 Task: Look for Airbnb properties in Stratford, Canada from 22nd December, 2023 to 30th December, 2023 for 2 adults. Place can be entire room with 1  bedroom having 1 bed and 1 bathroom. Property type can be hotel.
Action: Mouse moved to (442, 78)
Screenshot: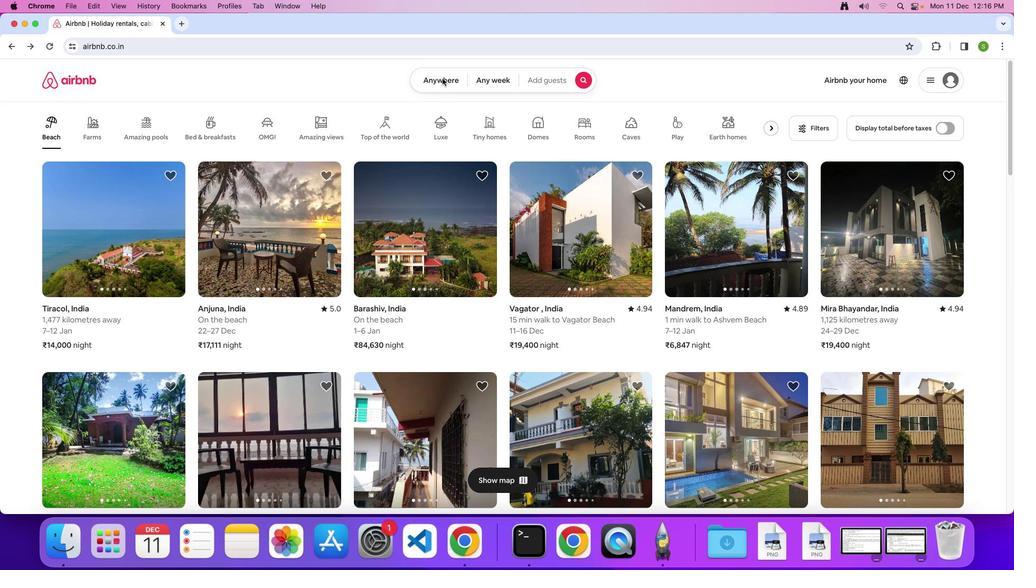 
Action: Mouse pressed left at (442, 78)
Screenshot: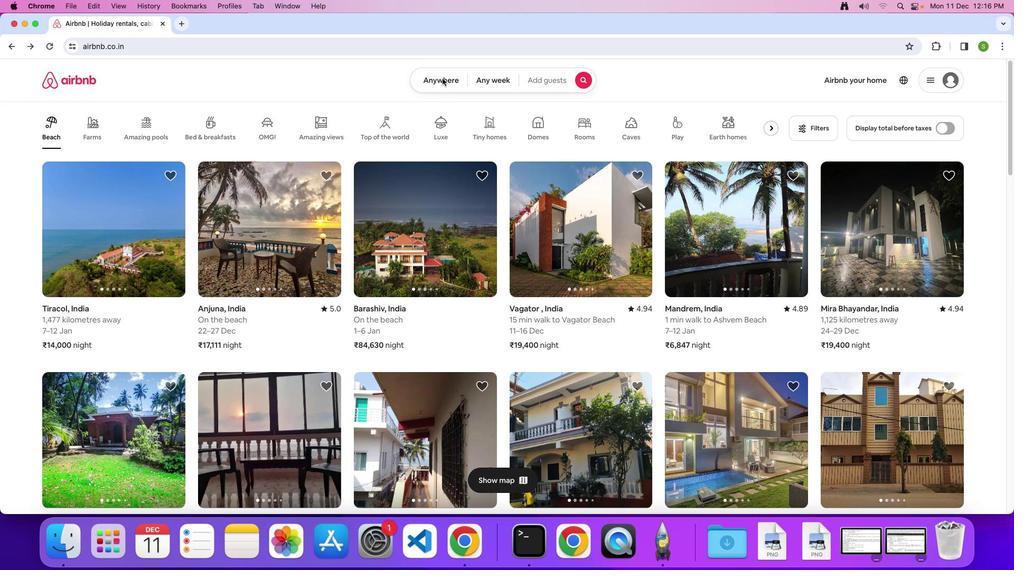 
Action: Mouse moved to (432, 80)
Screenshot: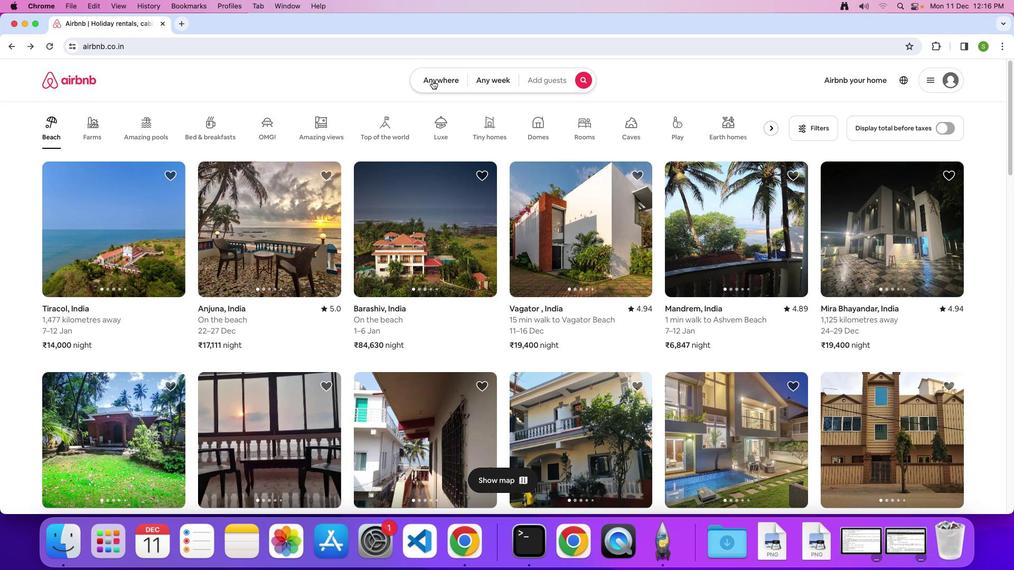 
Action: Mouse pressed left at (432, 80)
Screenshot: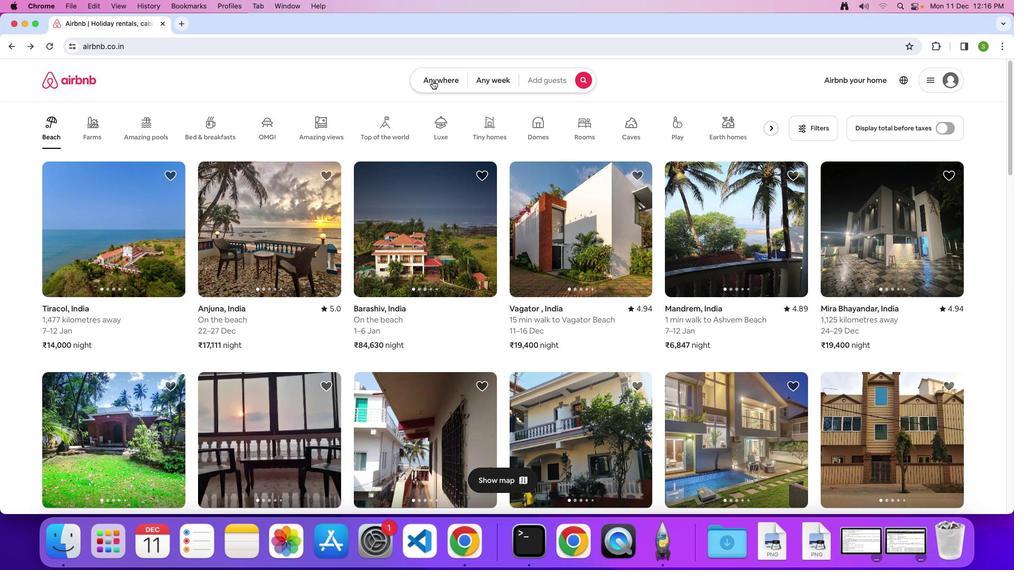
Action: Mouse moved to (380, 118)
Screenshot: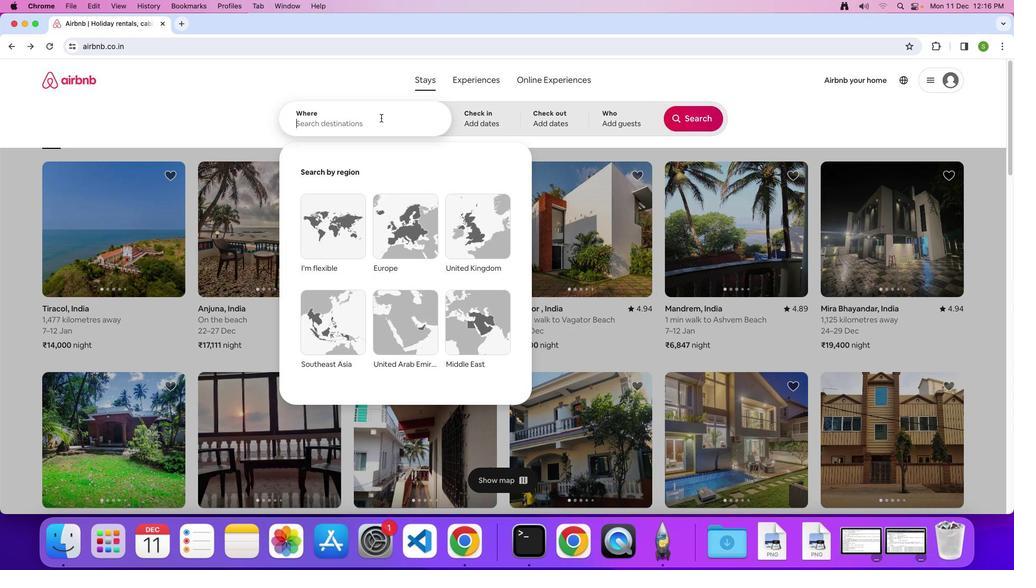 
Action: Mouse pressed left at (380, 118)
Screenshot: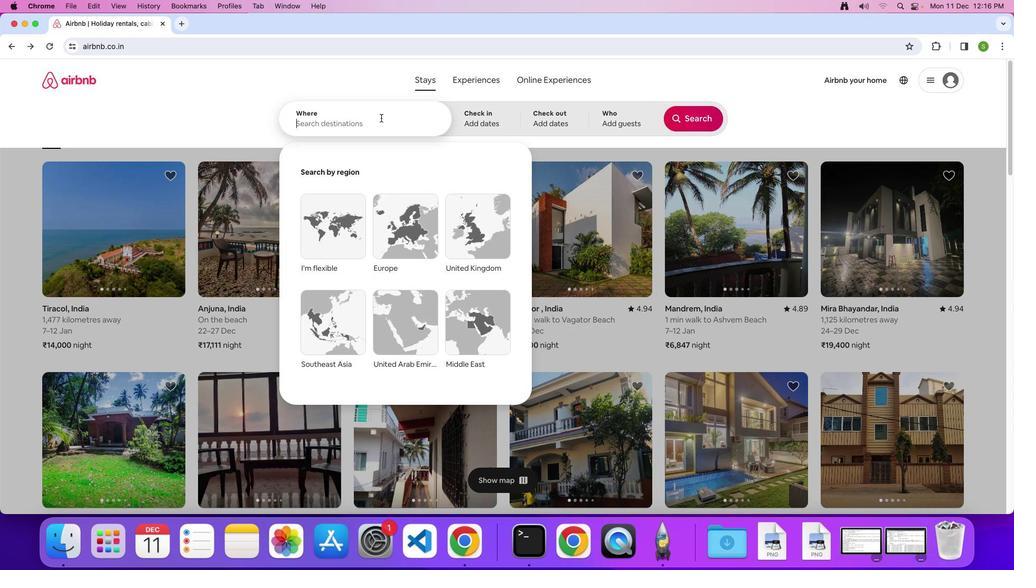 
Action: Mouse moved to (381, 118)
Screenshot: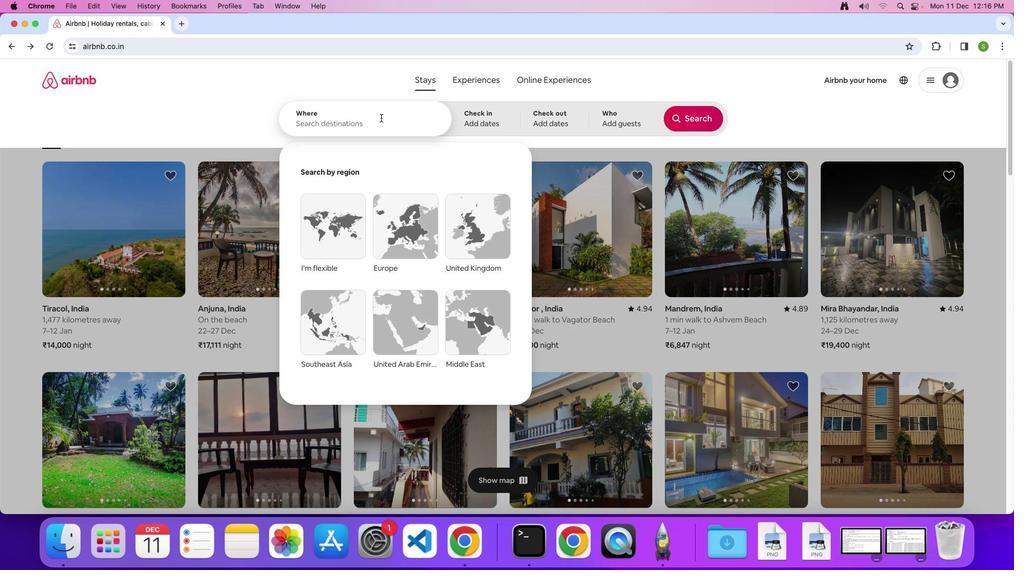 
Action: Key pressed 'S'Key.caps_lock't''r''a''f''o''r''d'','Key.spaceKey.shift'c''a''n''a''d''a'Key.enter
Screenshot: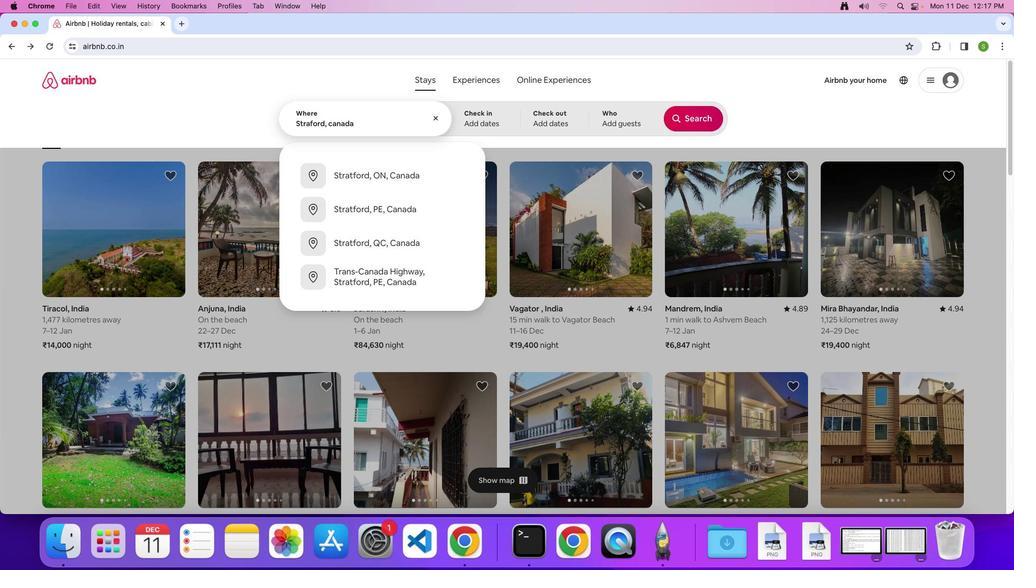 
Action: Mouse moved to (449, 330)
Screenshot: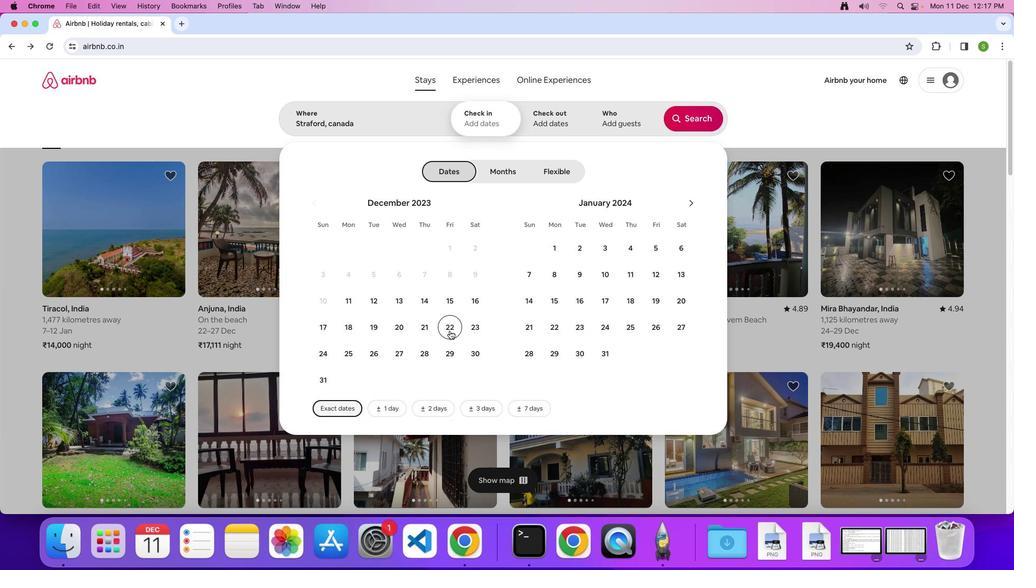 
Action: Mouse pressed left at (449, 330)
Screenshot: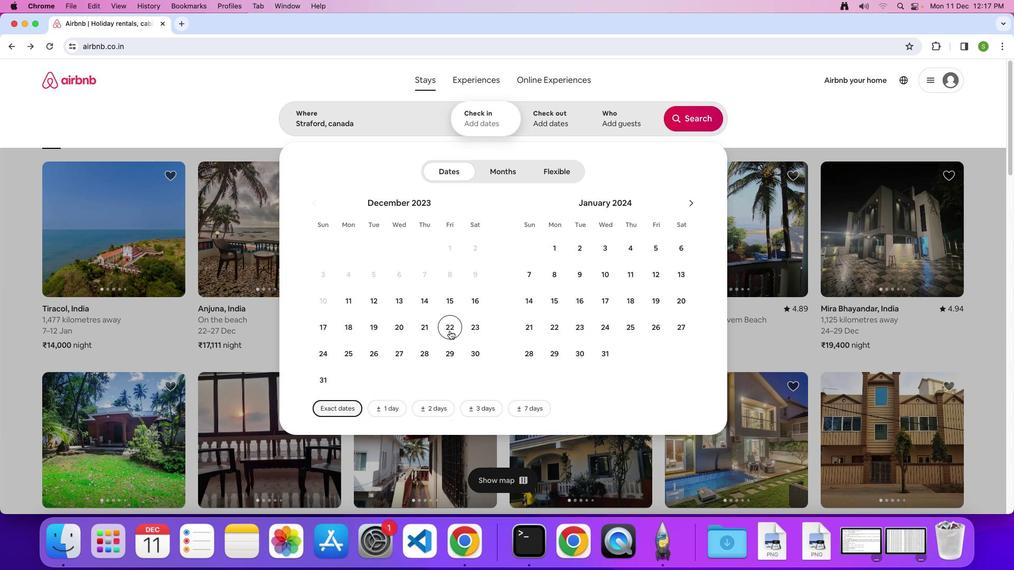 
Action: Mouse moved to (471, 351)
Screenshot: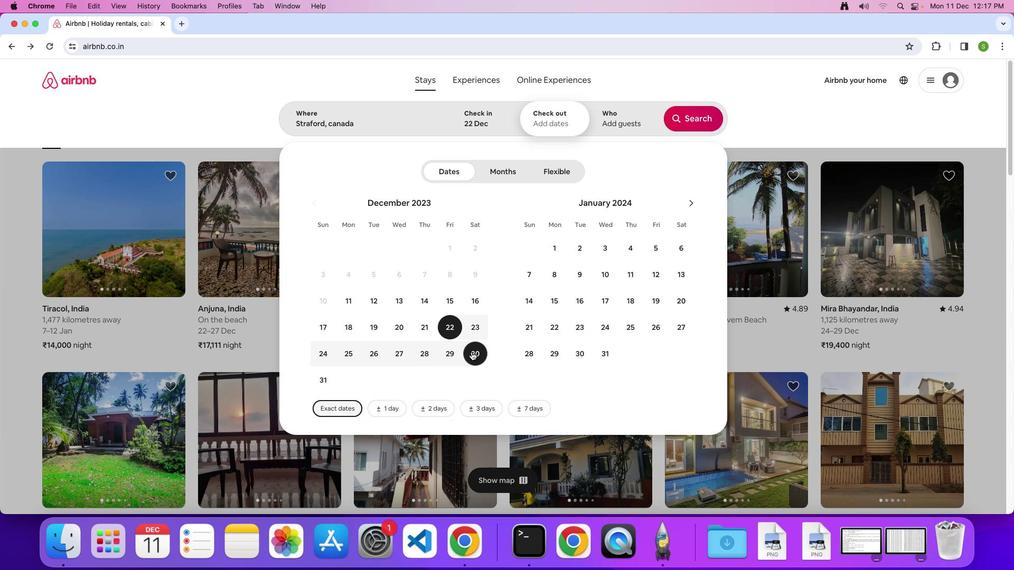 
Action: Mouse pressed left at (471, 351)
Screenshot: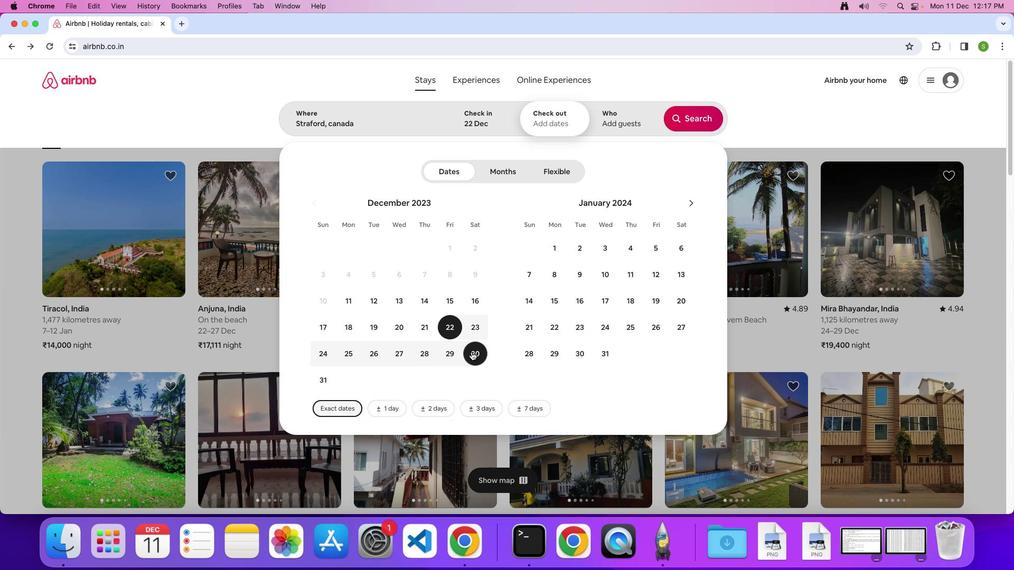 
Action: Mouse moved to (621, 123)
Screenshot: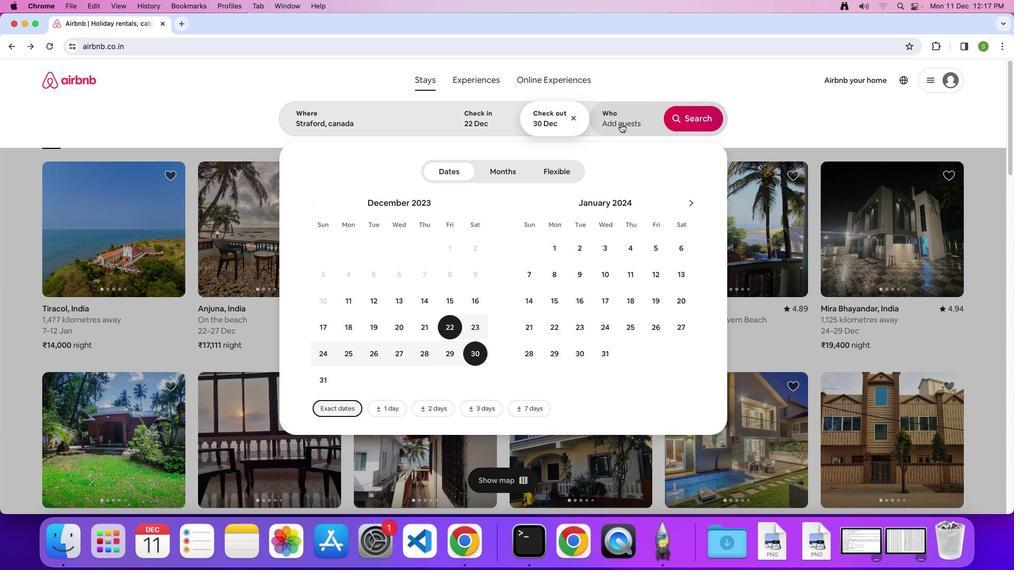 
Action: Mouse pressed left at (621, 123)
Screenshot: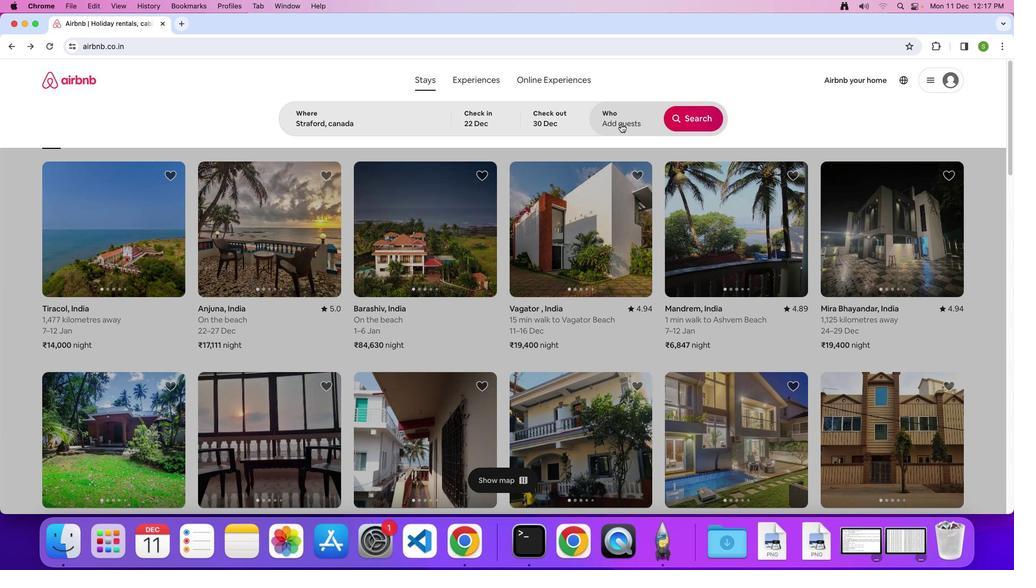 
Action: Mouse moved to (700, 176)
Screenshot: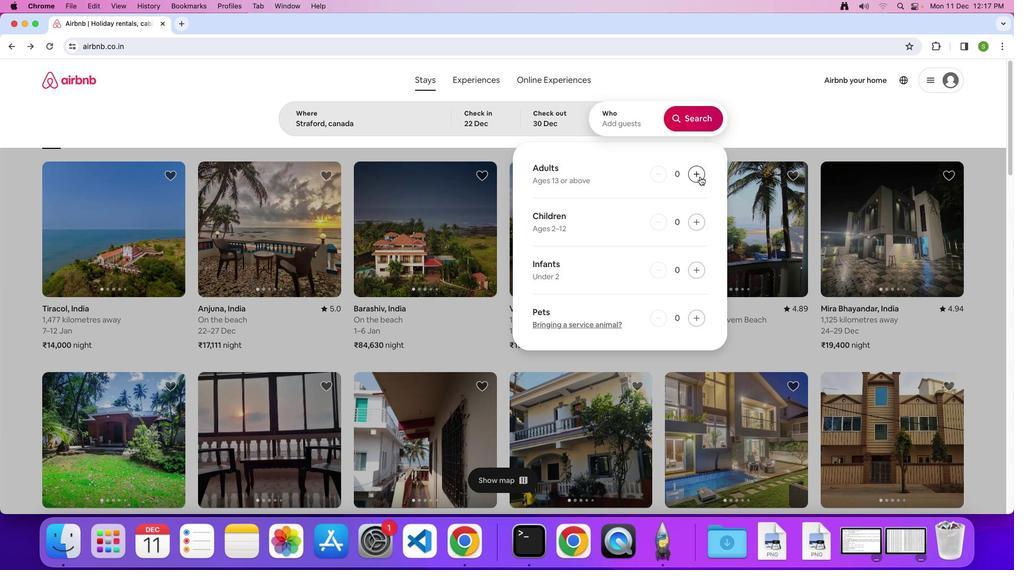 
Action: Mouse pressed left at (700, 176)
Screenshot: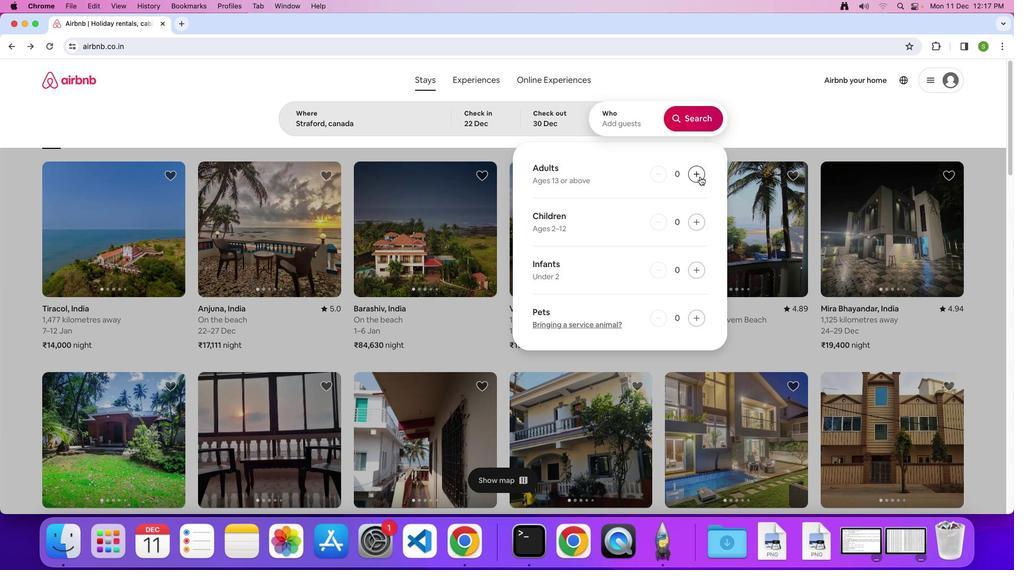 
Action: Mouse pressed left at (700, 176)
Screenshot: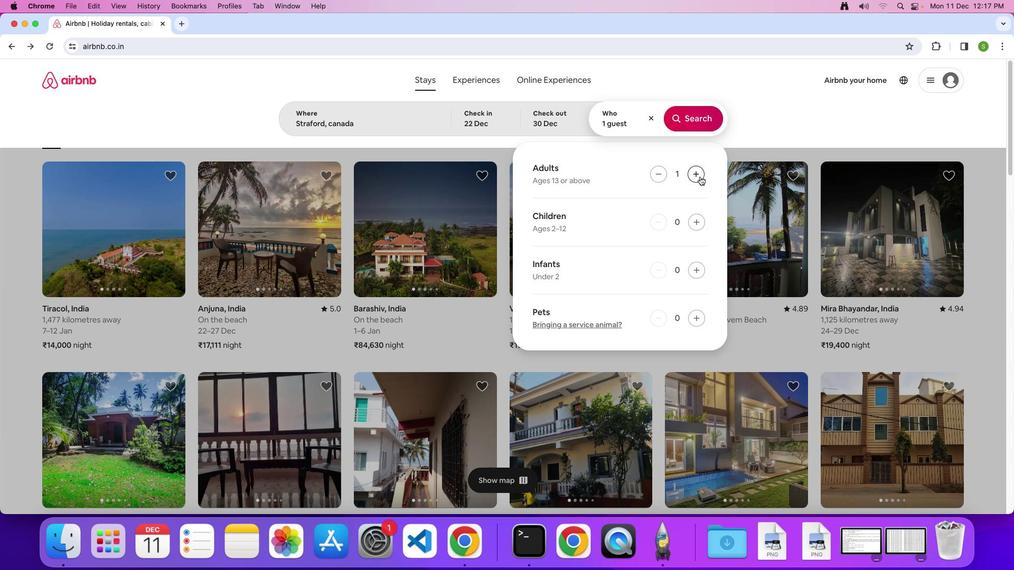 
Action: Mouse moved to (682, 117)
Screenshot: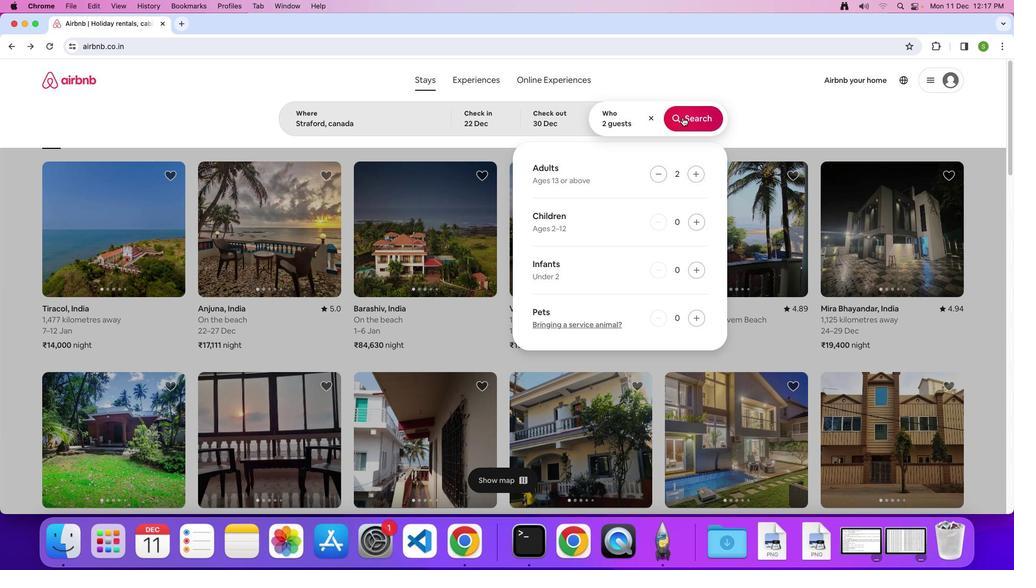 
Action: Mouse pressed left at (682, 117)
Screenshot: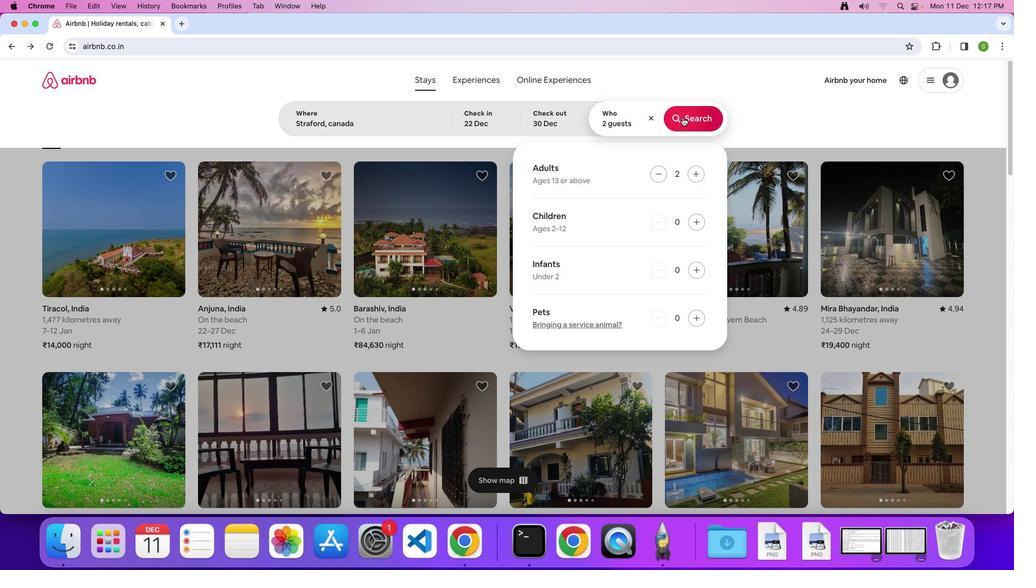 
Action: Mouse moved to (837, 125)
Screenshot: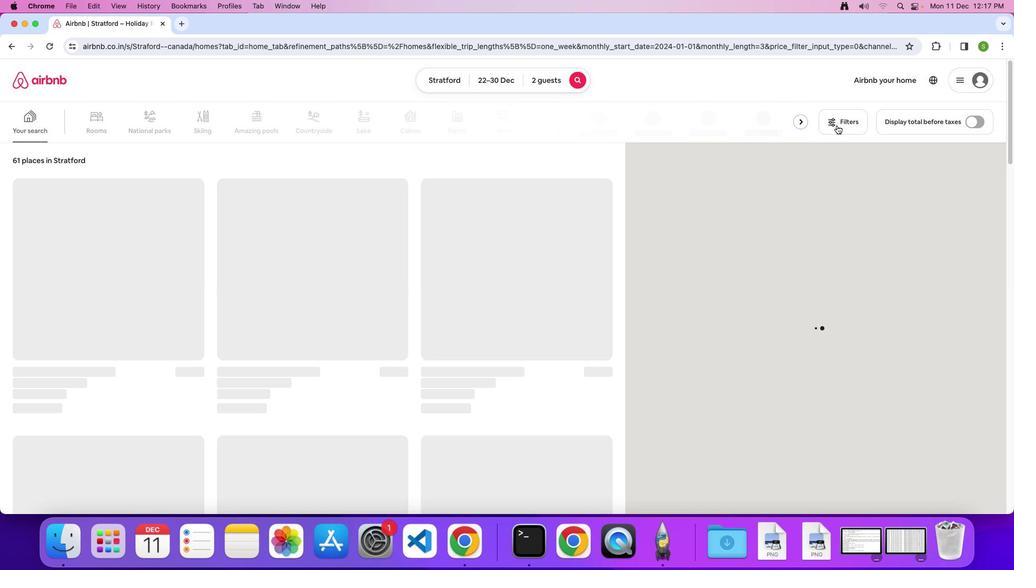 
Action: Mouse pressed left at (837, 125)
Screenshot: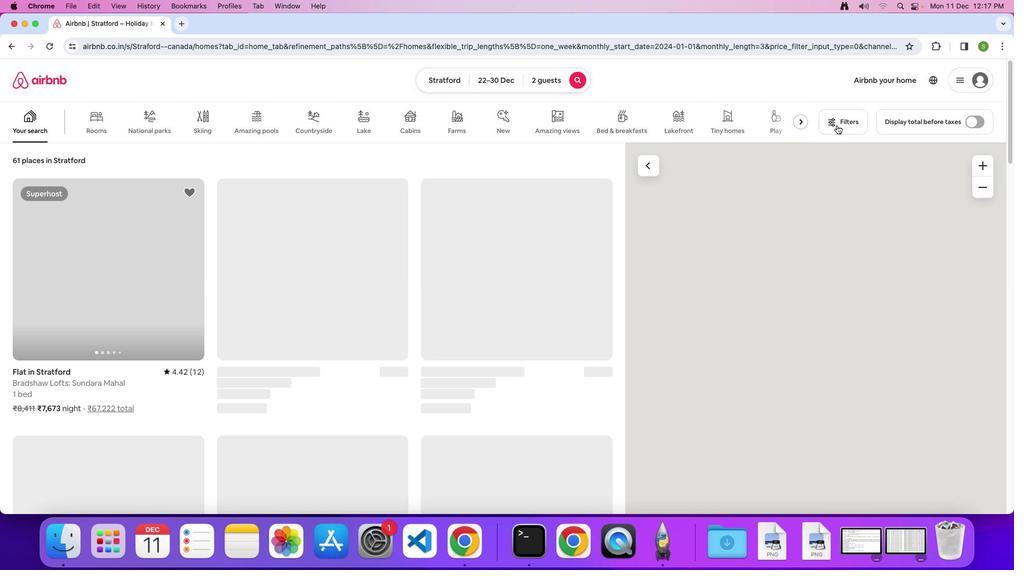 
Action: Mouse moved to (484, 275)
Screenshot: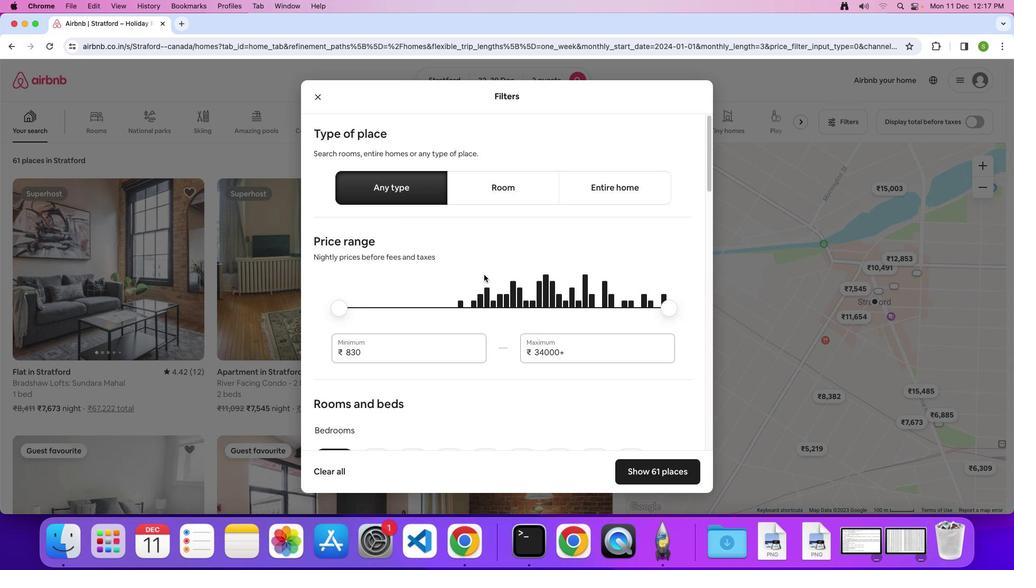 
Action: Mouse scrolled (484, 275) with delta (0, 0)
Screenshot: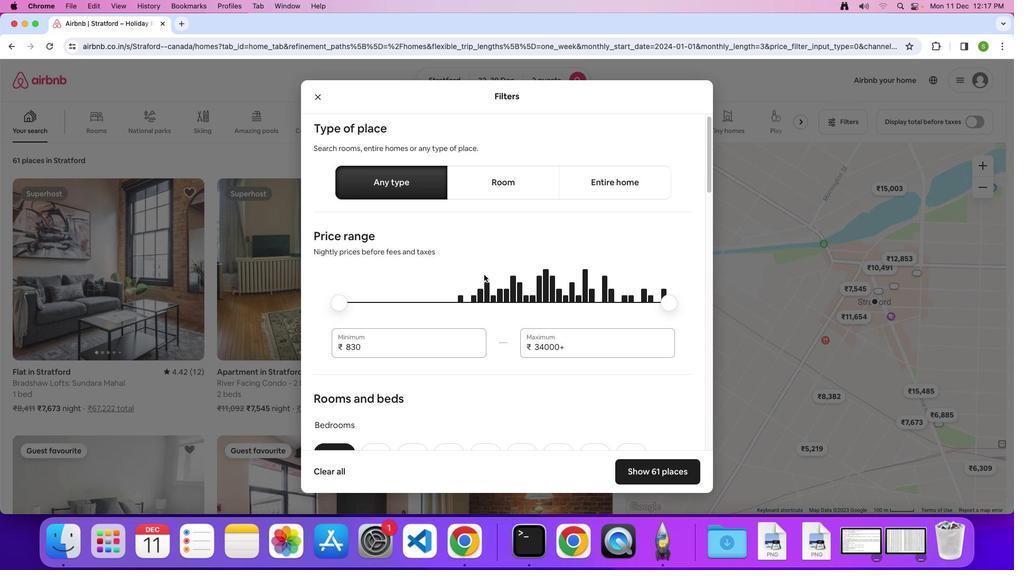 
Action: Mouse scrolled (484, 275) with delta (0, 0)
Screenshot: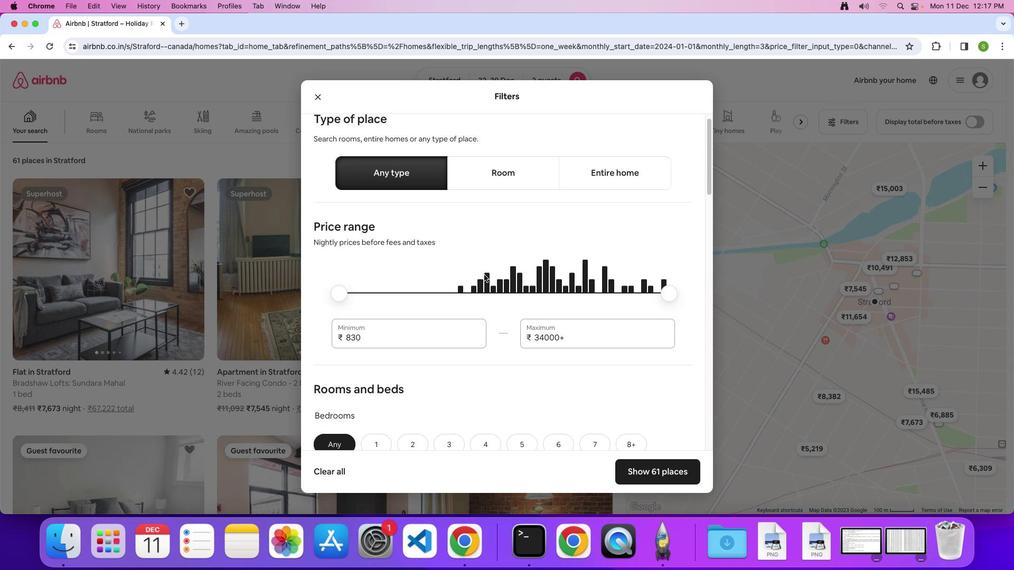 
Action: Mouse scrolled (484, 275) with delta (0, 0)
Screenshot: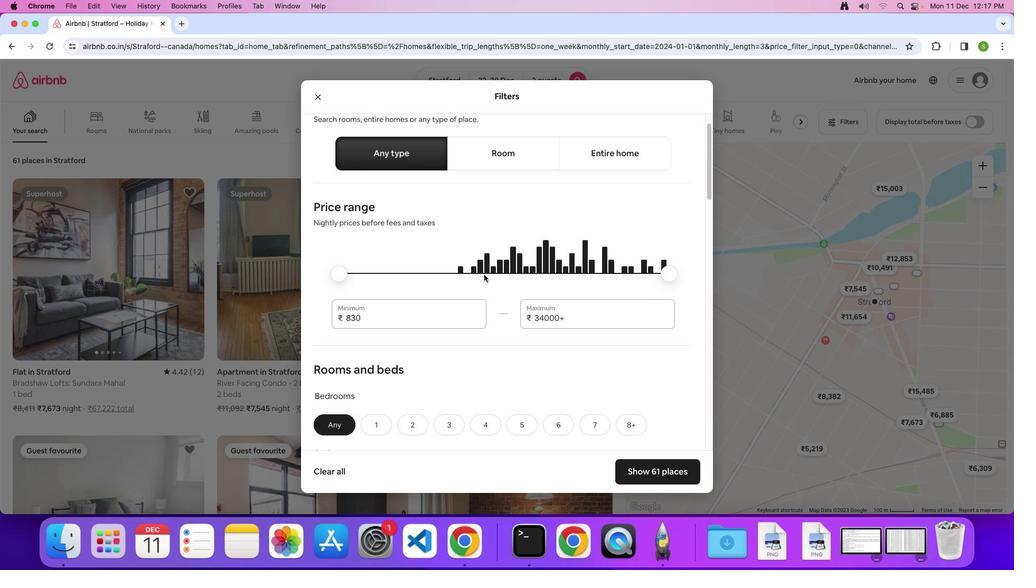 
Action: Mouse scrolled (484, 275) with delta (0, 0)
Screenshot: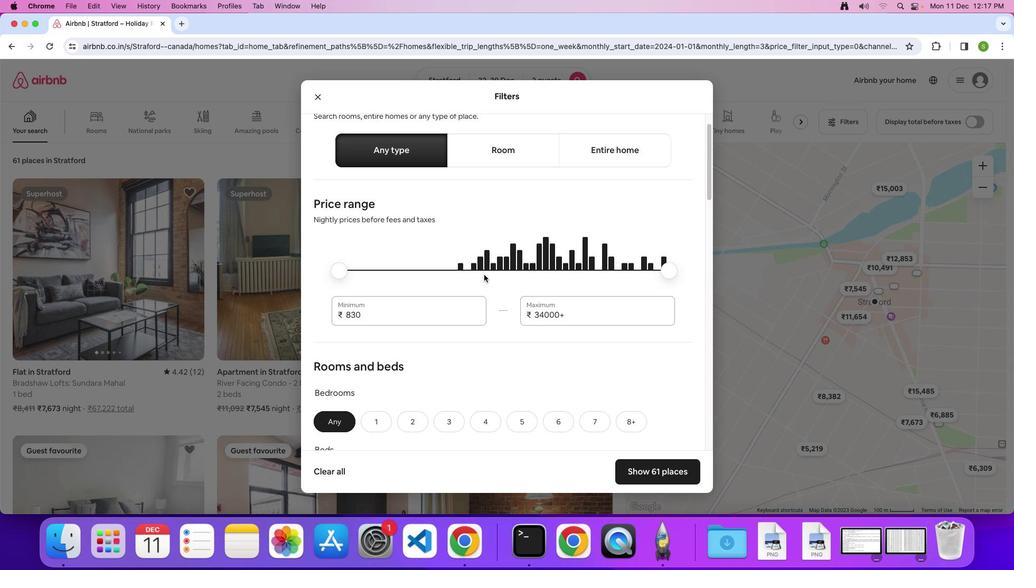 
Action: Mouse scrolled (484, 275) with delta (0, 0)
Screenshot: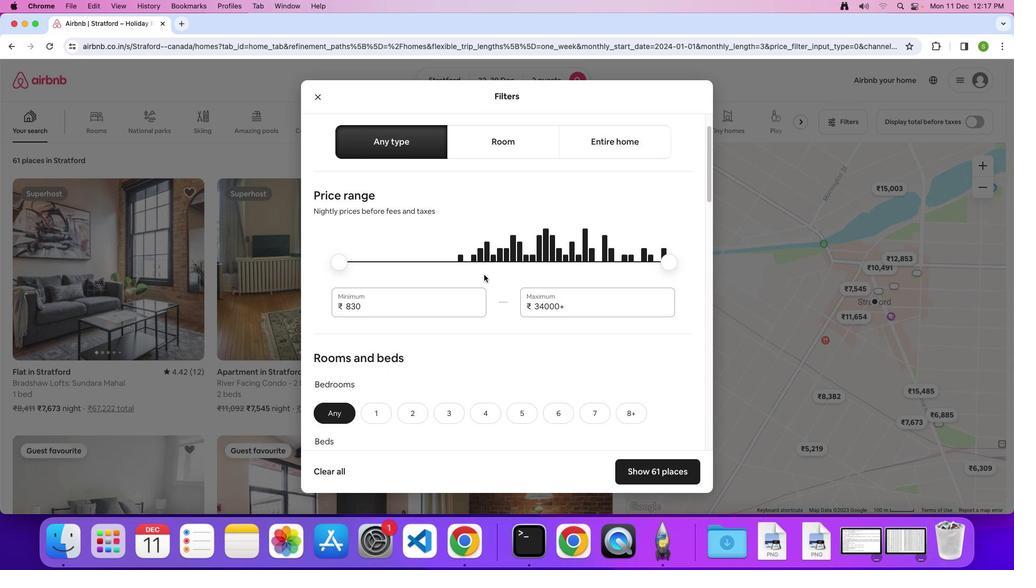 
Action: Mouse scrolled (484, 275) with delta (0, 0)
Screenshot: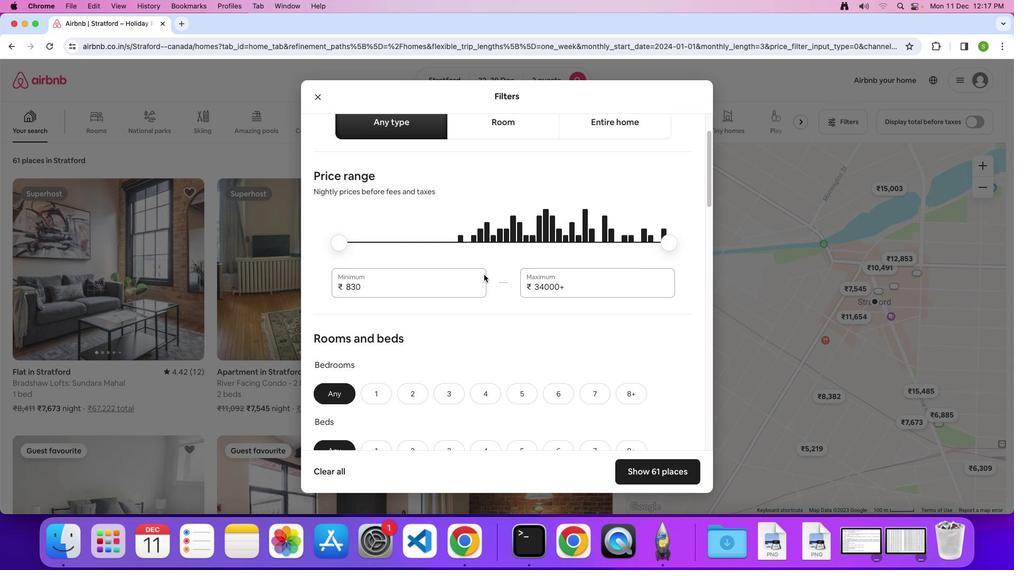 
Action: Mouse scrolled (484, 275) with delta (0, 0)
Screenshot: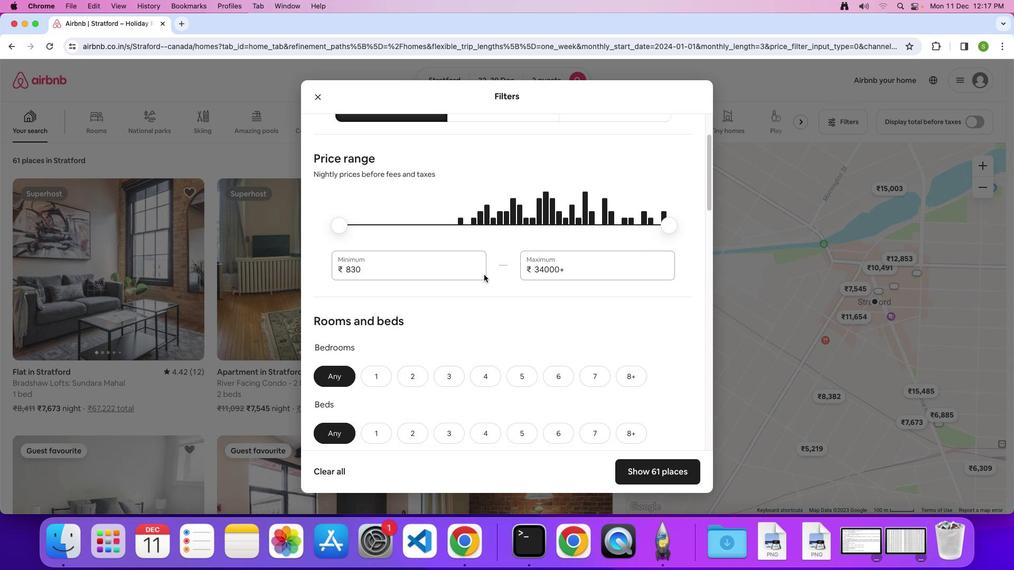 
Action: Mouse scrolled (484, 275) with delta (0, 0)
Screenshot: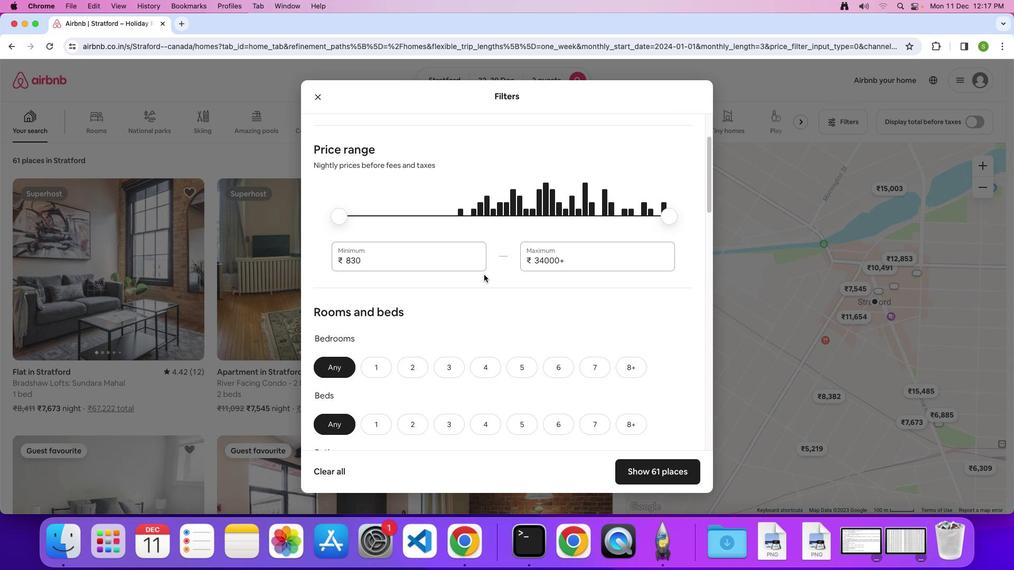 
Action: Mouse scrolled (484, 275) with delta (0, 0)
Screenshot: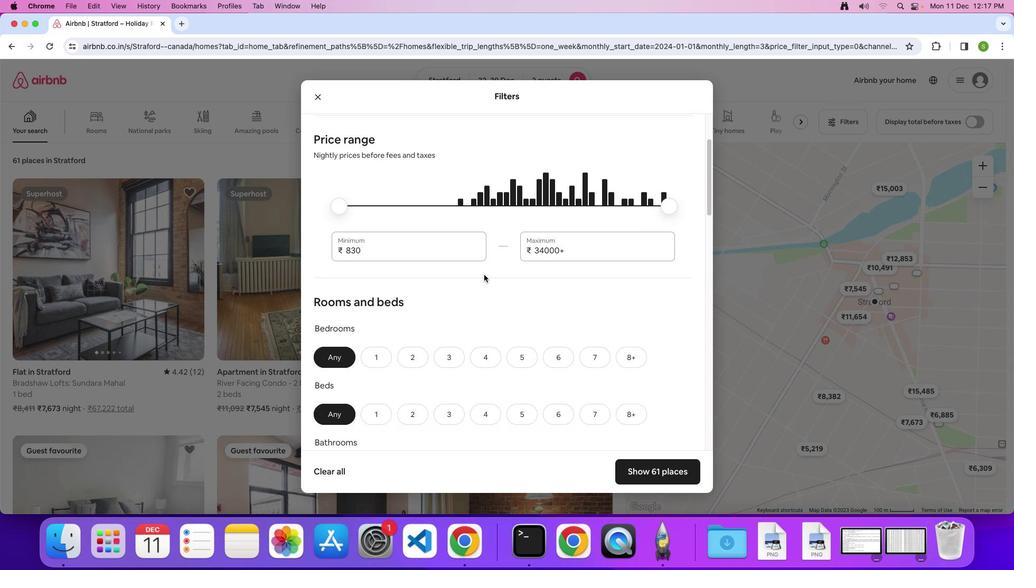 
Action: Mouse scrolled (484, 275) with delta (0, 0)
Screenshot: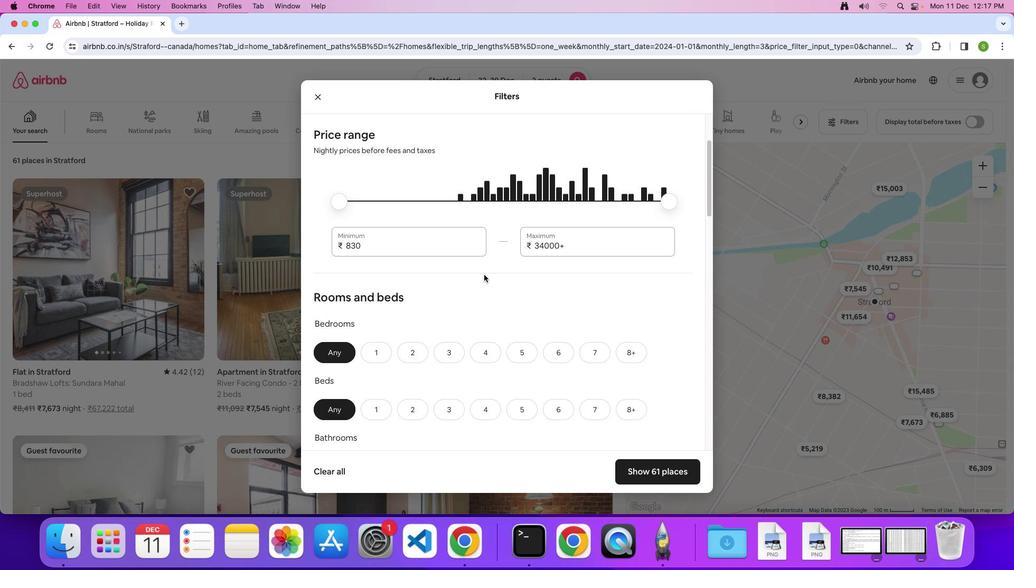 
Action: Mouse scrolled (484, 275) with delta (0, 0)
Screenshot: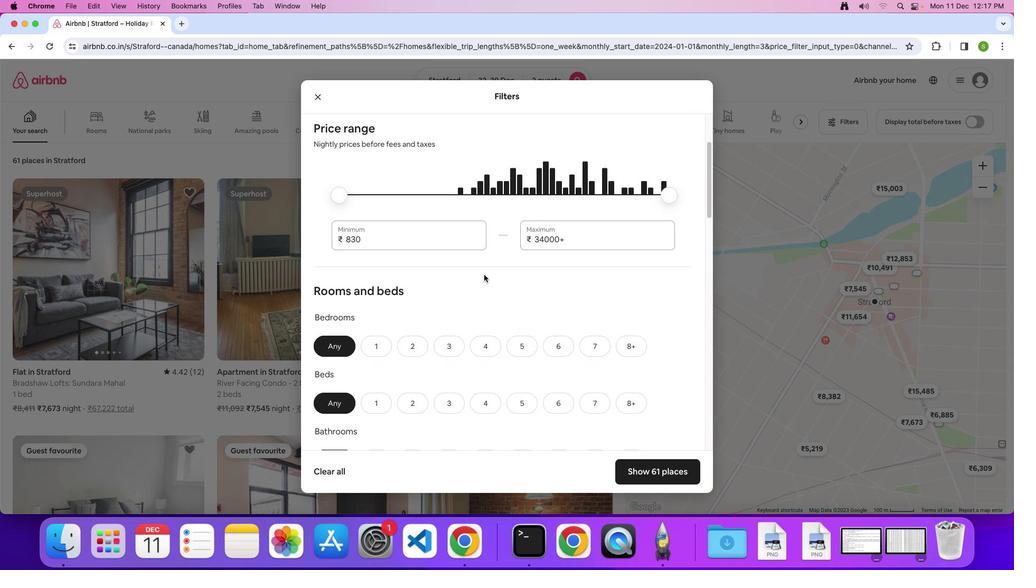 
Action: Mouse scrolled (484, 275) with delta (0, 0)
Screenshot: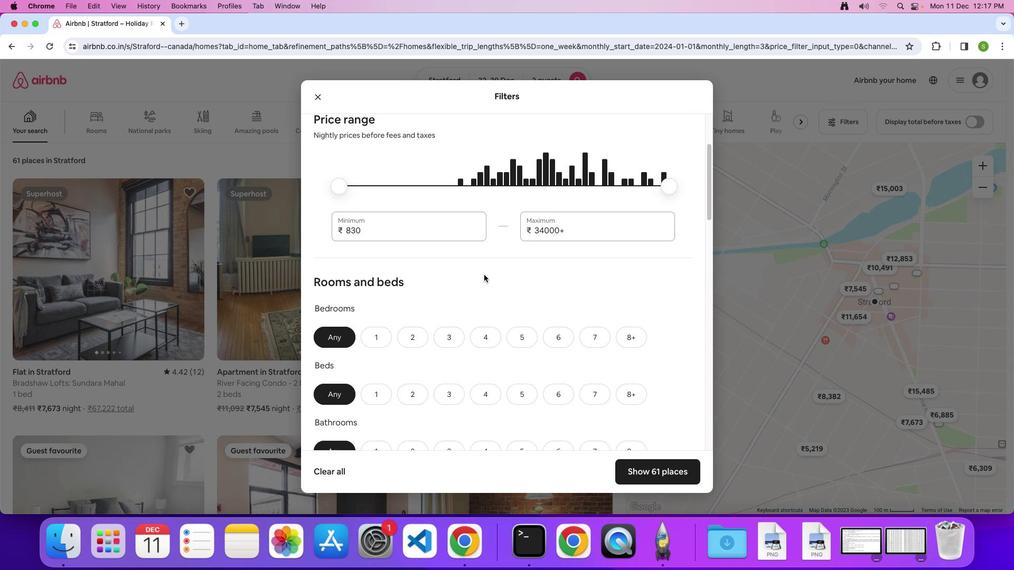 
Action: Mouse scrolled (484, 275) with delta (0, 0)
Screenshot: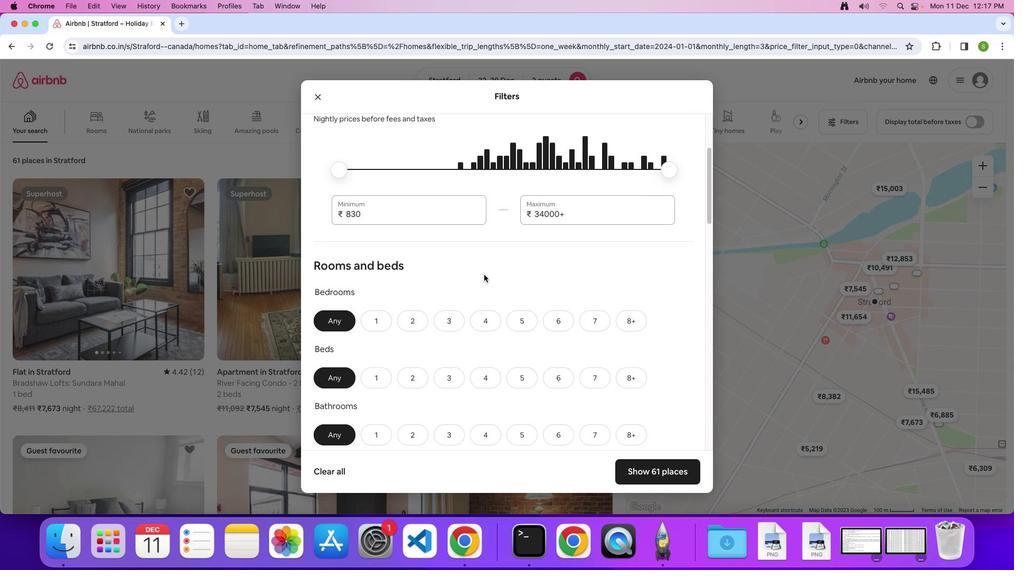 
Action: Mouse scrolled (484, 275) with delta (0, -1)
Screenshot: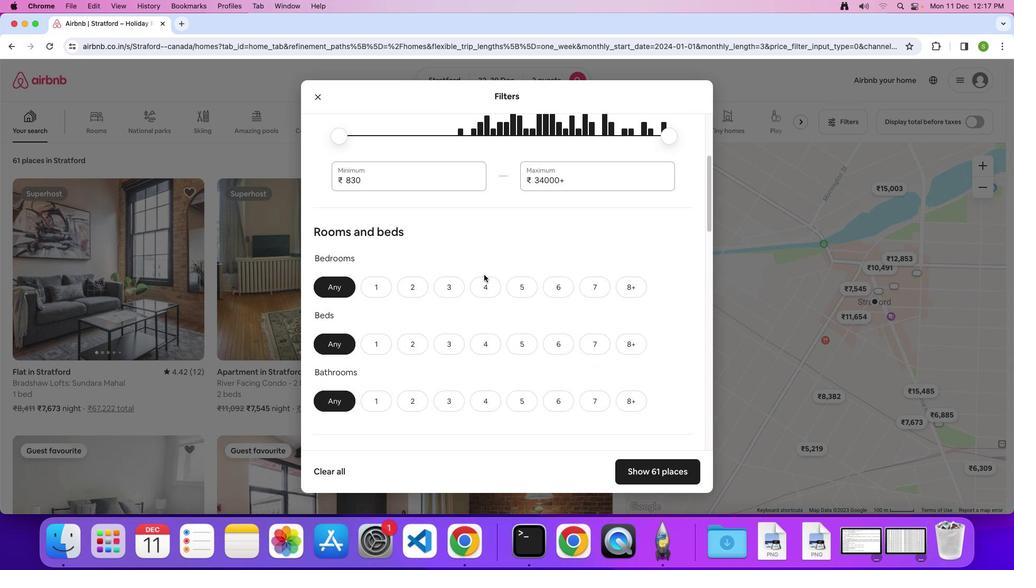 
Action: Mouse scrolled (484, 275) with delta (0, 0)
Screenshot: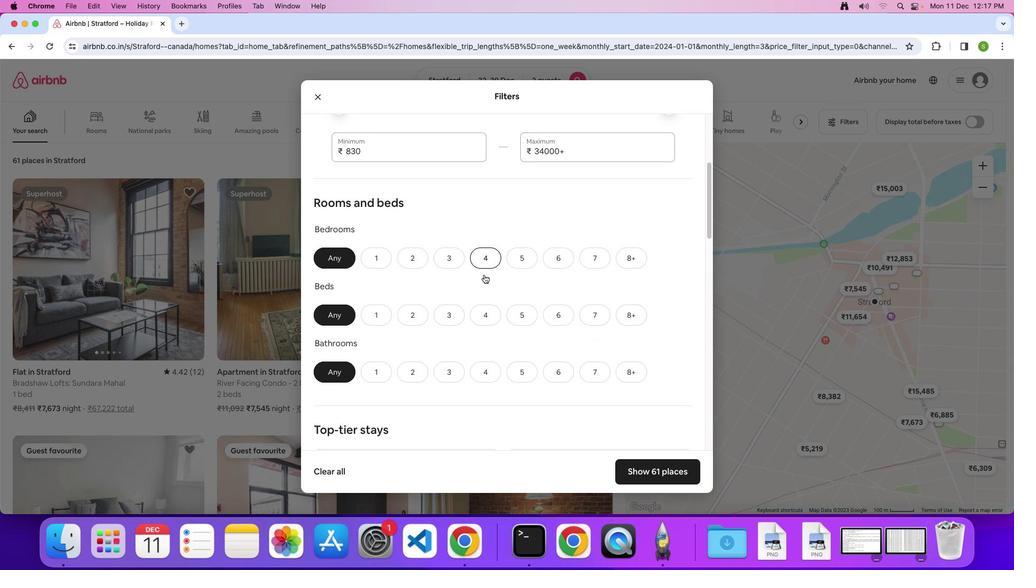 
Action: Mouse scrolled (484, 275) with delta (0, 0)
Screenshot: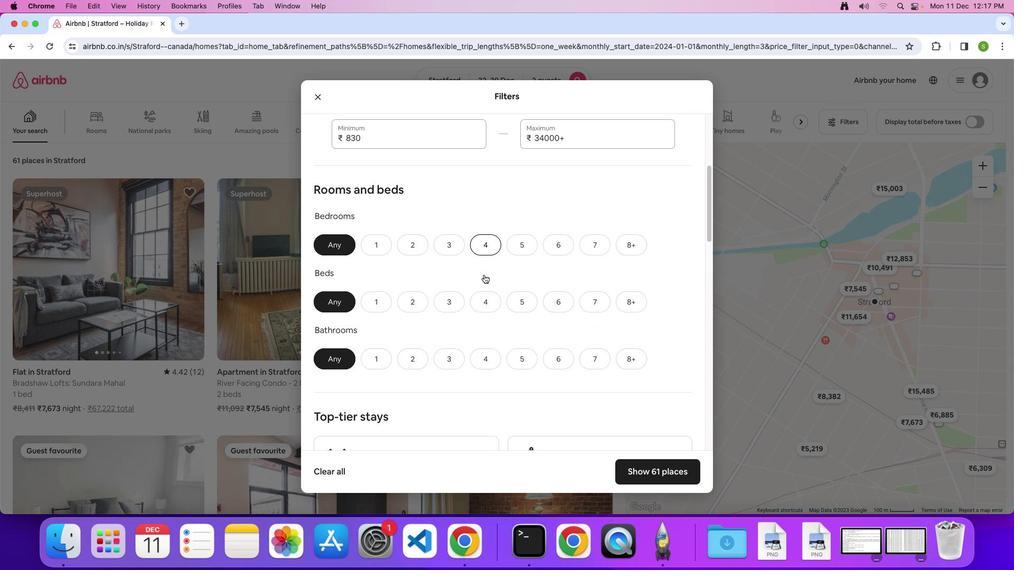 
Action: Mouse scrolled (484, 275) with delta (0, -1)
Screenshot: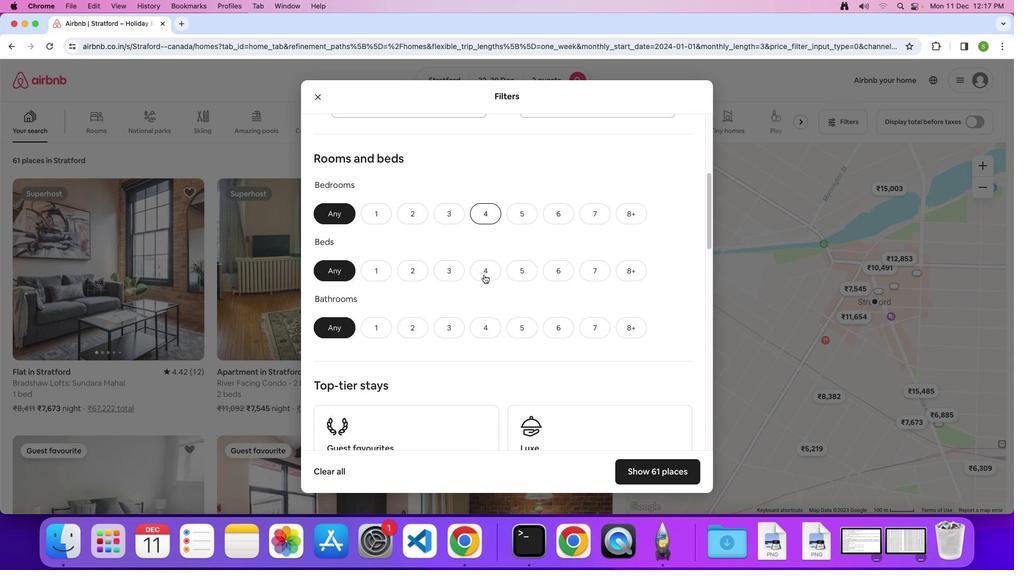 
Action: Mouse scrolled (484, 275) with delta (0, 0)
Screenshot: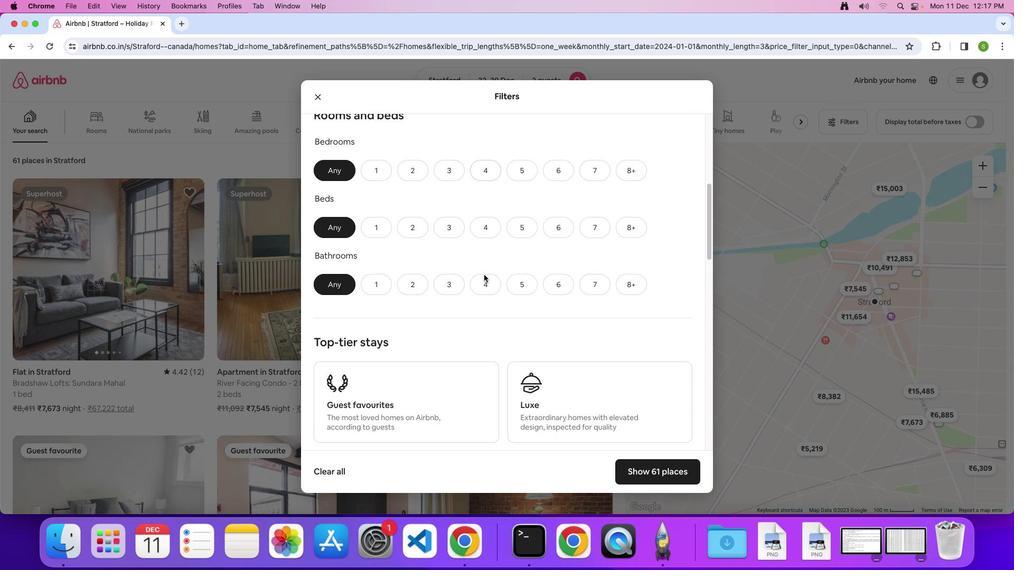 
Action: Mouse scrolled (484, 275) with delta (0, 0)
Screenshot: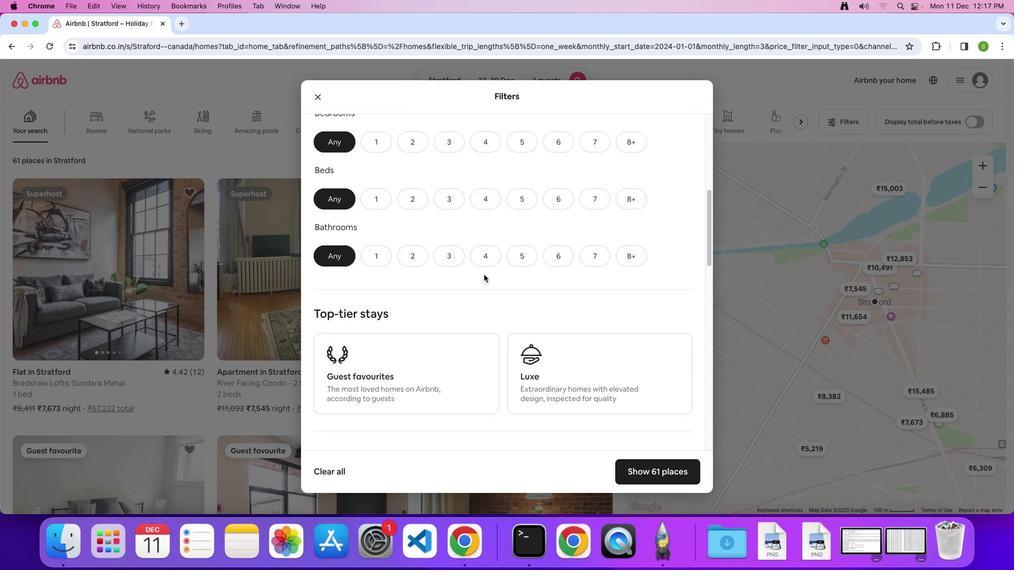 
Action: Mouse scrolled (484, 275) with delta (0, -1)
Screenshot: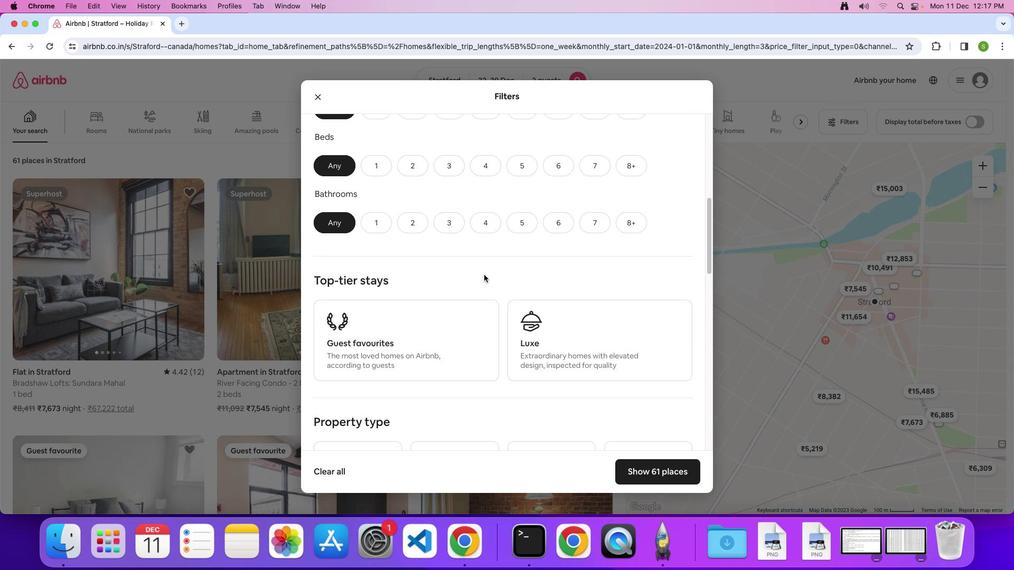 
Action: Mouse scrolled (484, 275) with delta (0, 0)
Screenshot: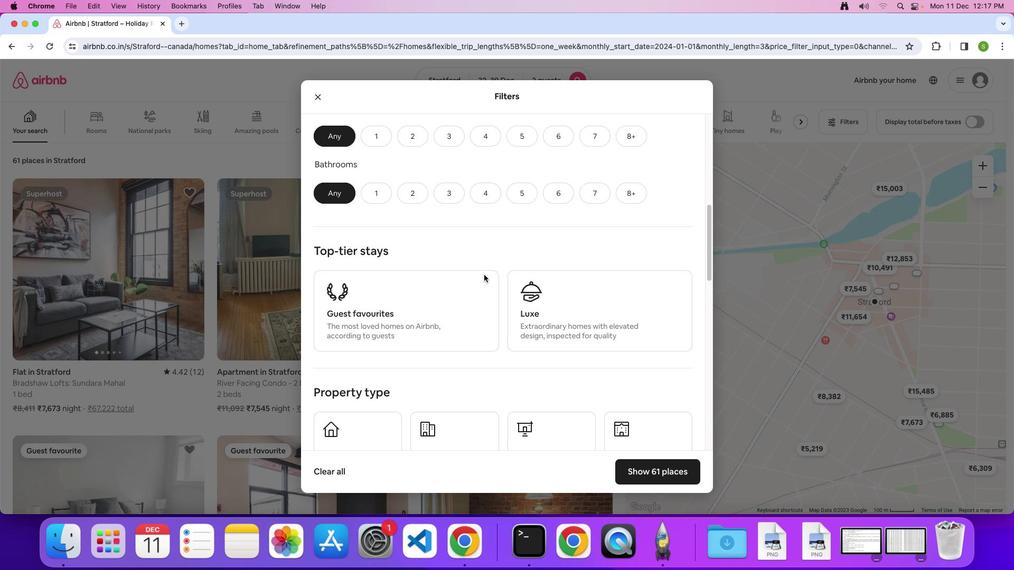 
Action: Mouse scrolled (484, 275) with delta (0, 0)
Screenshot: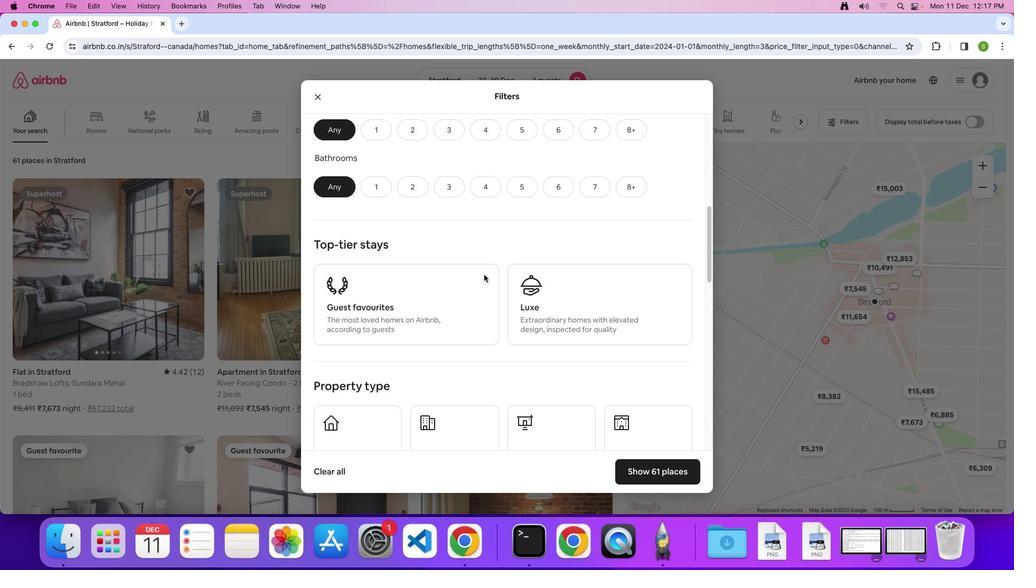 
Action: Mouse scrolled (484, 275) with delta (0, 0)
Screenshot: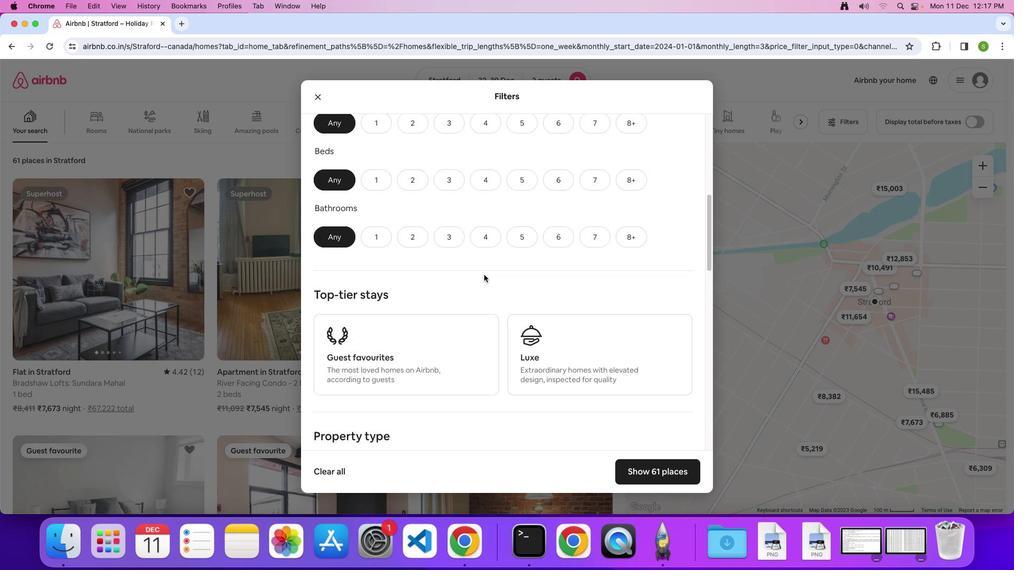 
Action: Mouse scrolled (484, 275) with delta (0, 0)
Screenshot: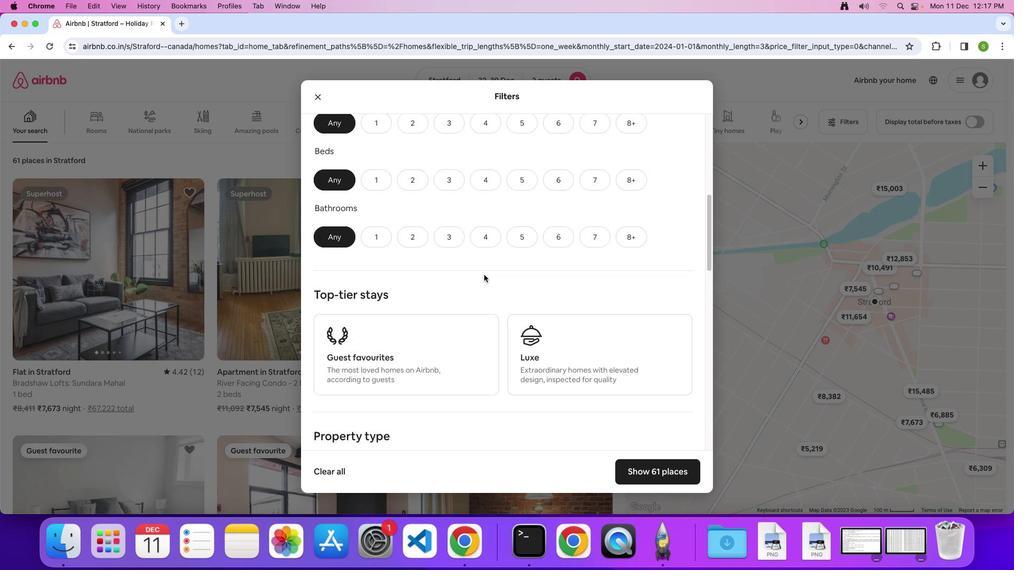 
Action: Mouse scrolled (484, 275) with delta (0, 2)
Screenshot: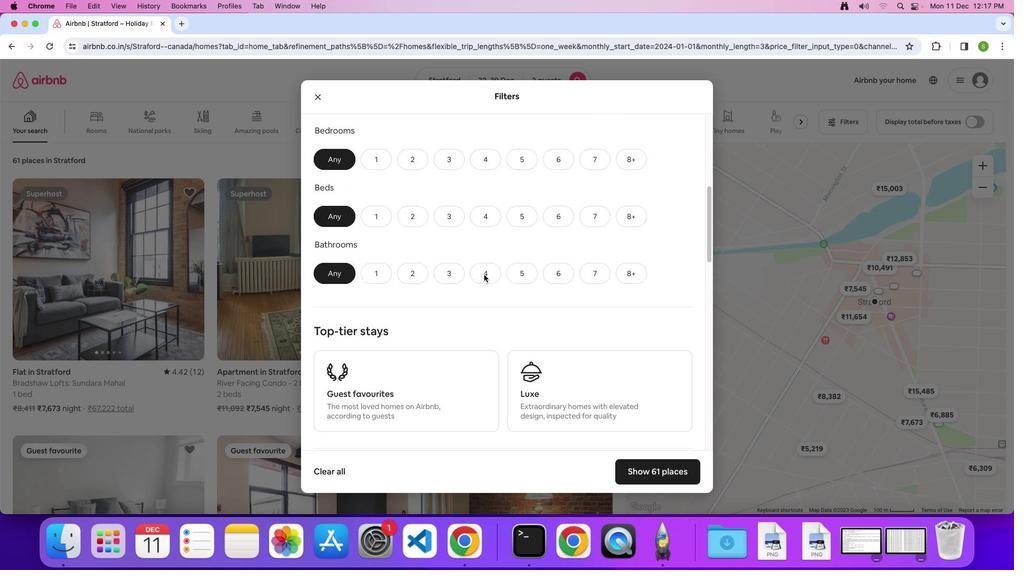 
Action: Mouse scrolled (484, 275) with delta (0, 0)
Screenshot: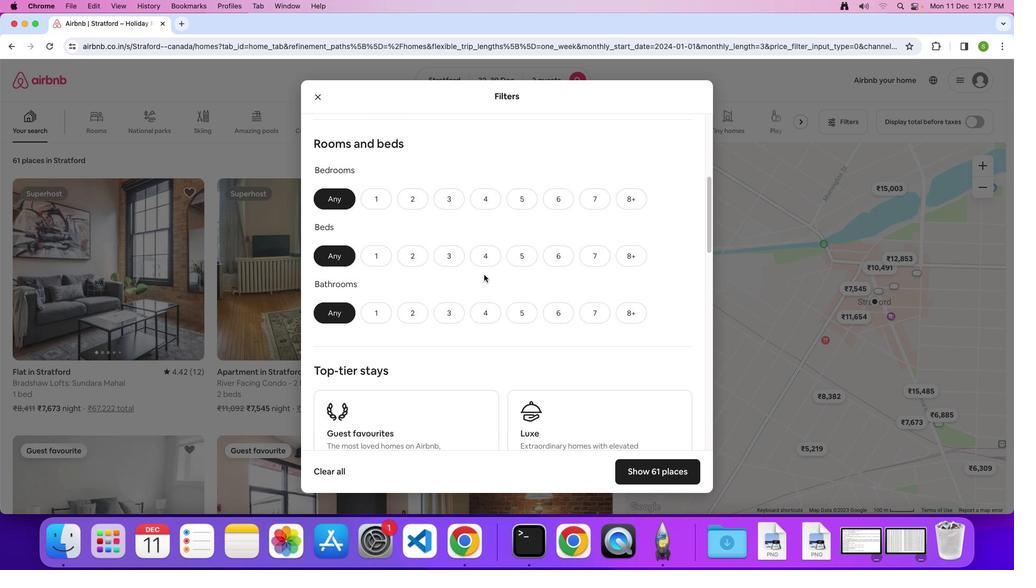 
Action: Mouse scrolled (484, 275) with delta (0, 0)
Screenshot: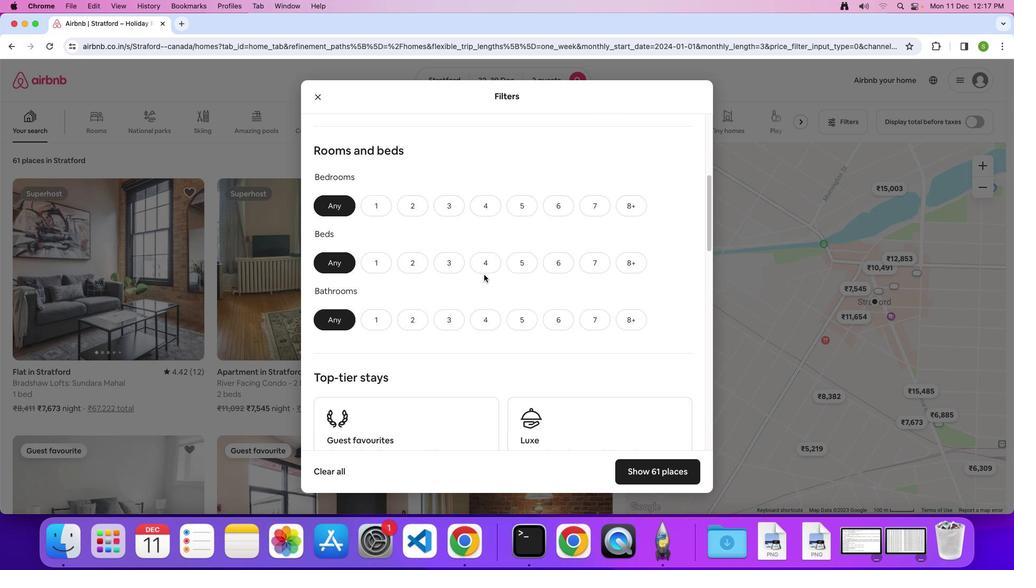 
Action: Mouse moved to (379, 214)
Screenshot: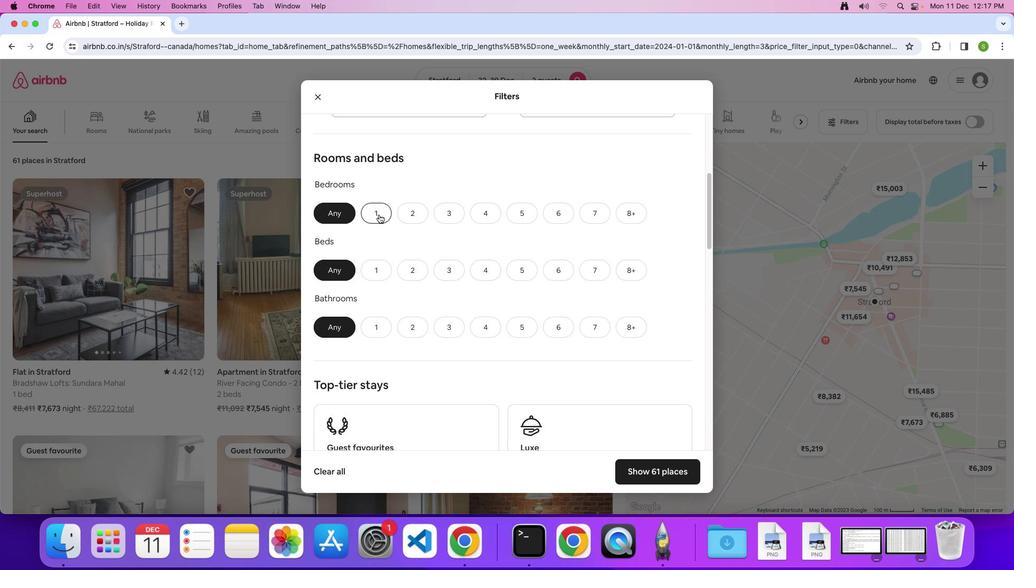 
Action: Mouse pressed left at (379, 214)
Screenshot: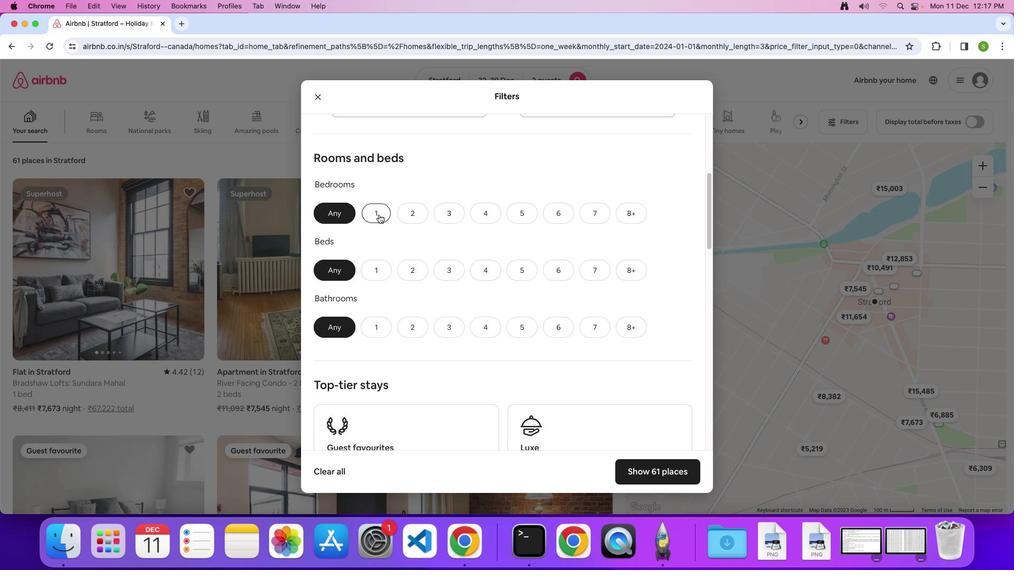 
Action: Mouse moved to (377, 268)
Screenshot: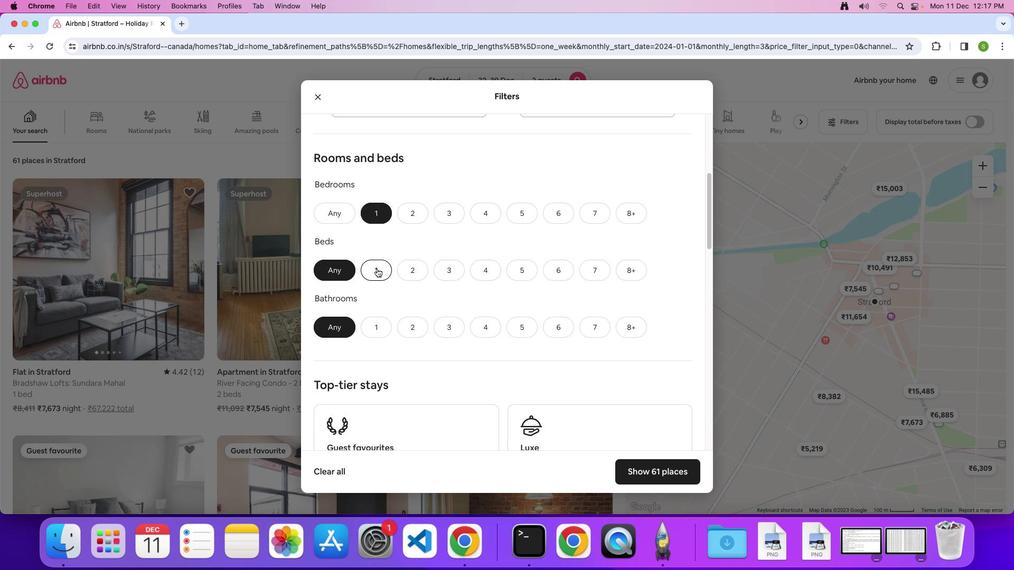 
Action: Mouse pressed left at (377, 268)
Screenshot: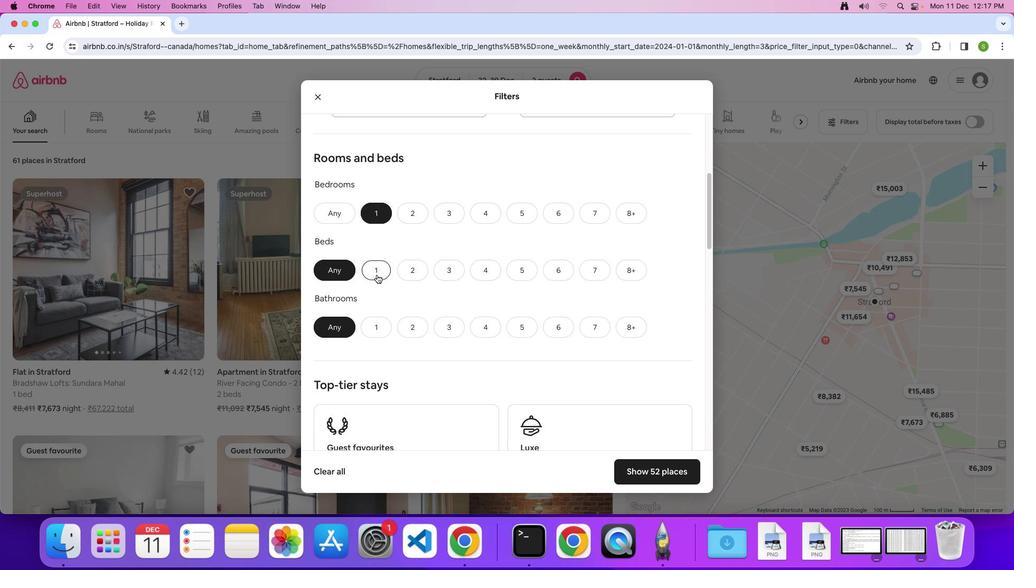 
Action: Mouse moved to (373, 324)
Screenshot: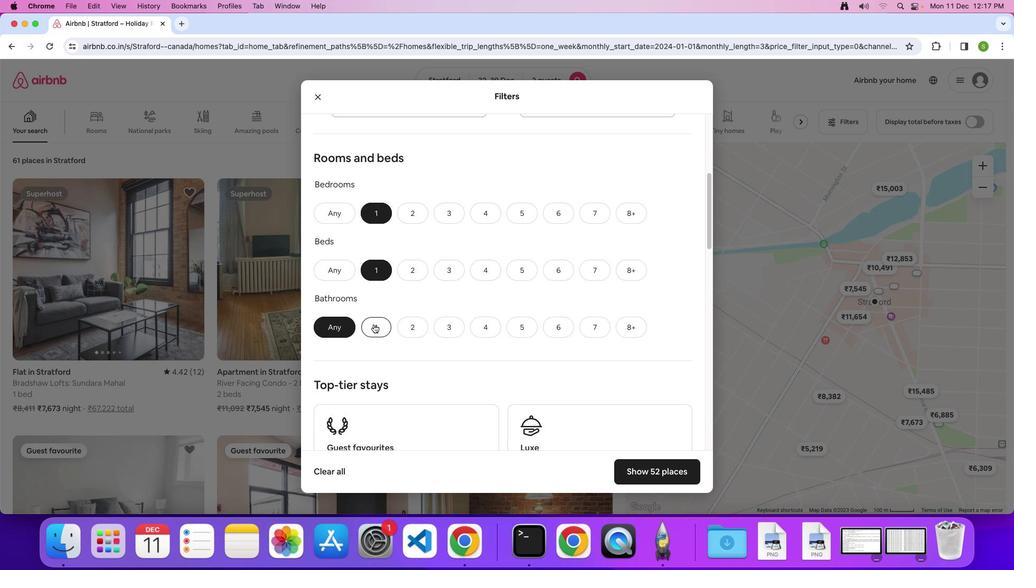 
Action: Mouse pressed left at (373, 324)
Screenshot: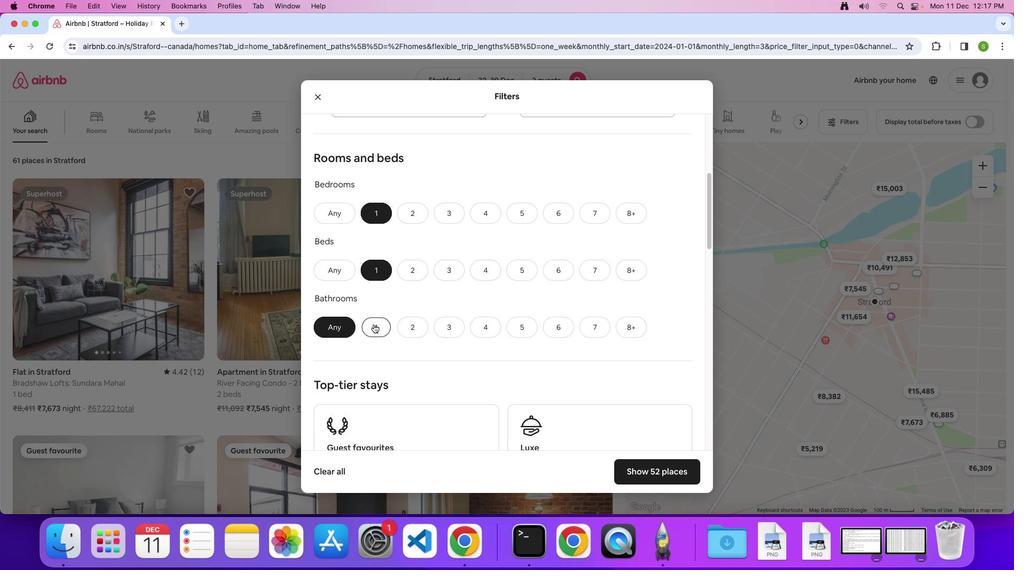 
Action: Mouse moved to (520, 295)
Screenshot: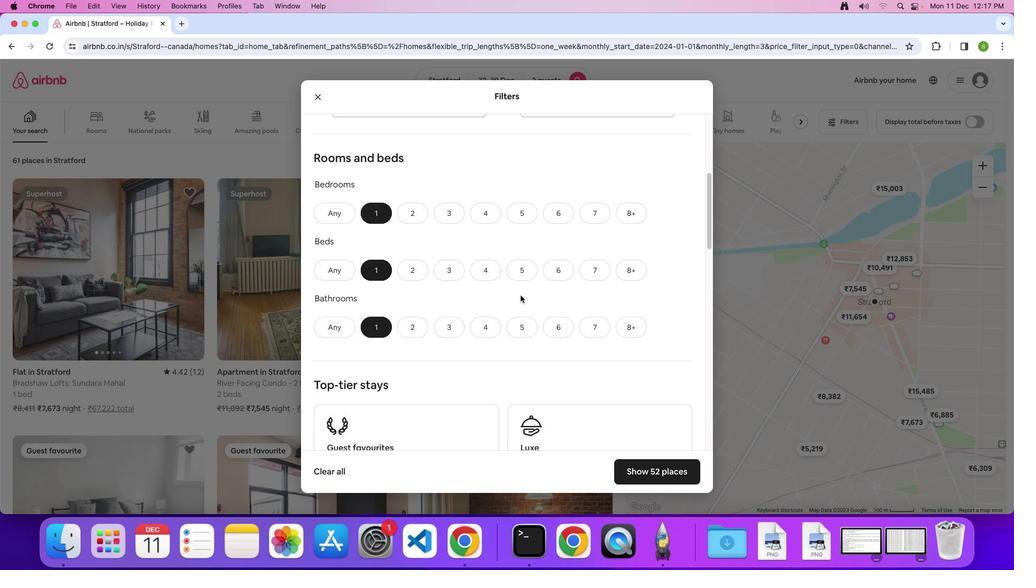 
Action: Mouse scrolled (520, 295) with delta (0, 0)
Screenshot: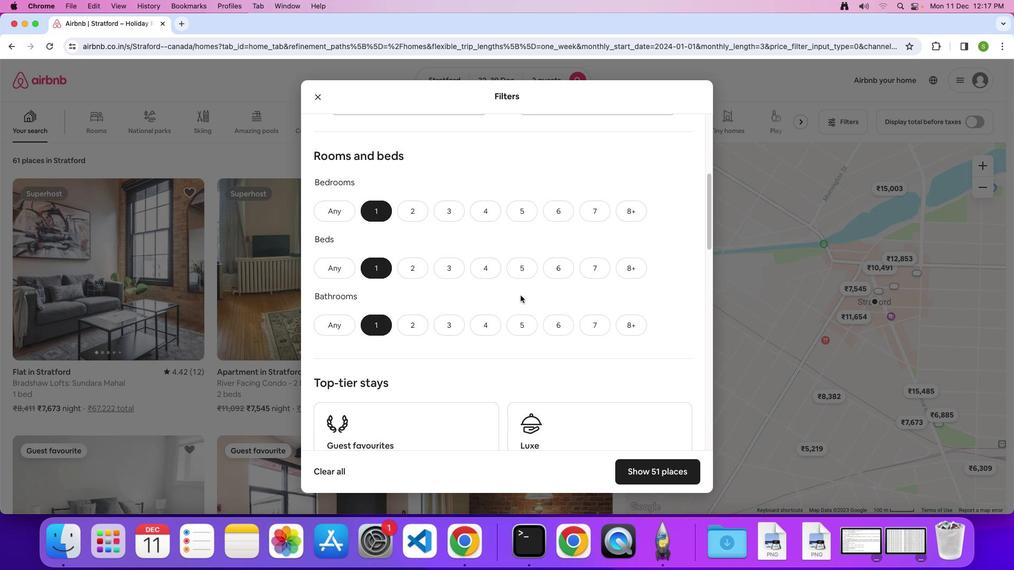 
Action: Mouse scrolled (520, 295) with delta (0, 0)
Screenshot: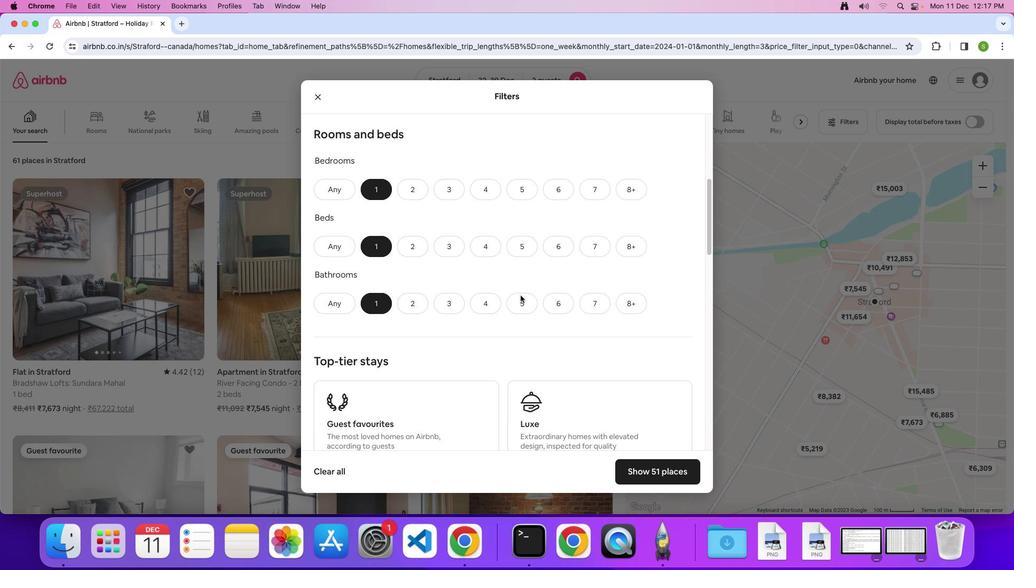 
Action: Mouse scrolled (520, 295) with delta (0, -1)
Screenshot: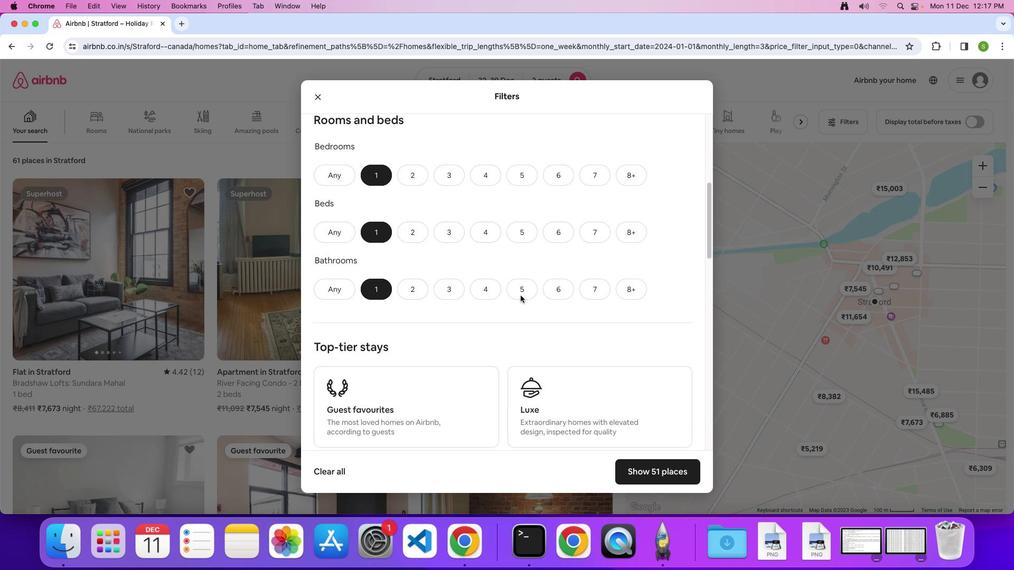 
Action: Mouse scrolled (520, 295) with delta (0, 0)
Screenshot: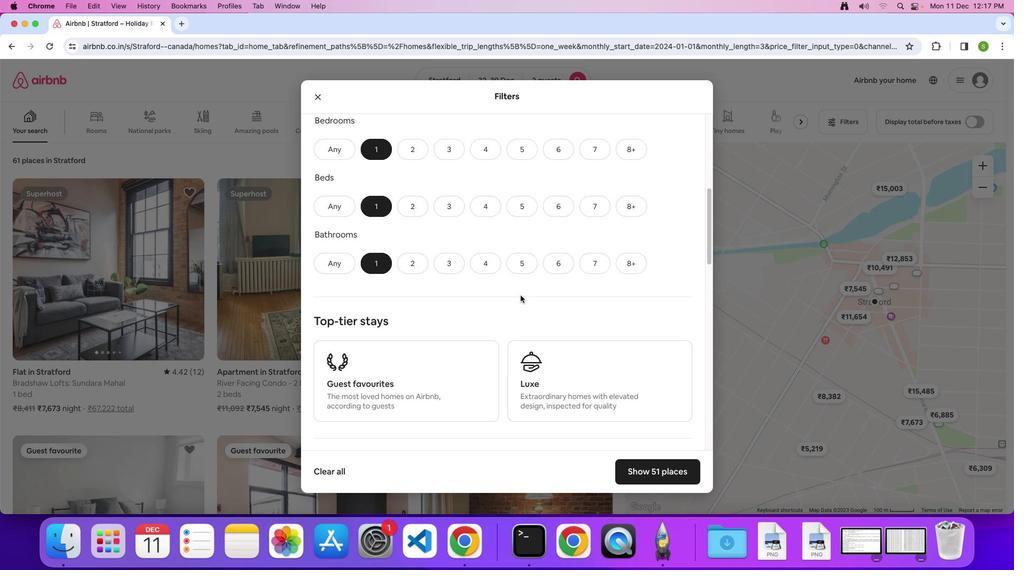 
Action: Mouse scrolled (520, 295) with delta (0, 0)
Screenshot: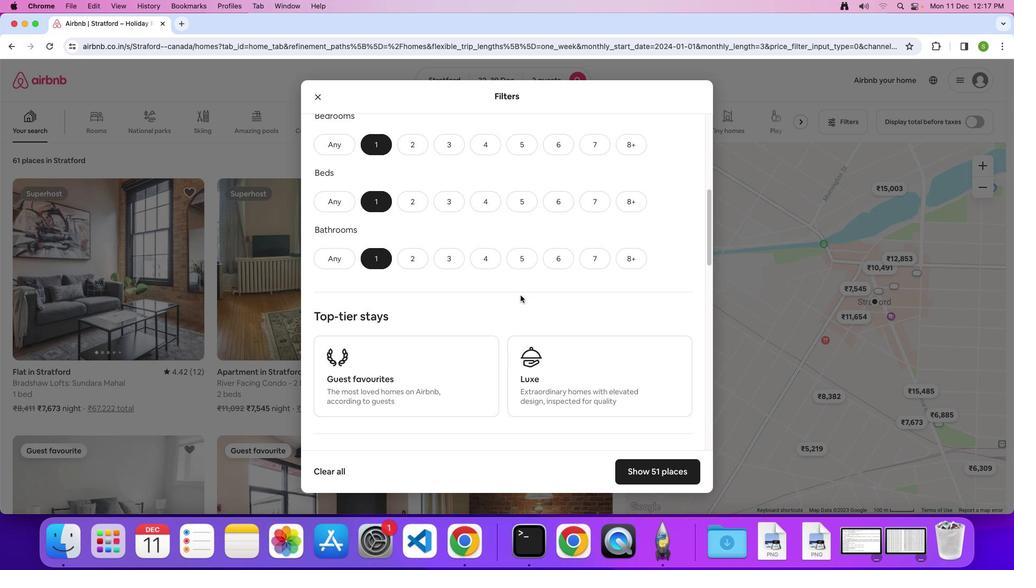 
Action: Mouse scrolled (520, 295) with delta (0, 0)
Screenshot: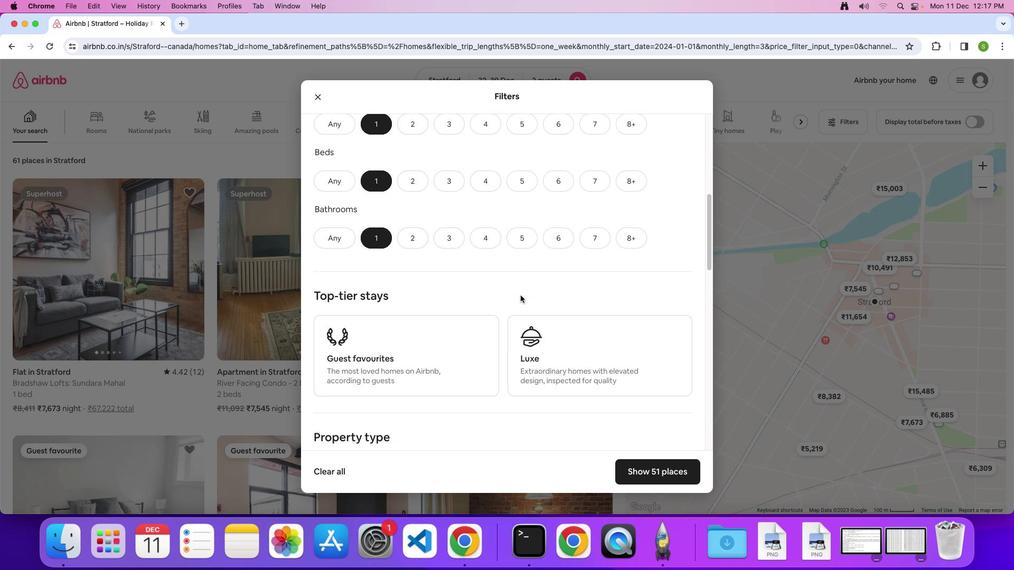 
Action: Mouse scrolled (520, 295) with delta (0, 0)
Screenshot: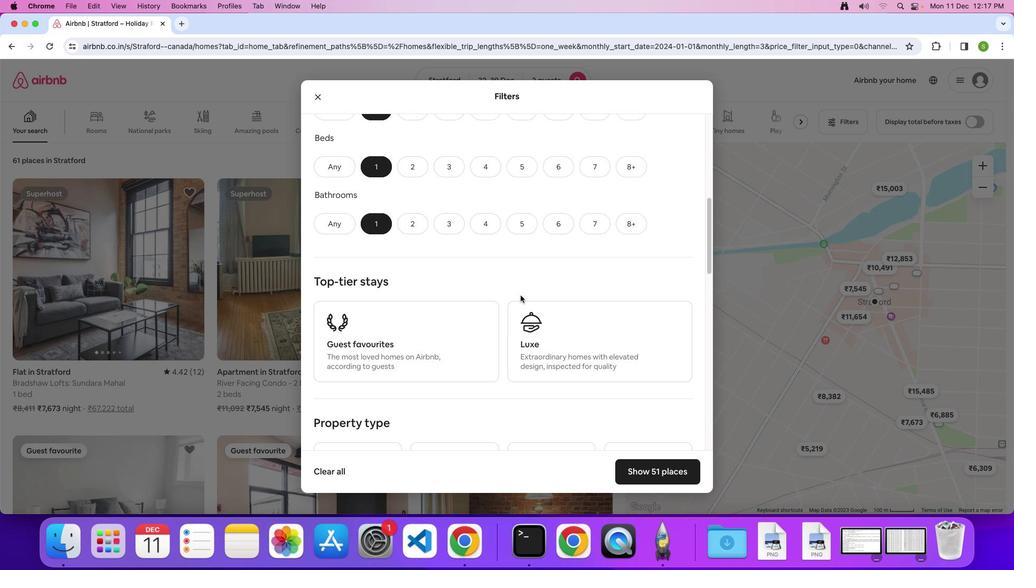 
Action: Mouse scrolled (520, 295) with delta (0, 0)
Screenshot: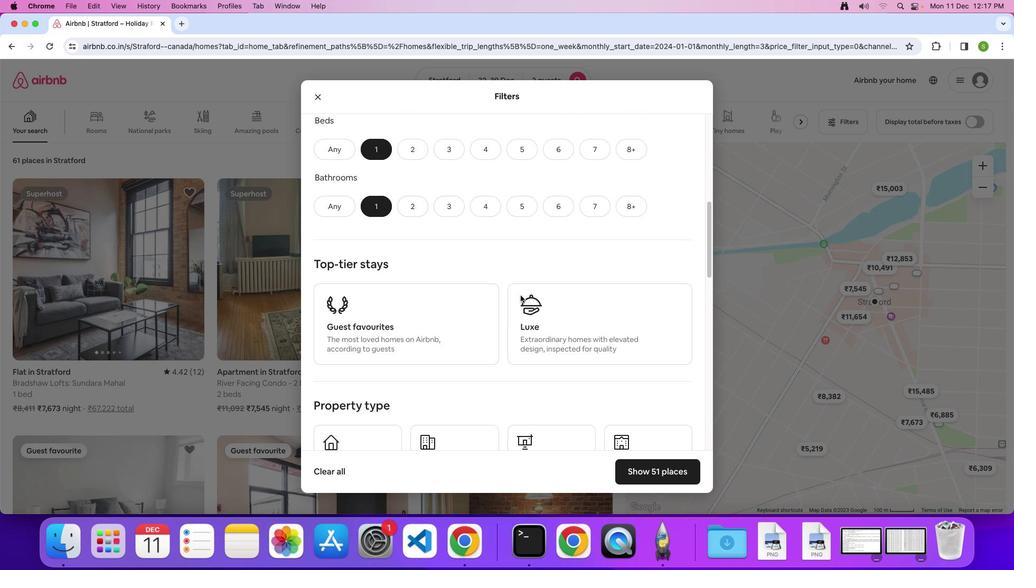 
Action: Mouse scrolled (520, 295) with delta (0, -1)
Screenshot: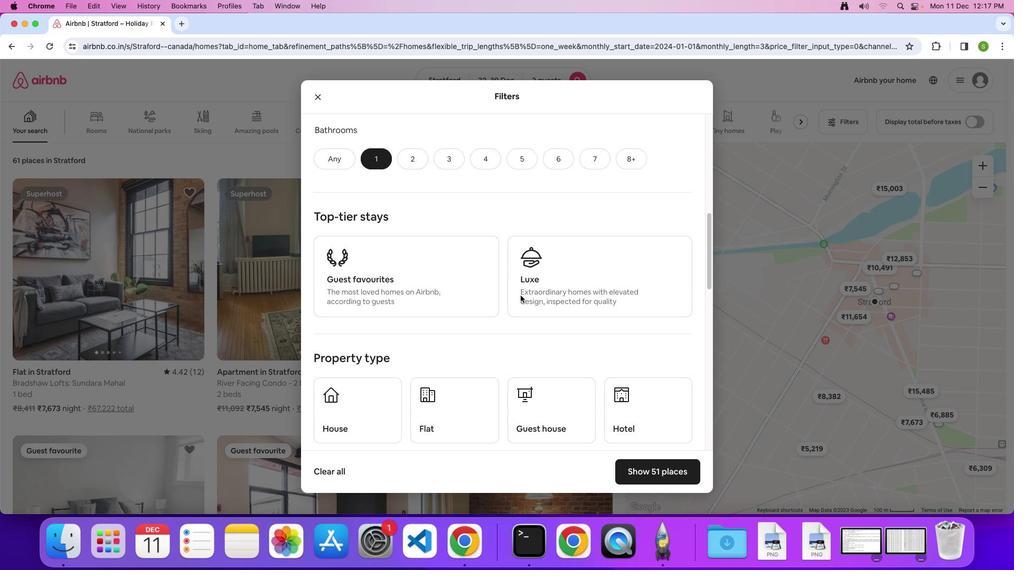 
Action: Mouse scrolled (520, 295) with delta (0, 0)
Screenshot: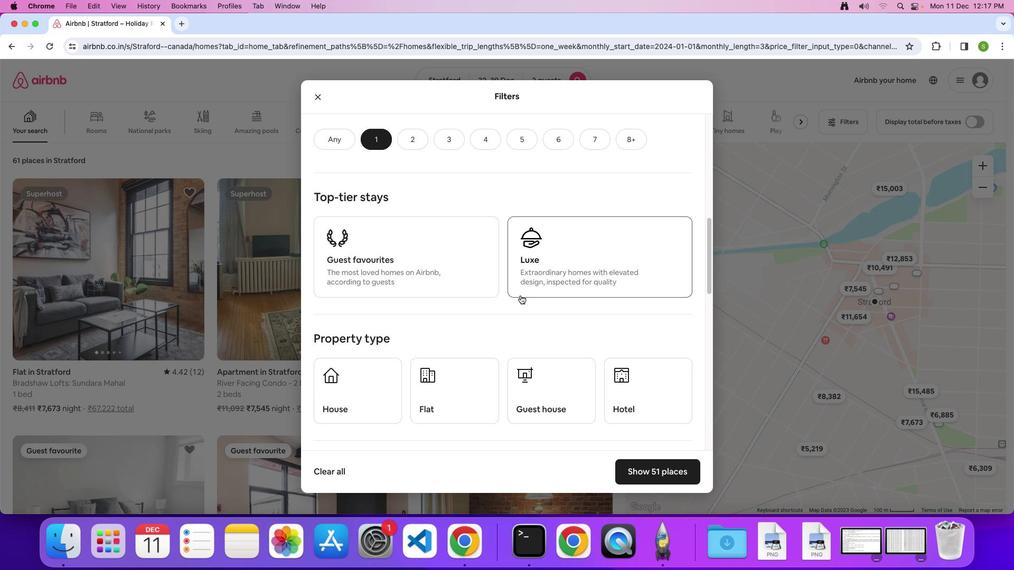 
Action: Mouse scrolled (520, 295) with delta (0, 0)
Screenshot: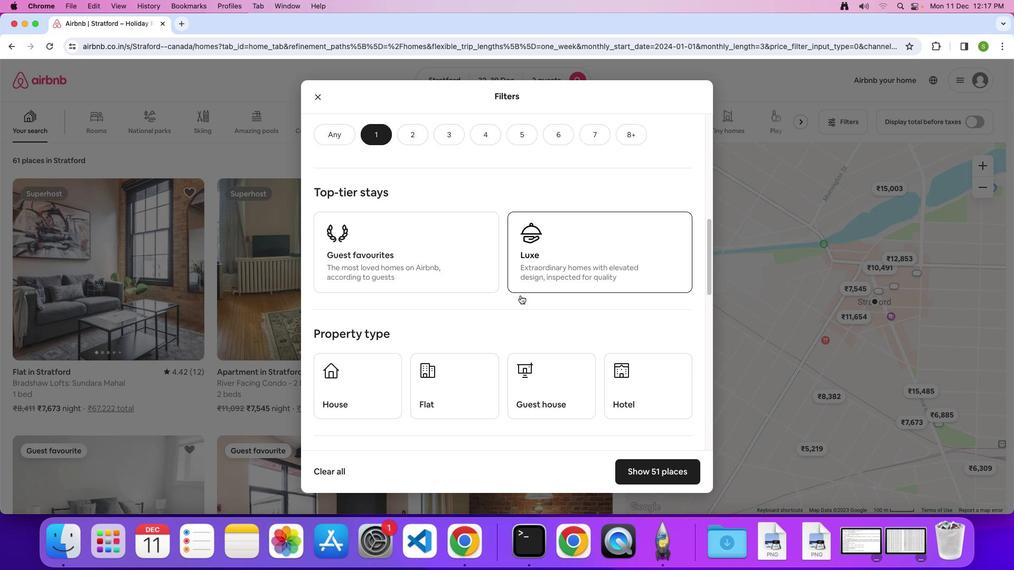
Action: Mouse scrolled (520, 295) with delta (0, 0)
Screenshot: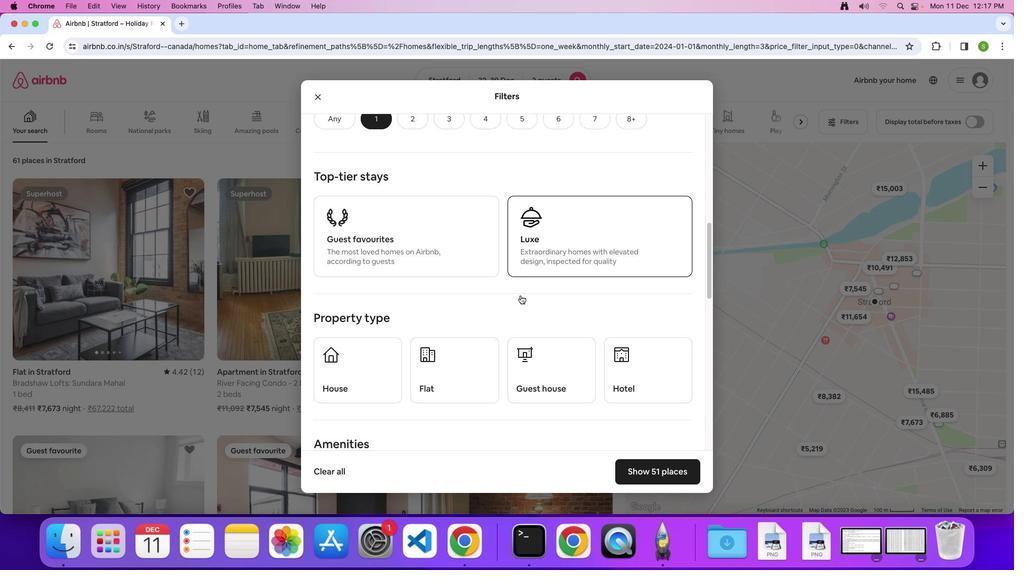 
Action: Mouse scrolled (520, 295) with delta (0, 0)
Screenshot: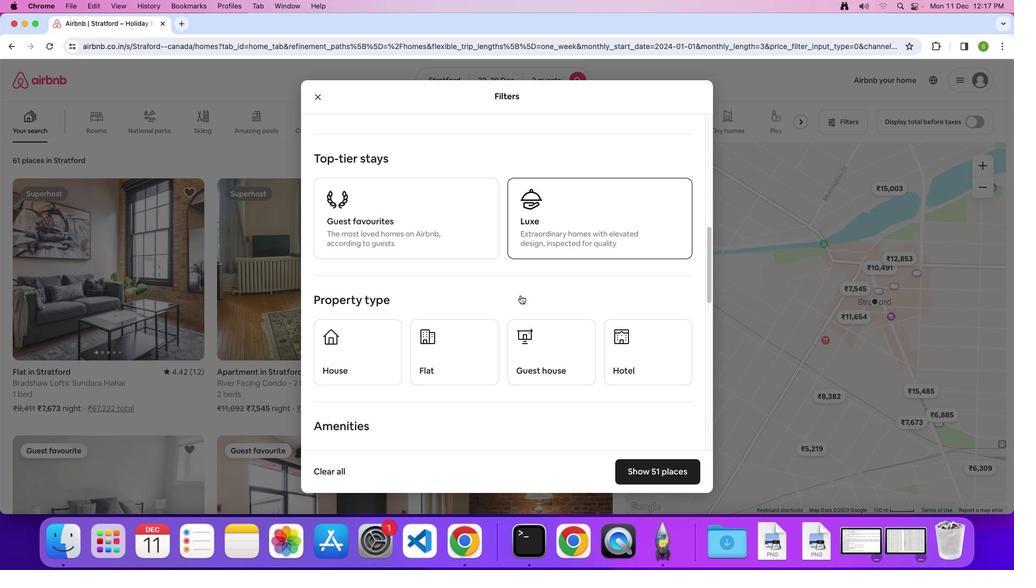 
Action: Mouse scrolled (520, 295) with delta (0, 0)
Screenshot: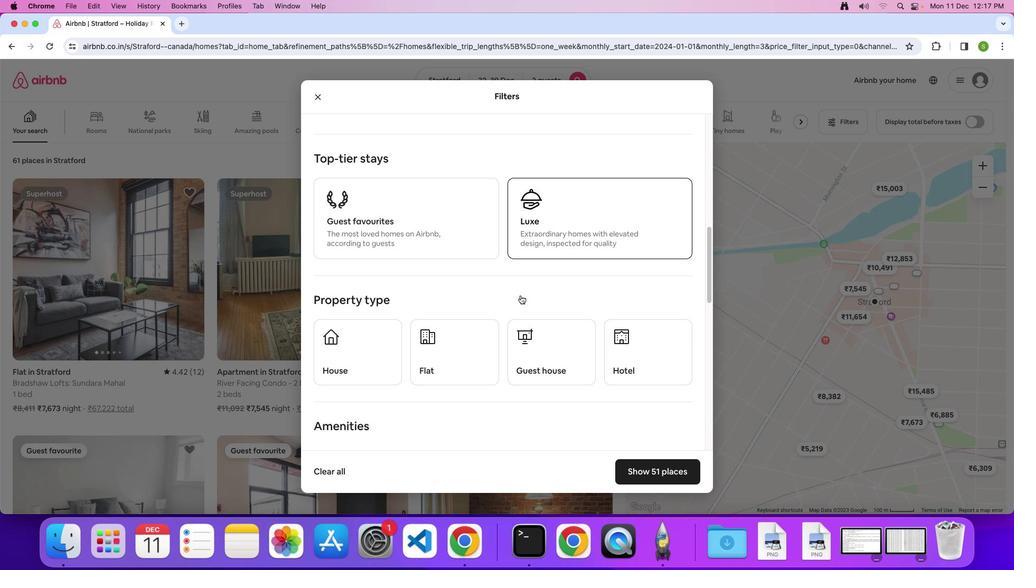
Action: Mouse moved to (625, 331)
Screenshot: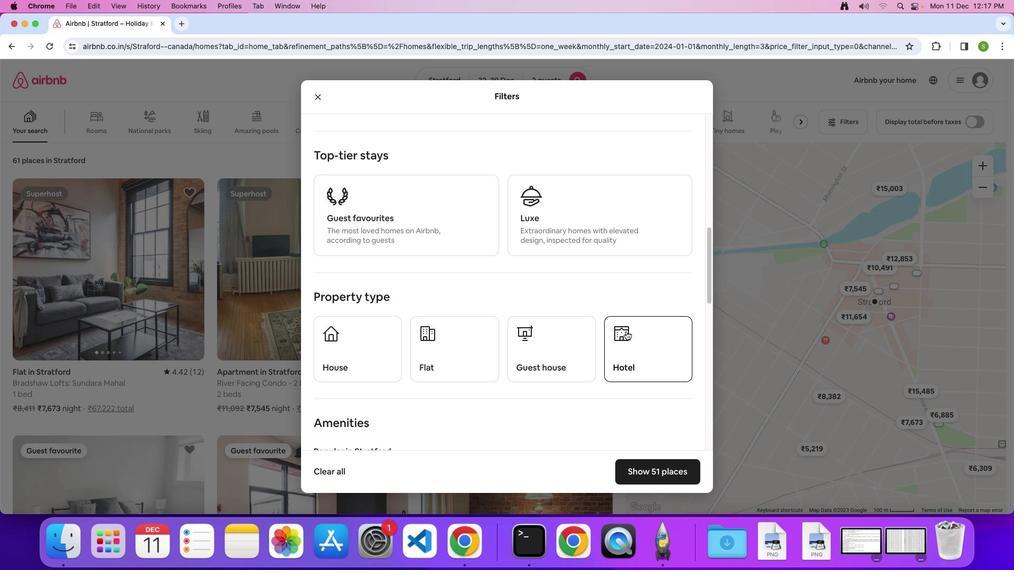 
Action: Mouse pressed left at (625, 331)
Screenshot: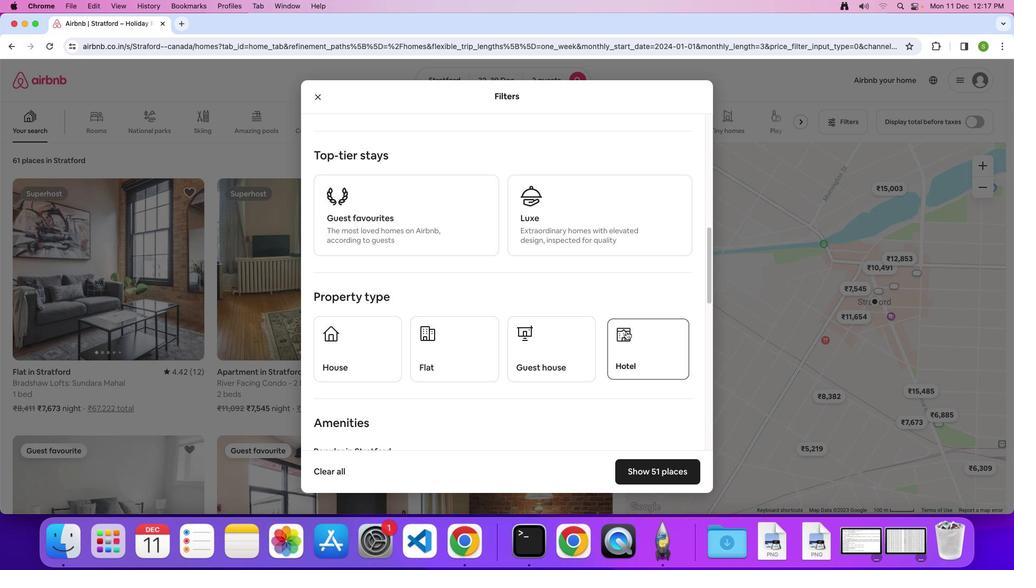 
Action: Mouse moved to (524, 302)
Screenshot: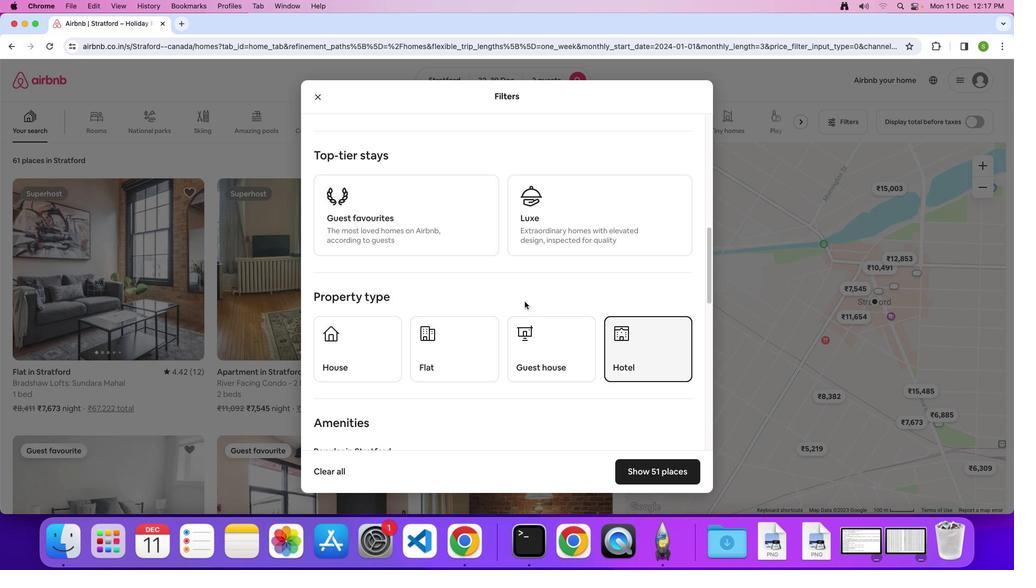 
Action: Mouse scrolled (524, 302) with delta (0, 0)
Screenshot: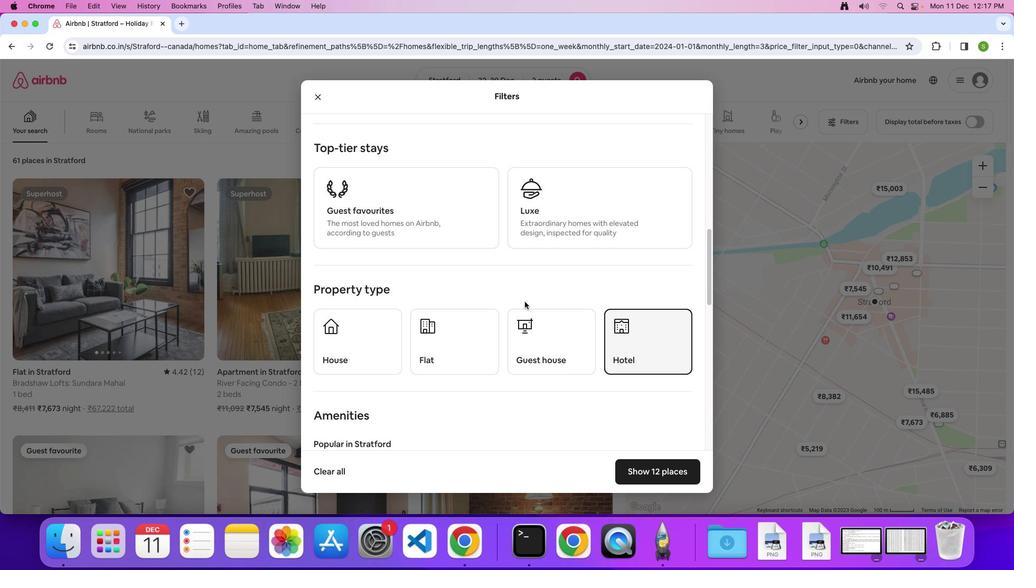 
Action: Mouse scrolled (524, 302) with delta (0, 0)
Screenshot: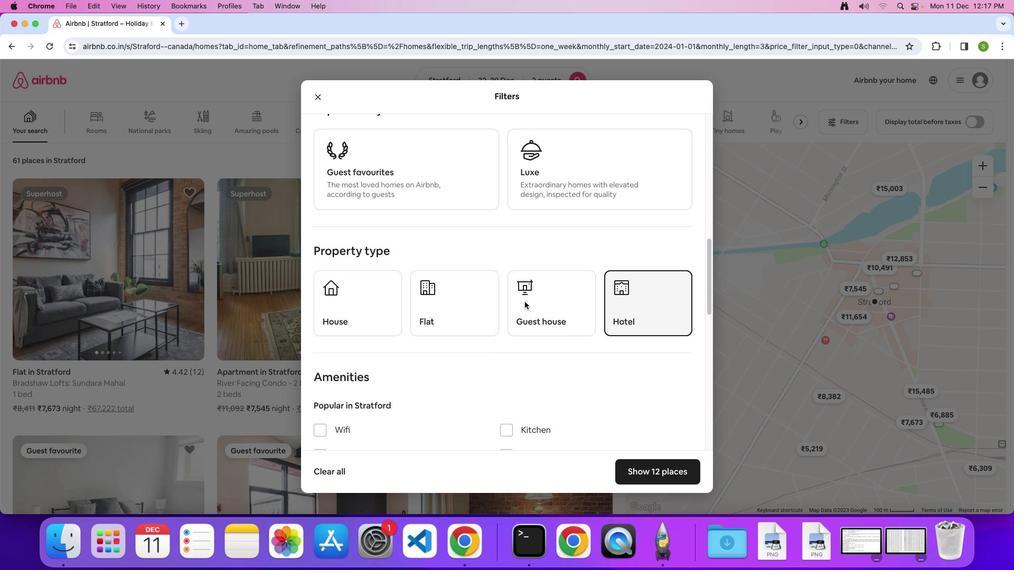 
Action: Mouse scrolled (524, 302) with delta (0, -1)
Screenshot: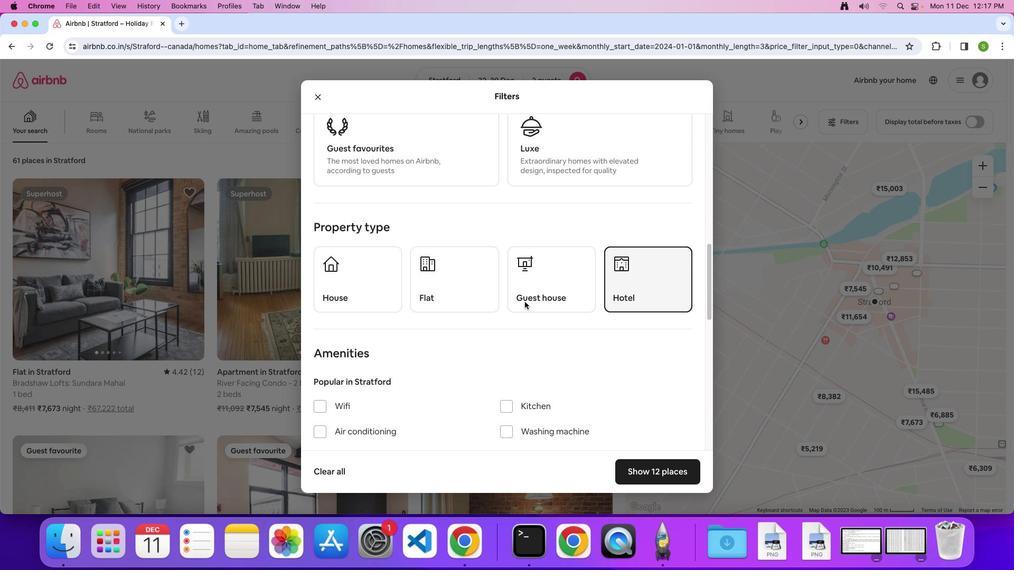 
Action: Mouse scrolled (524, 302) with delta (0, 0)
Screenshot: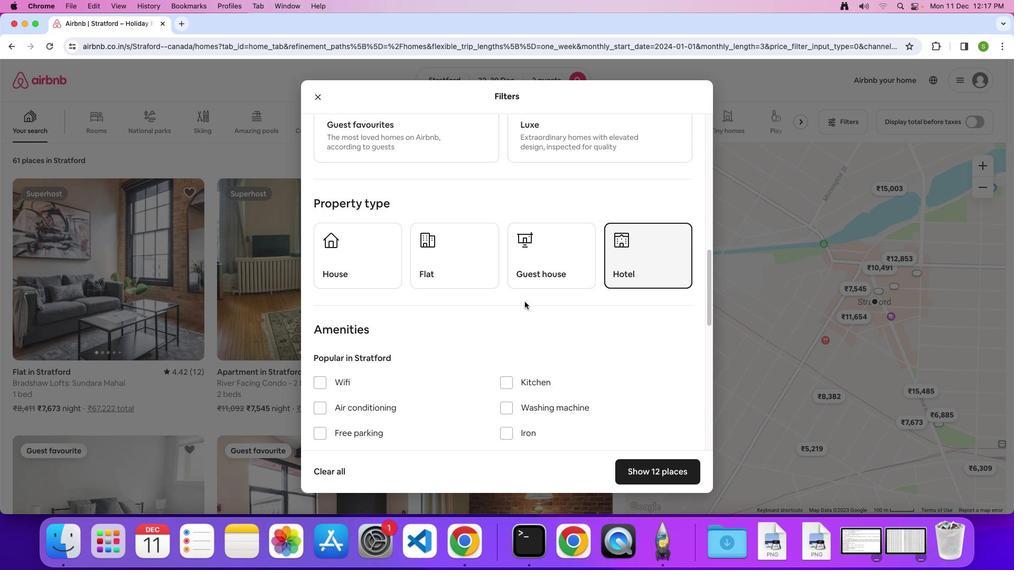 
Action: Mouse scrolled (524, 302) with delta (0, 0)
Screenshot: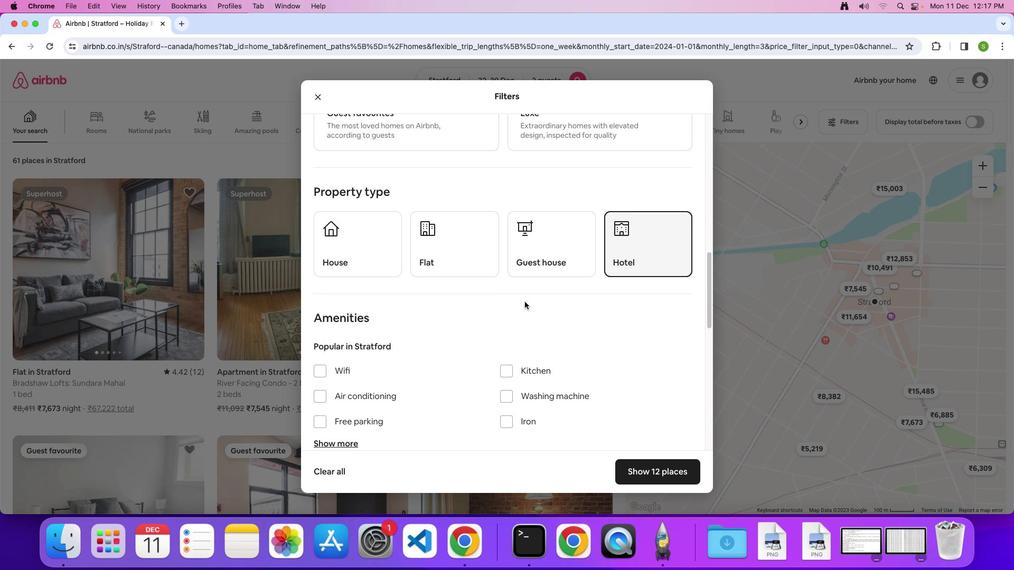 
Action: Mouse scrolled (524, 302) with delta (0, -1)
Screenshot: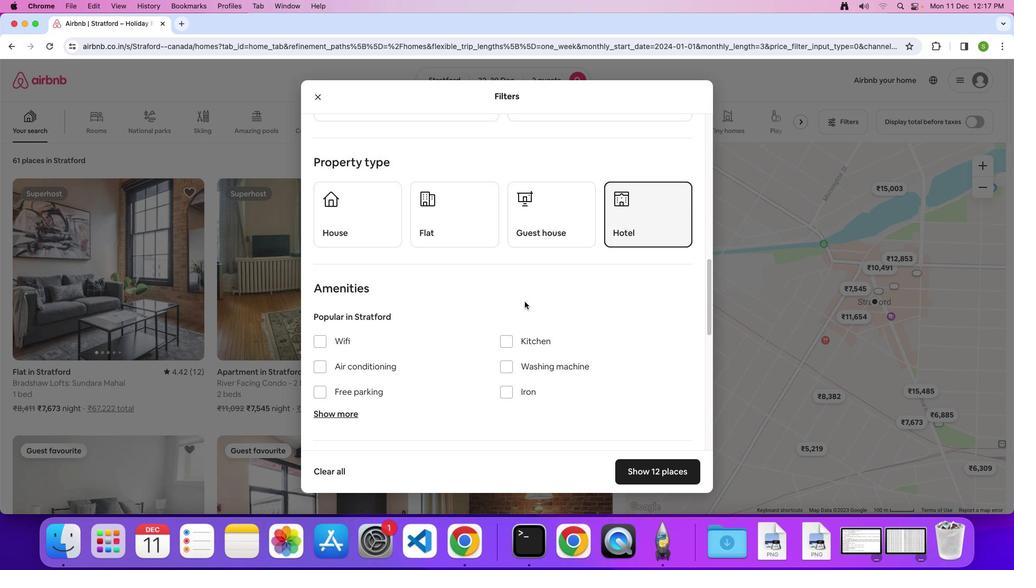 
Action: Mouse scrolled (524, 302) with delta (0, 0)
Screenshot: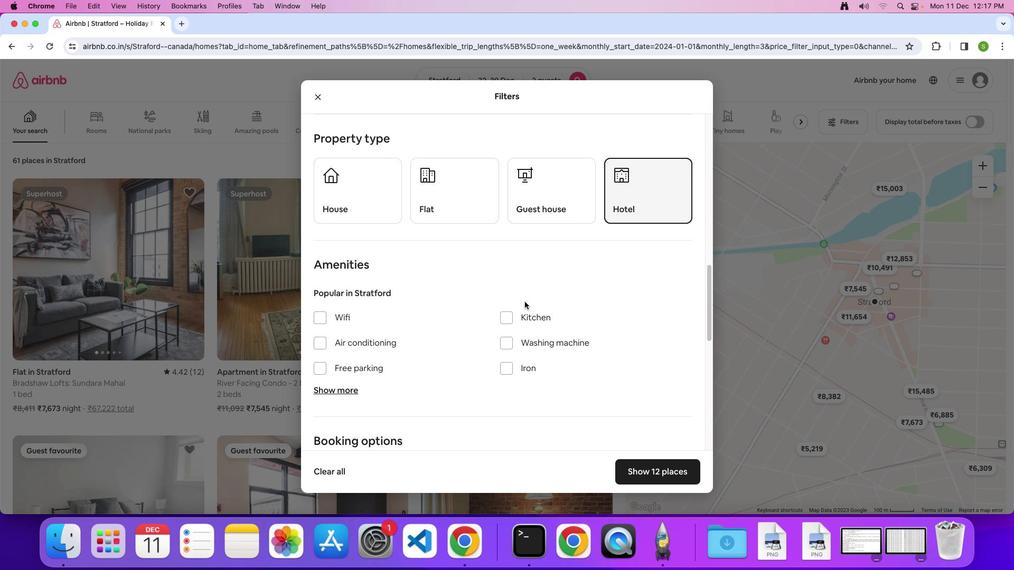 
Action: Mouse scrolled (524, 302) with delta (0, 0)
Screenshot: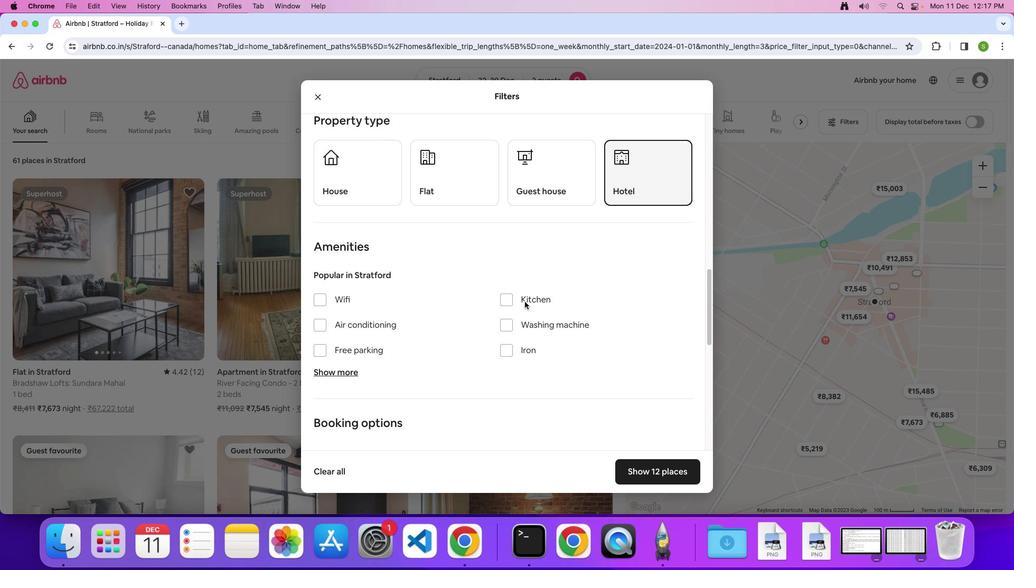 
Action: Mouse scrolled (524, 302) with delta (0, 0)
Screenshot: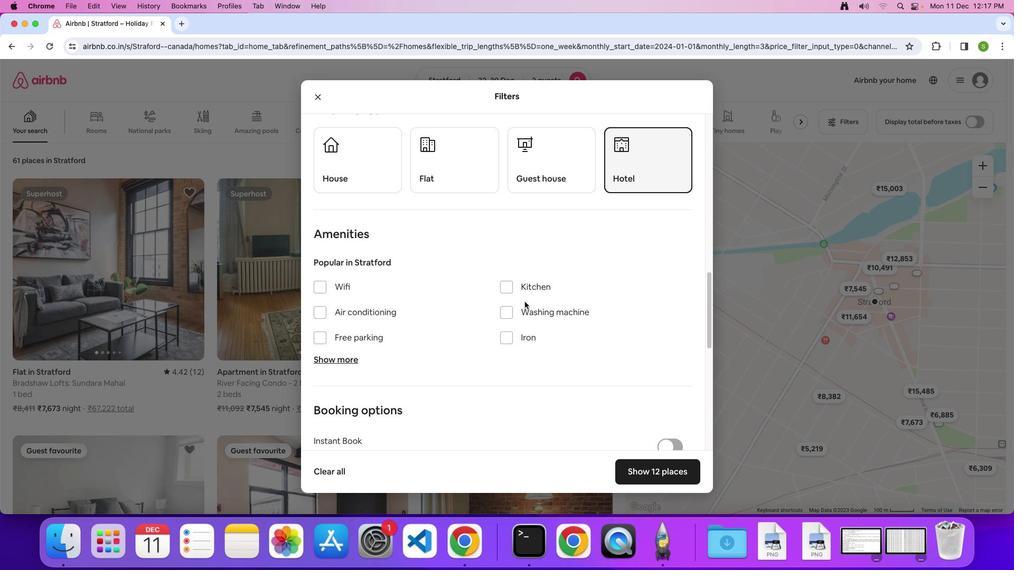 
Action: Mouse scrolled (524, 302) with delta (0, 0)
Screenshot: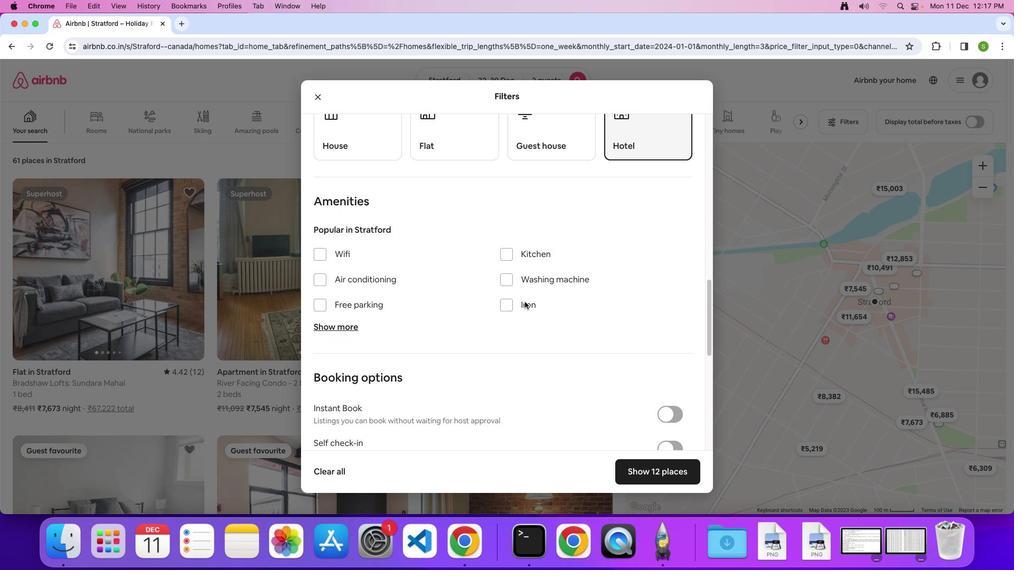 
Action: Mouse scrolled (524, 302) with delta (0, 0)
Screenshot: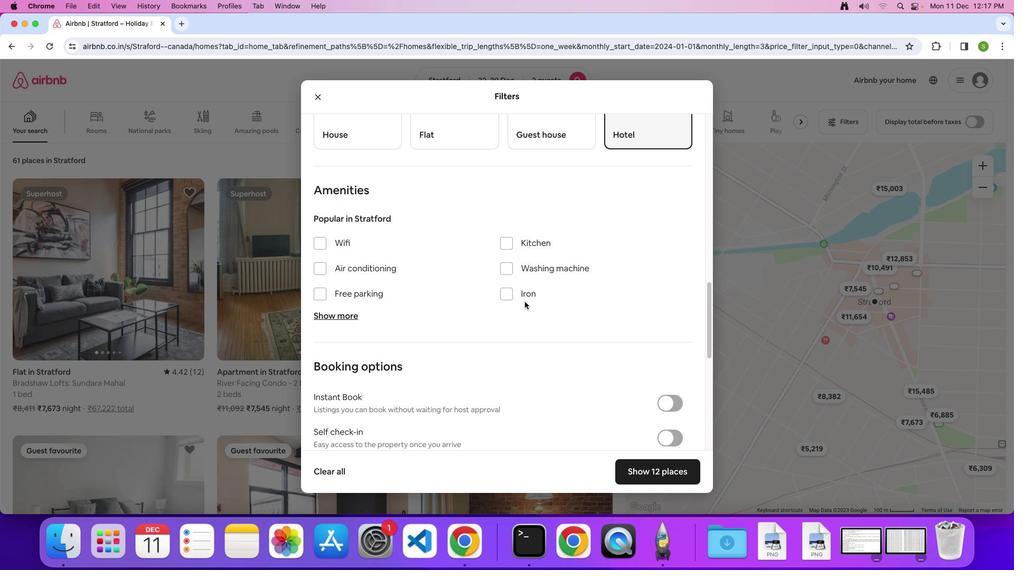 
Action: Mouse scrolled (524, 302) with delta (0, -1)
Screenshot: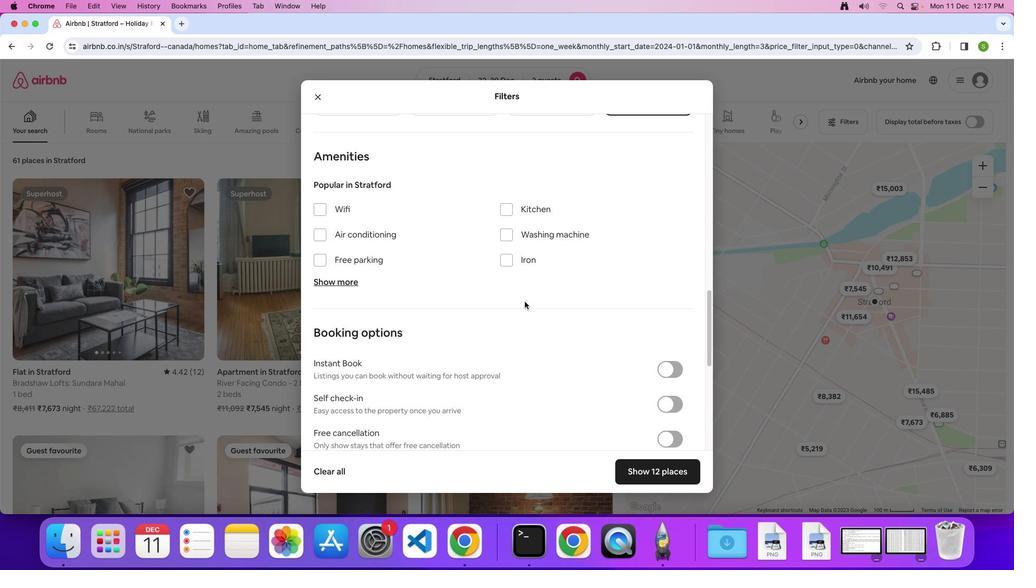 
Action: Mouse scrolled (524, 302) with delta (0, 0)
Screenshot: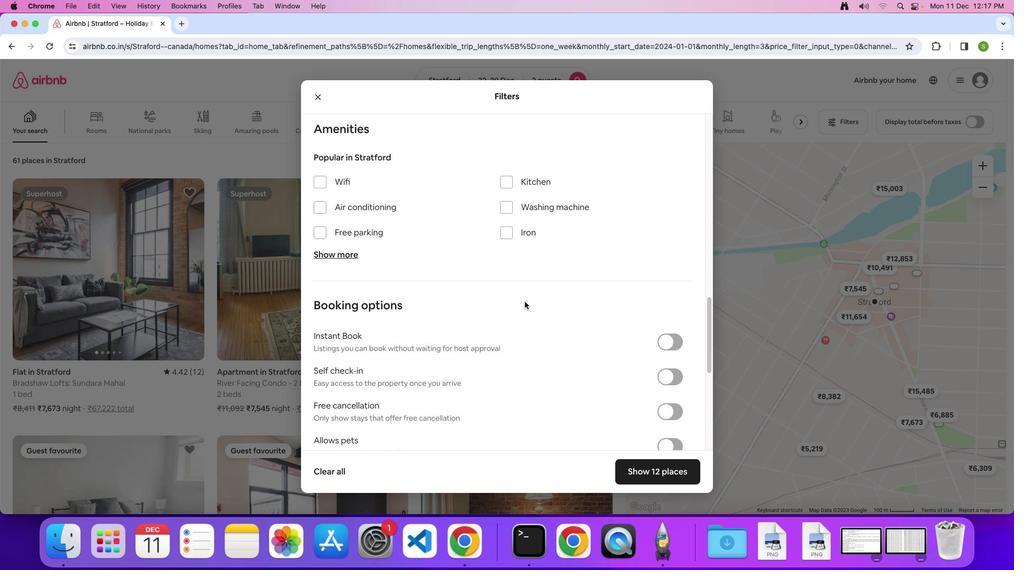 
Action: Mouse scrolled (524, 302) with delta (0, 0)
Screenshot: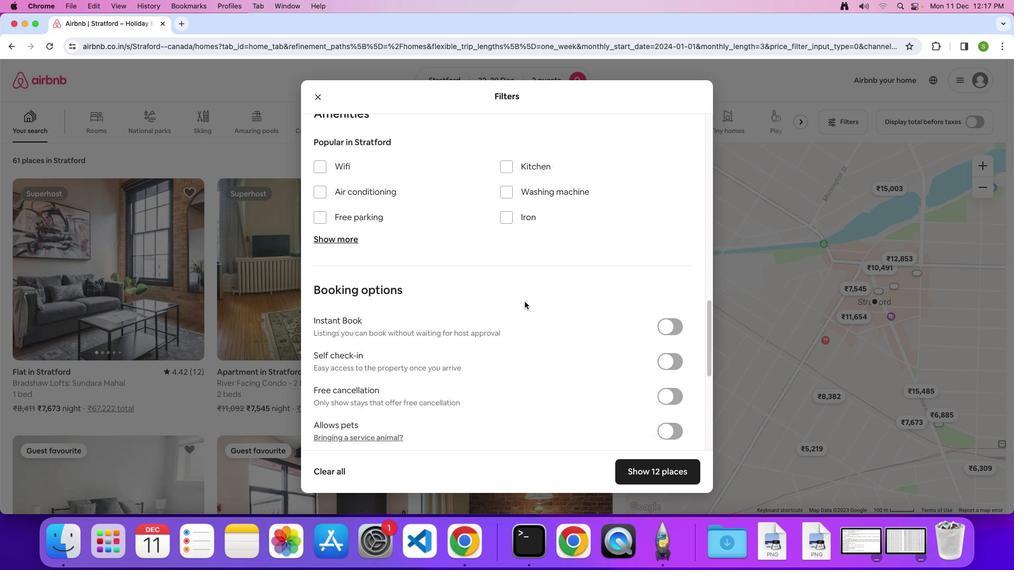 
Action: Mouse scrolled (524, 302) with delta (0, -1)
Screenshot: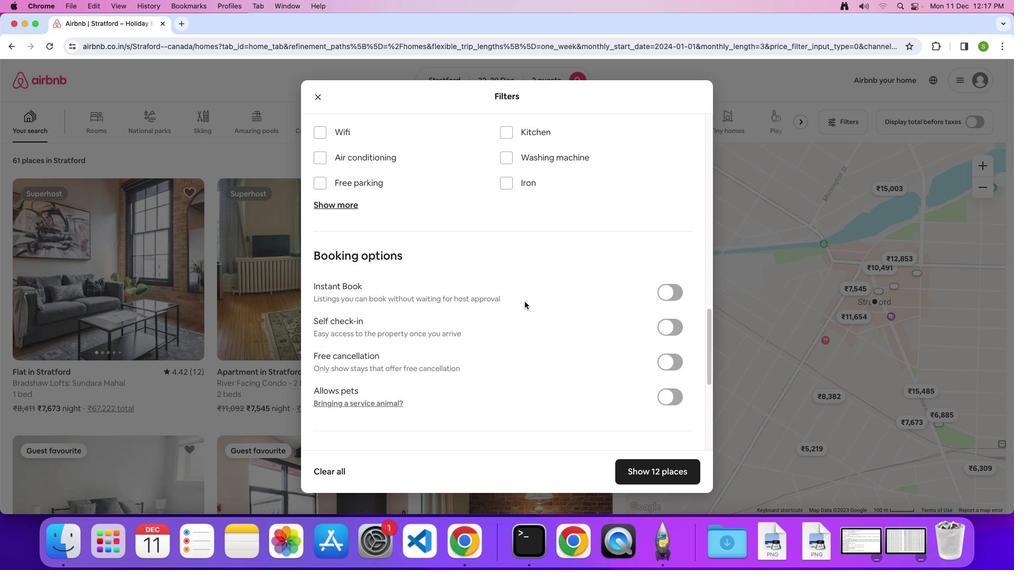 
Action: Mouse moved to (524, 301)
Screenshot: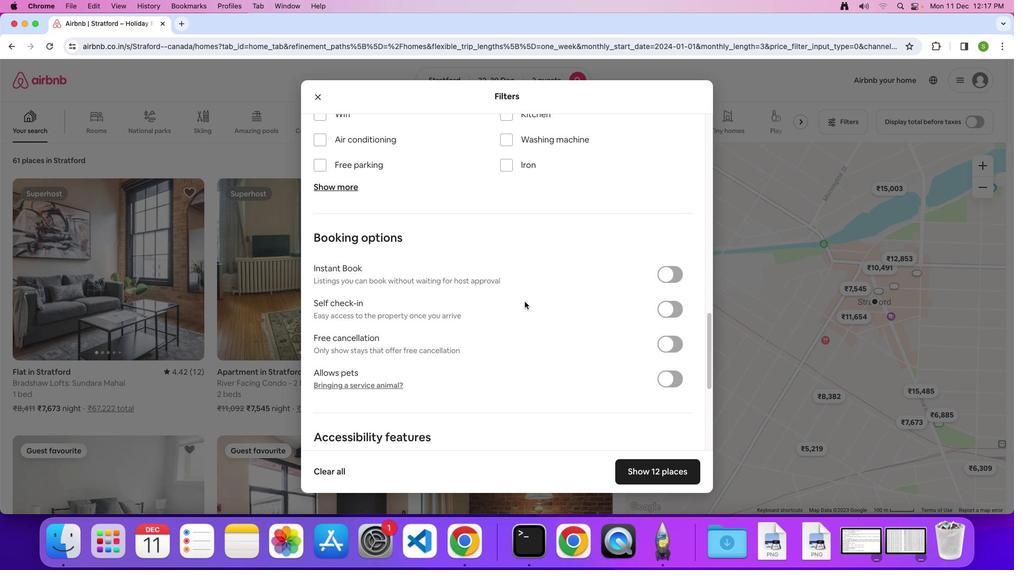 
Action: Mouse scrolled (524, 301) with delta (0, 0)
Screenshot: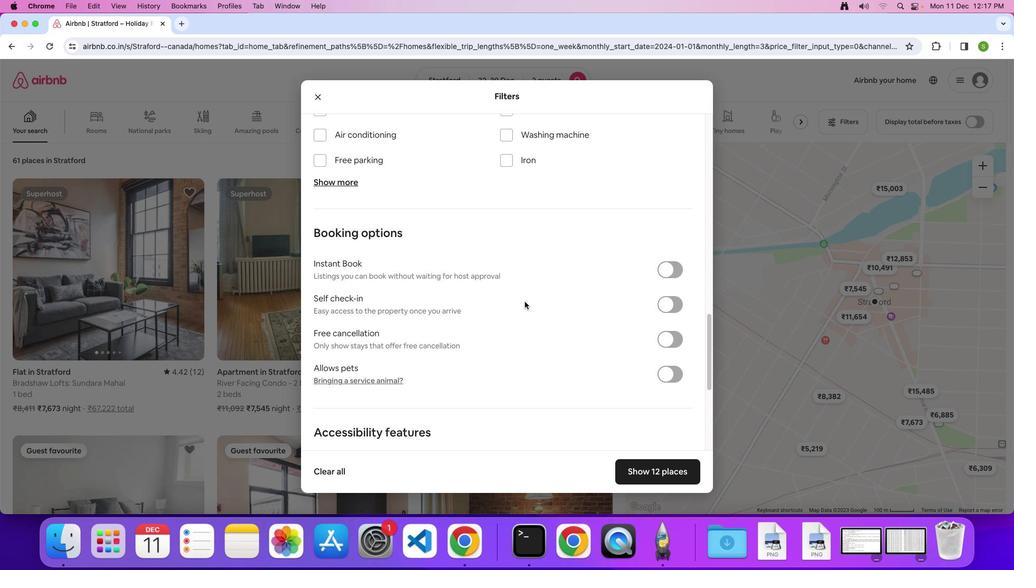 
Action: Mouse scrolled (524, 301) with delta (0, 0)
Screenshot: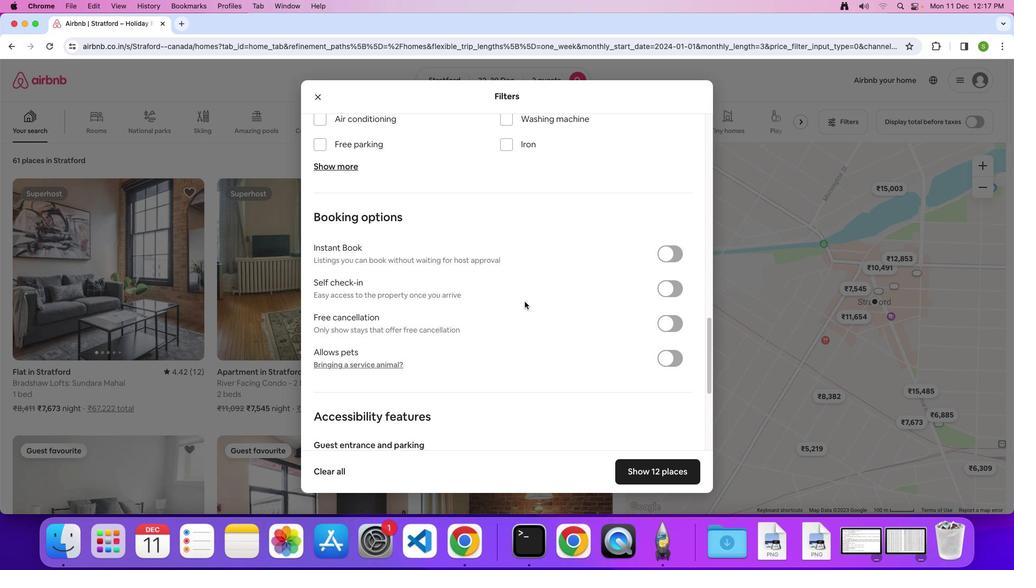 
Action: Mouse scrolled (524, 301) with delta (0, -1)
Screenshot: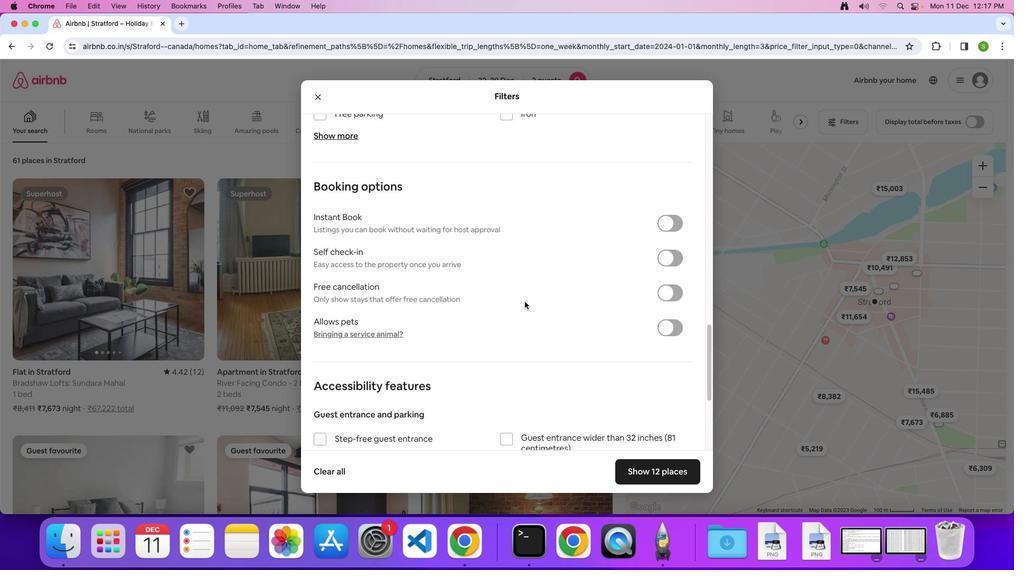 
Action: Mouse scrolled (524, 301) with delta (0, 0)
Screenshot: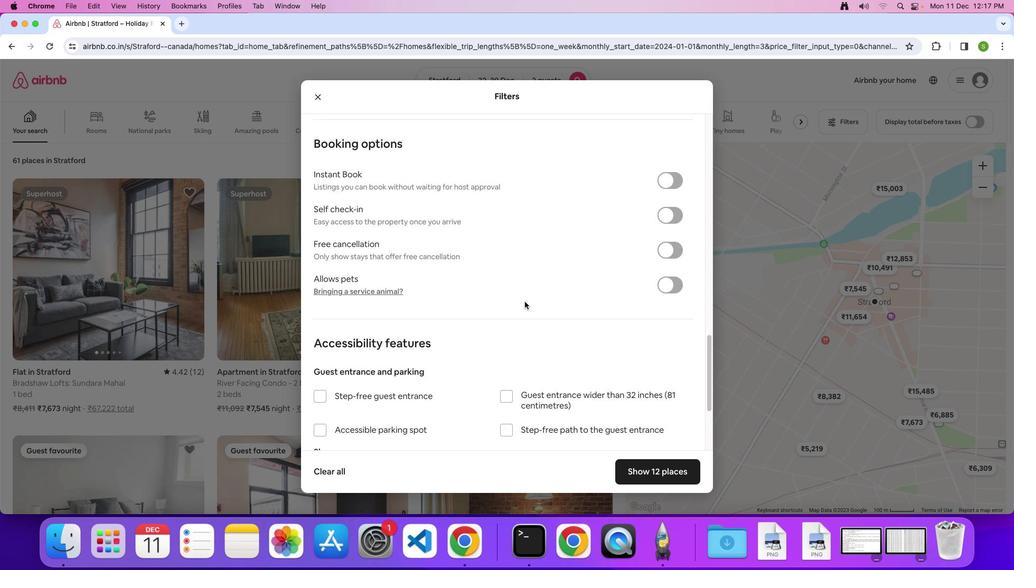 
Action: Mouse scrolled (524, 301) with delta (0, 0)
Screenshot: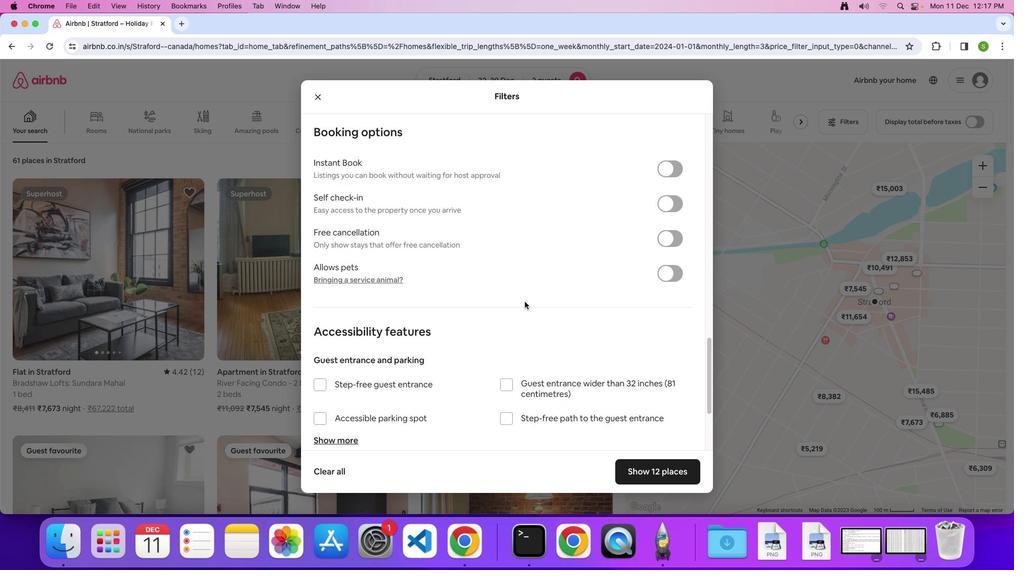 
Action: Mouse scrolled (524, 301) with delta (0, -1)
Screenshot: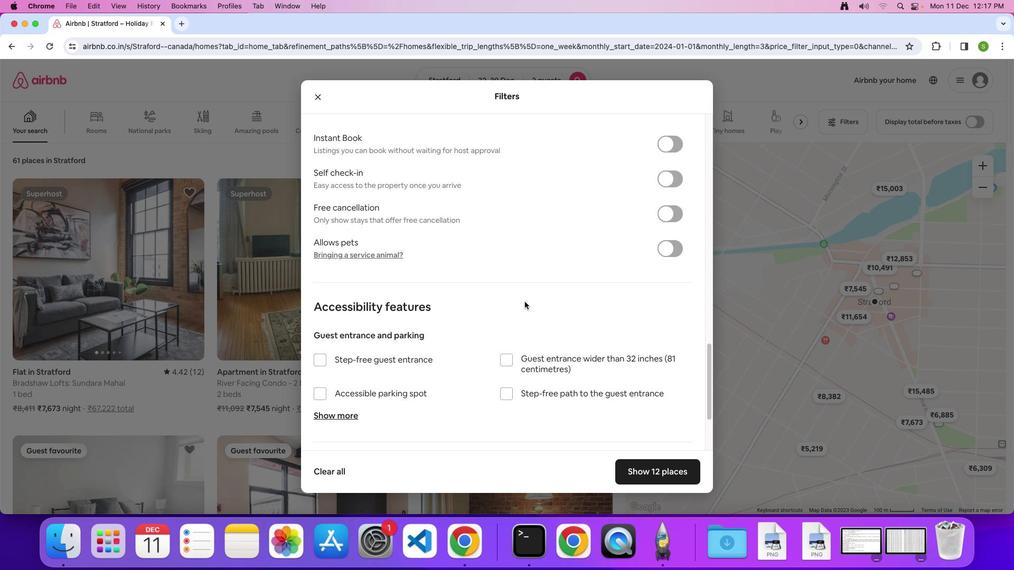 
Action: Mouse scrolled (524, 301) with delta (0, 0)
Screenshot: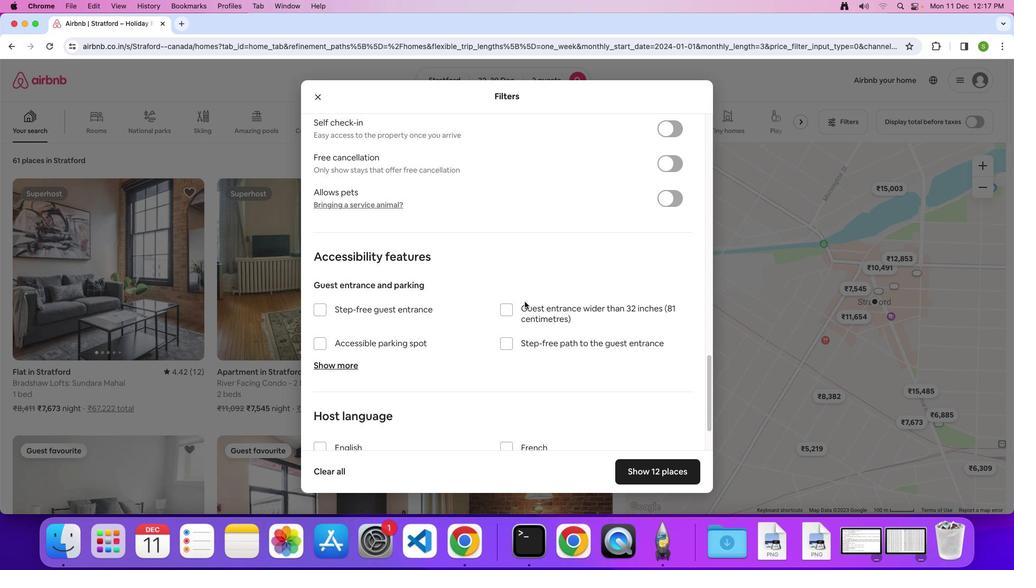 
Action: Mouse scrolled (524, 301) with delta (0, 0)
Screenshot: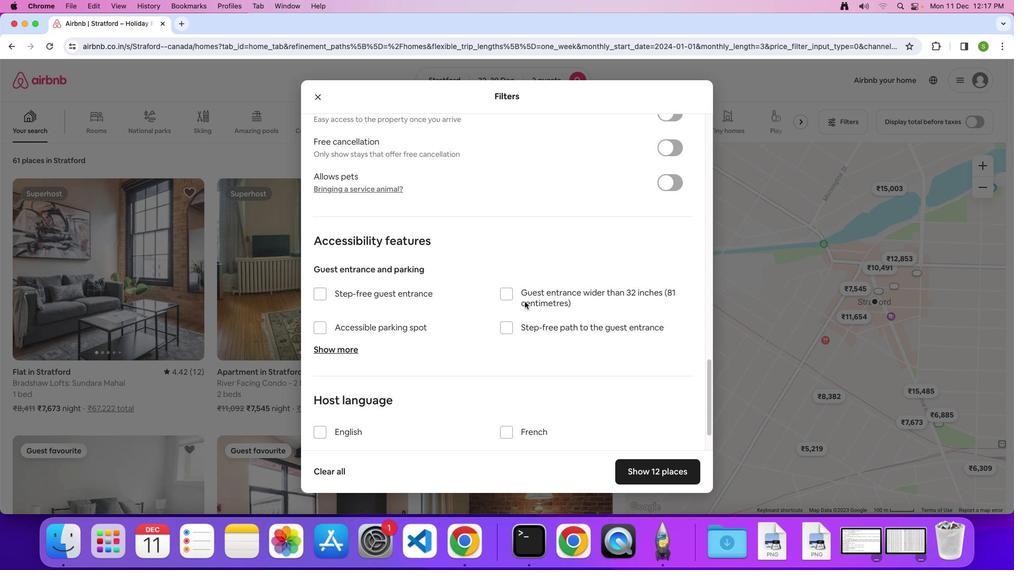 
Action: Mouse scrolled (524, 301) with delta (0, -1)
Screenshot: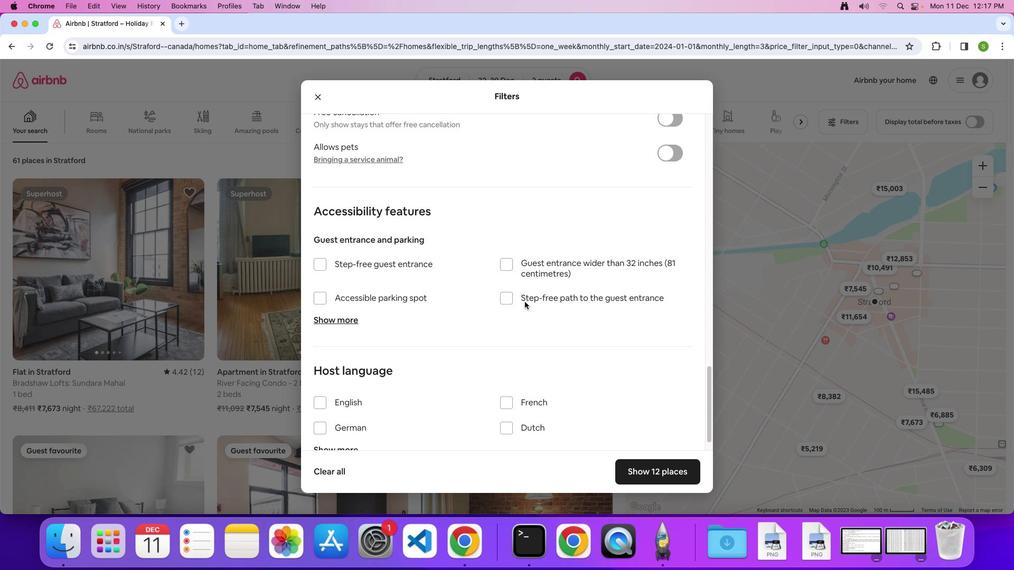 
Action: Mouse scrolled (524, 301) with delta (0, 0)
Screenshot: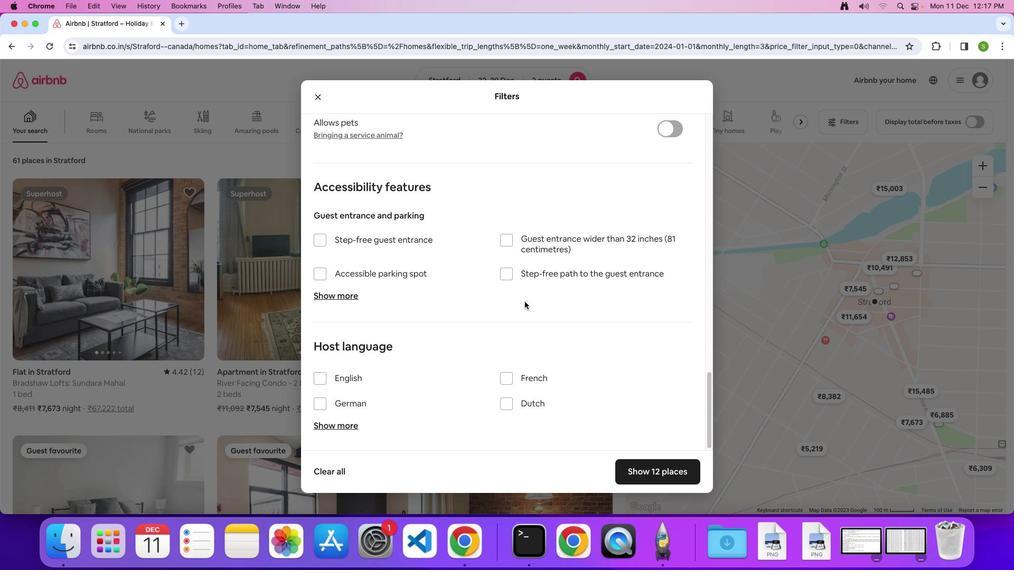 
Action: Mouse scrolled (524, 301) with delta (0, 0)
Screenshot: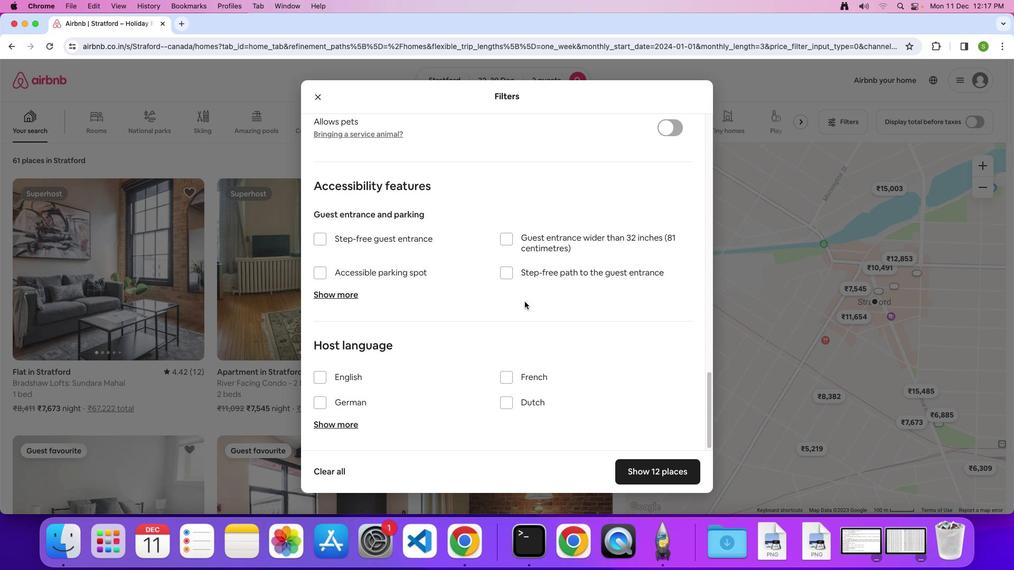 
Action: Mouse scrolled (524, 301) with delta (0, -1)
Screenshot: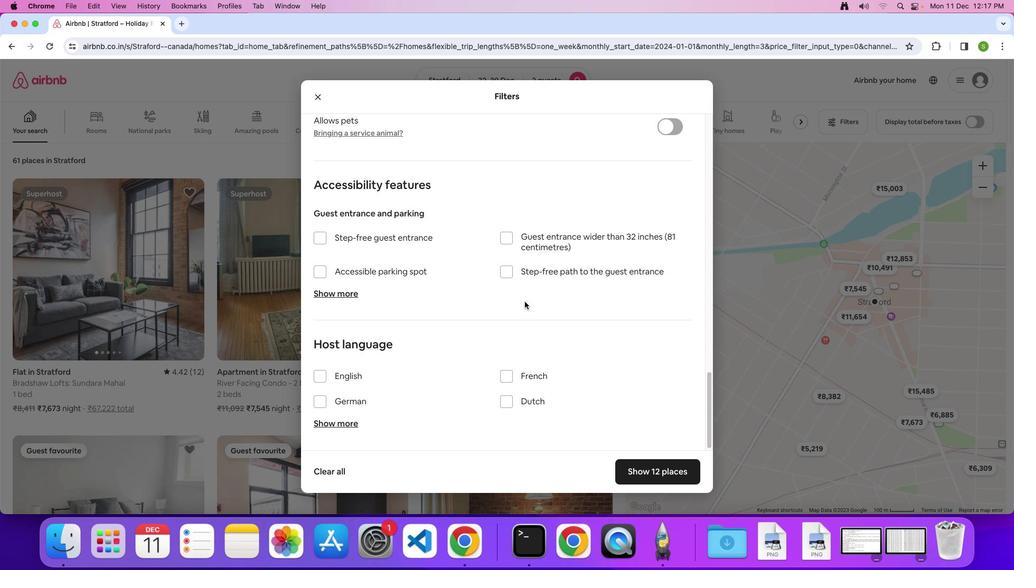 
Action: Mouse moved to (645, 470)
Screenshot: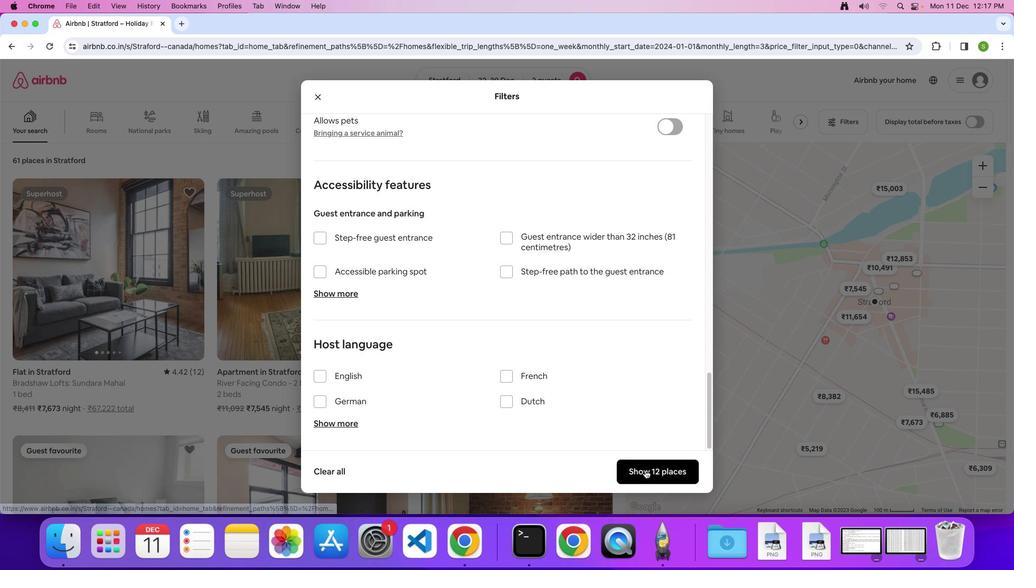 
Action: Mouse pressed left at (645, 470)
Screenshot: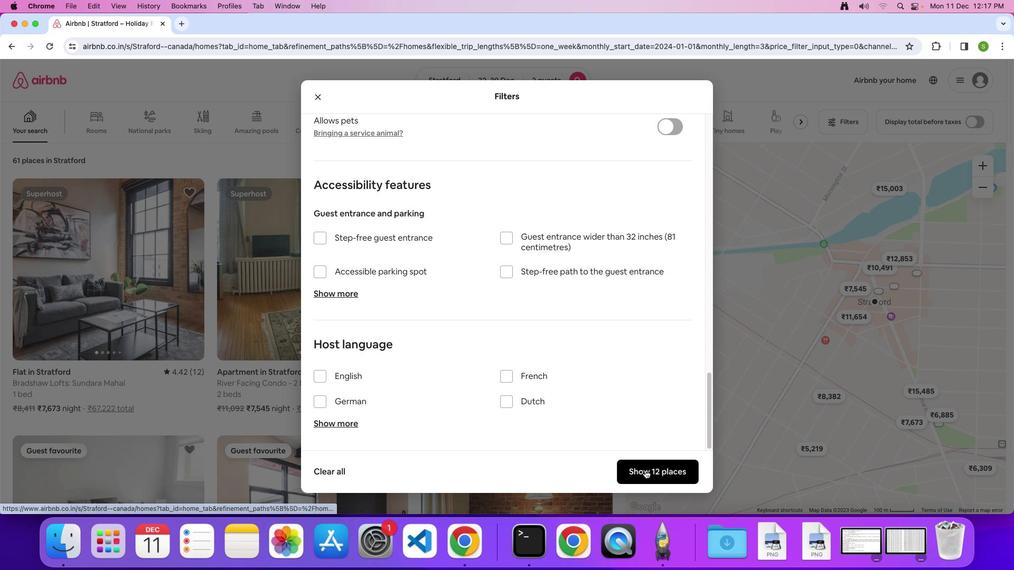 
Action: Mouse moved to (141, 246)
Screenshot: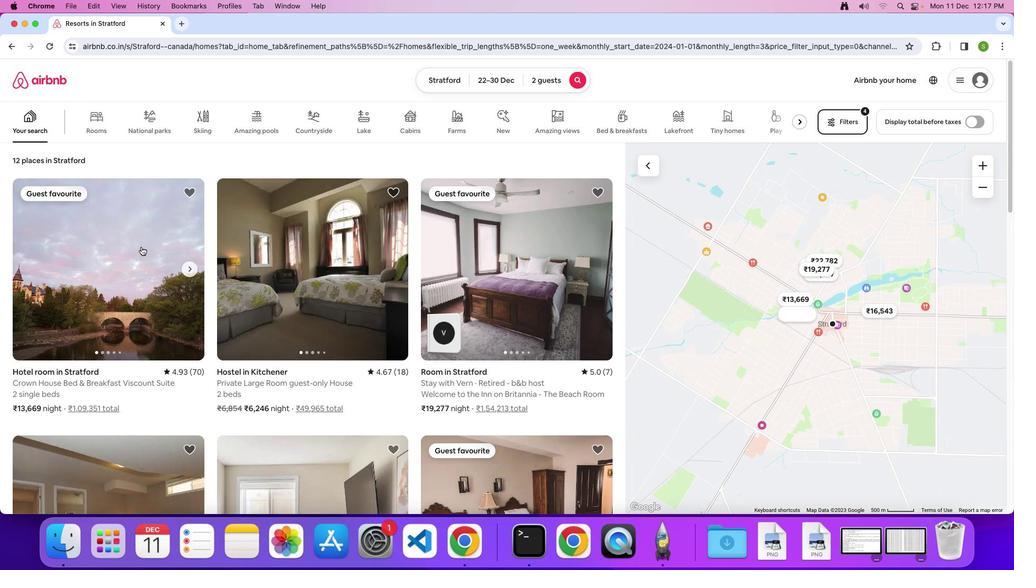 
Action: Mouse pressed left at (141, 246)
Screenshot: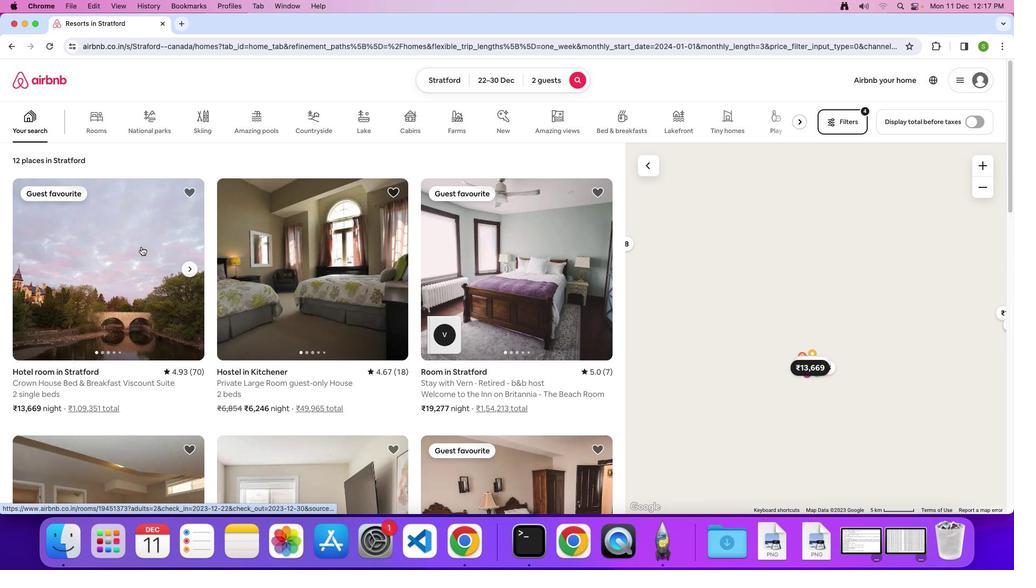 
Action: Mouse moved to (356, 282)
Screenshot: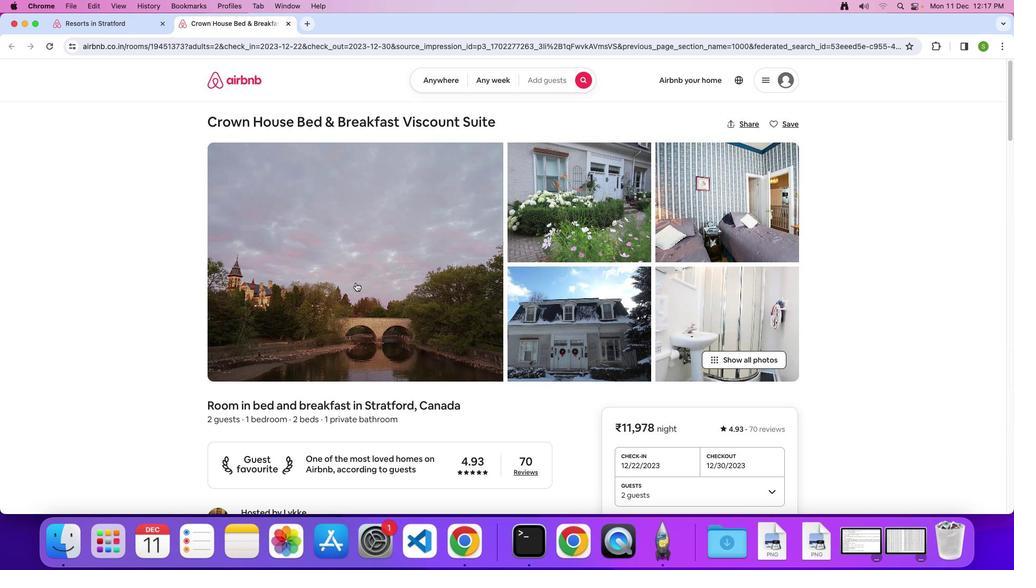 
Action: Mouse pressed left at (356, 282)
Screenshot: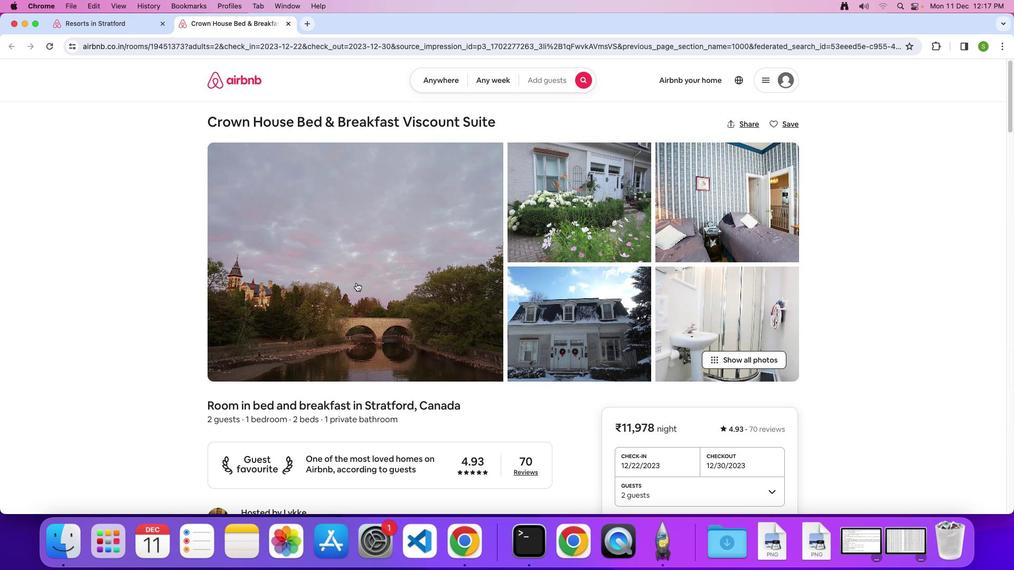 
Action: Mouse moved to (503, 320)
Screenshot: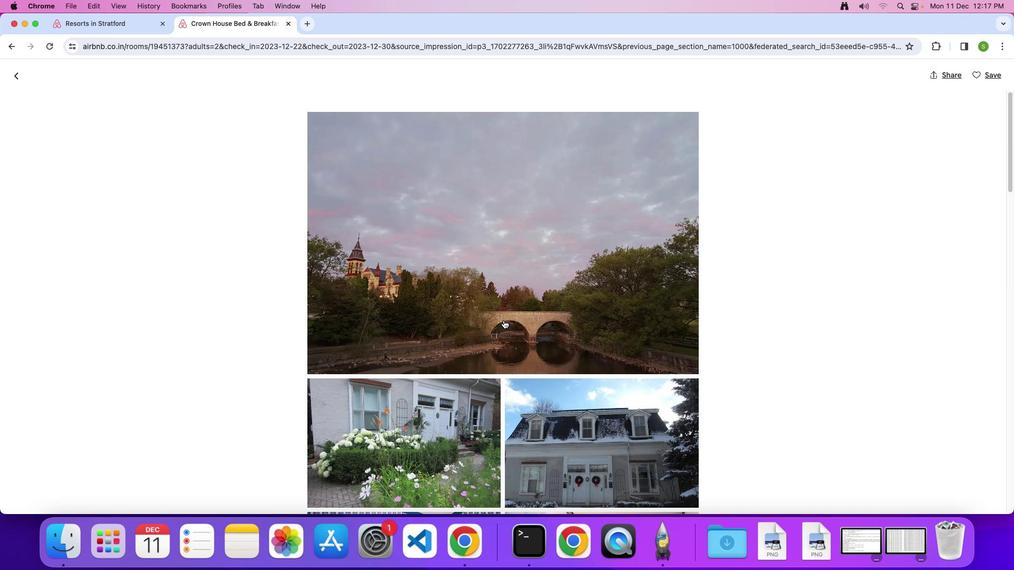 
Action: Mouse scrolled (503, 320) with delta (0, 0)
Screenshot: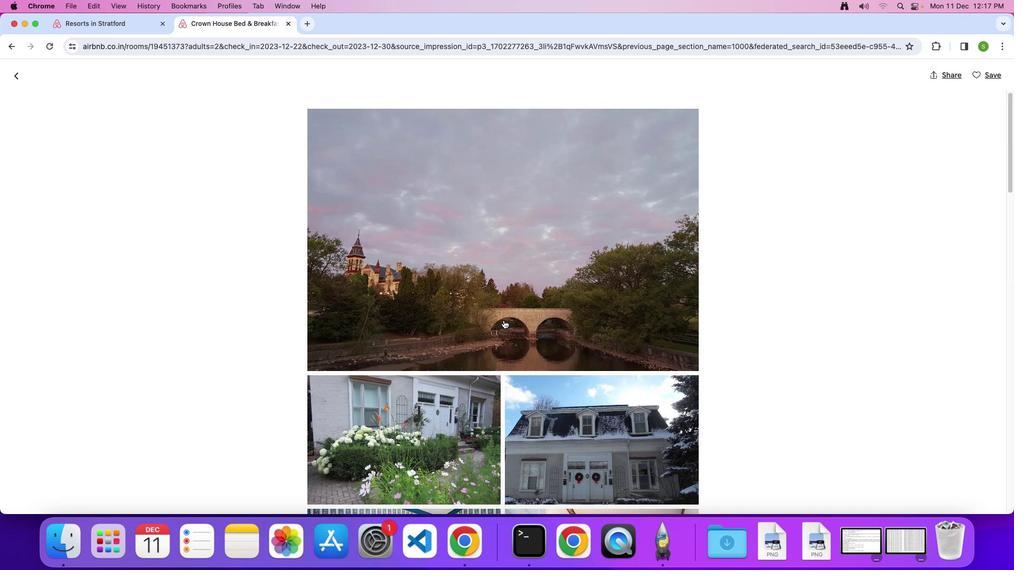 
Action: Mouse scrolled (503, 320) with delta (0, 0)
Screenshot: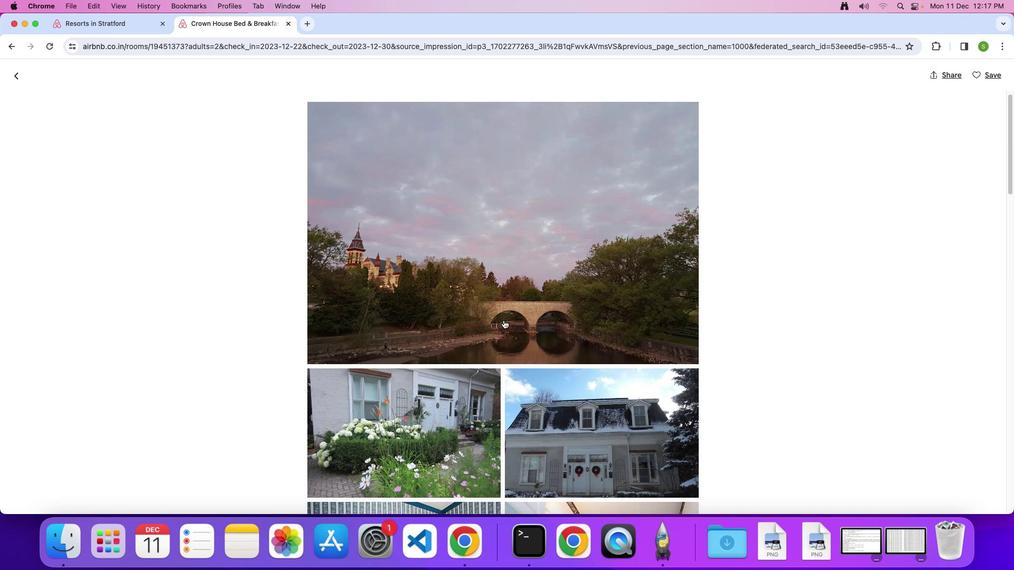 
Action: Mouse moved to (500, 321)
Screenshot: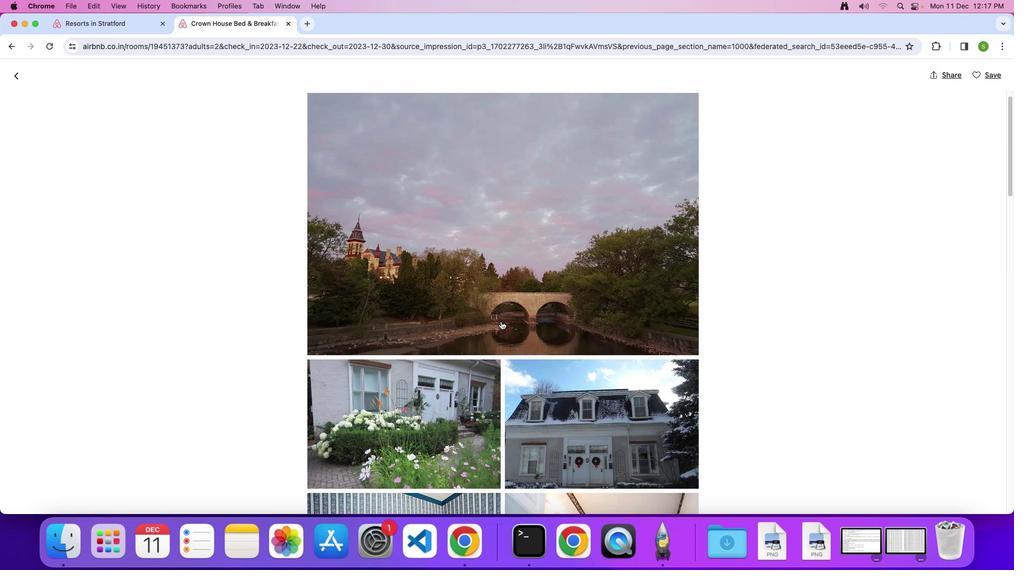 
Action: Mouse scrolled (500, 321) with delta (0, 0)
Screenshot: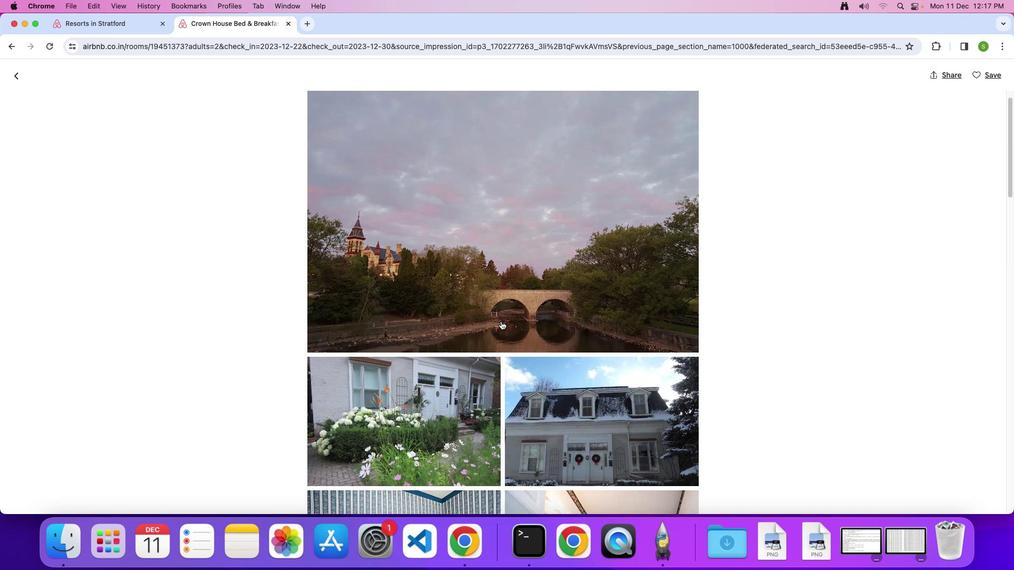 
Action: Mouse scrolled (500, 321) with delta (0, 0)
Screenshot: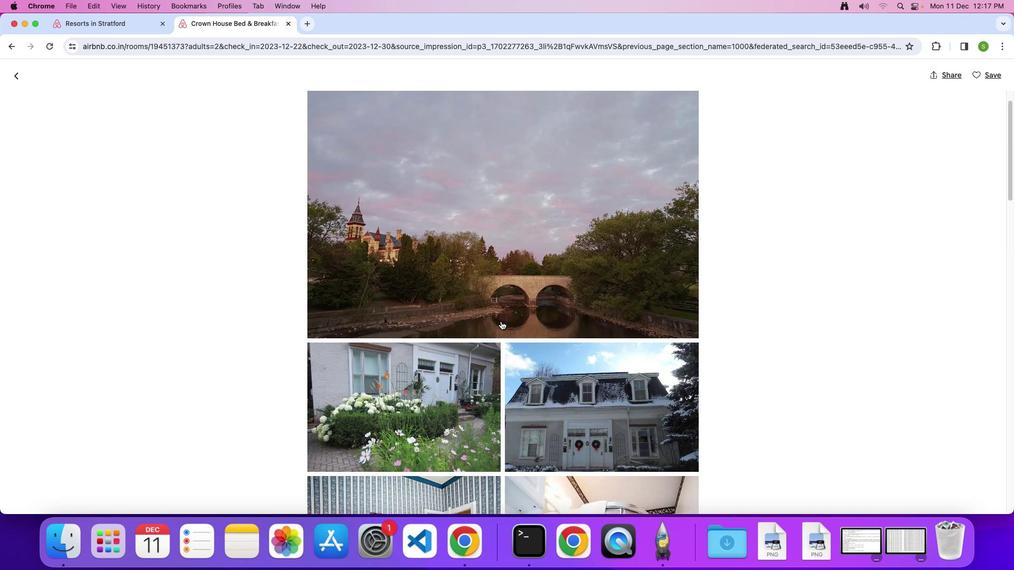 
Action: Mouse scrolled (500, 321) with delta (0, -1)
Screenshot: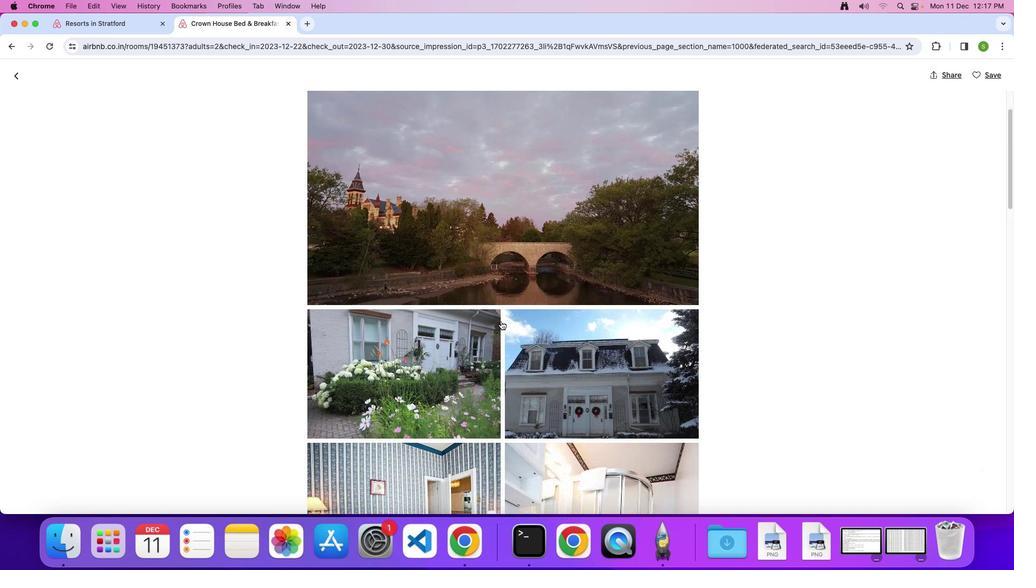 
Action: Mouse scrolled (500, 321) with delta (0, 0)
Screenshot: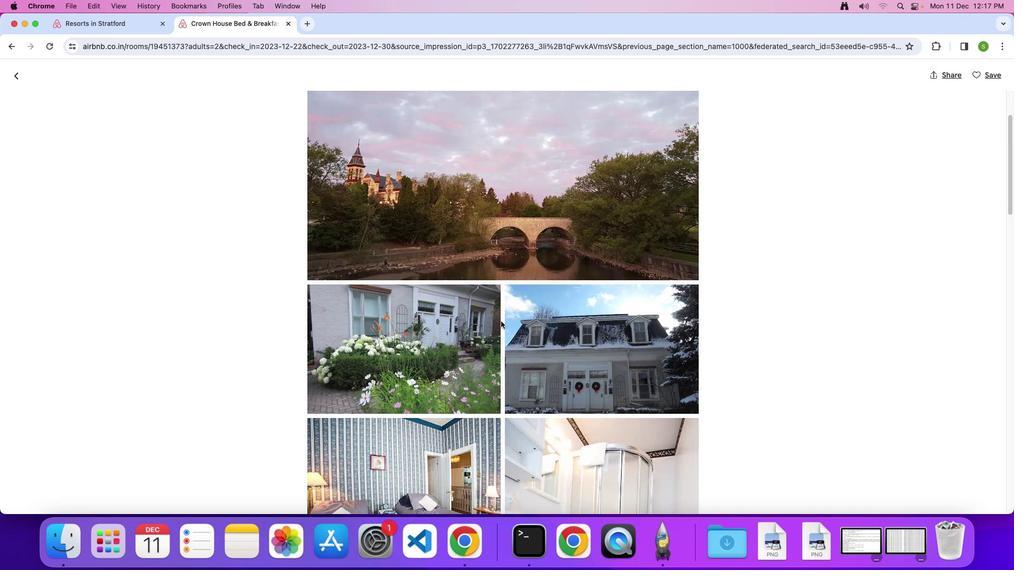 
Action: Mouse scrolled (500, 321) with delta (0, 0)
Screenshot: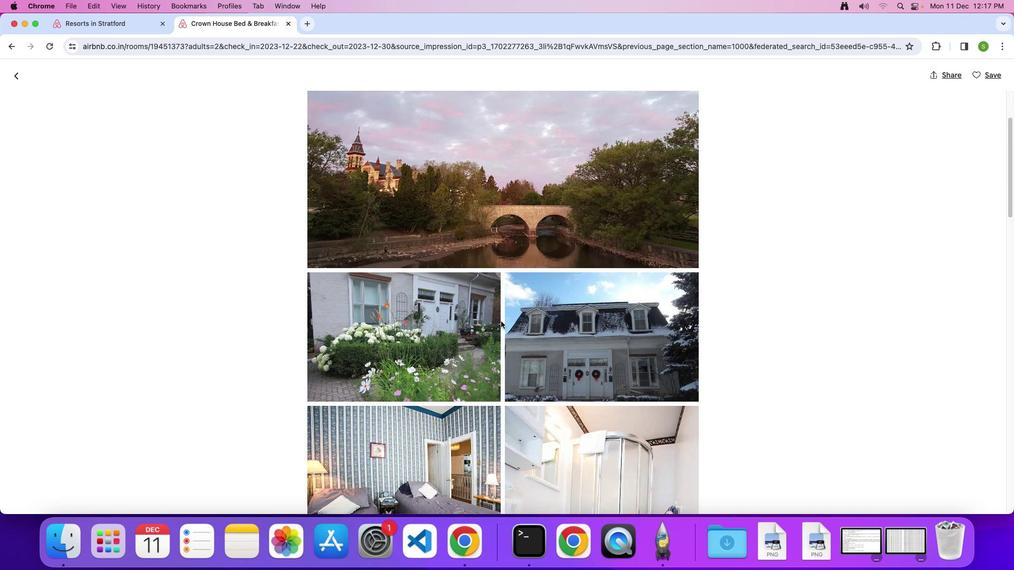 
Action: Mouse scrolled (500, 321) with delta (0, -1)
Screenshot: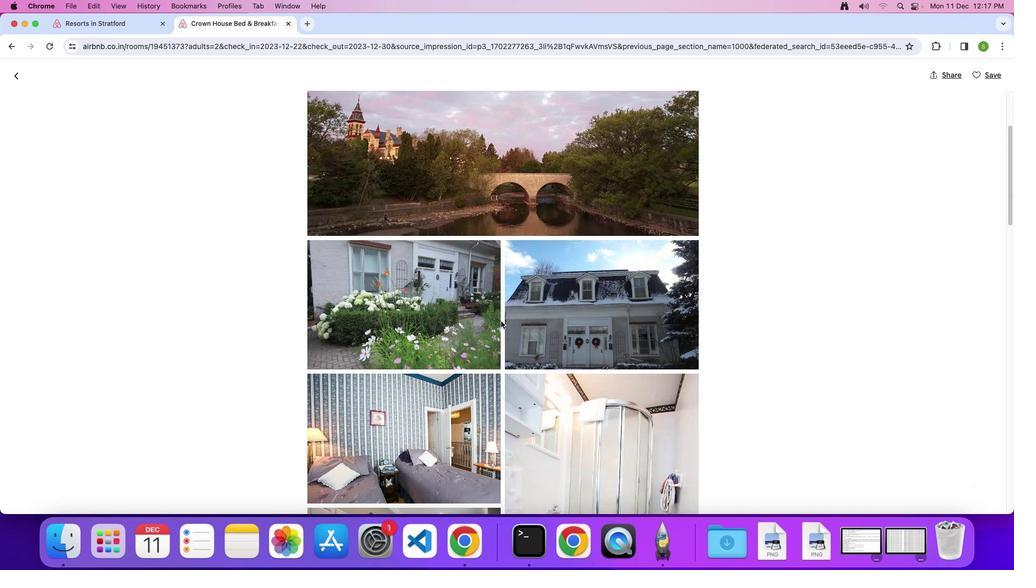 
Action: Mouse moved to (500, 321)
Screenshot: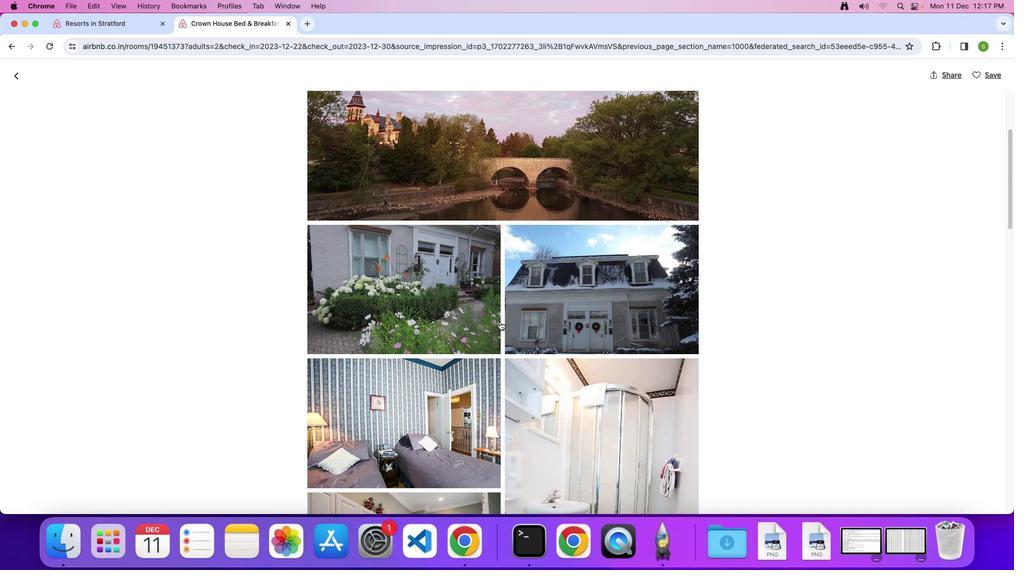 
Action: Mouse scrolled (500, 321) with delta (0, 0)
Screenshot: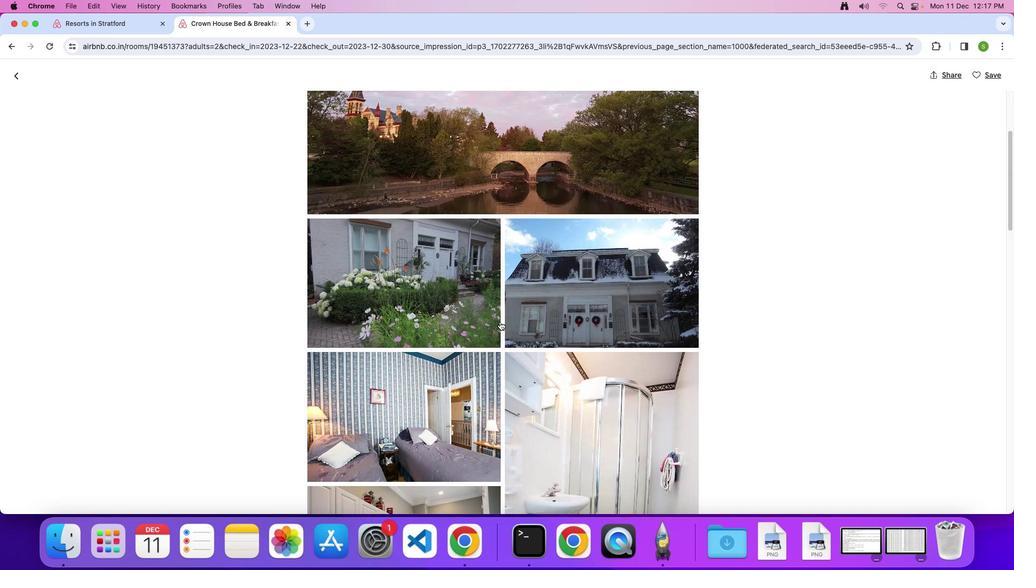 
Action: Mouse scrolled (500, 321) with delta (0, 0)
Screenshot: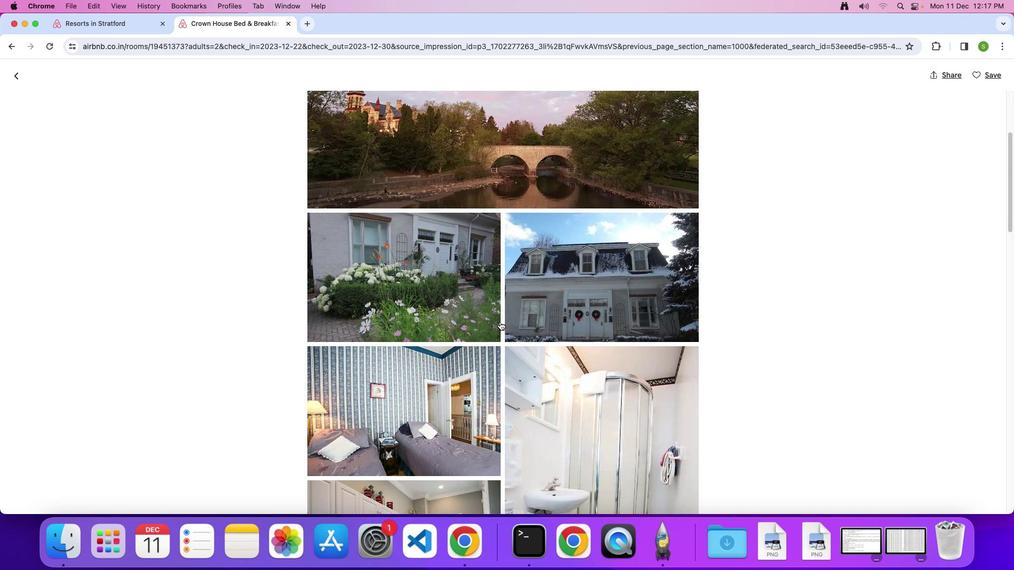 
Action: Mouse scrolled (500, 321) with delta (0, 0)
Screenshot: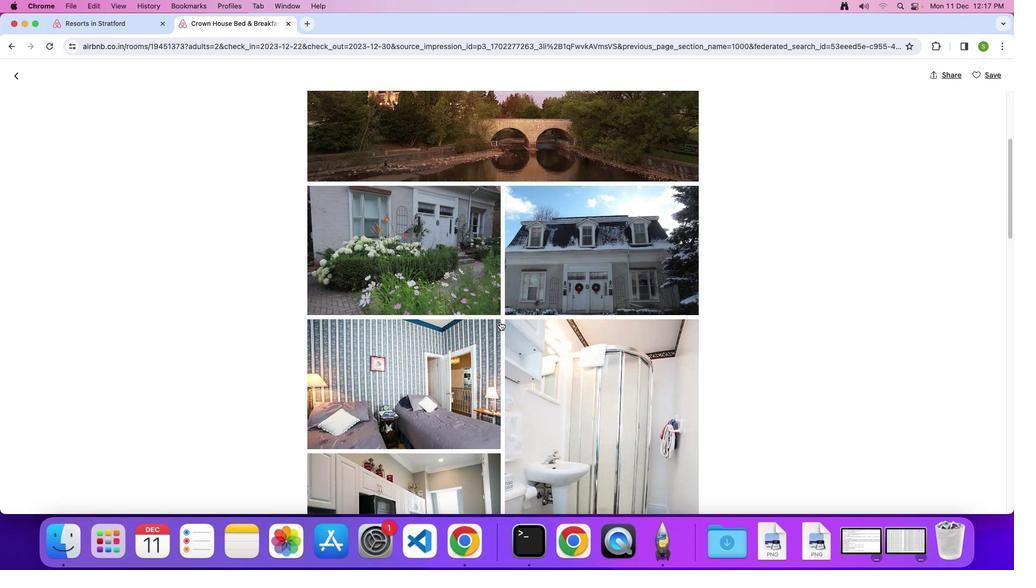 
Action: Mouse scrolled (500, 321) with delta (0, 0)
Screenshot: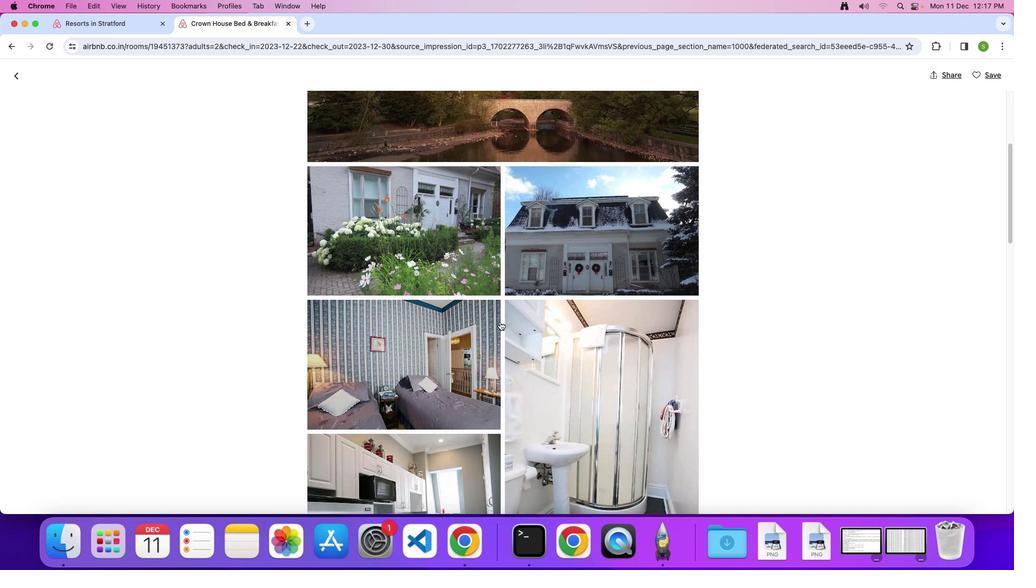
Action: Mouse scrolled (500, 321) with delta (0, 0)
Screenshot: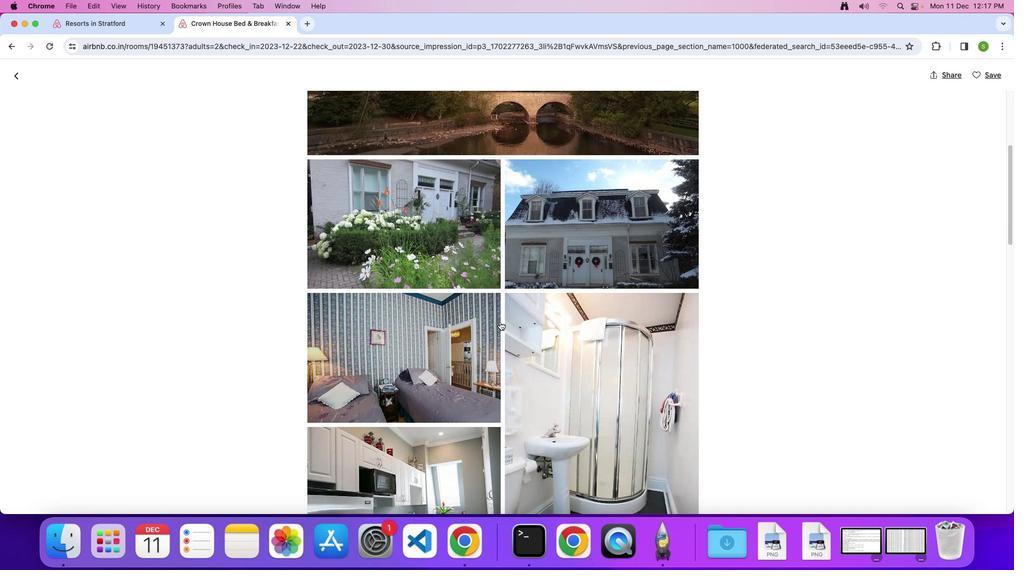 
Action: Mouse scrolled (500, 321) with delta (0, 0)
Screenshot: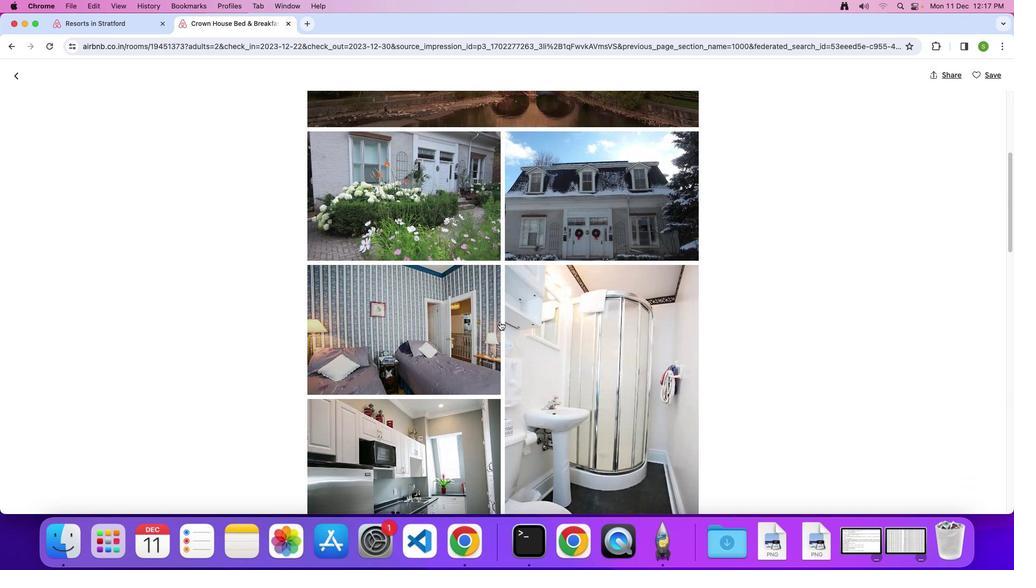 
Action: Mouse scrolled (500, 321) with delta (0, 0)
Screenshot: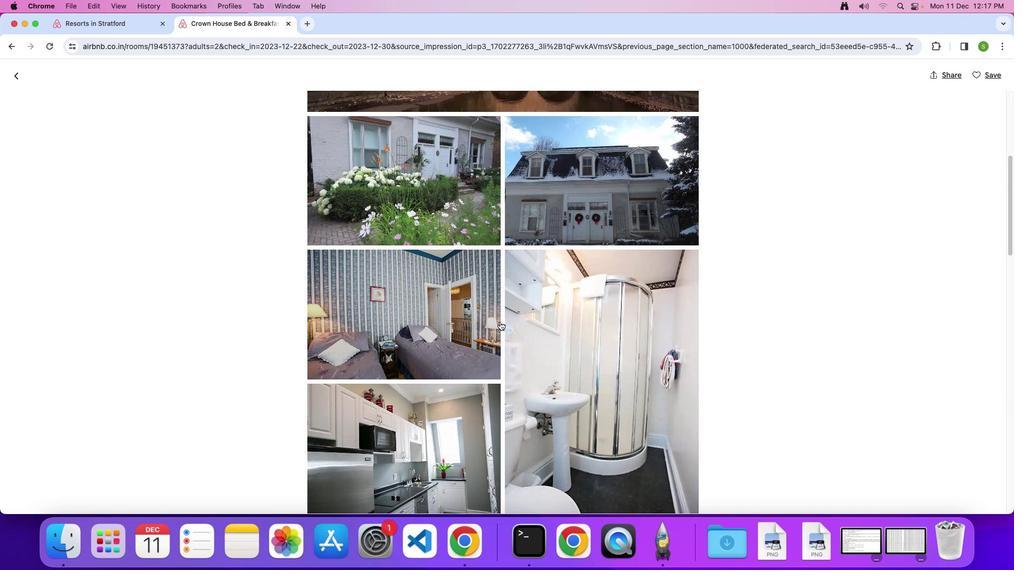 
Action: Mouse scrolled (500, 321) with delta (0, 0)
Screenshot: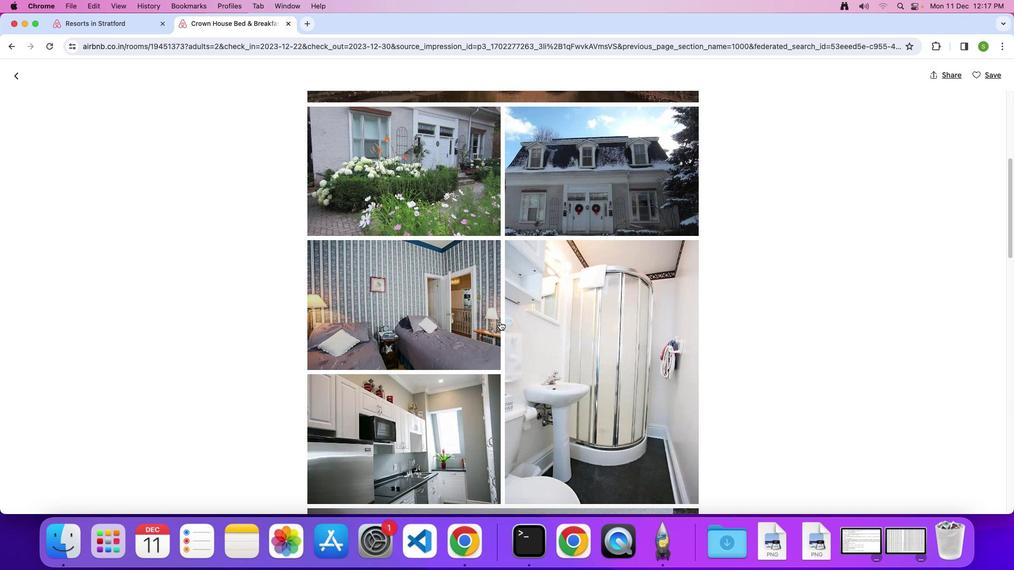 
Action: Mouse scrolled (500, 321) with delta (0, 0)
Screenshot: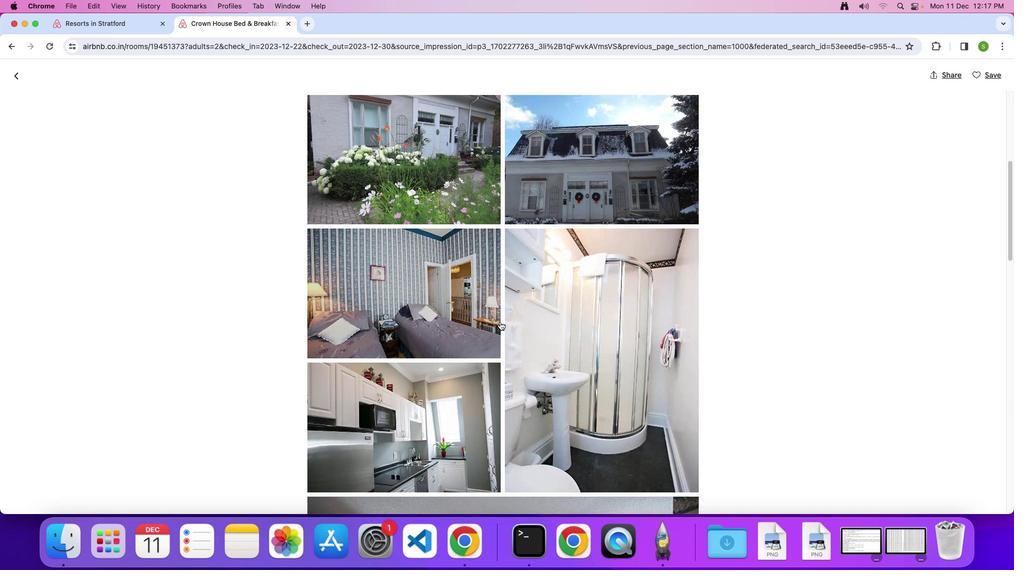 
Action: Mouse scrolled (500, 321) with delta (0, 0)
Screenshot: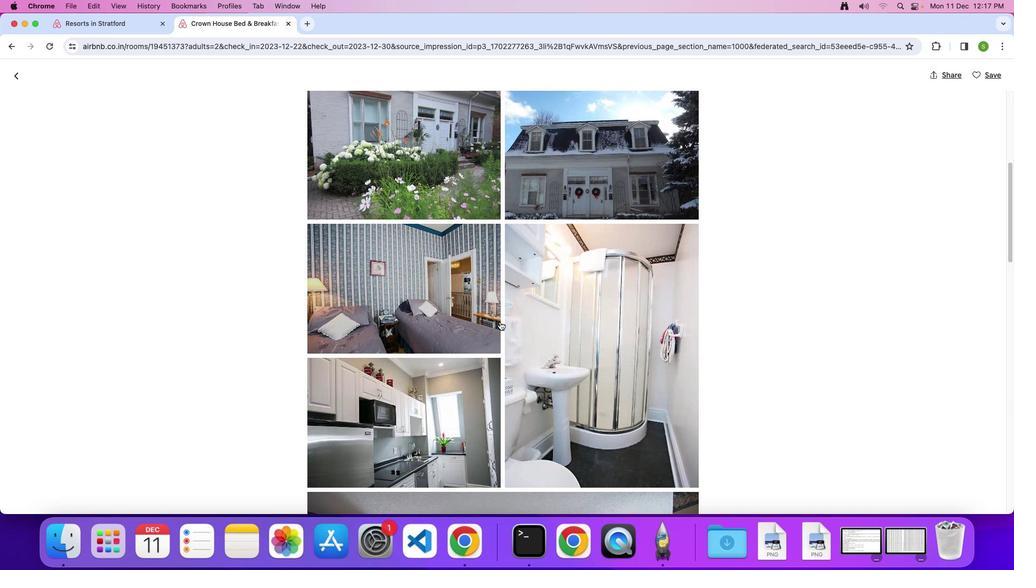 
Action: Mouse scrolled (500, 321) with delta (0, 0)
Screenshot: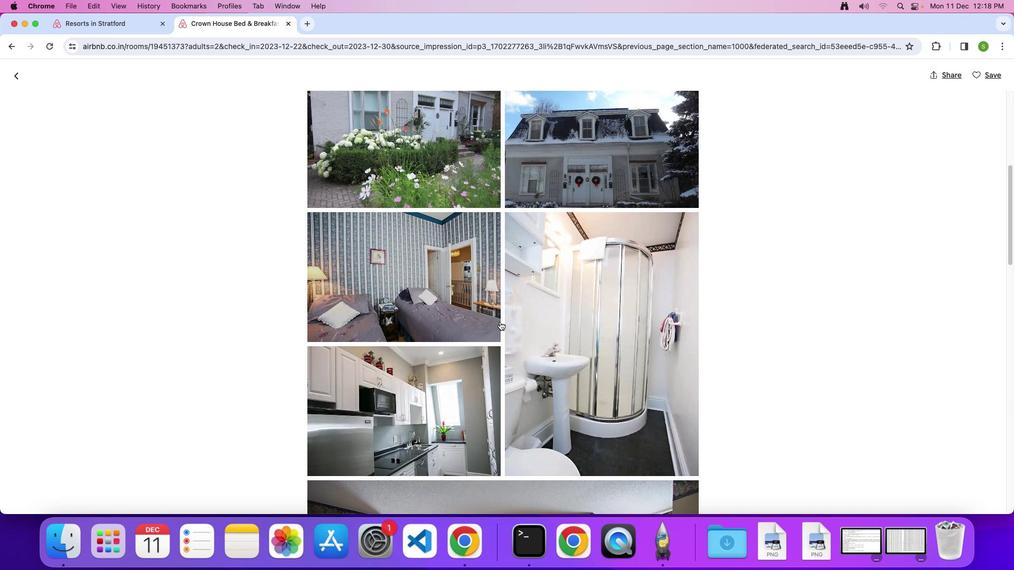
Action: Mouse scrolled (500, 321) with delta (0, 0)
Screenshot: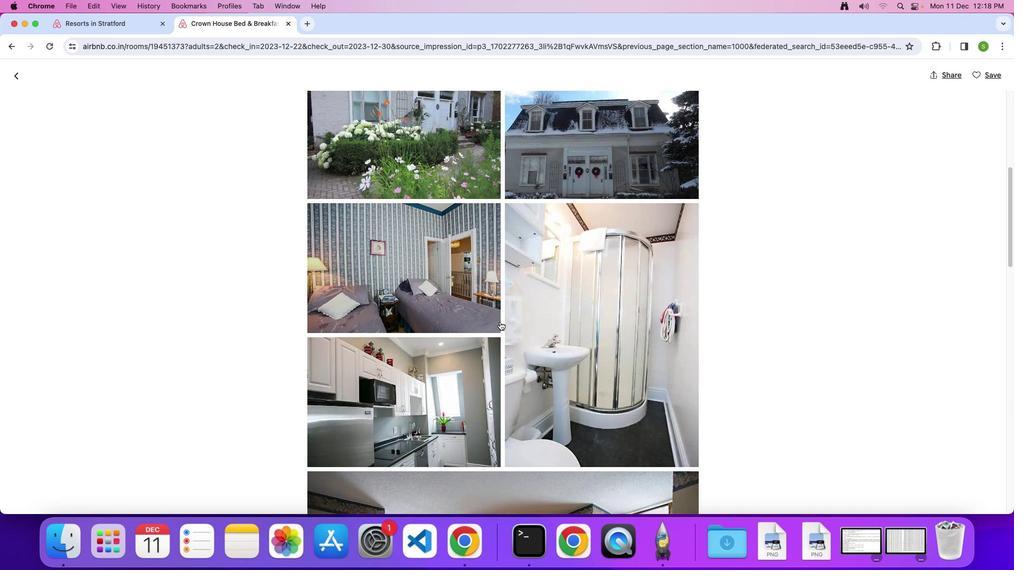 
Action: Mouse scrolled (500, 321) with delta (0, -1)
Screenshot: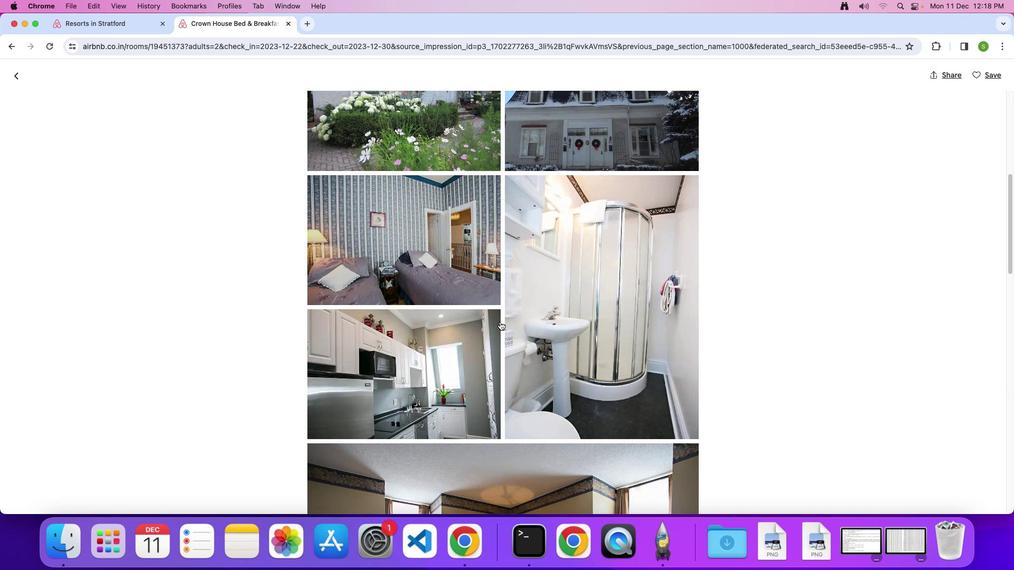 
Action: Mouse scrolled (500, 321) with delta (0, 0)
Screenshot: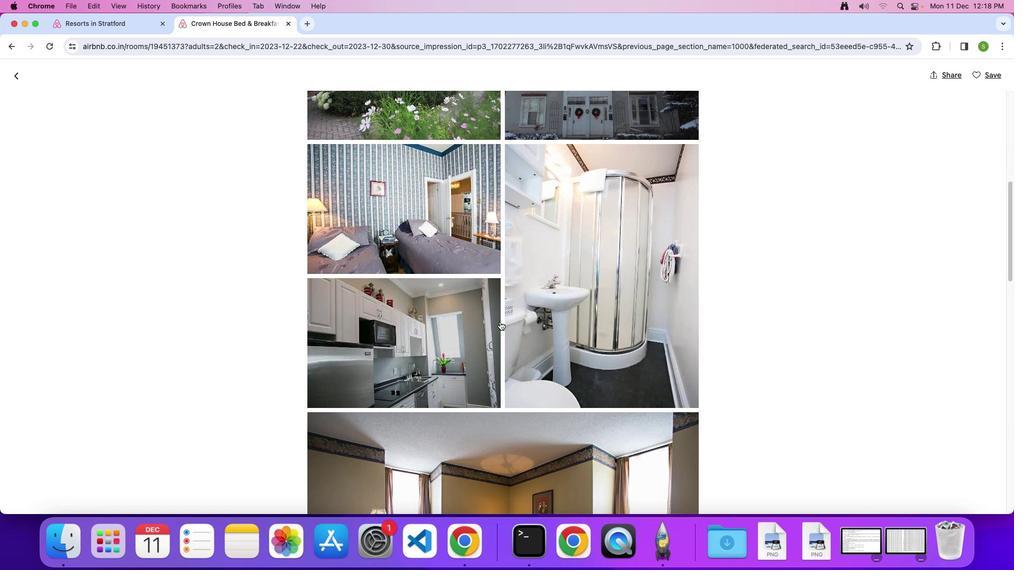 
Action: Mouse scrolled (500, 321) with delta (0, 0)
Screenshot: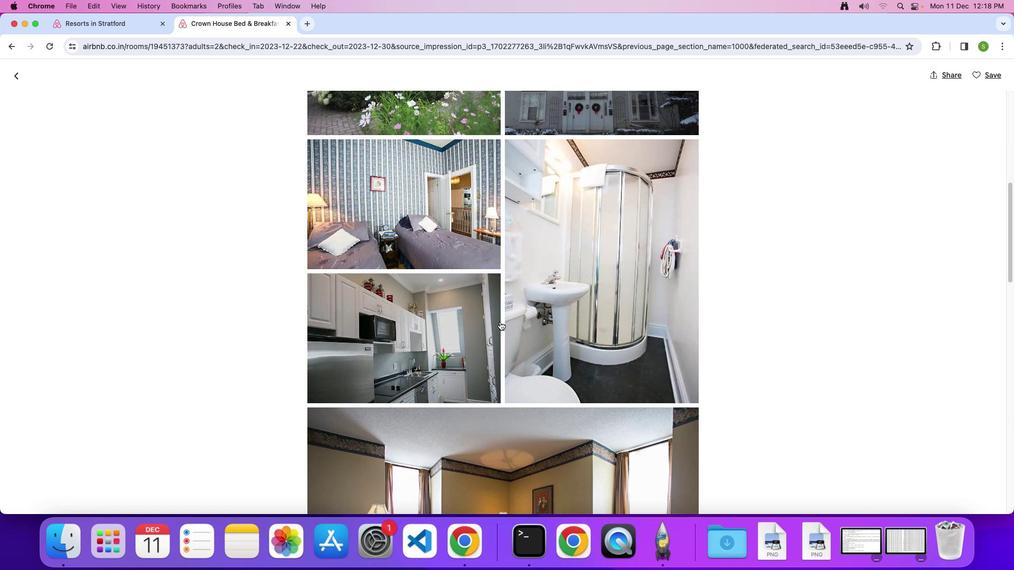 
Action: Mouse scrolled (500, 321) with delta (0, 0)
Screenshot: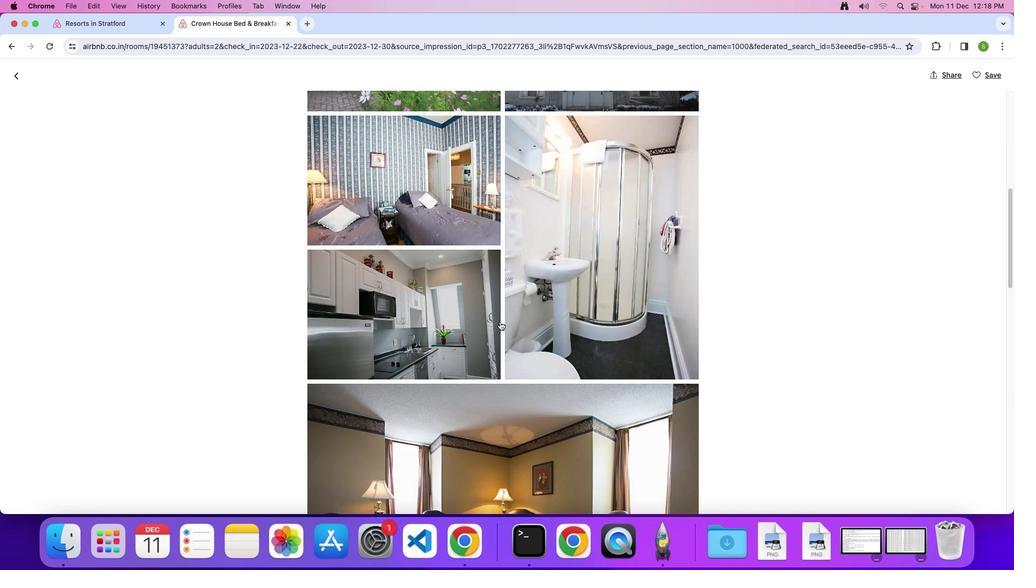 
Action: Mouse scrolled (500, 321) with delta (0, 0)
Screenshot: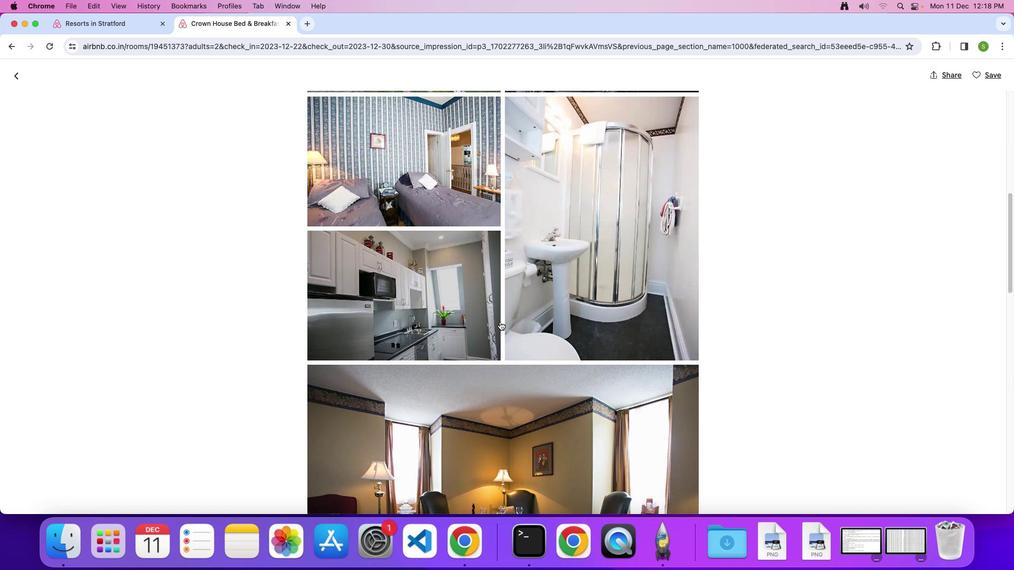 
Action: Mouse scrolled (500, 321) with delta (0, 0)
Screenshot: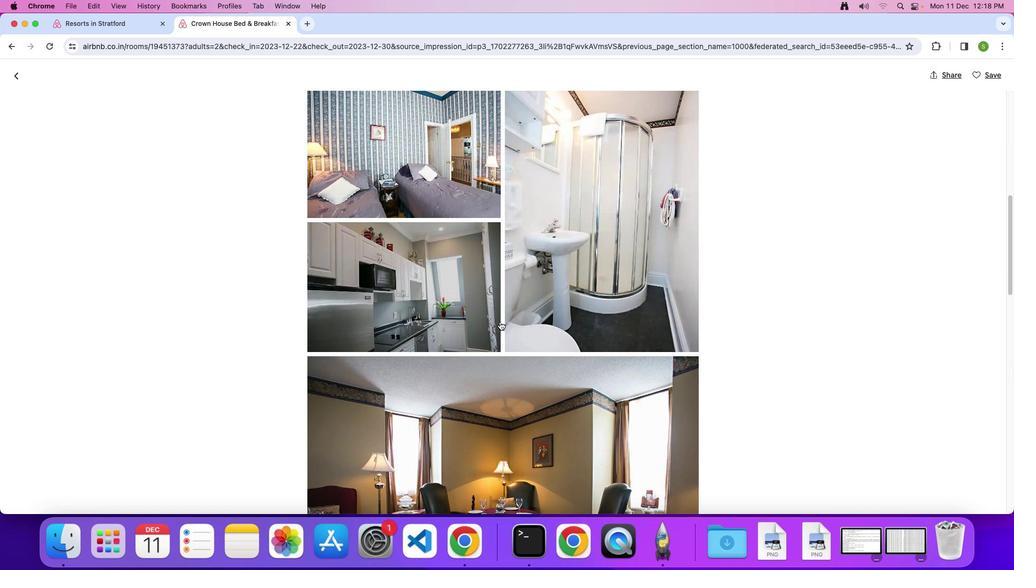
Action: Mouse scrolled (500, 321) with delta (0, 0)
Screenshot: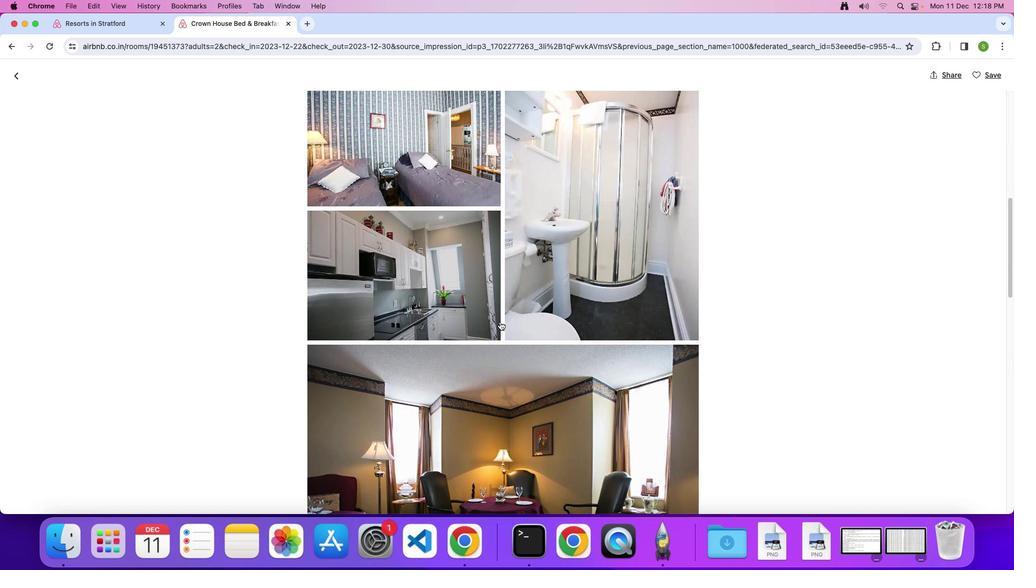 
Action: Mouse scrolled (500, 321) with delta (0, 0)
Screenshot: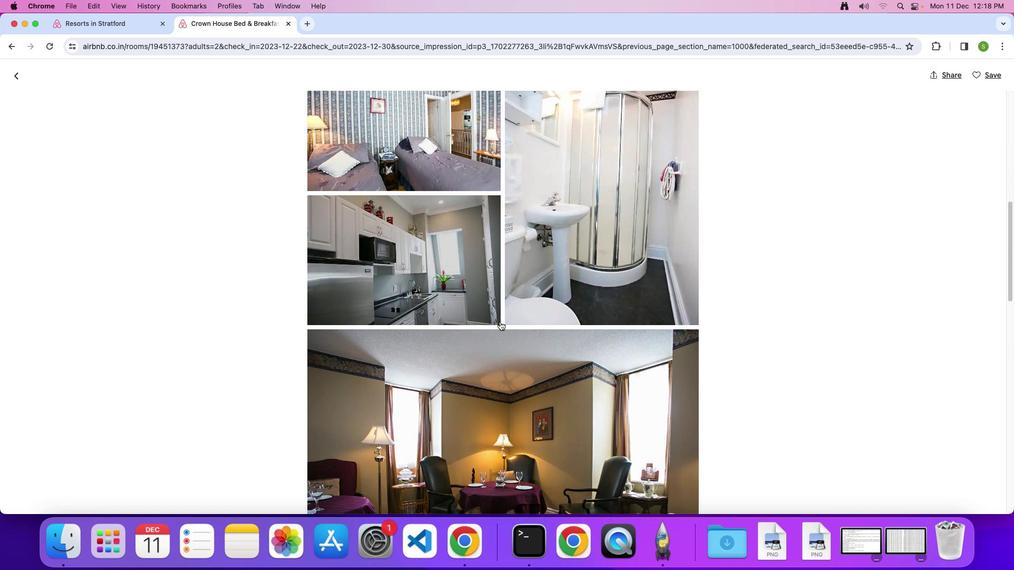
Action: Mouse scrolled (500, 321) with delta (0, -1)
Screenshot: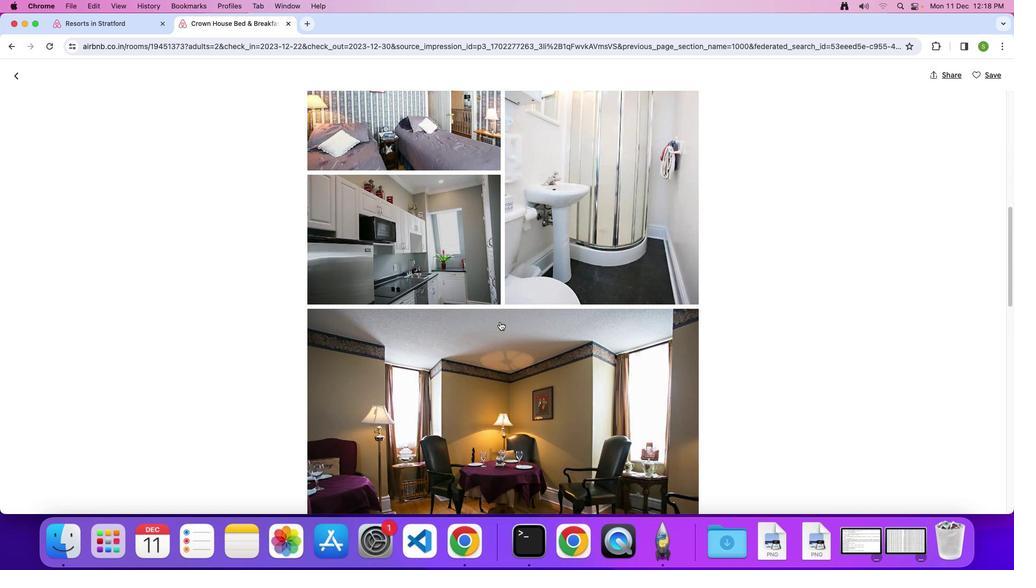 
Action: Mouse scrolled (500, 321) with delta (0, 0)
Screenshot: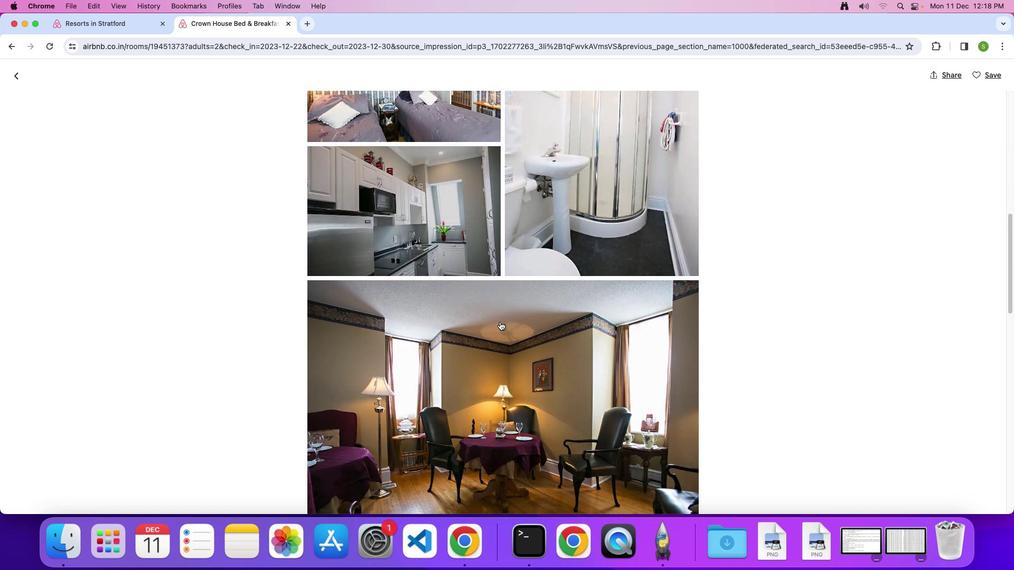 
Action: Mouse scrolled (500, 321) with delta (0, 0)
Screenshot: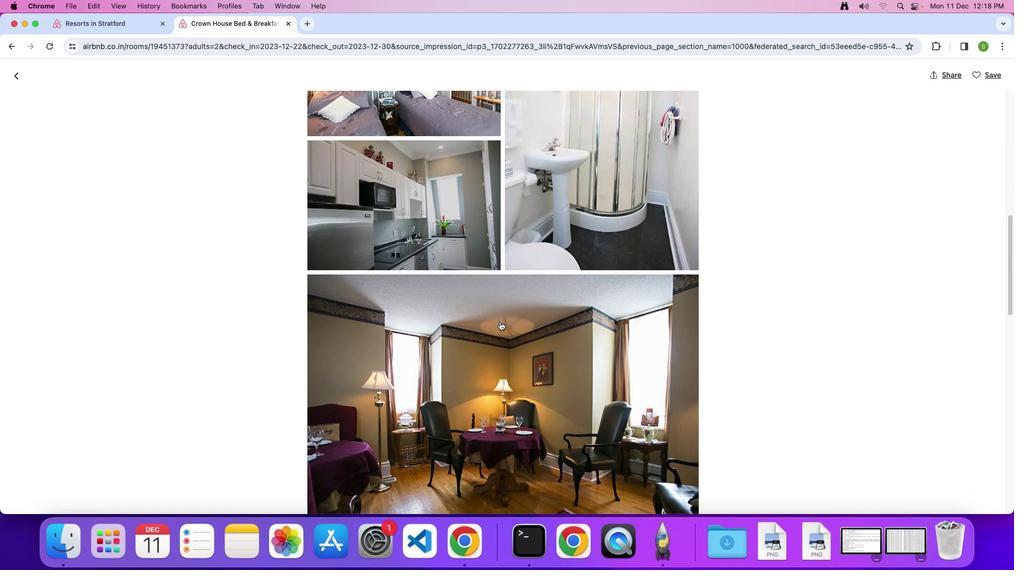 
Action: Mouse scrolled (500, 321) with delta (0, 0)
Screenshot: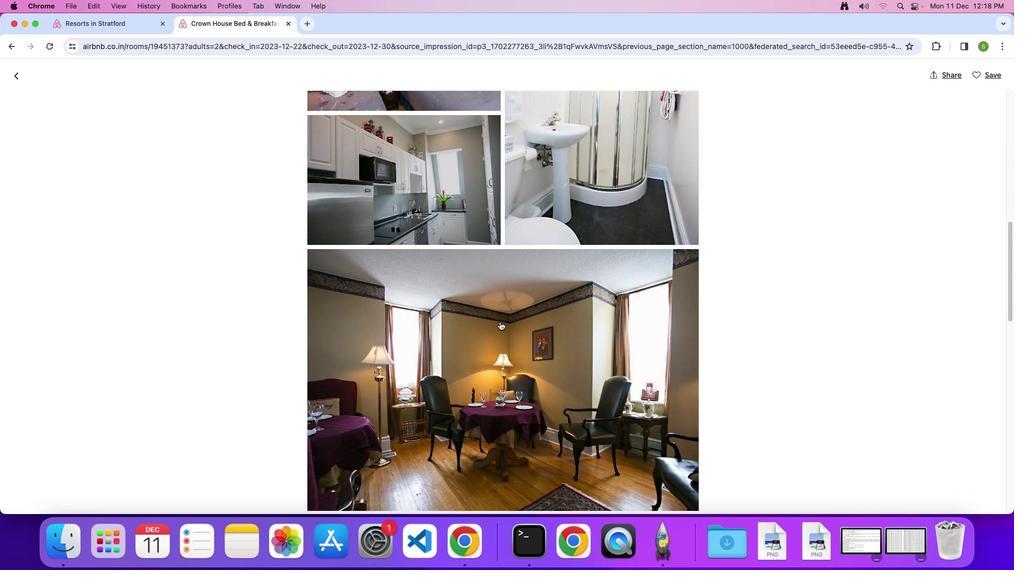 
Action: Mouse scrolled (500, 321) with delta (0, 0)
Screenshot: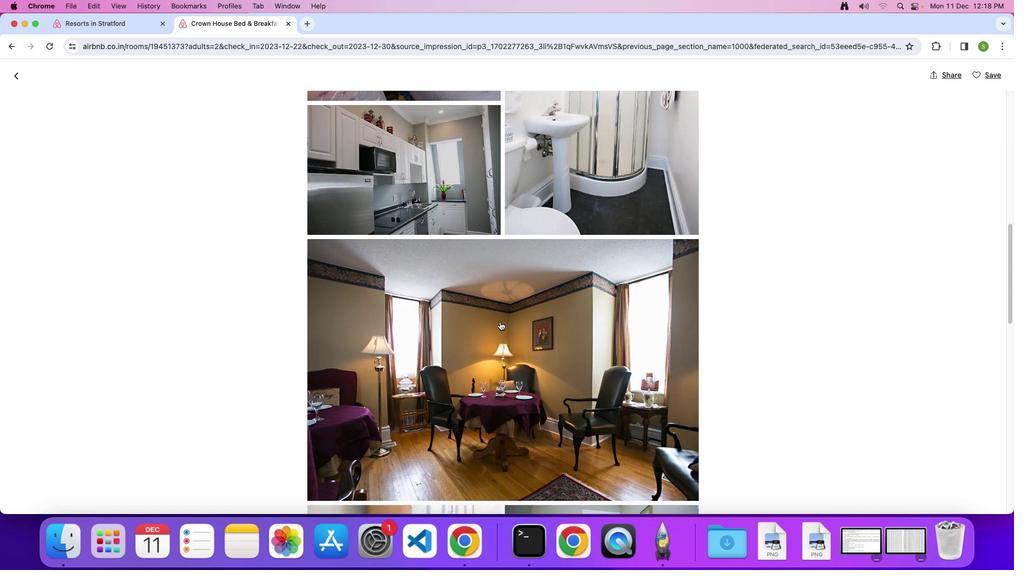 
Action: Mouse scrolled (500, 321) with delta (0, 0)
Screenshot: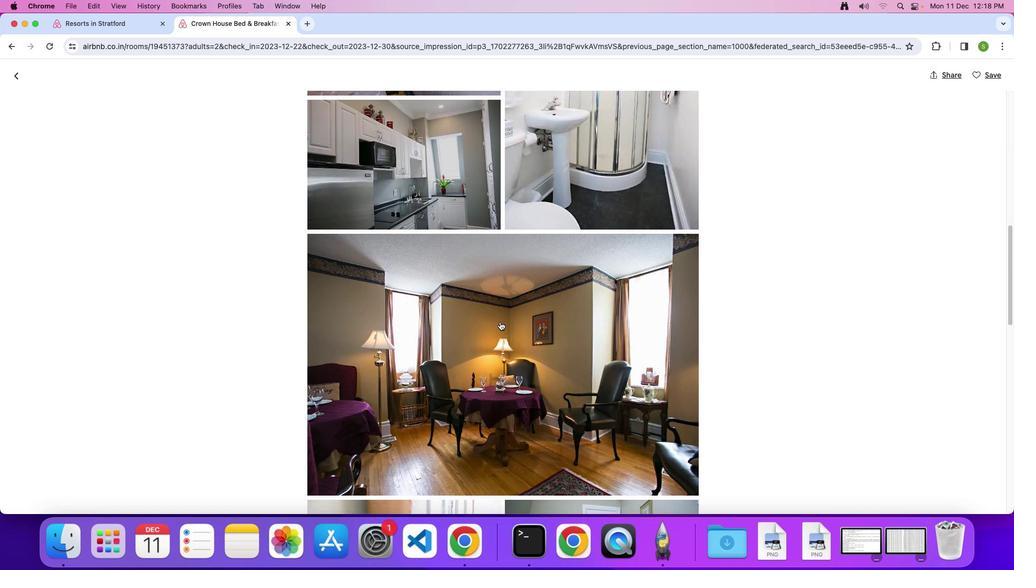 
Action: Mouse scrolled (500, 321) with delta (0, 0)
Screenshot: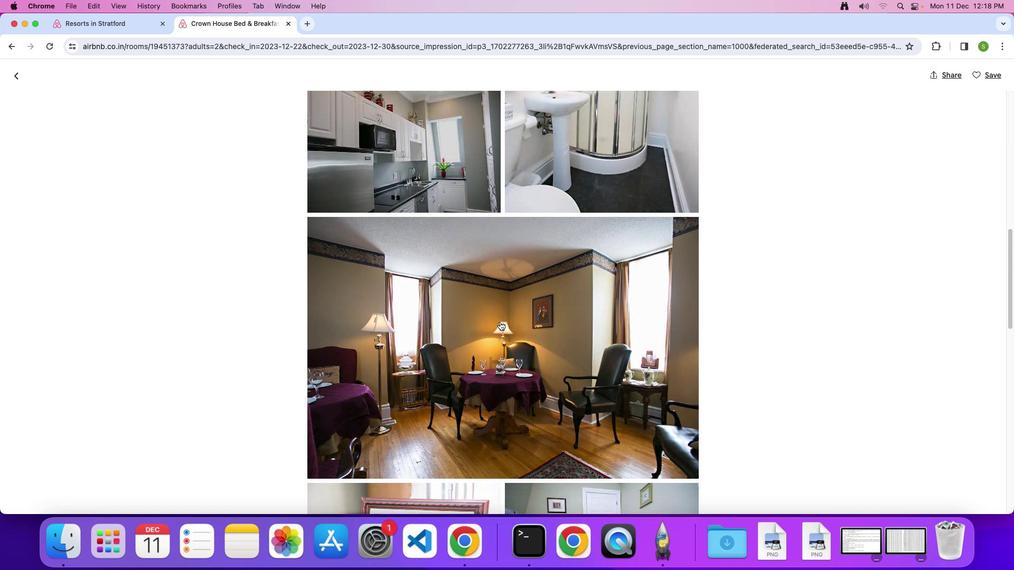 
Action: Mouse scrolled (500, 321) with delta (0, 0)
Screenshot: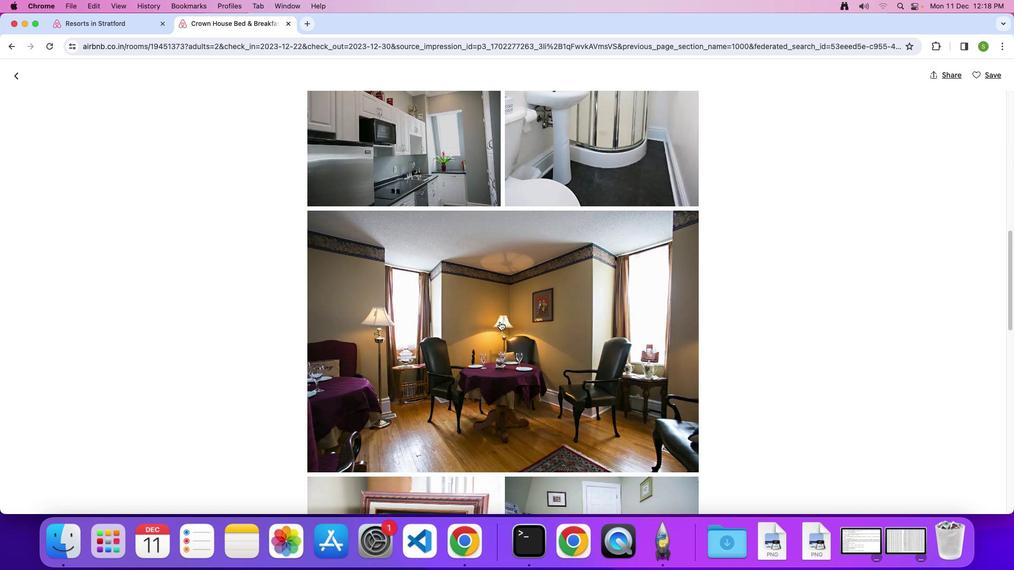 
Action: Mouse scrolled (500, 321) with delta (0, 0)
Screenshot: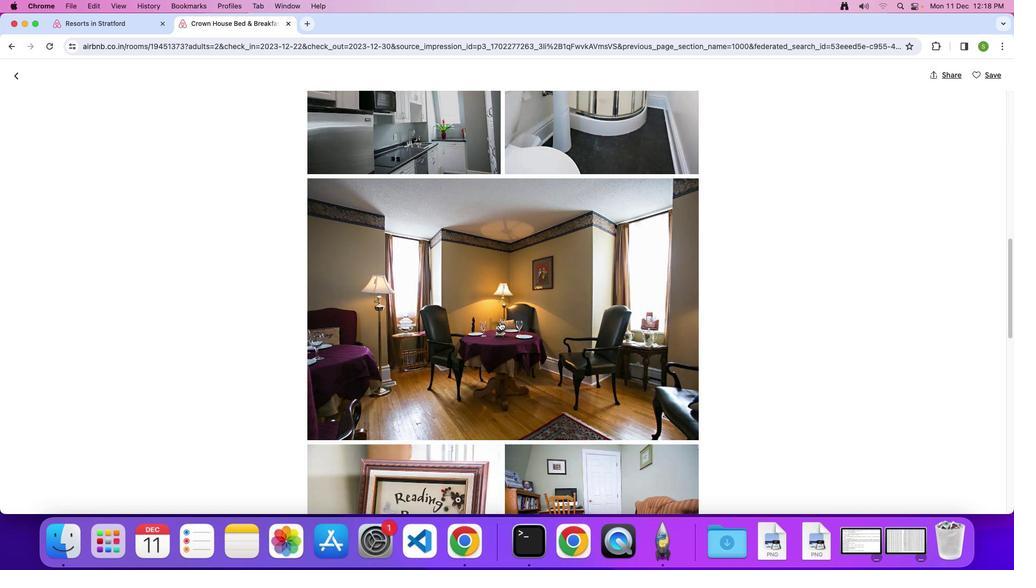 
Action: Mouse scrolled (500, 321) with delta (0, 0)
Screenshot: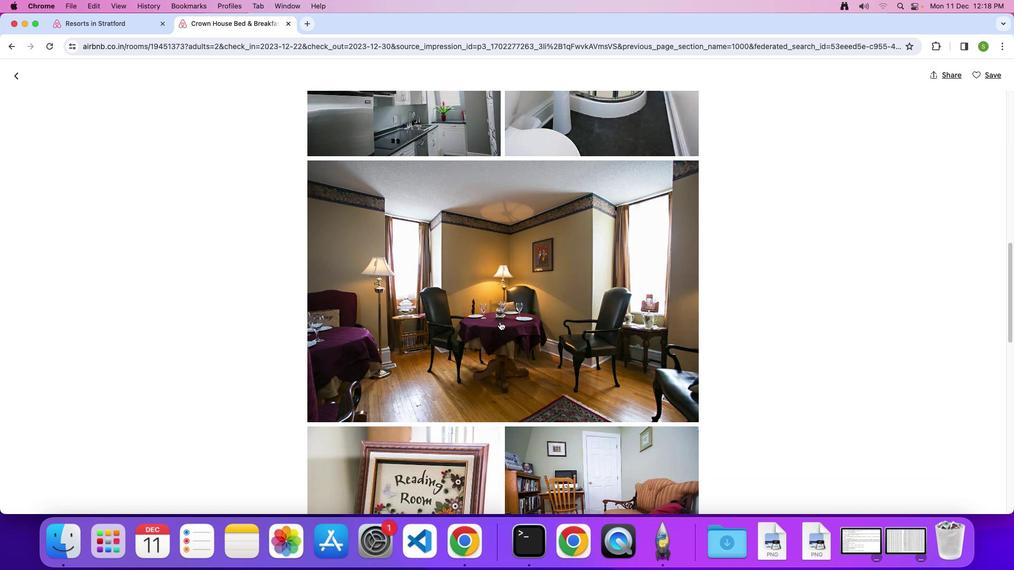 
Action: Mouse scrolled (500, 321) with delta (0, 0)
Screenshot: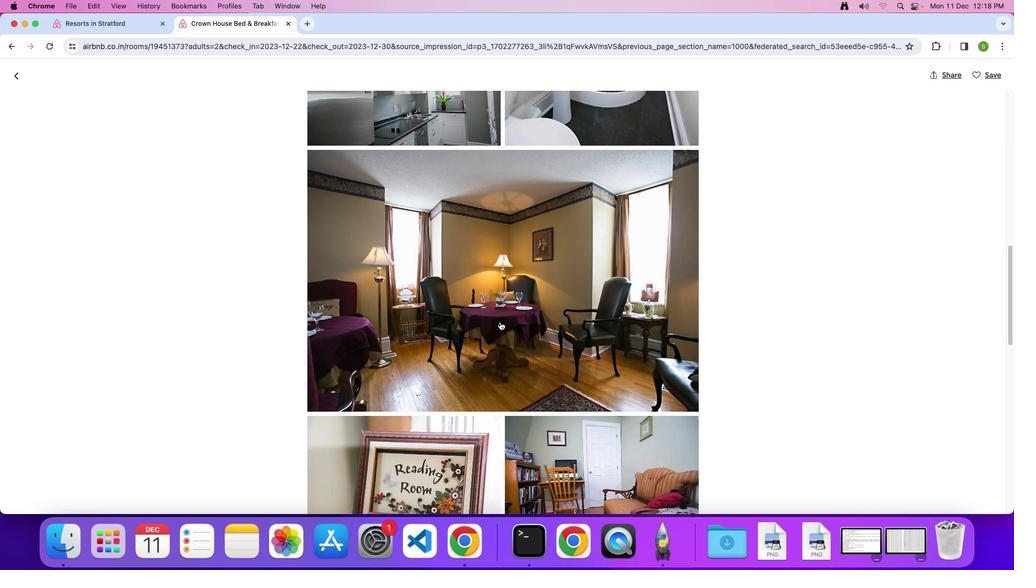 
Action: Mouse scrolled (500, 321) with delta (0, 0)
Screenshot: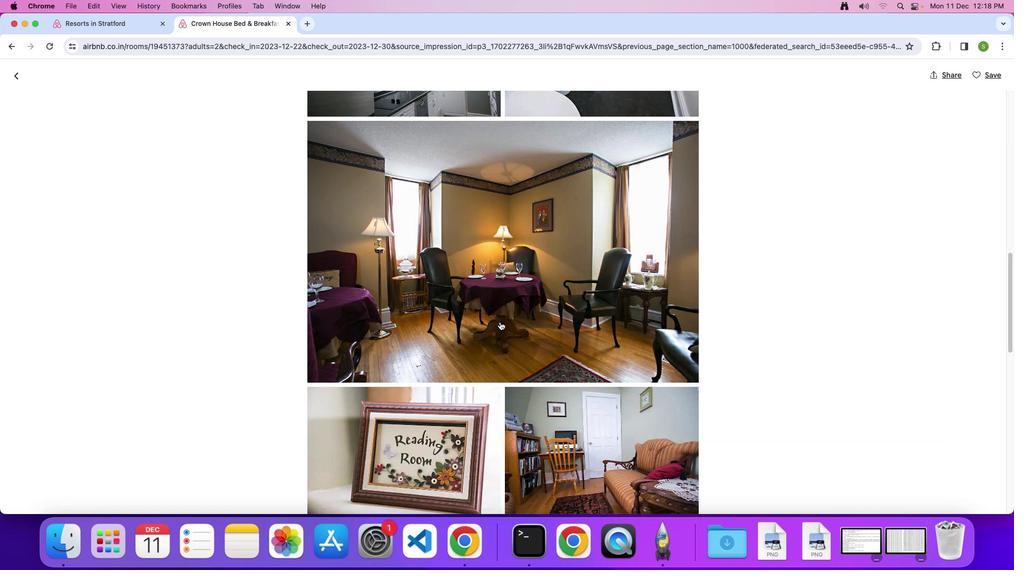 
Action: Mouse scrolled (500, 321) with delta (0, 0)
Screenshot: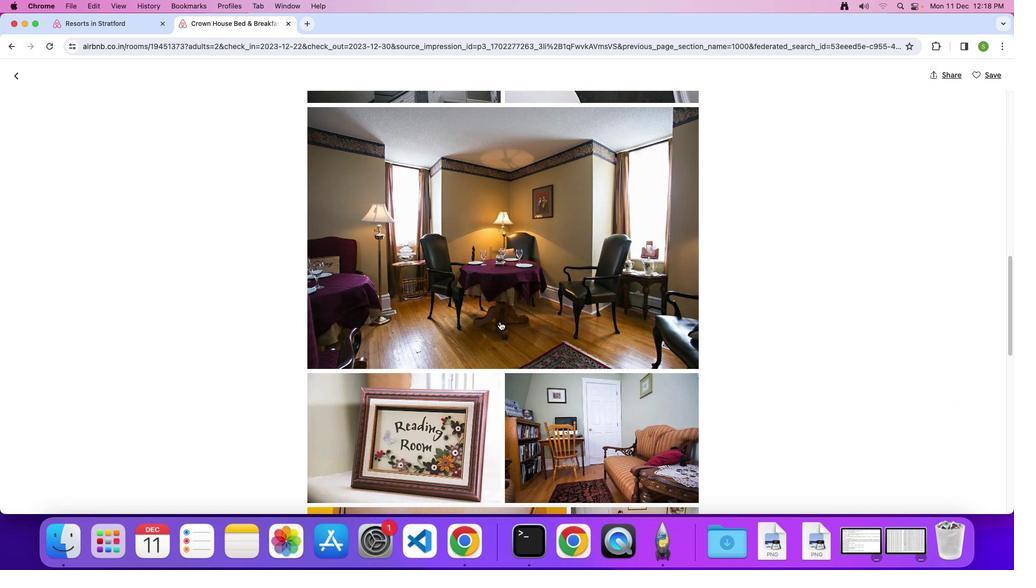 
Action: Mouse scrolled (500, 321) with delta (0, 0)
Screenshot: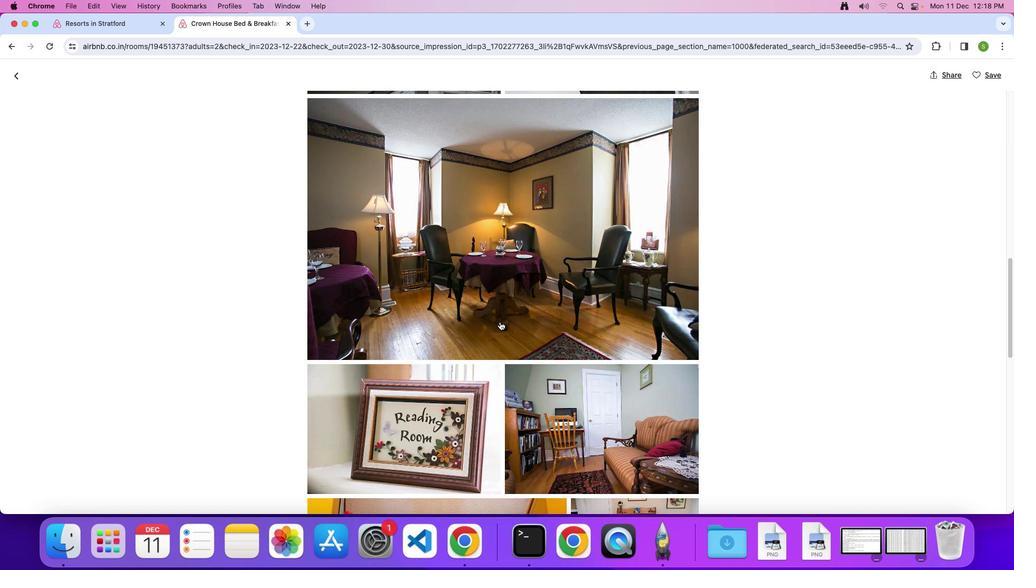 
Action: Mouse scrolled (500, 321) with delta (0, 0)
Screenshot: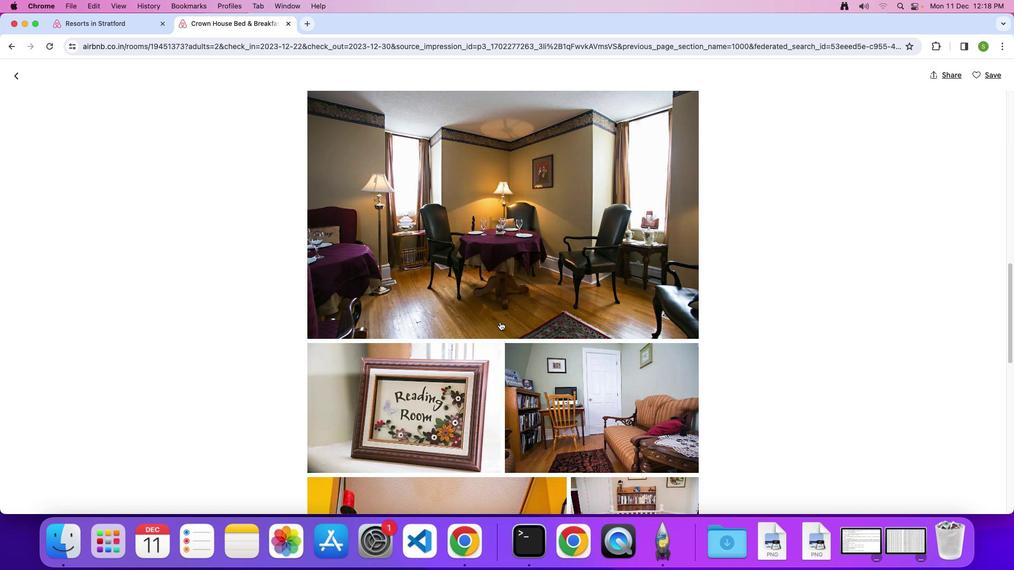 
Action: Mouse scrolled (500, 321) with delta (0, 0)
Screenshot: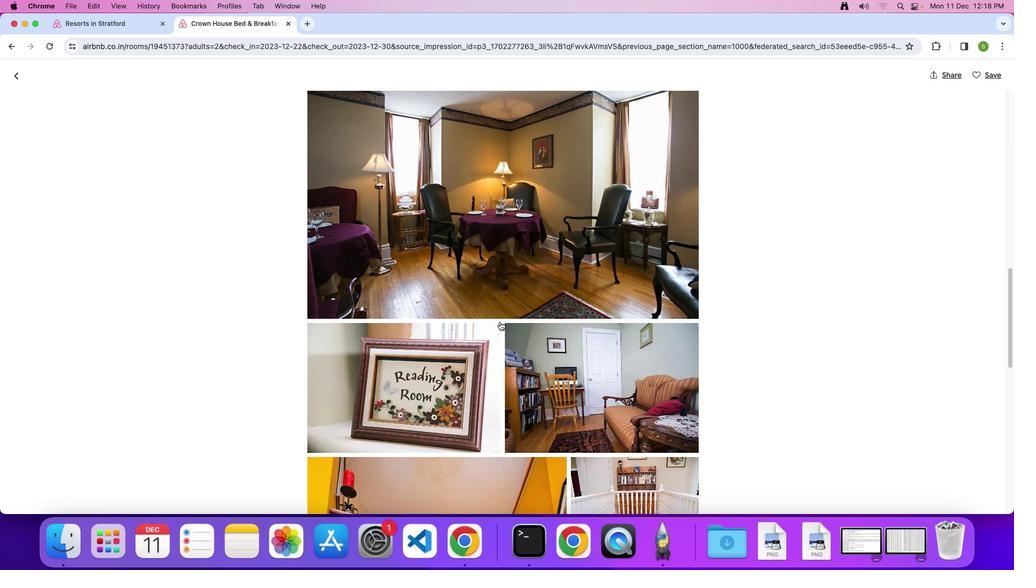 
Action: Mouse scrolled (500, 321) with delta (0, 0)
Screenshot: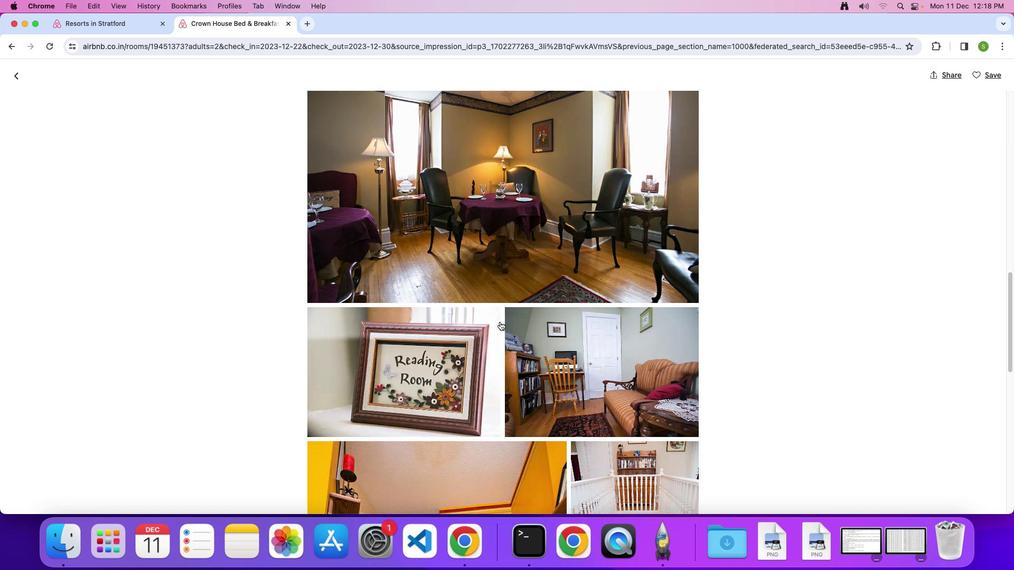 
Action: Mouse scrolled (500, 321) with delta (0, -1)
Screenshot: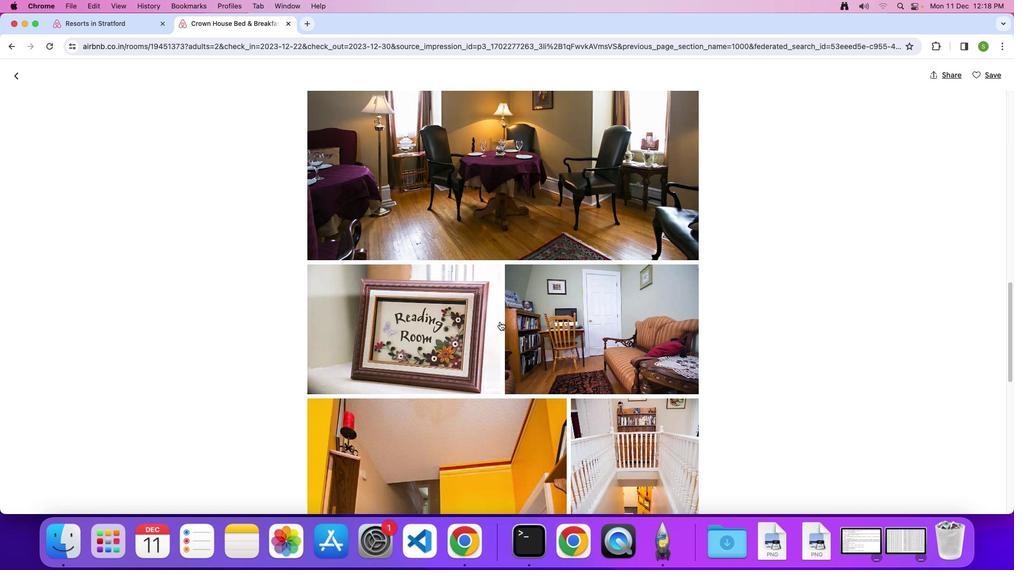 
Action: Mouse scrolled (500, 321) with delta (0, 0)
Screenshot: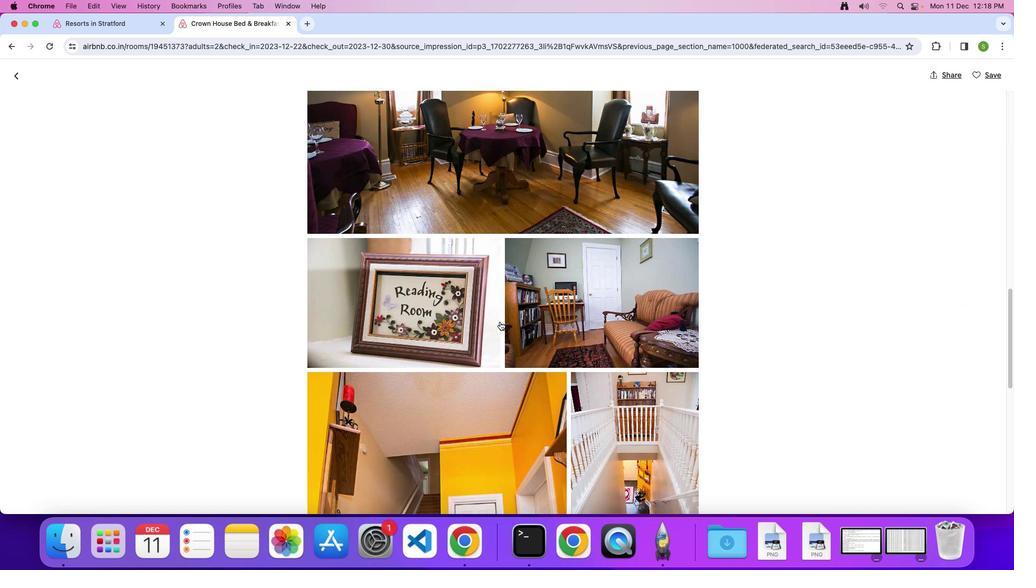 
Action: Mouse scrolled (500, 321) with delta (0, 0)
Screenshot: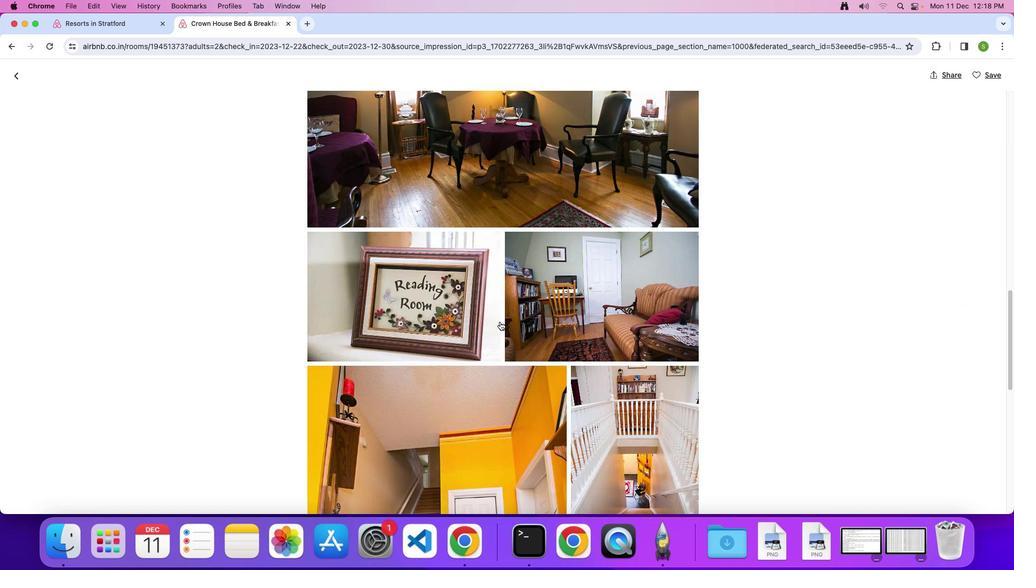 
Action: Mouse scrolled (500, 321) with delta (0, 0)
Screenshot: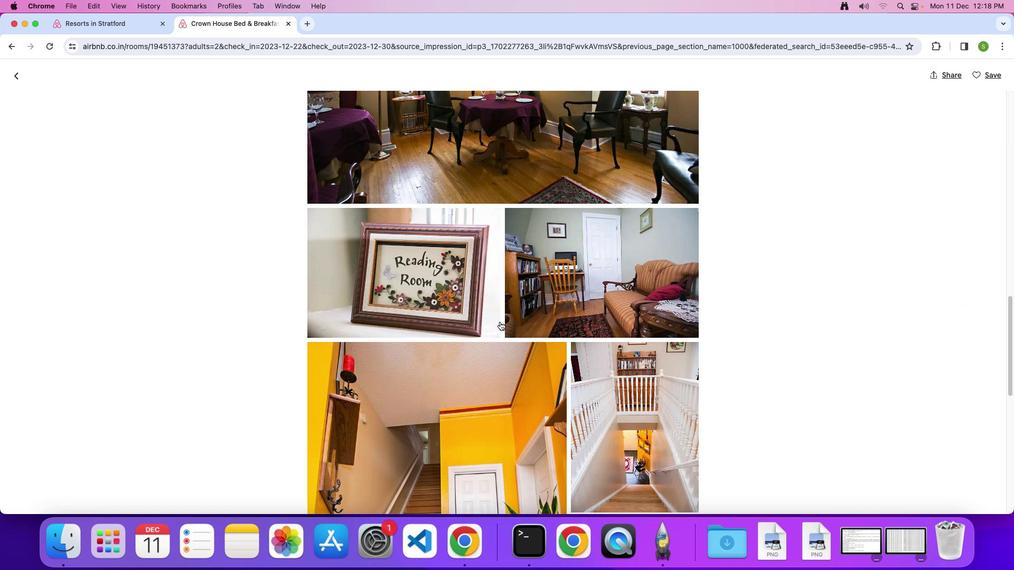 
Action: Mouse scrolled (500, 321) with delta (0, 0)
Screenshot: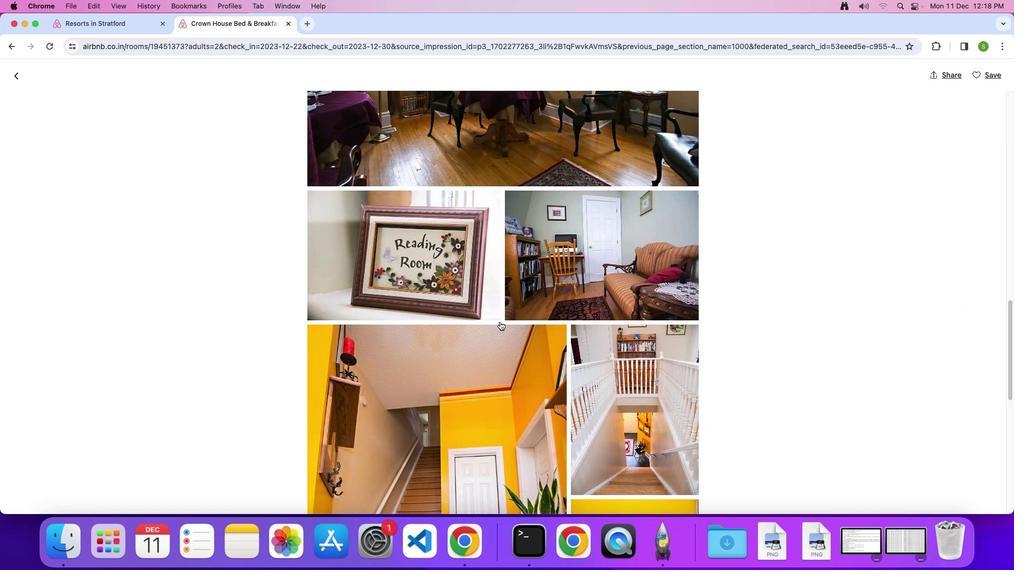 
Action: Mouse scrolled (500, 321) with delta (0, 0)
Screenshot: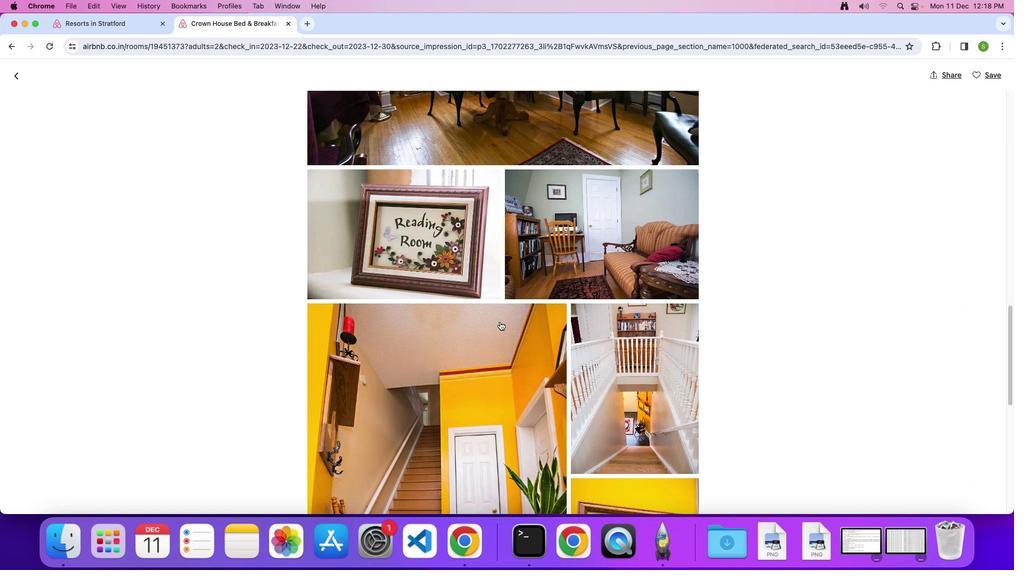 
Action: Mouse scrolled (500, 321) with delta (0, -1)
Screenshot: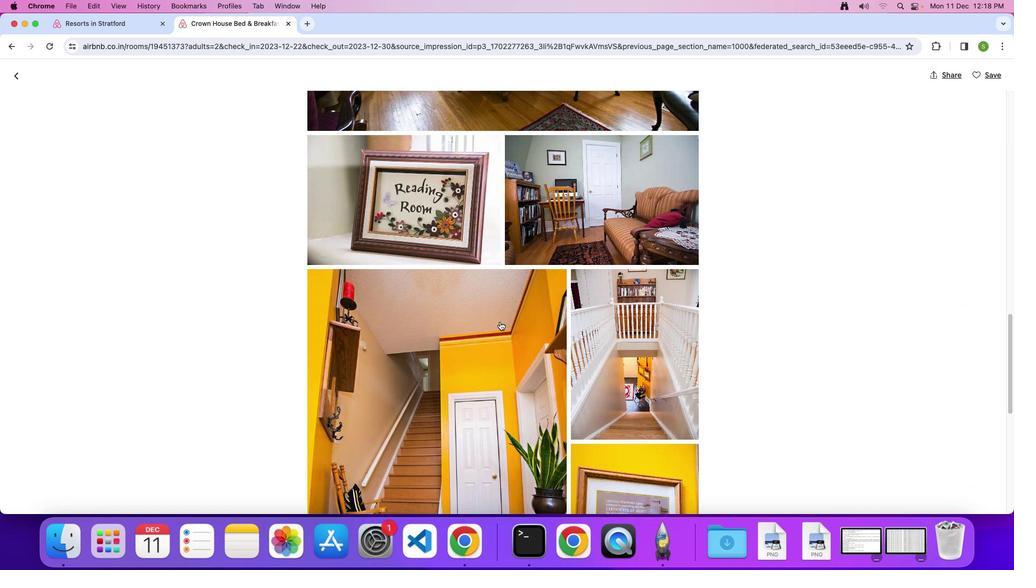 
Action: Mouse scrolled (500, 321) with delta (0, 0)
Screenshot: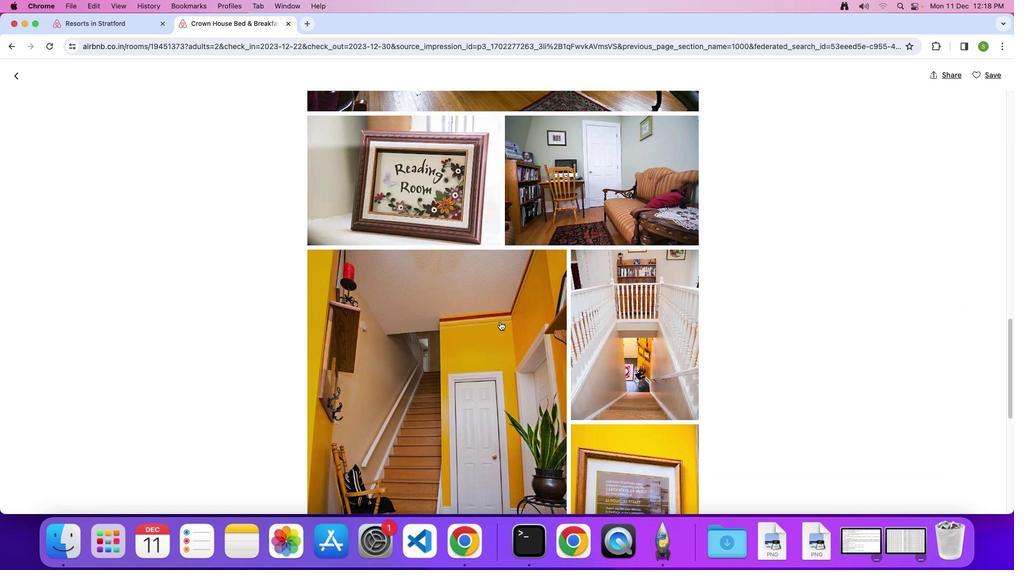 
Action: Mouse scrolled (500, 321) with delta (0, 0)
Screenshot: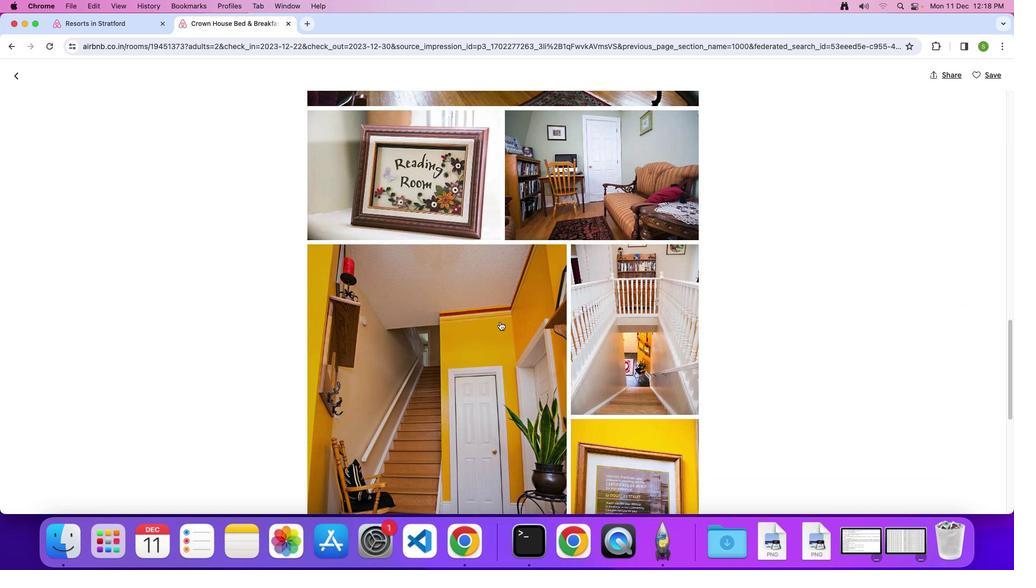 
Action: Mouse scrolled (500, 321) with delta (0, 0)
Screenshot: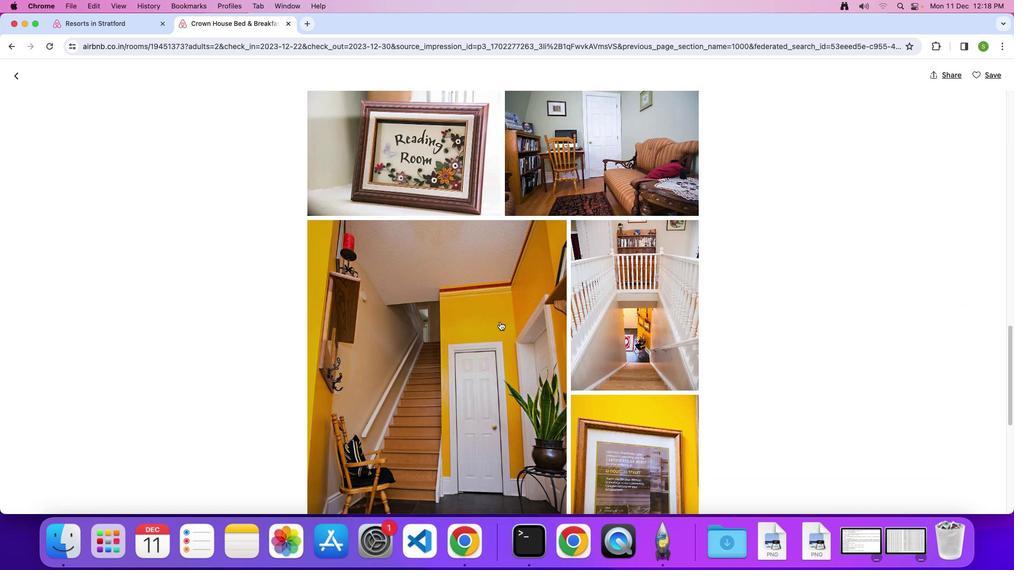 
Action: Mouse scrolled (500, 321) with delta (0, 0)
Screenshot: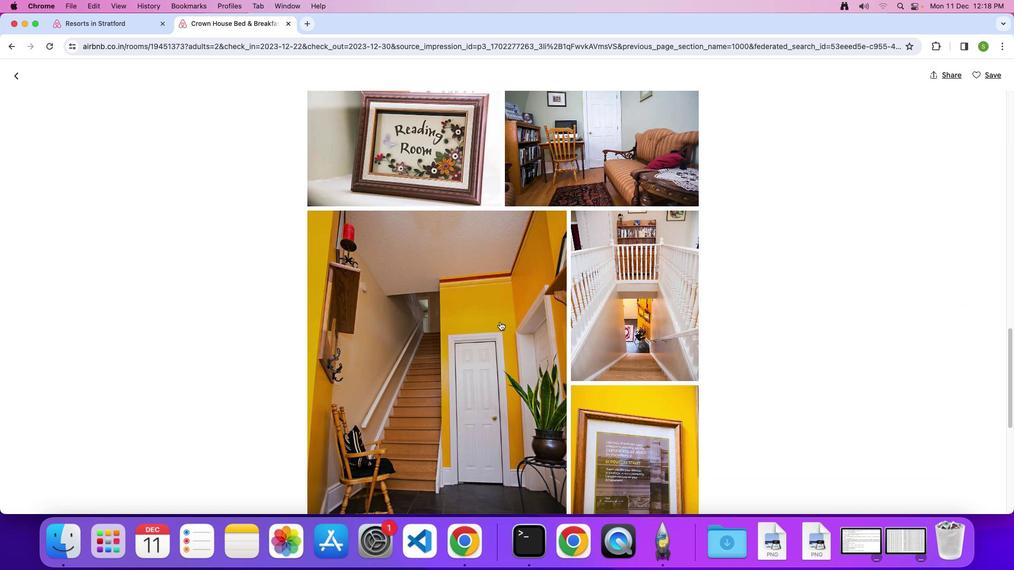 
Action: Mouse scrolled (500, 321) with delta (0, 0)
Screenshot: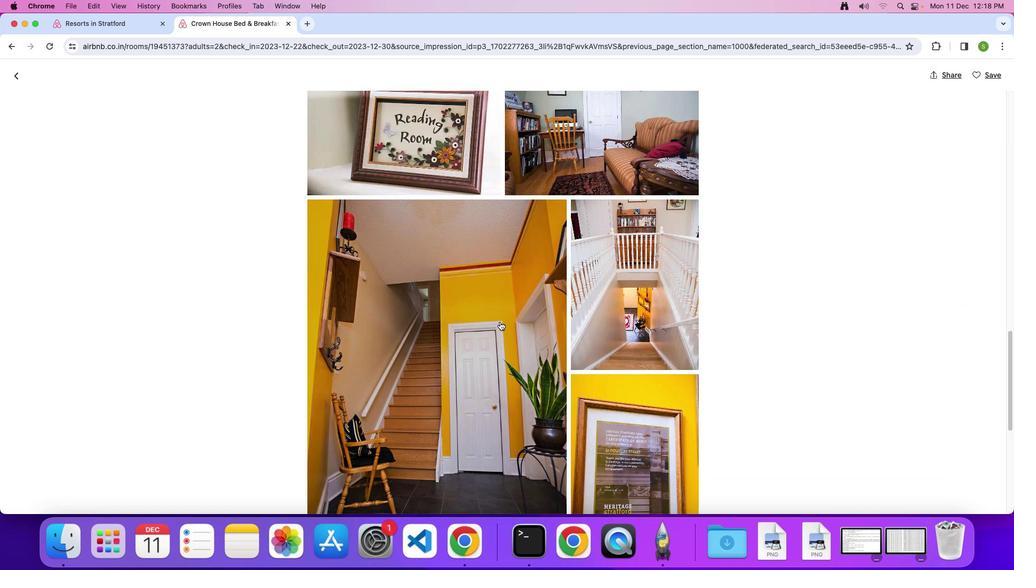 
Action: Mouse scrolled (500, 321) with delta (0, 0)
Screenshot: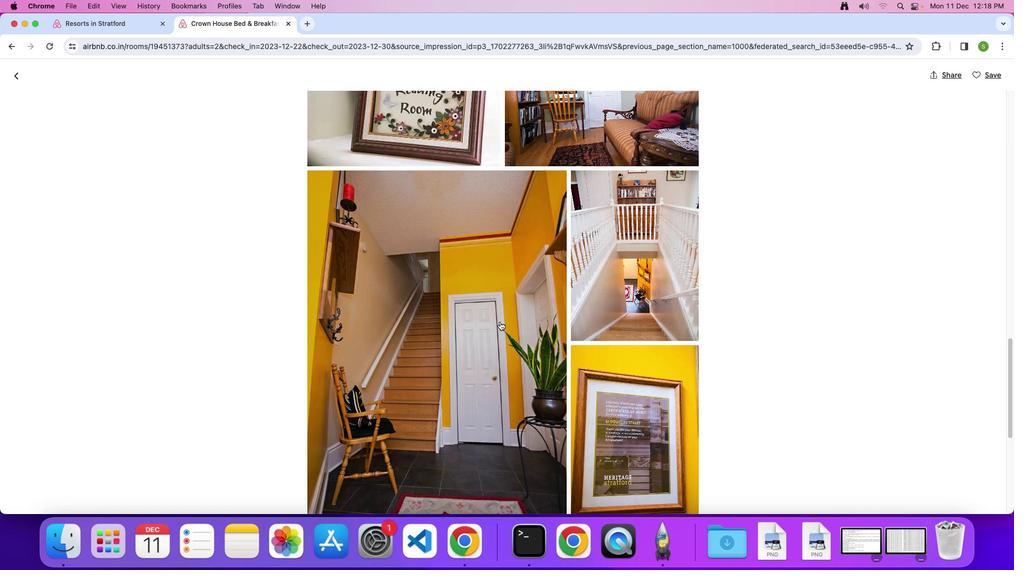 
Action: Mouse scrolled (500, 321) with delta (0, 0)
Screenshot: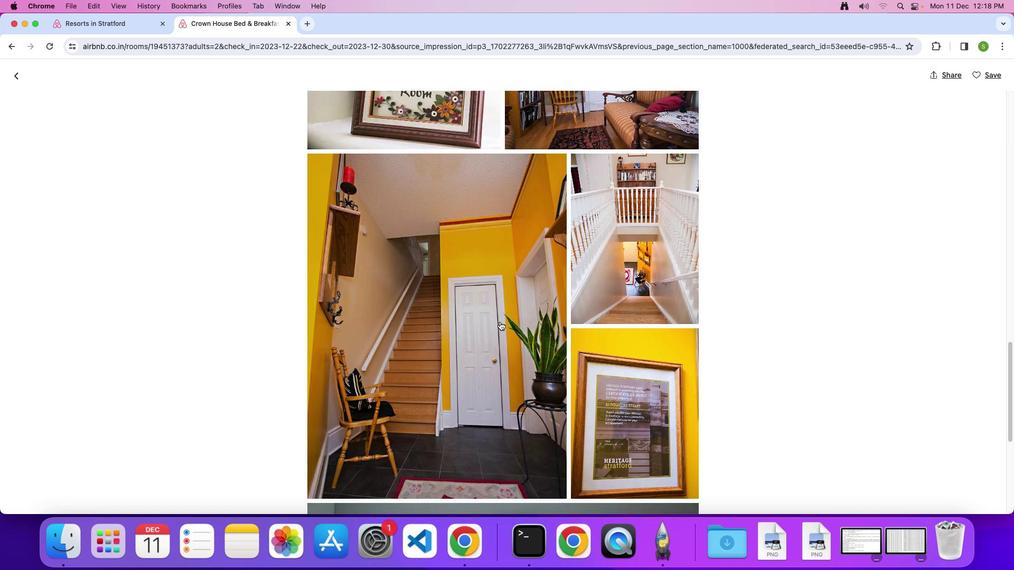 
Action: Mouse scrolled (500, 321) with delta (0, 0)
Screenshot: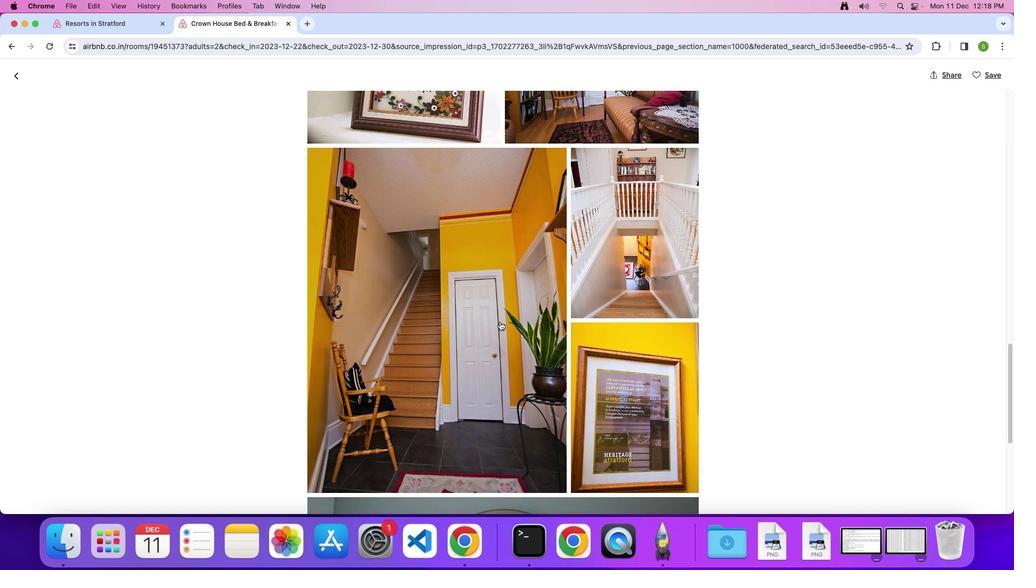 
Action: Mouse scrolled (500, 321) with delta (0, 0)
Screenshot: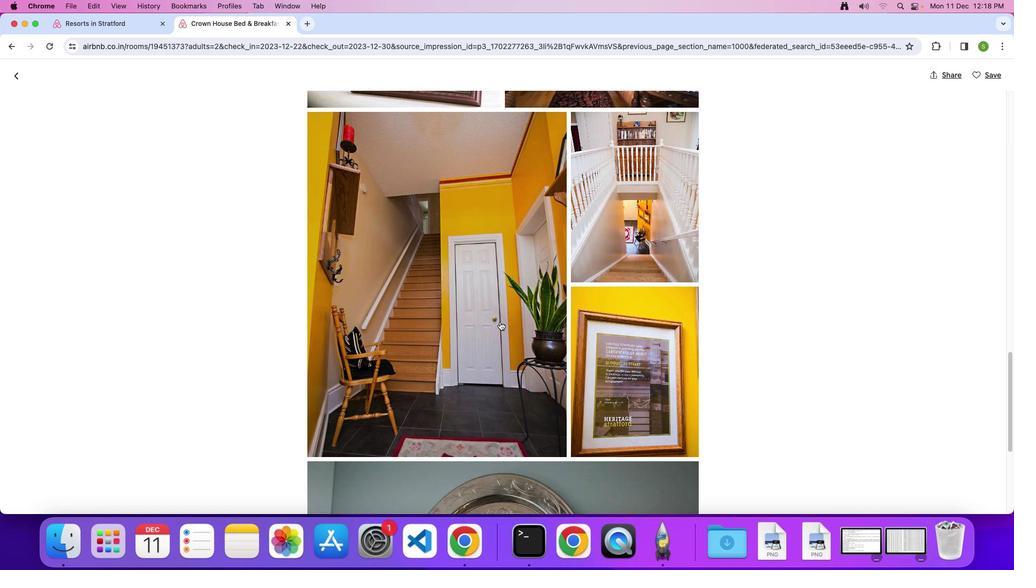 
Action: Mouse scrolled (500, 321) with delta (0, 0)
Screenshot: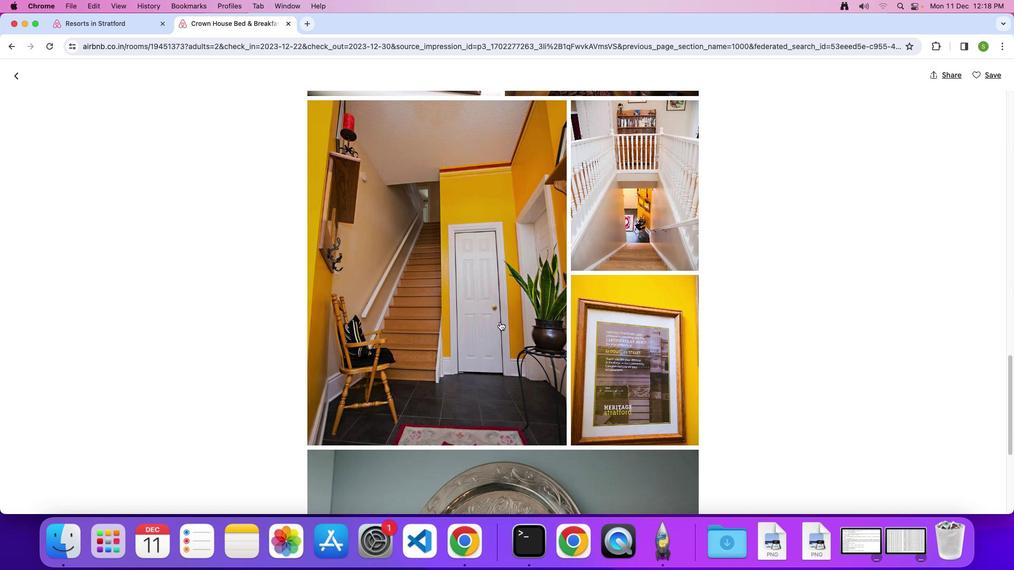 
Action: Mouse scrolled (500, 321) with delta (0, 0)
Screenshot: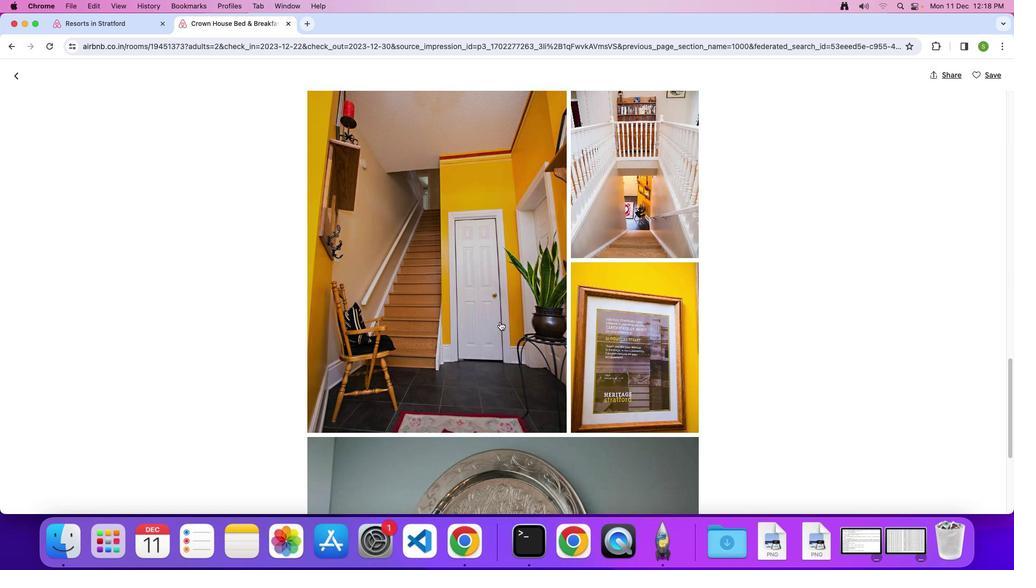 
Action: Mouse scrolled (500, 321) with delta (0, 0)
Screenshot: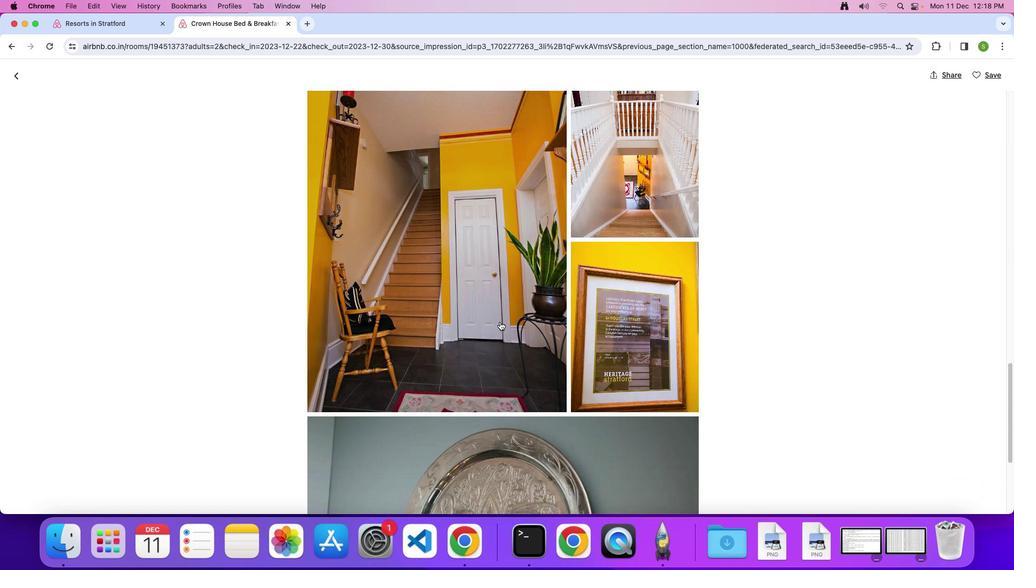 
Action: Mouse scrolled (500, 321) with delta (0, 0)
Screenshot: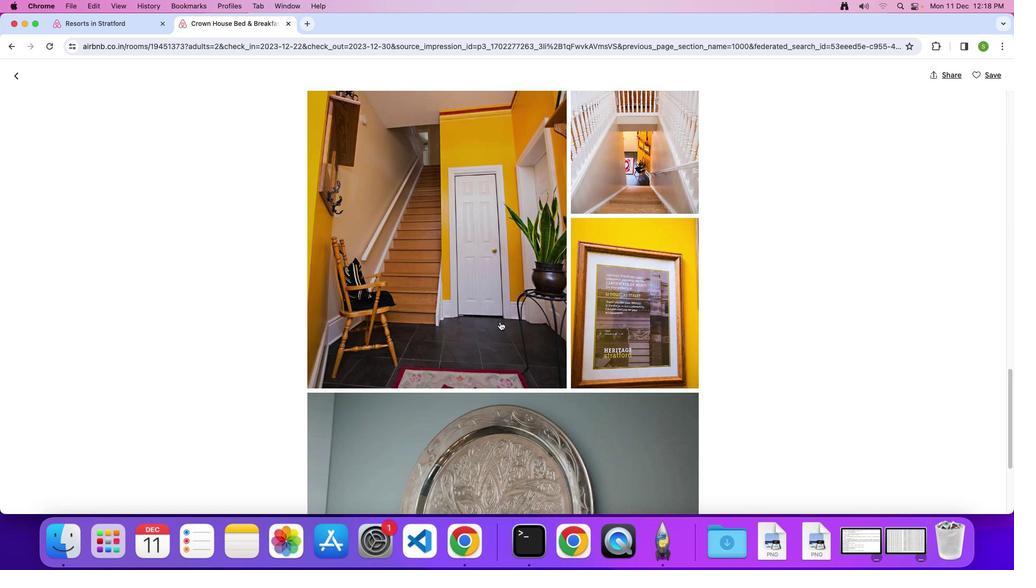 
Action: Mouse scrolled (500, 321) with delta (0, 0)
Screenshot: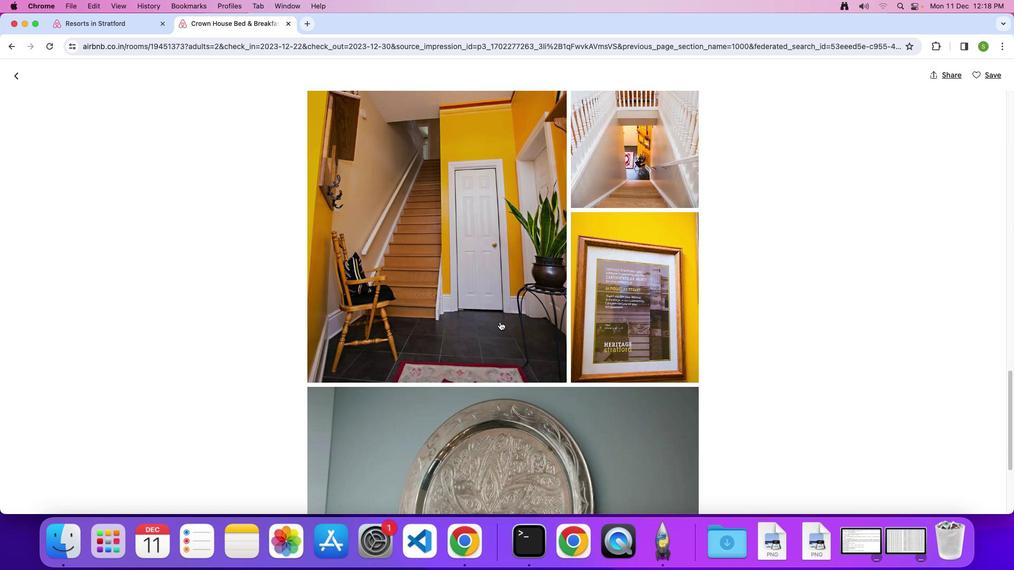 
Action: Mouse scrolled (500, 321) with delta (0, 0)
Screenshot: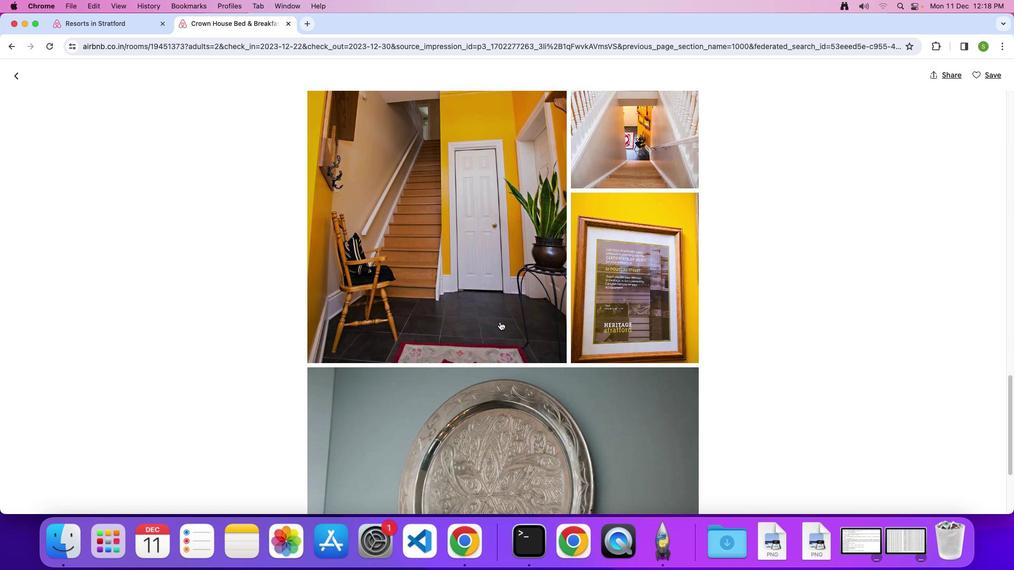 
Action: Mouse scrolled (500, 321) with delta (0, 0)
Screenshot: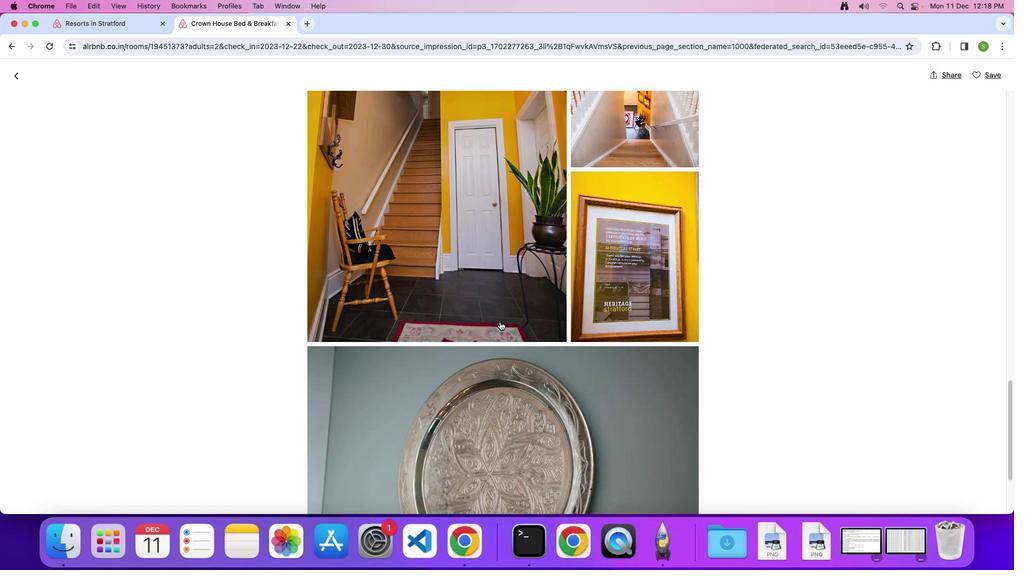 
Action: Mouse scrolled (500, 321) with delta (0, -1)
Screenshot: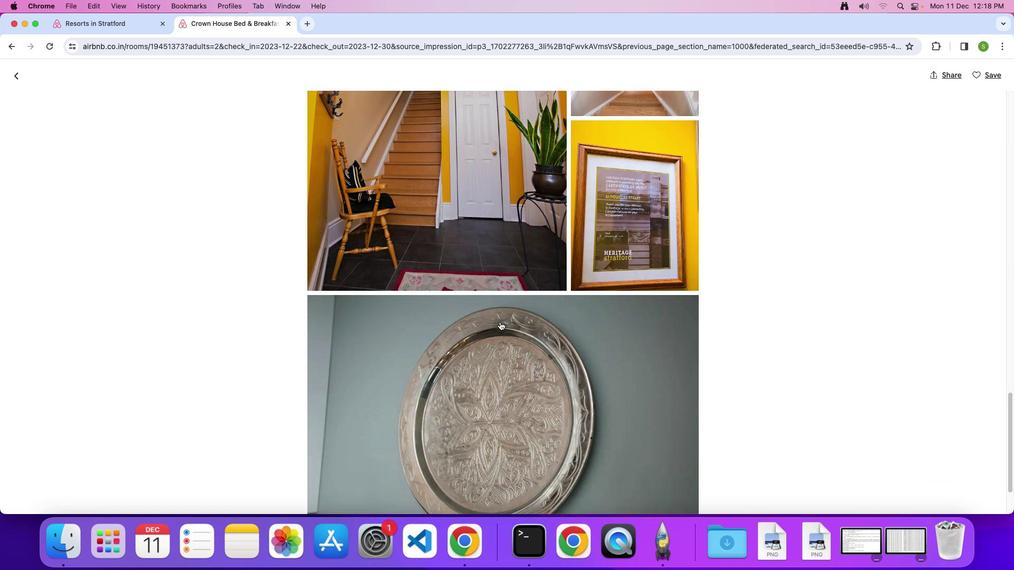 
Action: Mouse scrolled (500, 321) with delta (0, 0)
Screenshot: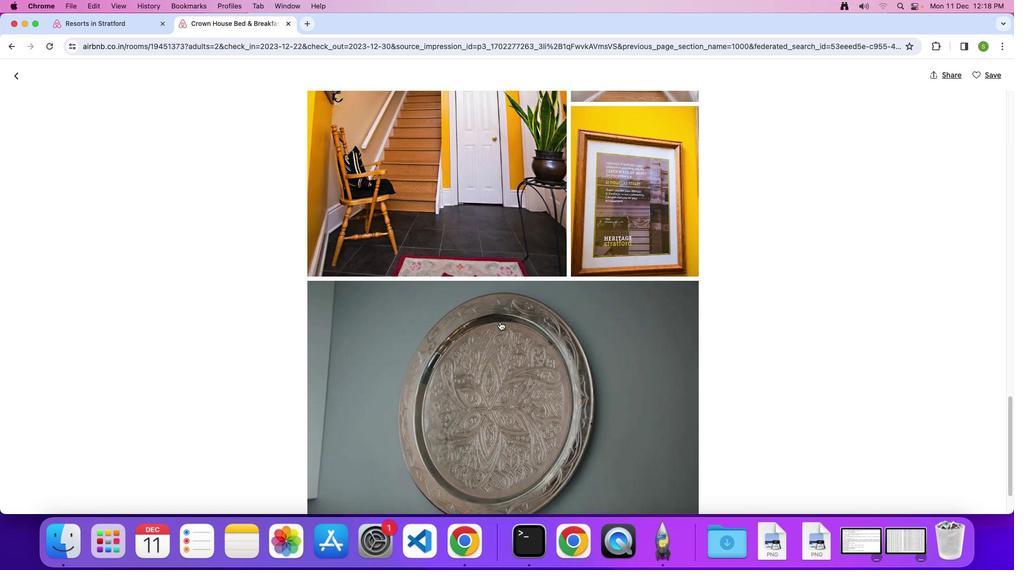 
Action: Mouse scrolled (500, 321) with delta (0, 0)
Screenshot: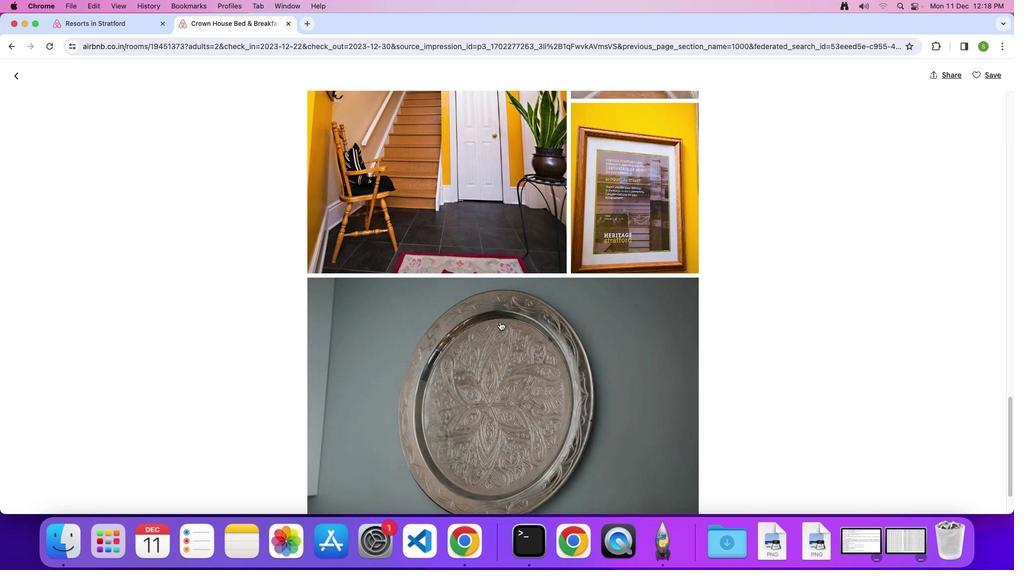 
Action: Mouse scrolled (500, 321) with delta (0, 0)
Screenshot: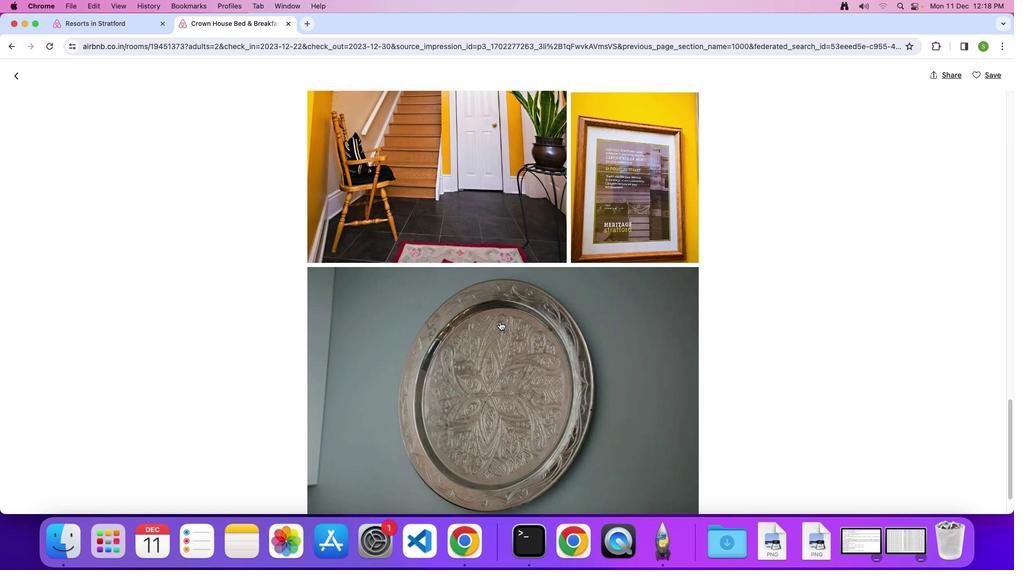 
Action: Mouse scrolled (500, 321) with delta (0, 0)
Screenshot: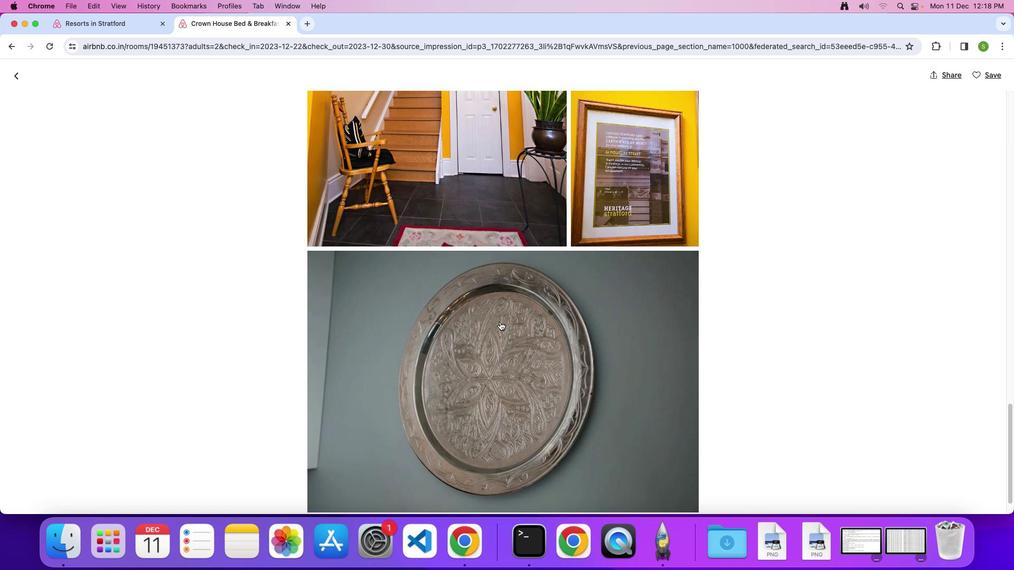 
Action: Mouse scrolled (500, 321) with delta (0, 0)
Screenshot: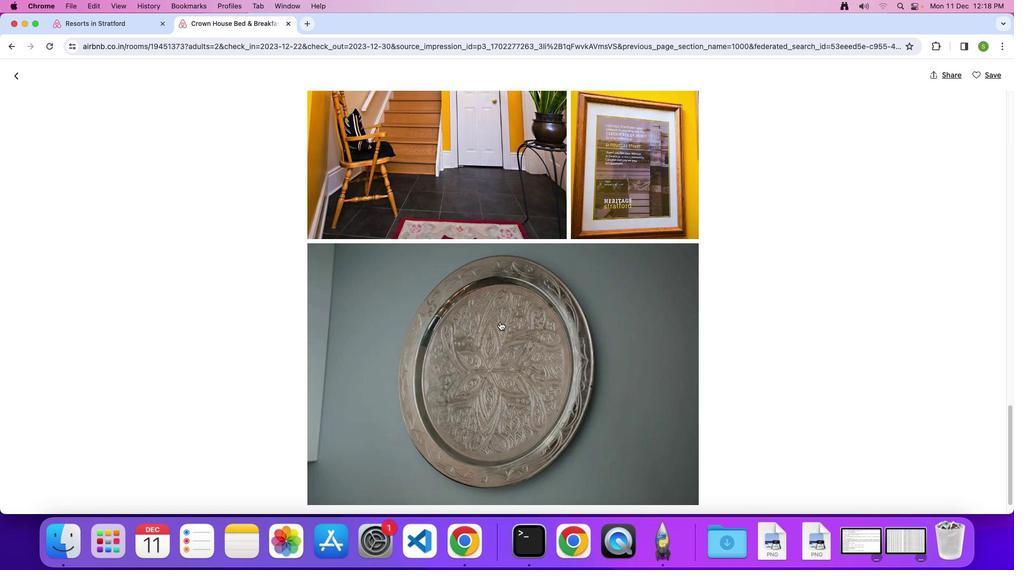 
Action: Mouse scrolled (500, 321) with delta (0, -1)
Screenshot: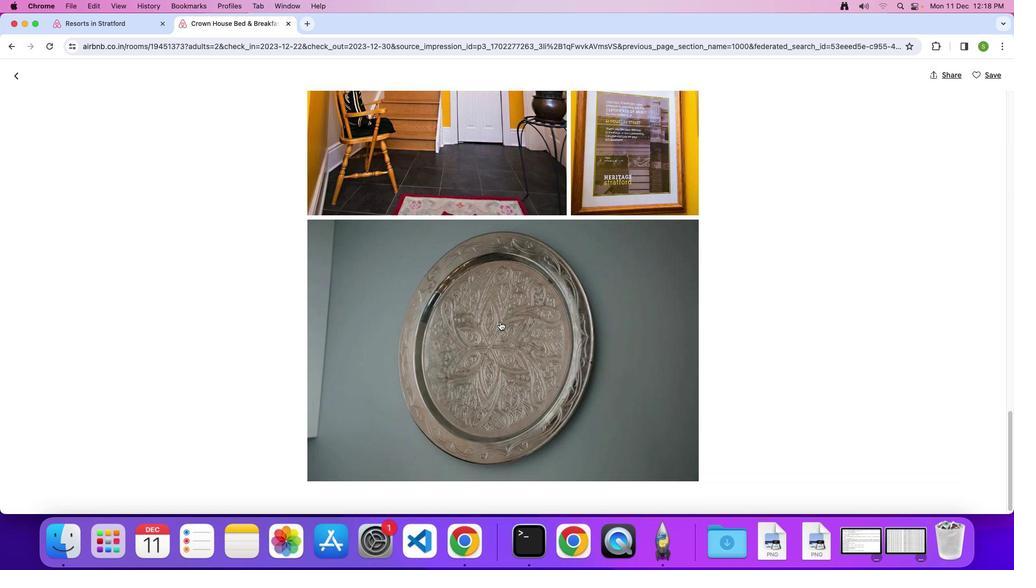 
Action: Mouse scrolled (500, 321) with delta (0, 0)
Screenshot: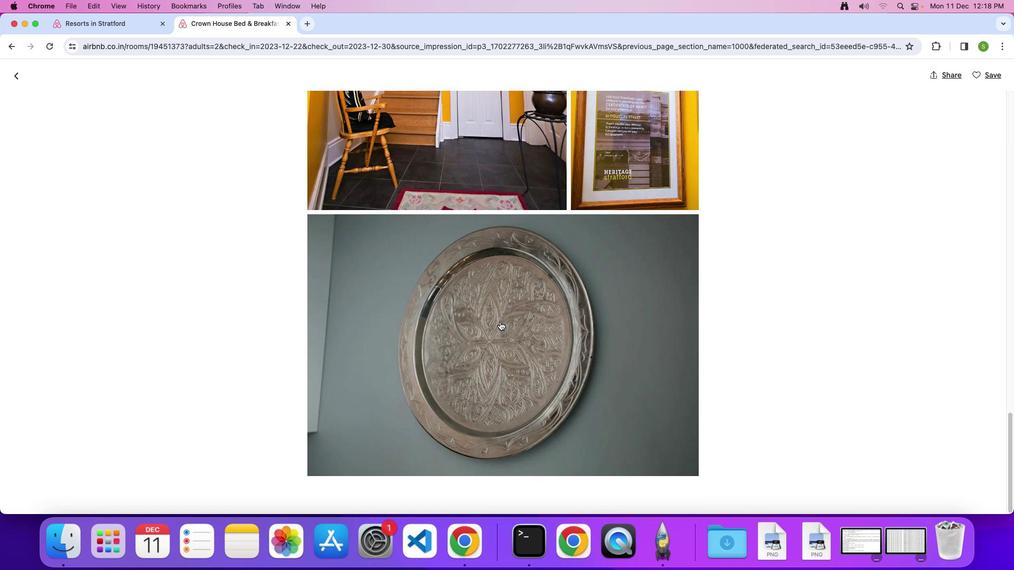 
Action: Mouse scrolled (500, 321) with delta (0, 0)
Screenshot: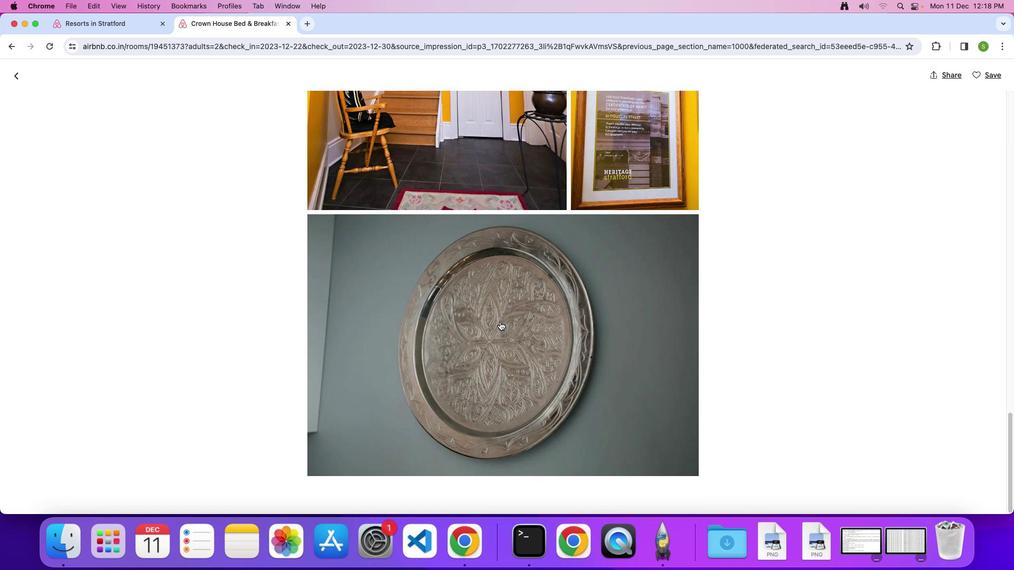 
Action: Mouse scrolled (500, 321) with delta (0, 0)
Screenshot: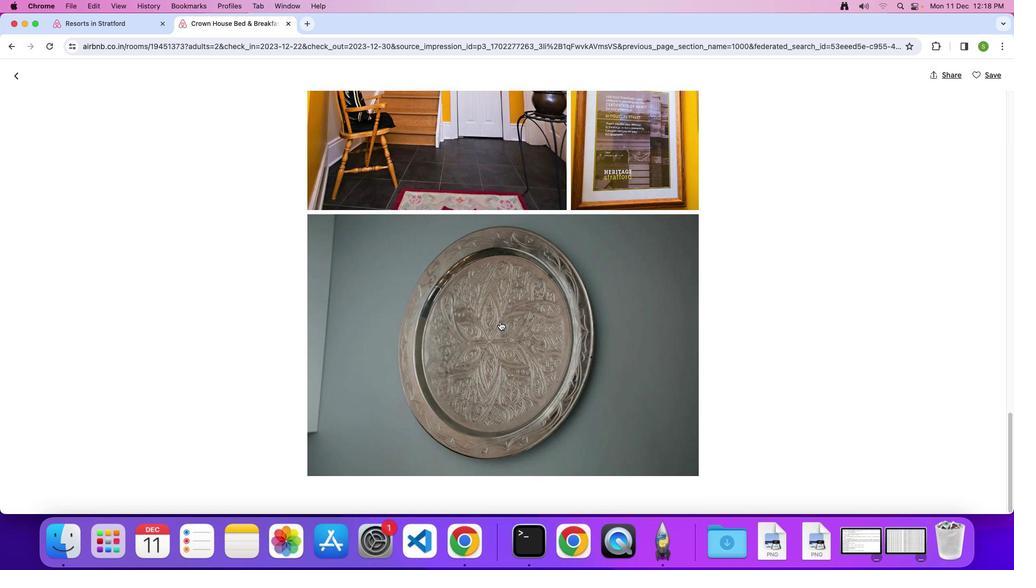 
Action: Mouse scrolled (500, 321) with delta (0, 0)
Screenshot: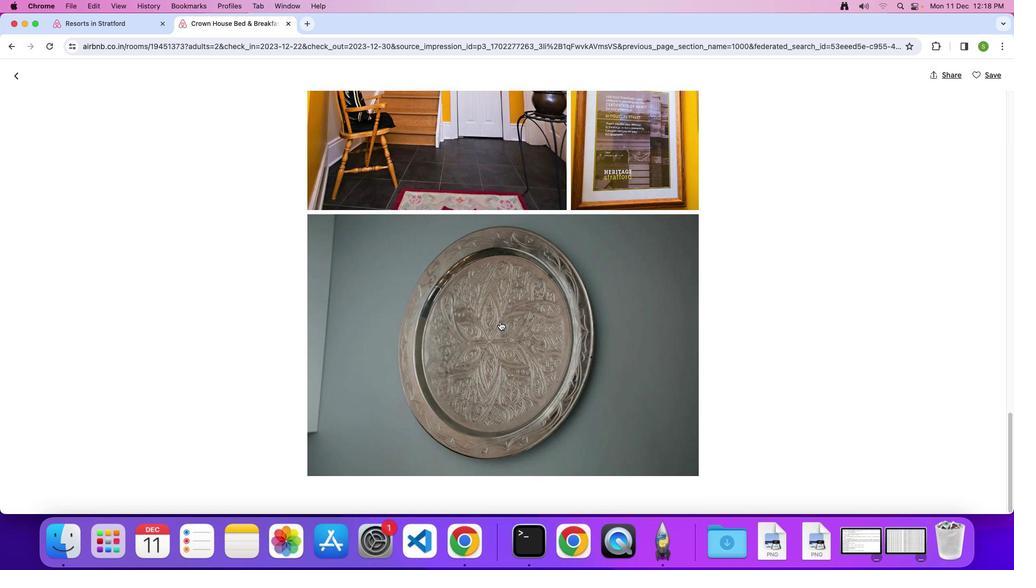 
Action: Mouse scrolled (500, 321) with delta (0, -1)
Screenshot: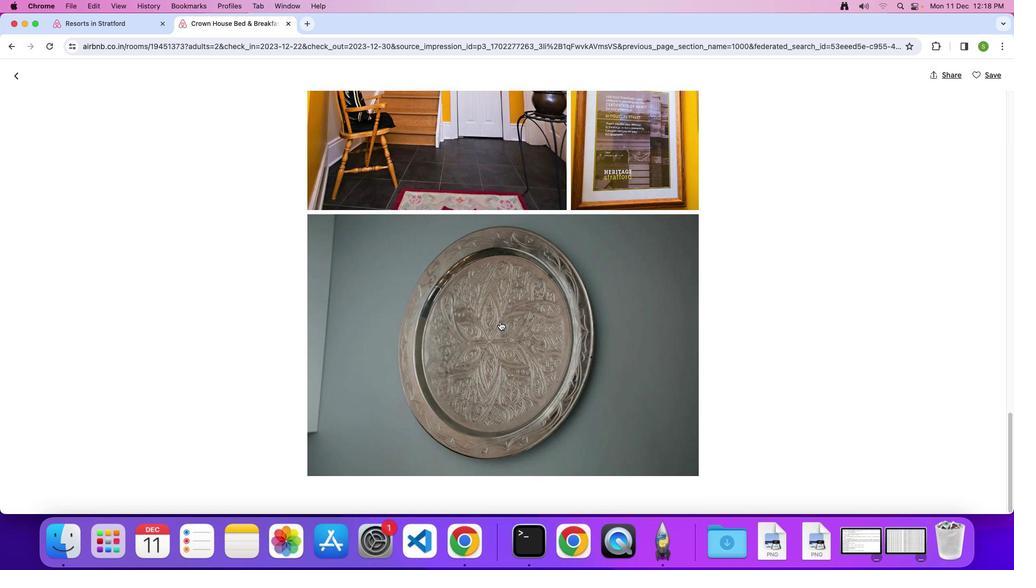 
Action: Mouse moved to (17, 76)
Screenshot: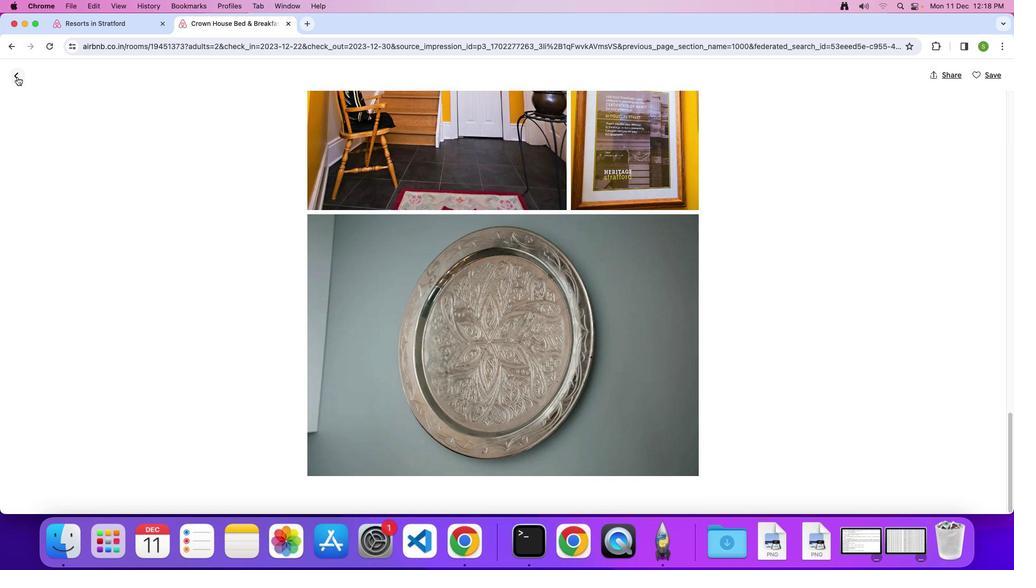 
Action: Mouse pressed left at (17, 76)
Screenshot: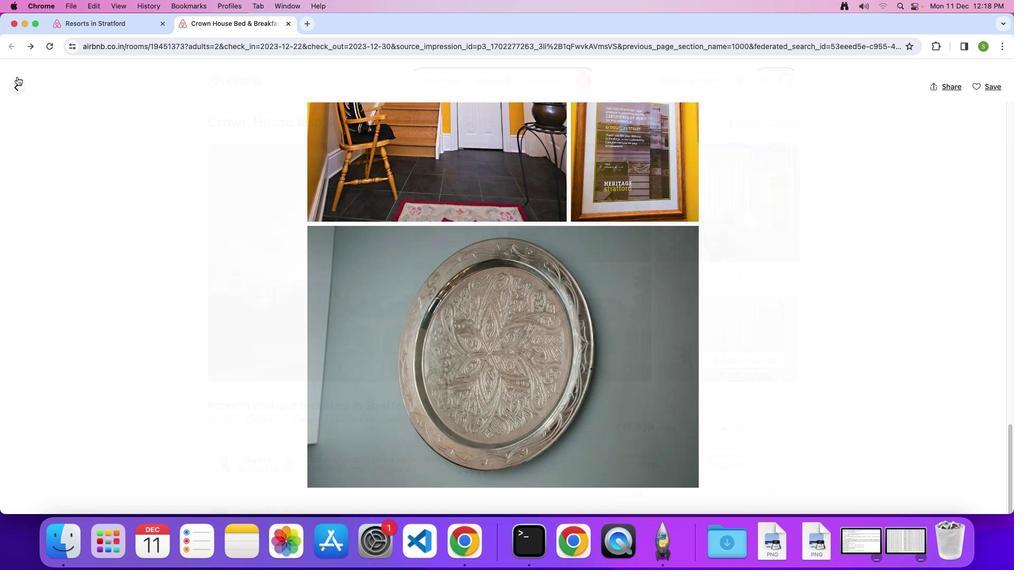 
Action: Mouse moved to (448, 324)
Screenshot: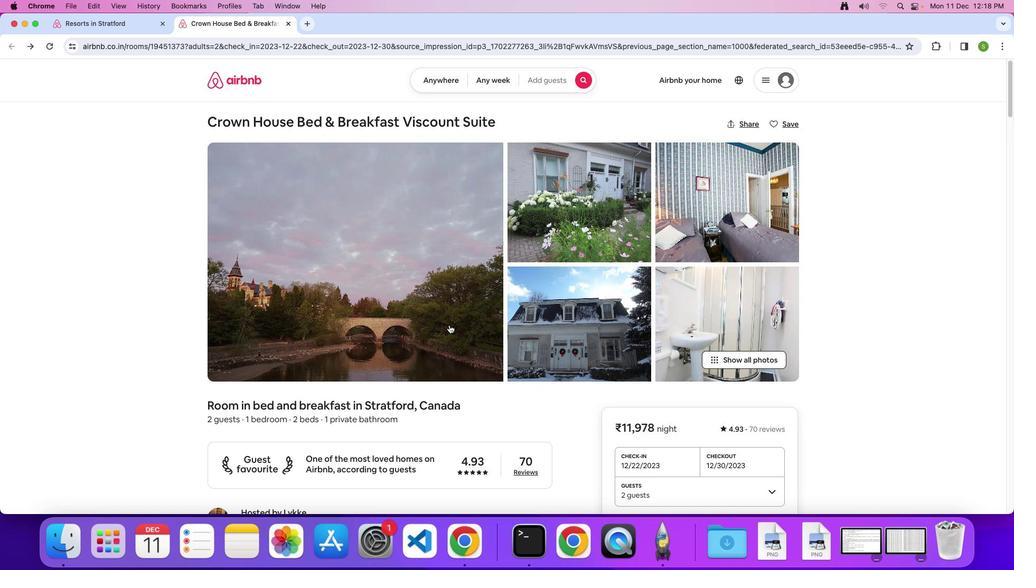 
Action: Mouse scrolled (448, 324) with delta (0, 0)
Screenshot: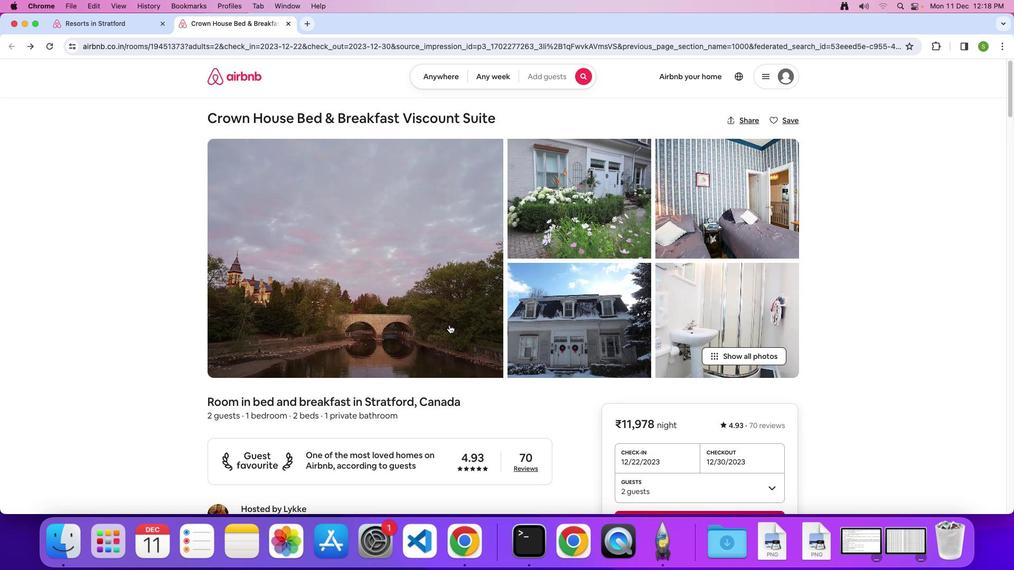 
Action: Mouse scrolled (448, 324) with delta (0, 0)
Screenshot: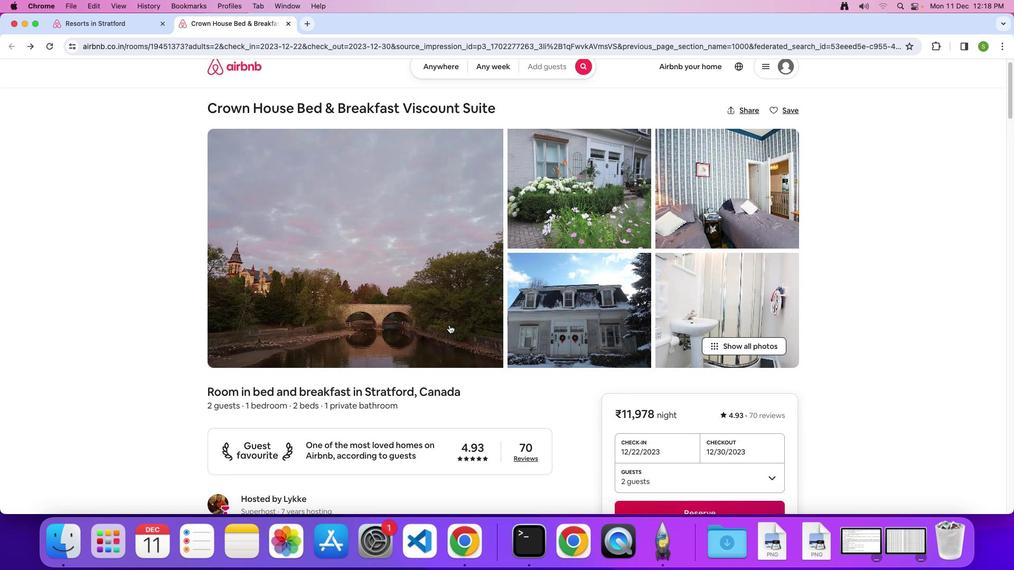 
Action: Mouse scrolled (448, 324) with delta (0, 0)
Screenshot: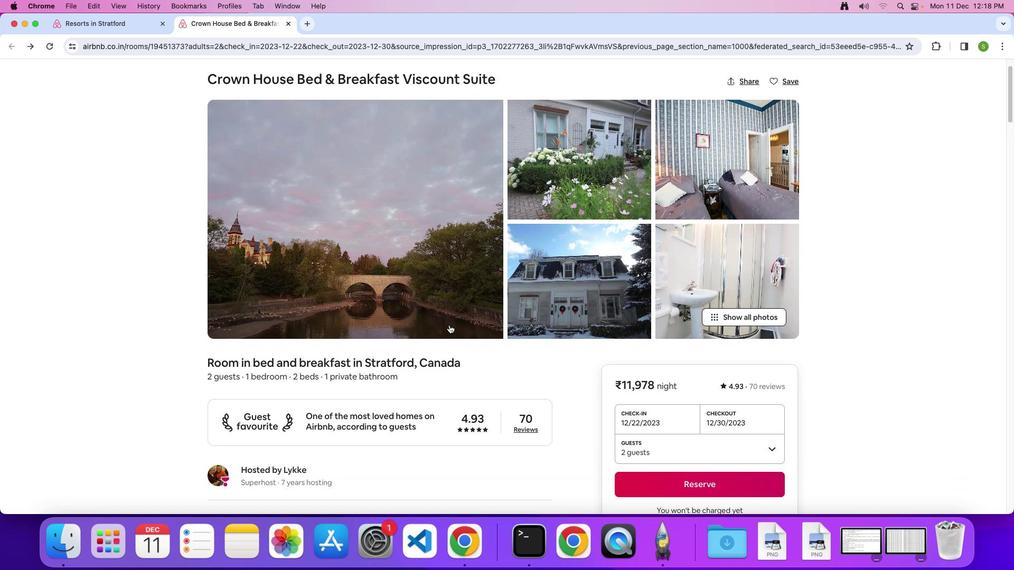 
Action: Mouse scrolled (448, 324) with delta (0, 0)
Screenshot: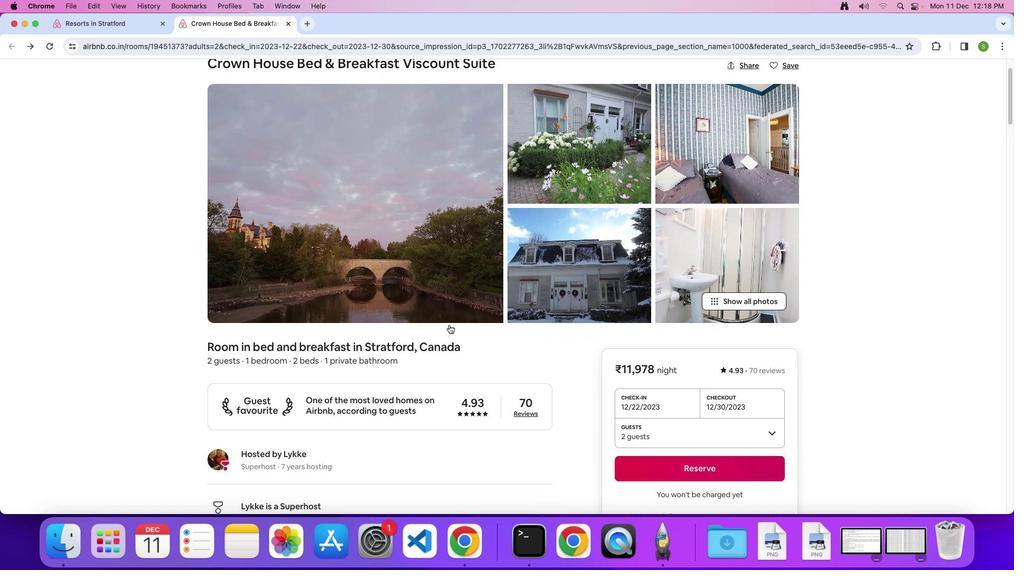 
Action: Mouse scrolled (448, 324) with delta (0, 0)
Screenshot: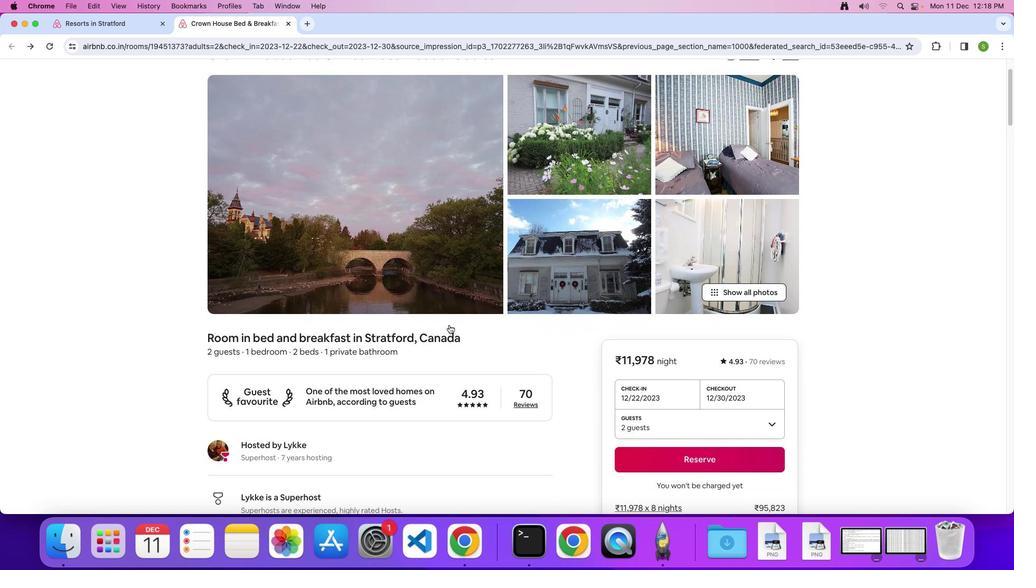 
Action: Mouse scrolled (448, 324) with delta (0, -1)
Screenshot: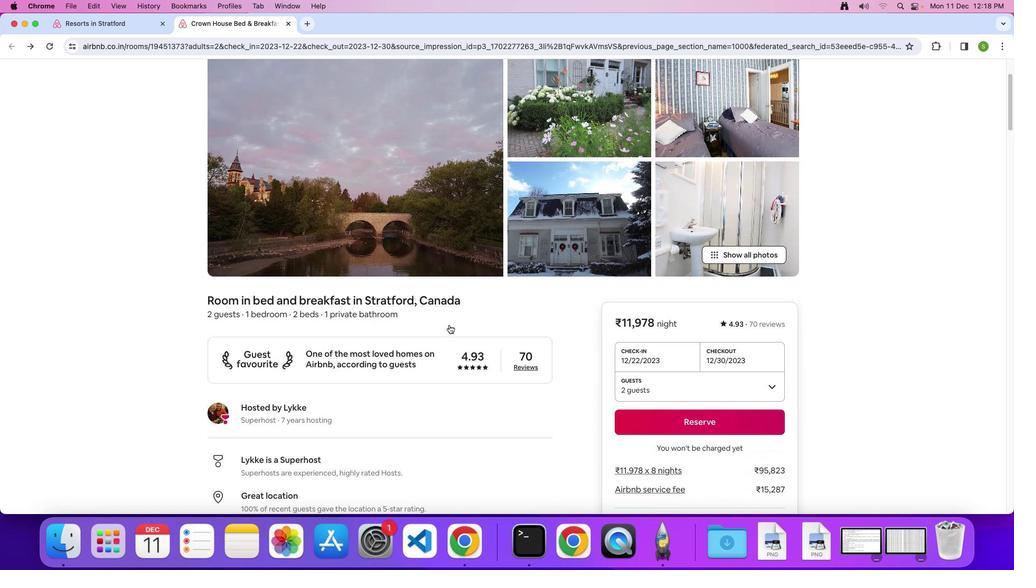 
Action: Mouse scrolled (448, 324) with delta (0, 0)
Screenshot: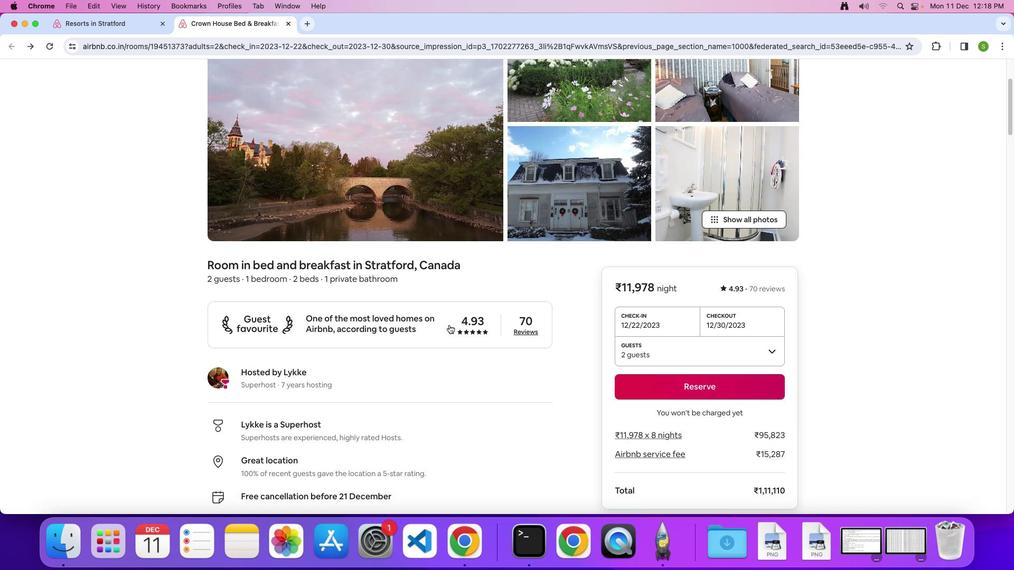 
Action: Mouse scrolled (448, 324) with delta (0, 0)
Screenshot: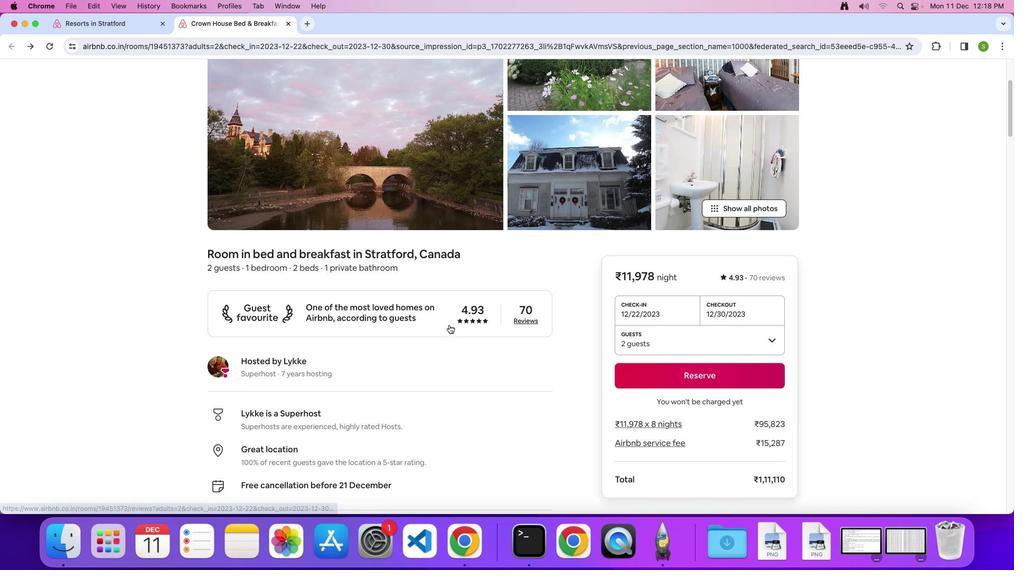 
Action: Mouse scrolled (448, 324) with delta (0, -1)
Screenshot: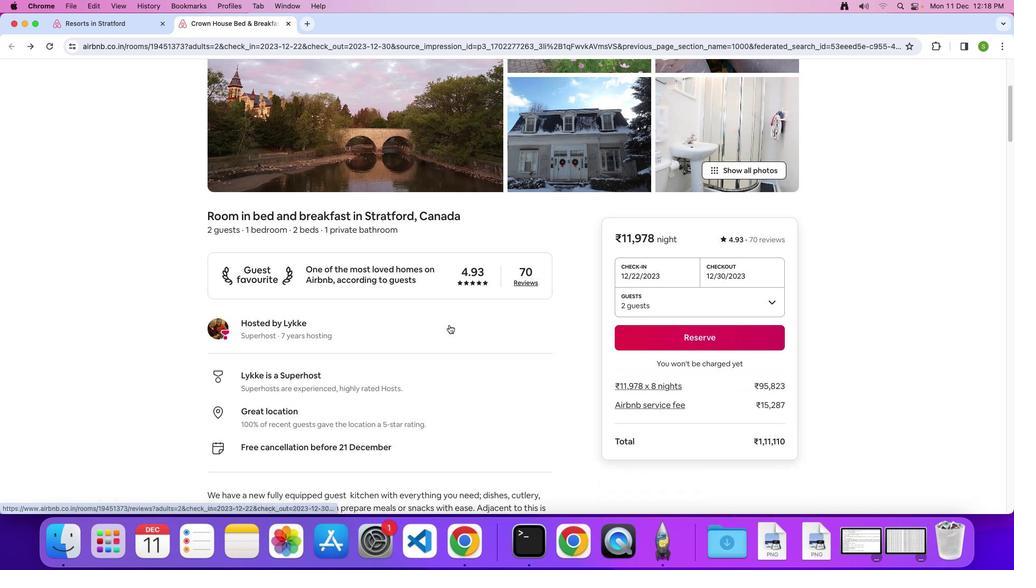 
Action: Mouse moved to (448, 325)
Screenshot: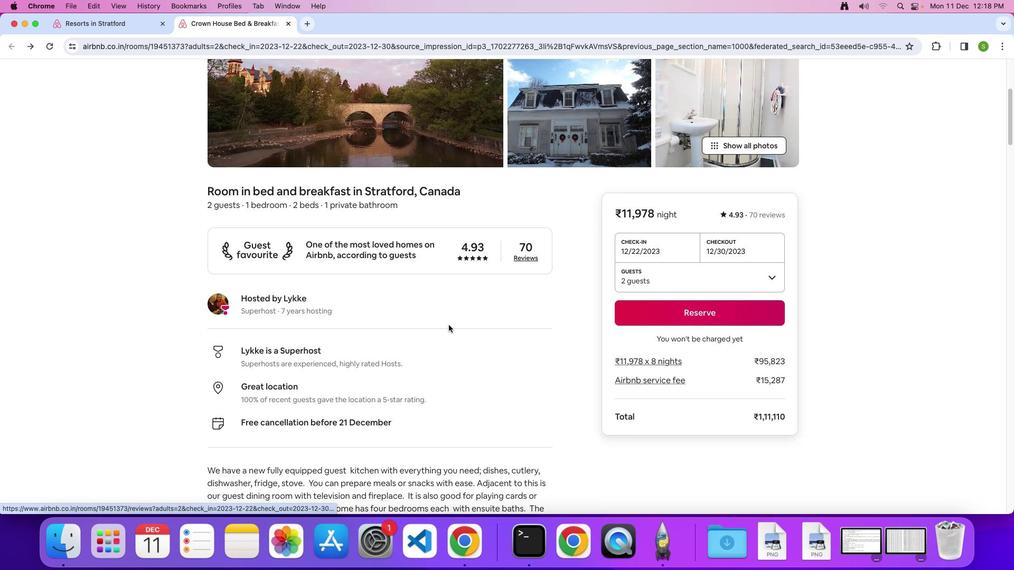 
Action: Mouse scrolled (448, 325) with delta (0, 0)
Screenshot: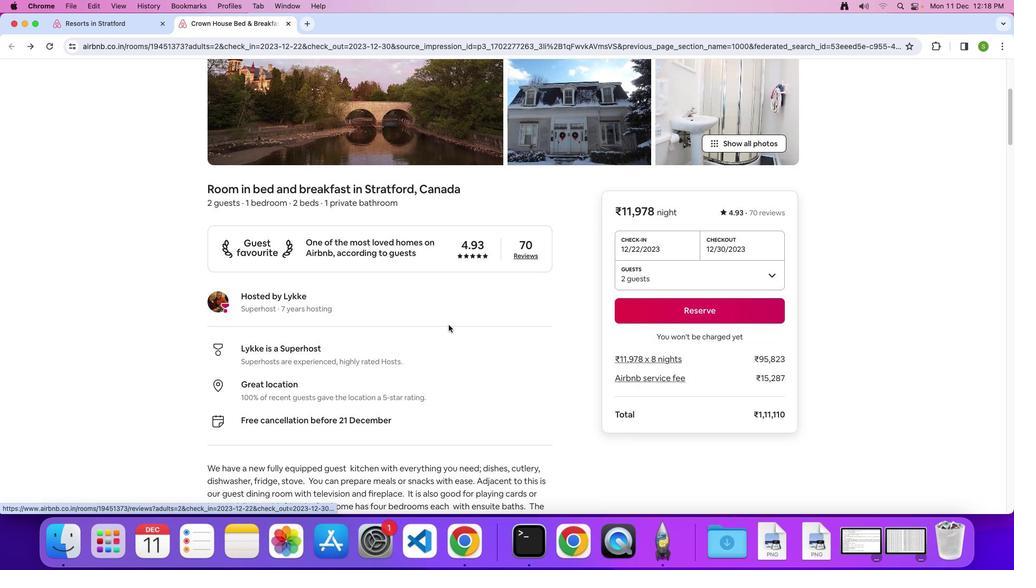 
Action: Mouse scrolled (448, 325) with delta (0, 0)
Screenshot: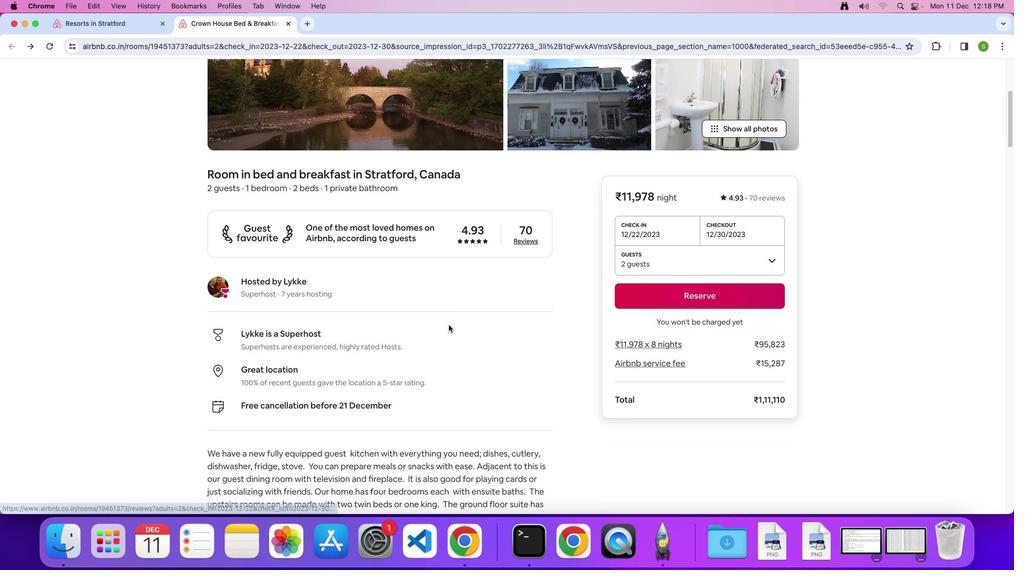 
Action: Mouse scrolled (448, 325) with delta (0, -1)
Screenshot: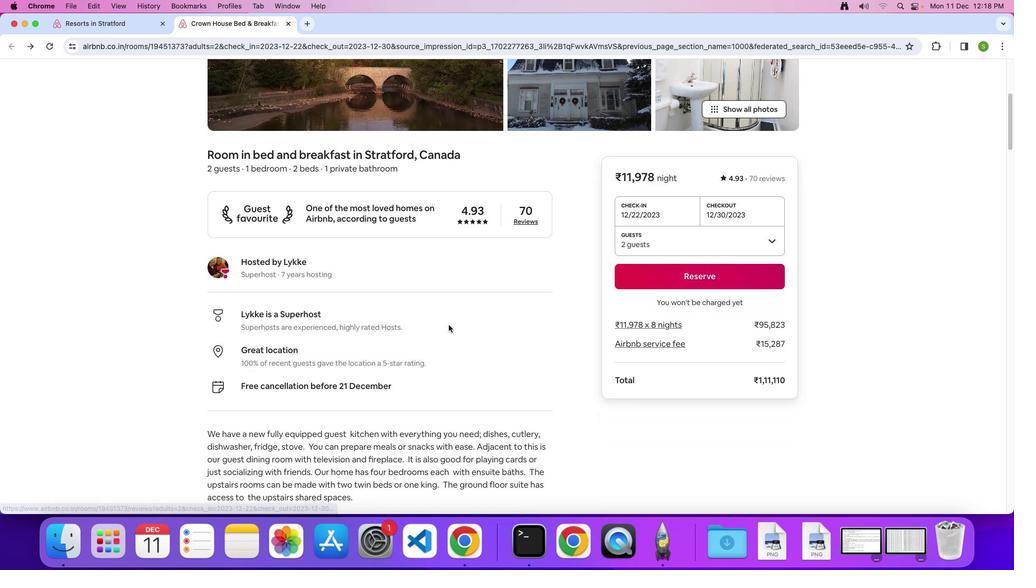 
Action: Mouse scrolled (448, 325) with delta (0, 0)
Screenshot: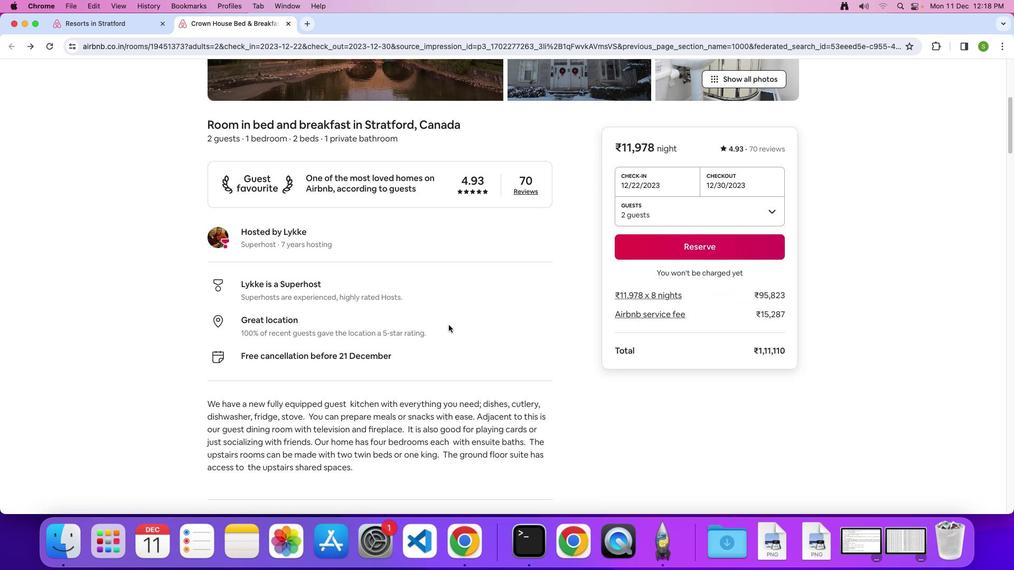 
Action: Mouse scrolled (448, 325) with delta (0, 0)
Screenshot: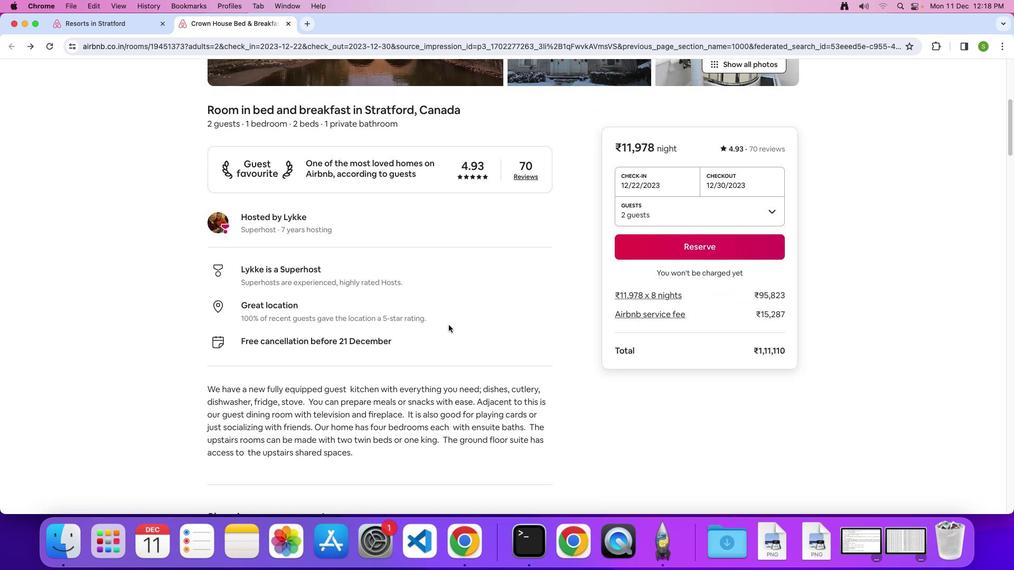 
Action: Mouse scrolled (448, 325) with delta (0, -1)
Screenshot: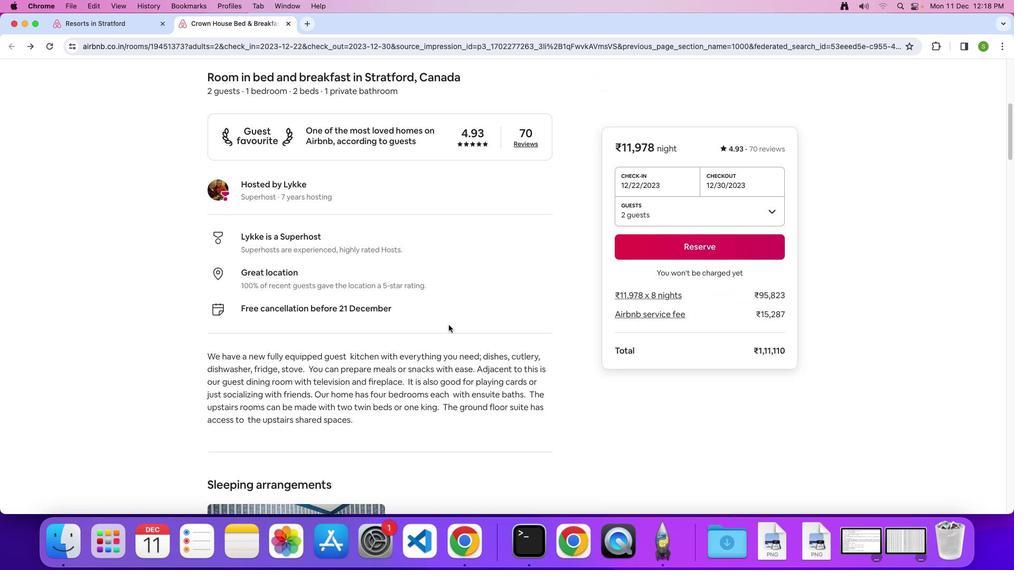 
Action: Mouse moved to (448, 325)
Screenshot: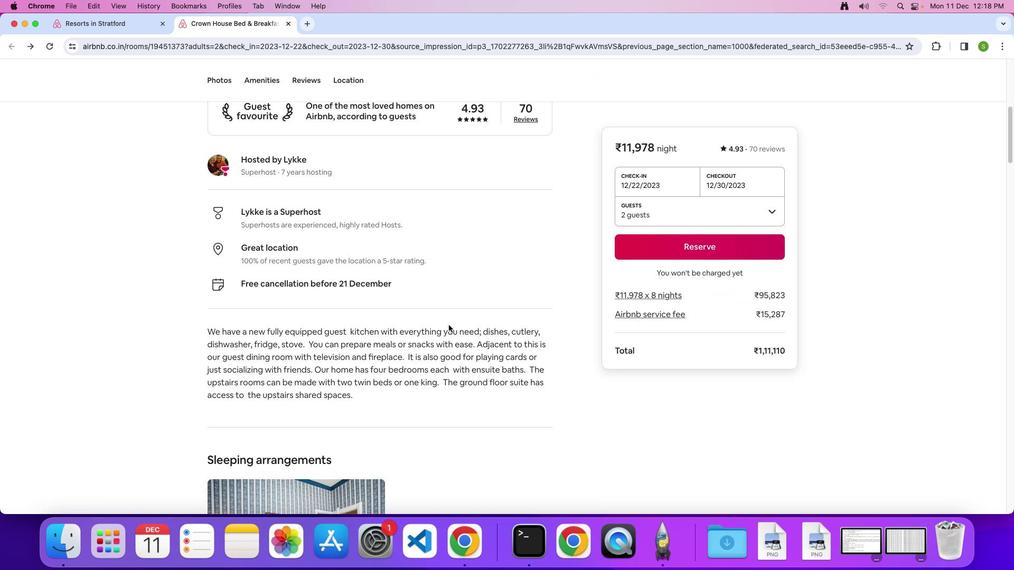 
Action: Mouse scrolled (448, 325) with delta (0, 0)
Screenshot: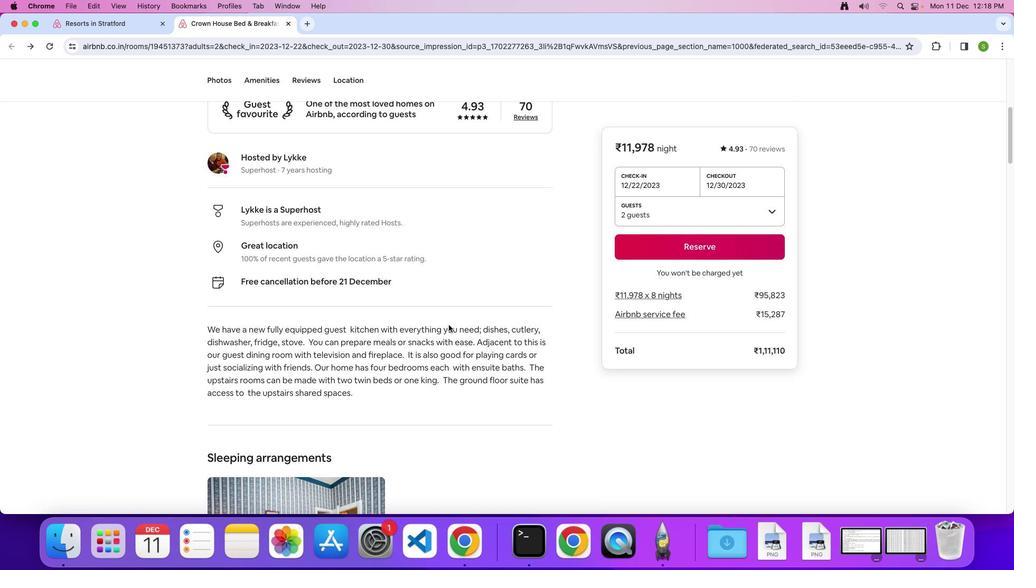 
Action: Mouse scrolled (448, 325) with delta (0, 0)
Screenshot: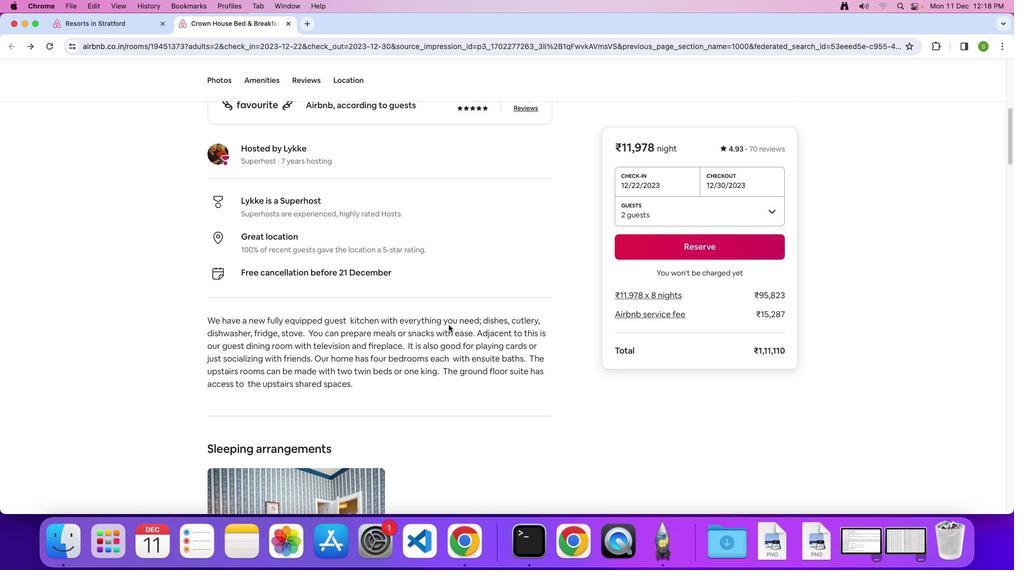 
Action: Mouse scrolled (448, 325) with delta (0, -1)
Screenshot: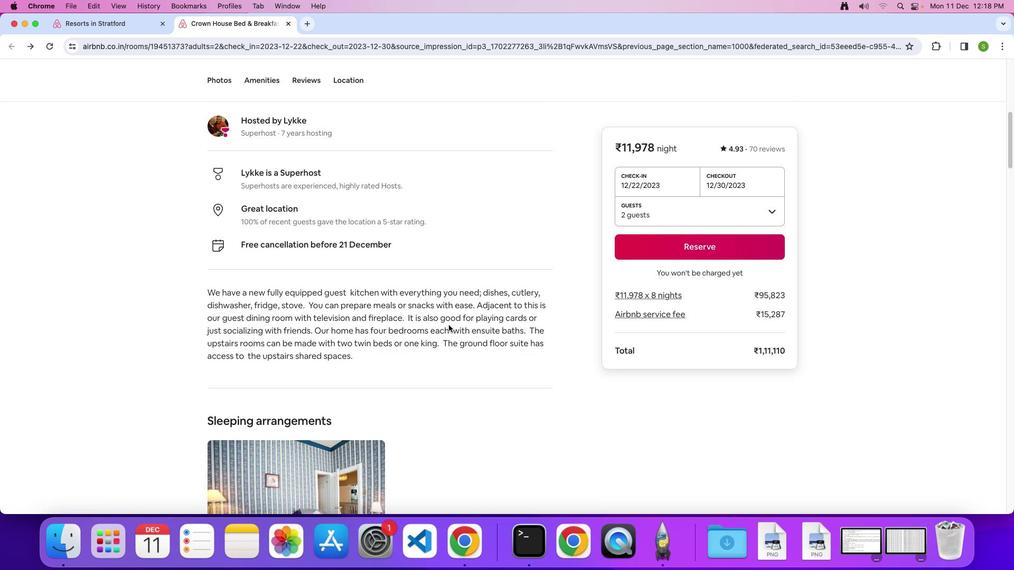 
Action: Mouse scrolled (448, 325) with delta (0, 0)
Screenshot: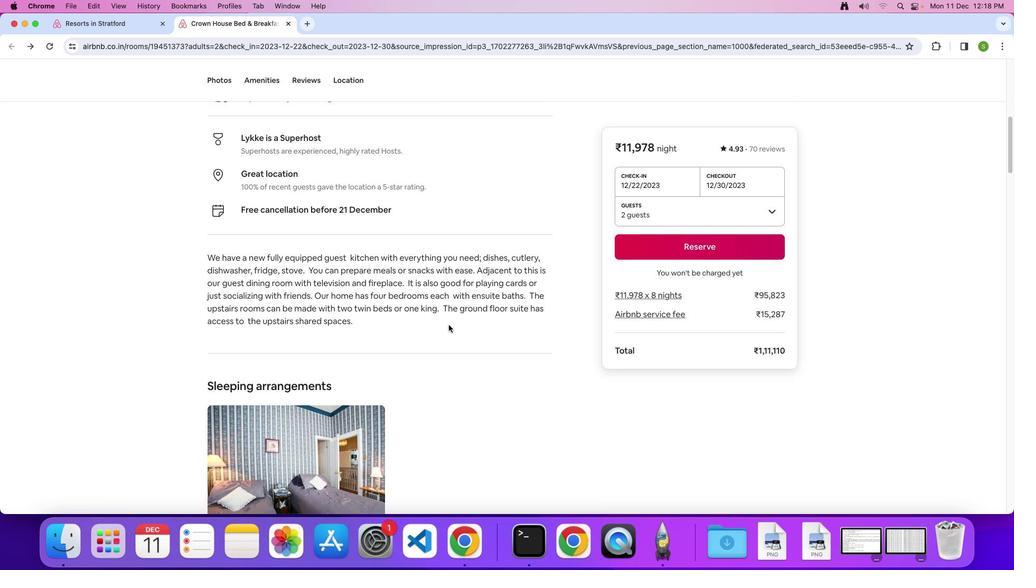 
Action: Mouse scrolled (448, 325) with delta (0, 0)
Screenshot: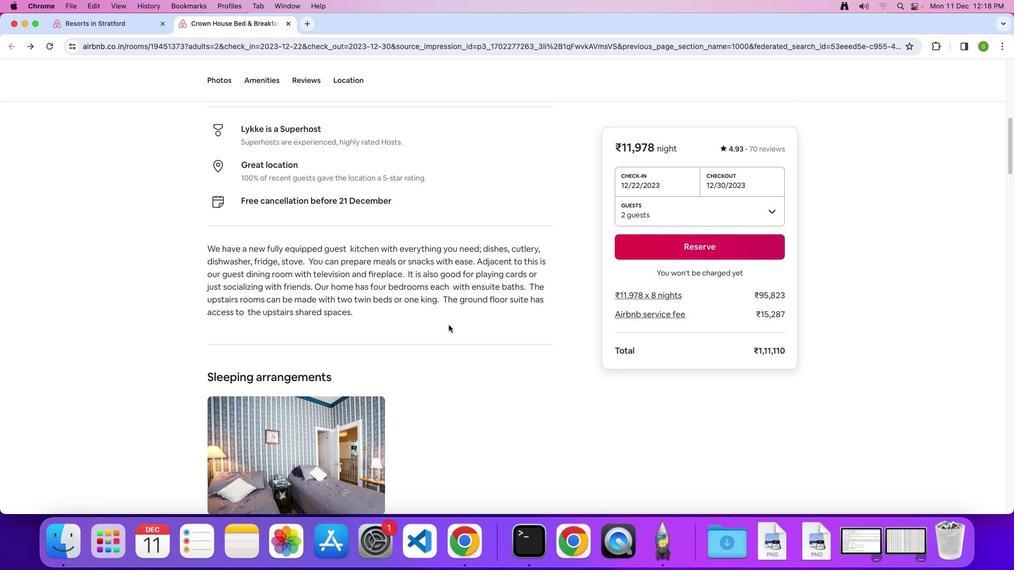 
Action: Mouse scrolled (448, 325) with delta (0, -1)
Screenshot: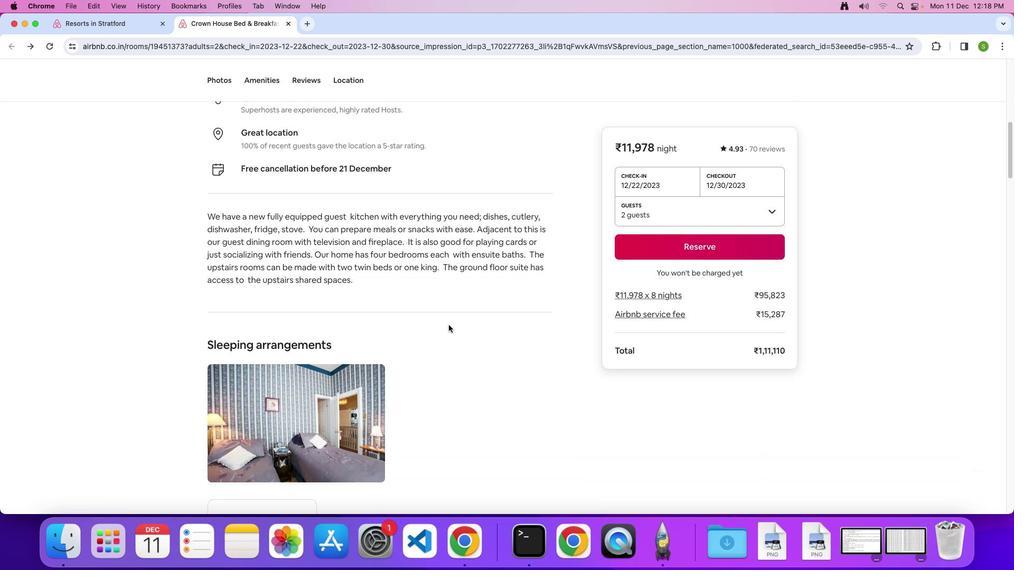 
Action: Mouse scrolled (448, 325) with delta (0, 0)
Screenshot: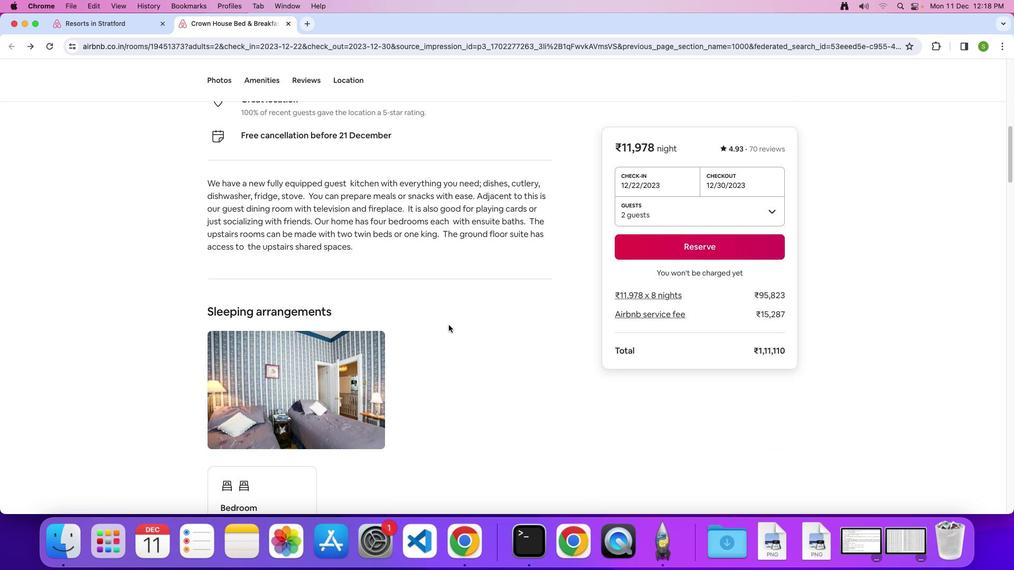 
Action: Mouse scrolled (448, 325) with delta (0, 0)
Screenshot: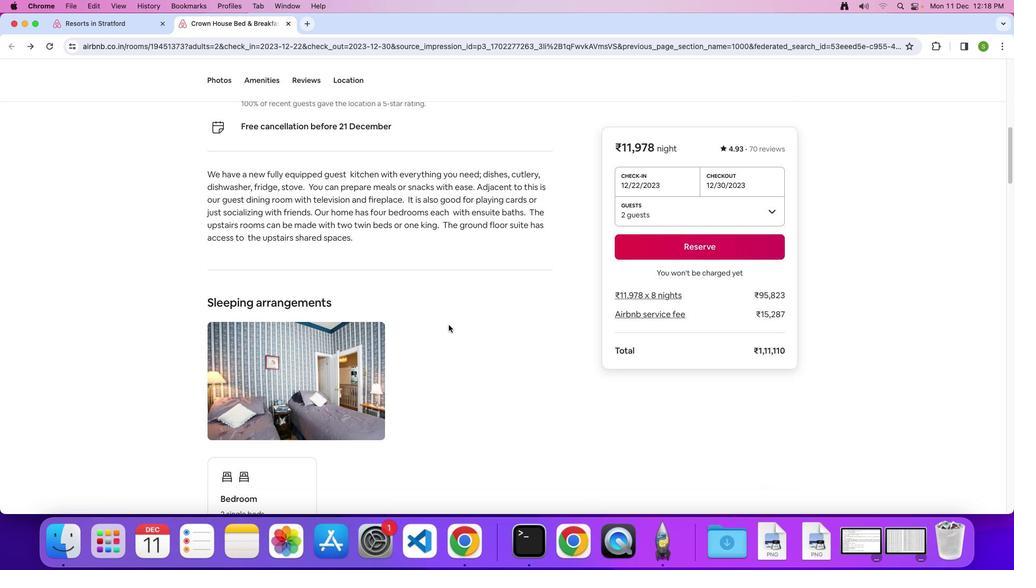 
Action: Mouse scrolled (448, 325) with delta (0, -1)
Screenshot: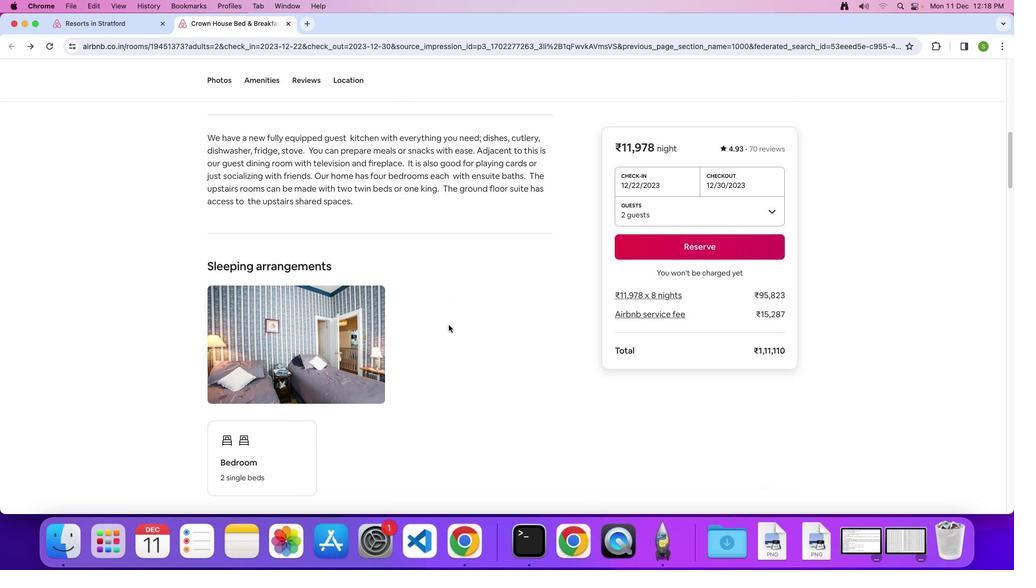 
Action: Mouse scrolled (448, 325) with delta (0, 0)
Screenshot: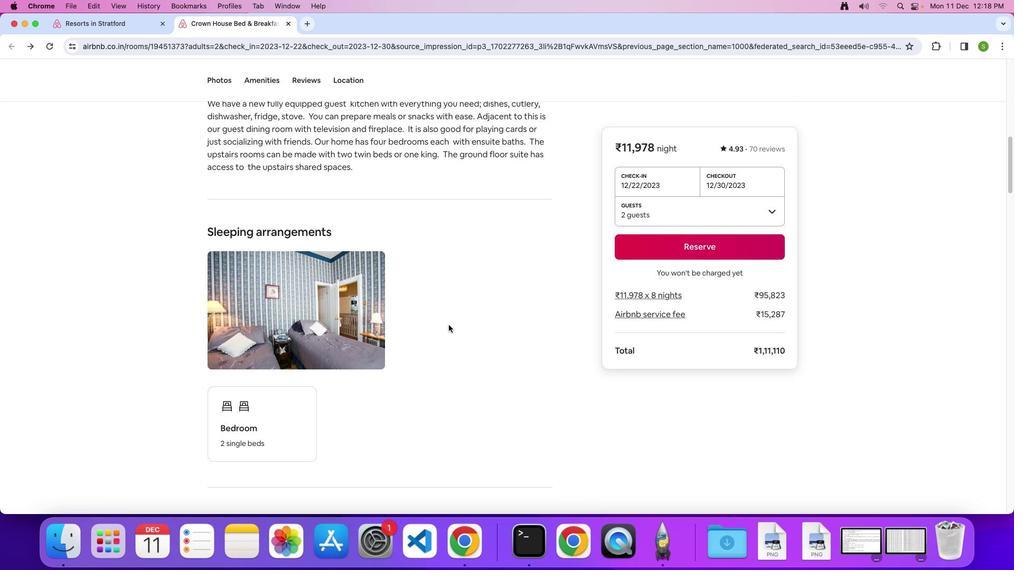 
Action: Mouse scrolled (448, 325) with delta (0, 0)
Screenshot: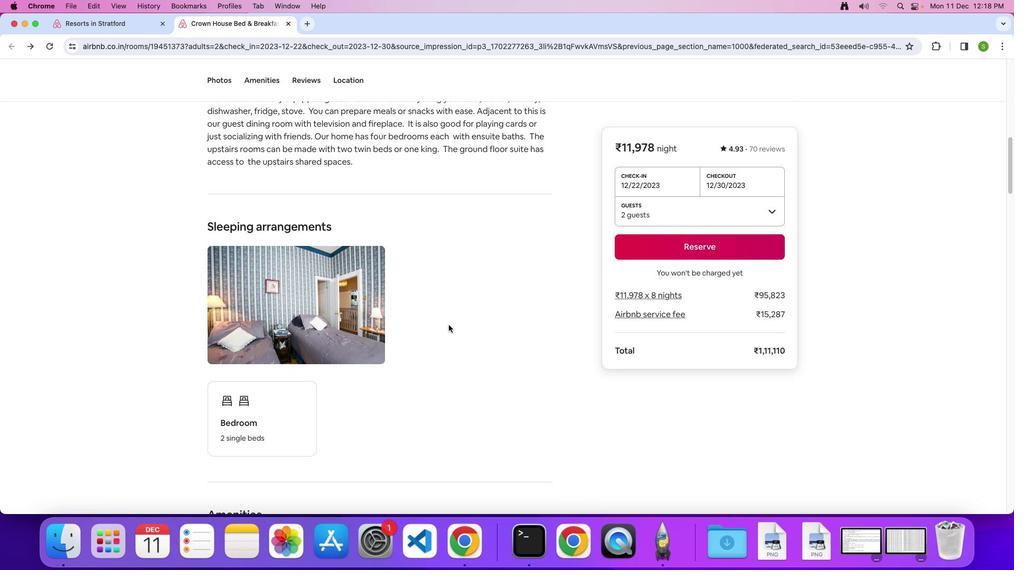 
Action: Mouse scrolled (448, 325) with delta (0, -1)
Screenshot: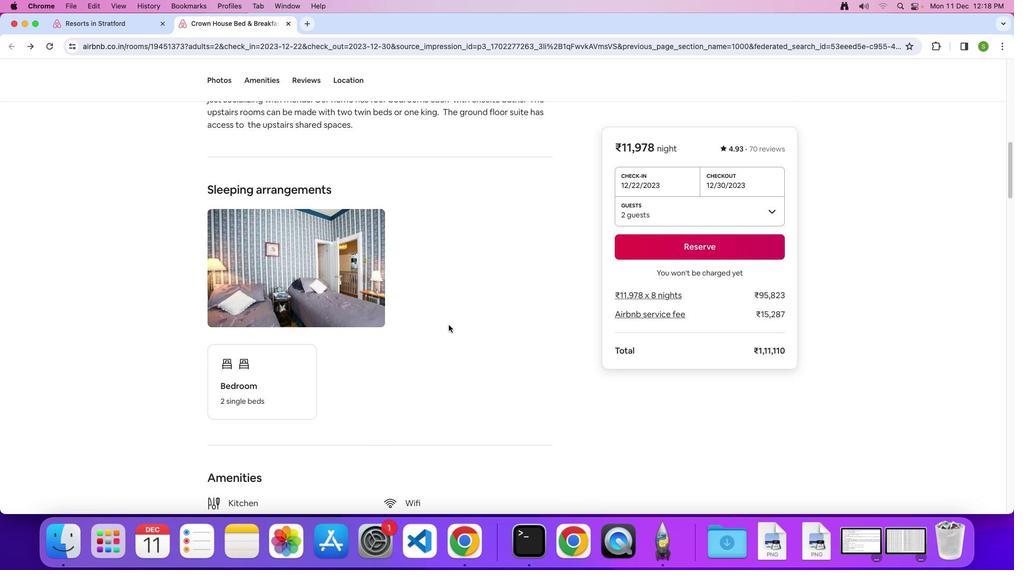 
Action: Mouse scrolled (448, 325) with delta (0, 0)
Screenshot: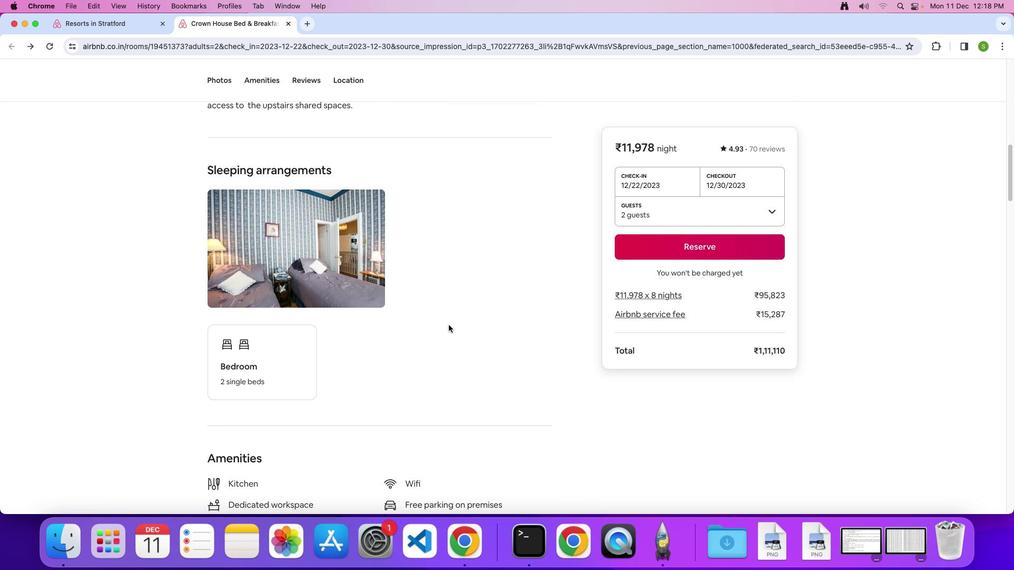 
Action: Mouse scrolled (448, 325) with delta (0, 0)
Screenshot: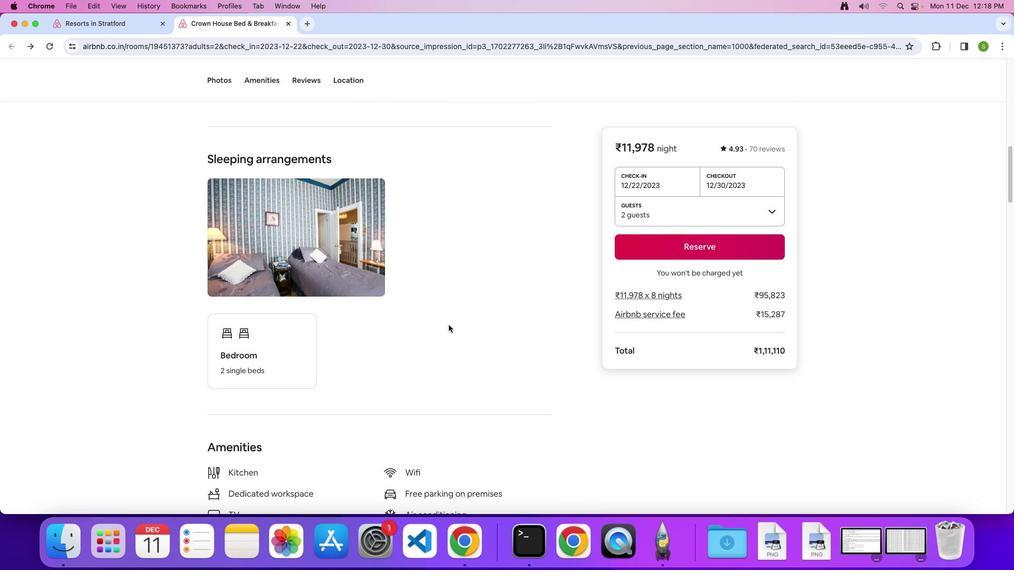 
Action: Mouse scrolled (448, 325) with delta (0, -1)
Screenshot: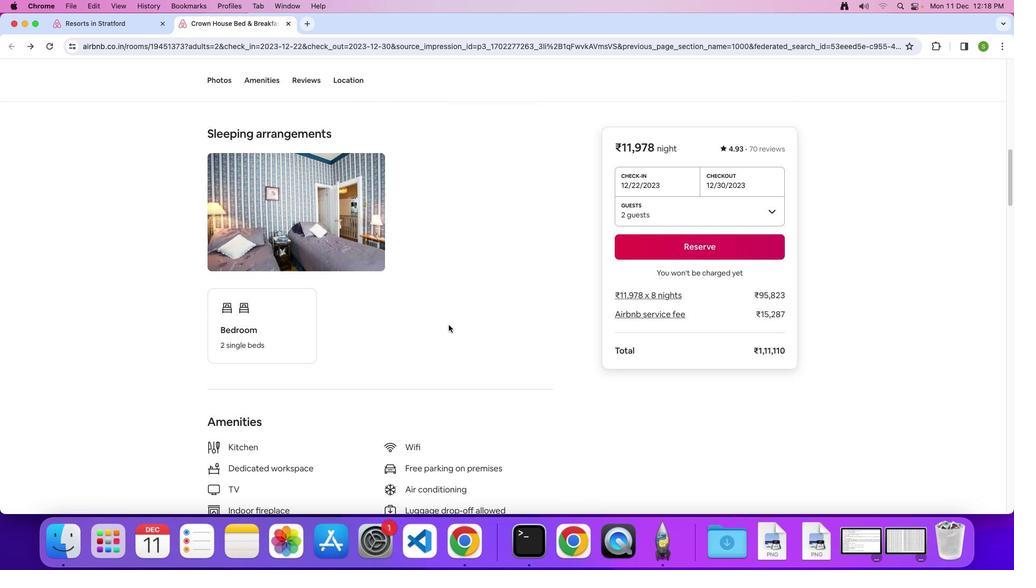 
Action: Mouse scrolled (448, 325) with delta (0, 0)
Screenshot: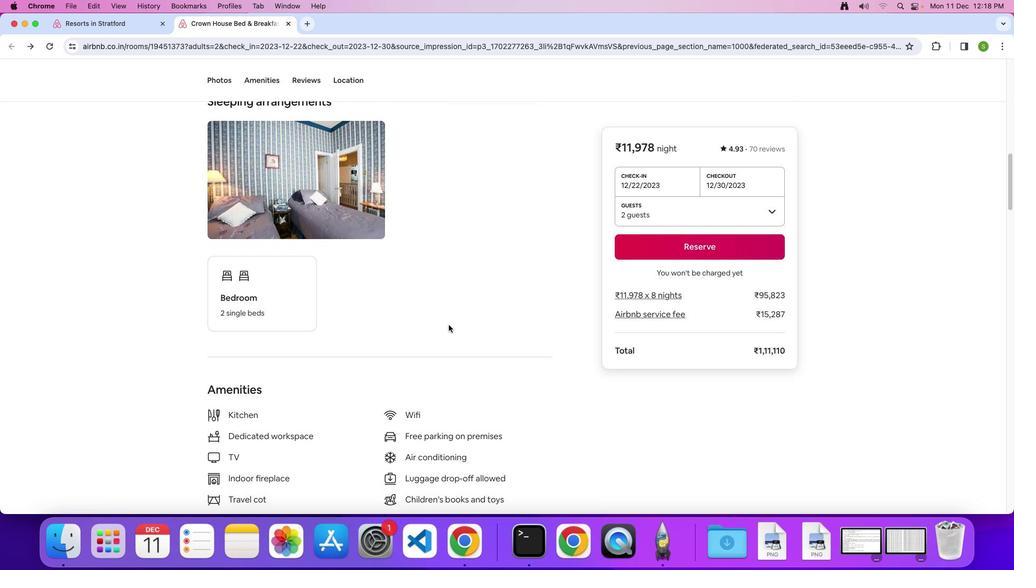 
Action: Mouse scrolled (448, 325) with delta (0, 0)
Screenshot: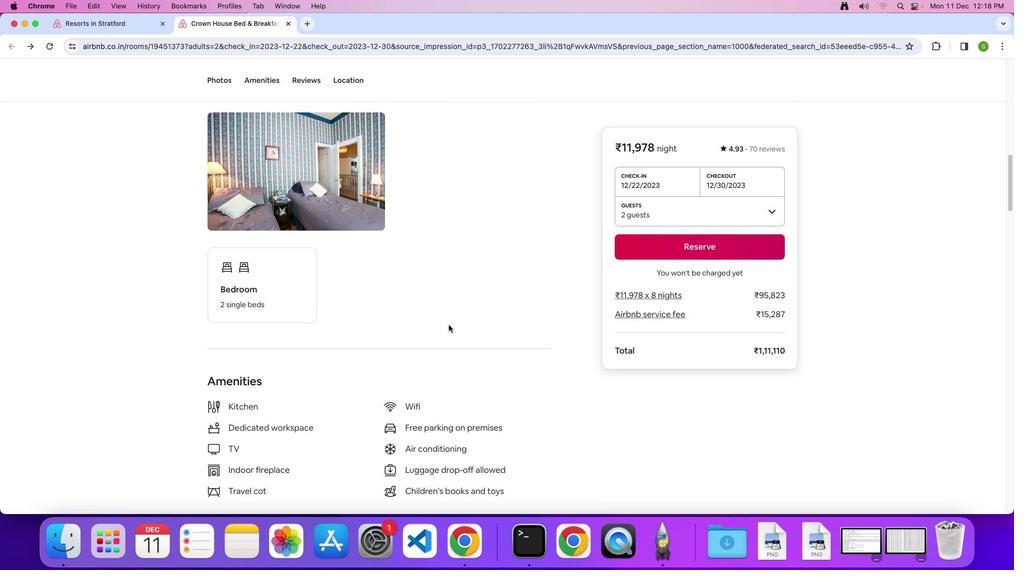 
Action: Mouse scrolled (448, 325) with delta (0, -1)
Screenshot: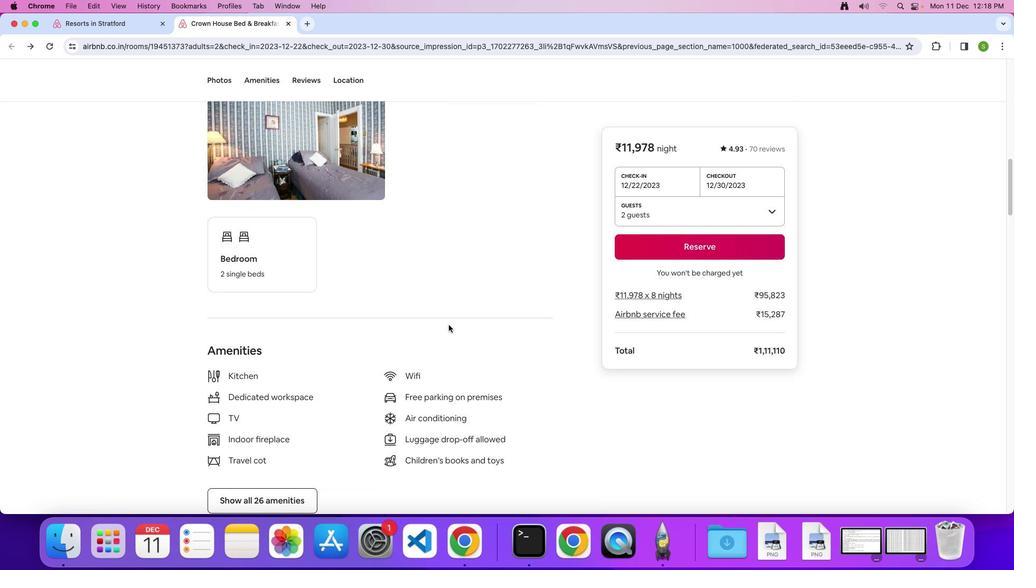 
Action: Mouse scrolled (448, 325) with delta (0, 0)
Screenshot: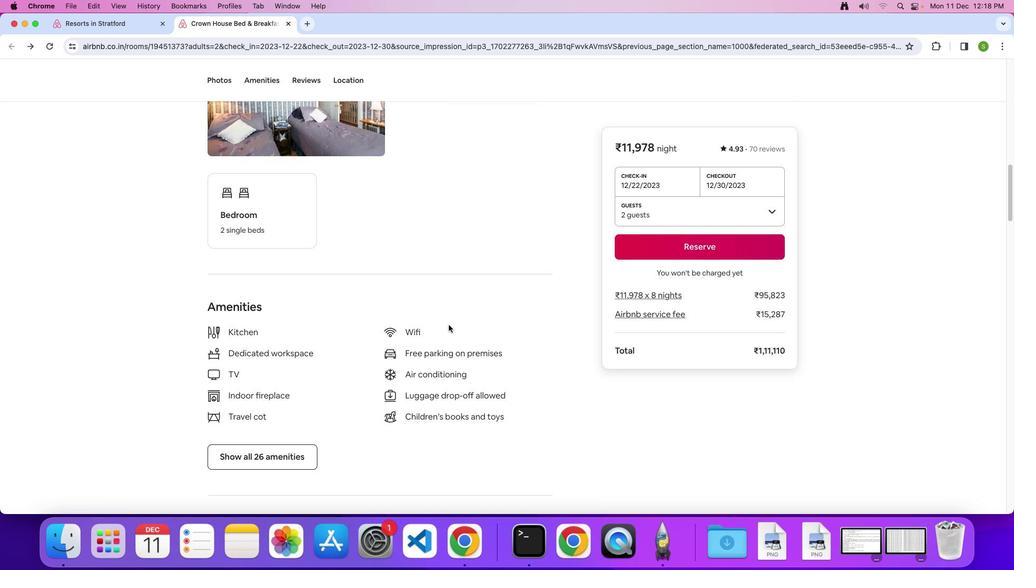 
Action: Mouse scrolled (448, 325) with delta (0, 0)
Screenshot: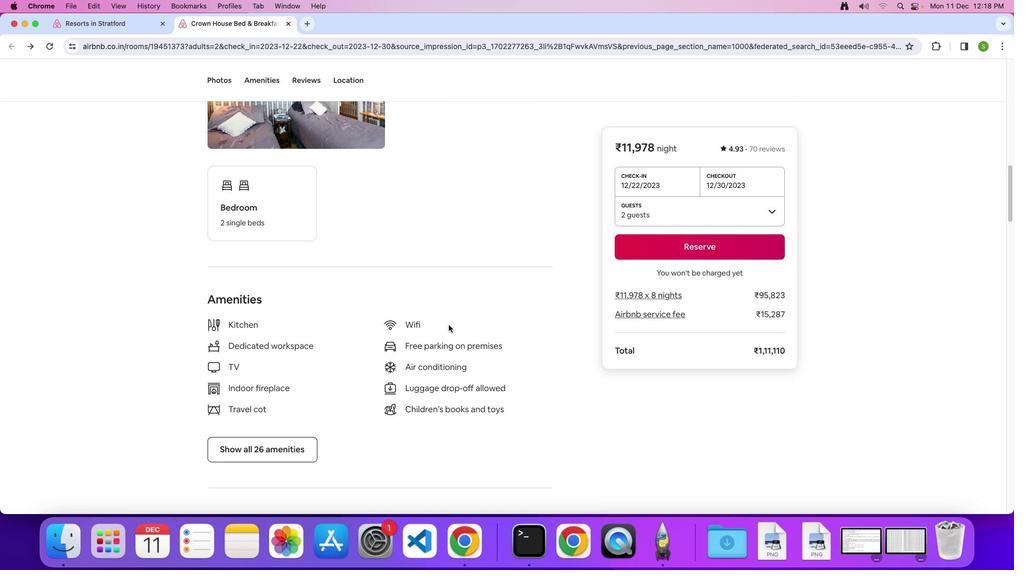 
Action: Mouse scrolled (448, 325) with delta (0, -1)
Screenshot: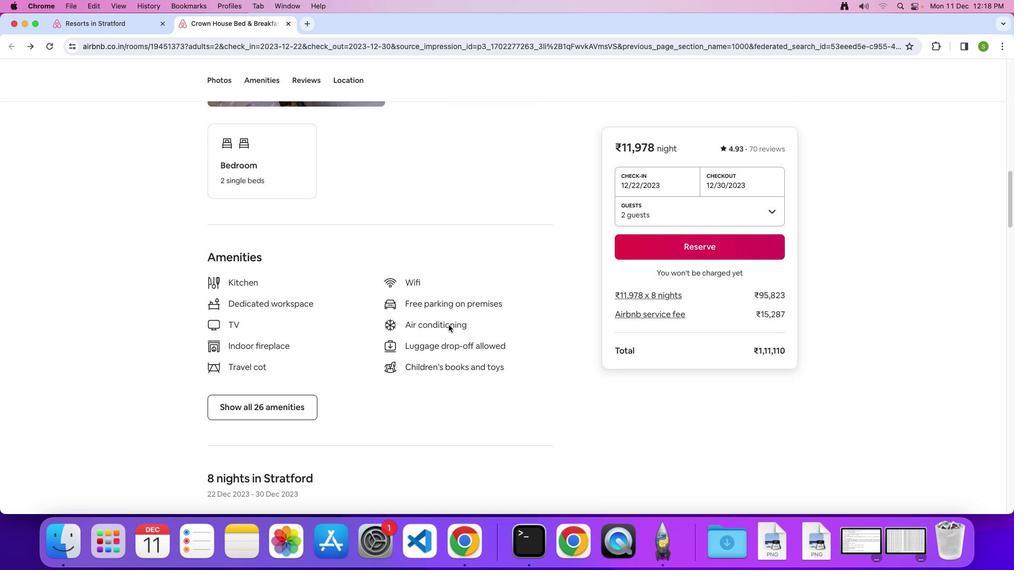 
Action: Mouse moved to (278, 384)
Screenshot: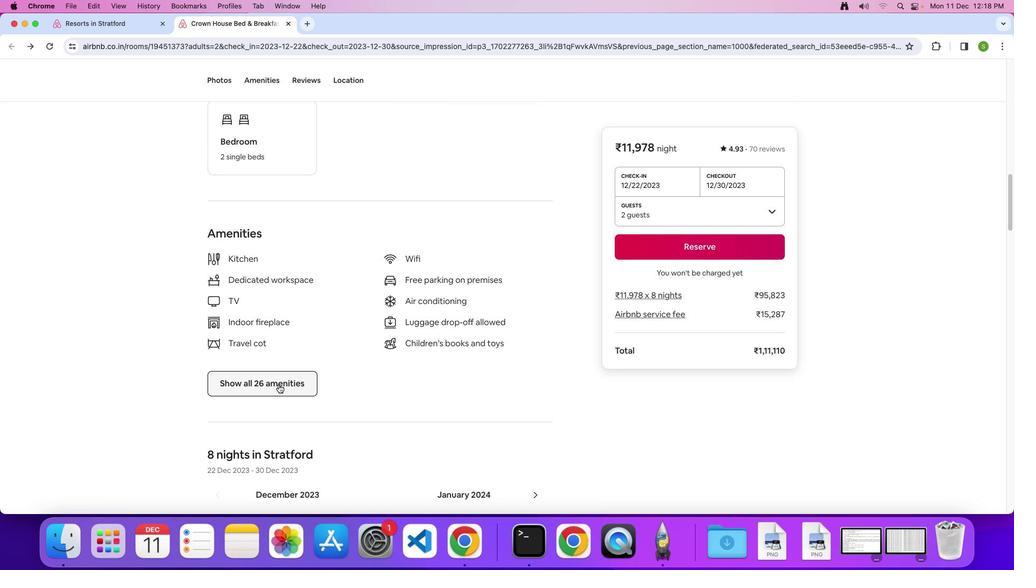 
Action: Mouse pressed left at (278, 384)
Screenshot: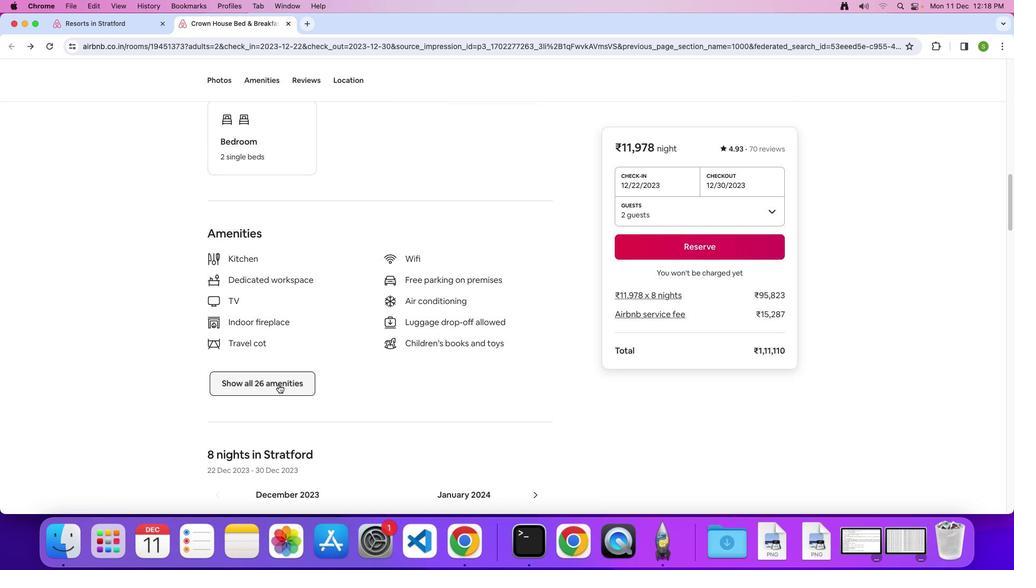 
Action: Mouse moved to (539, 343)
Screenshot: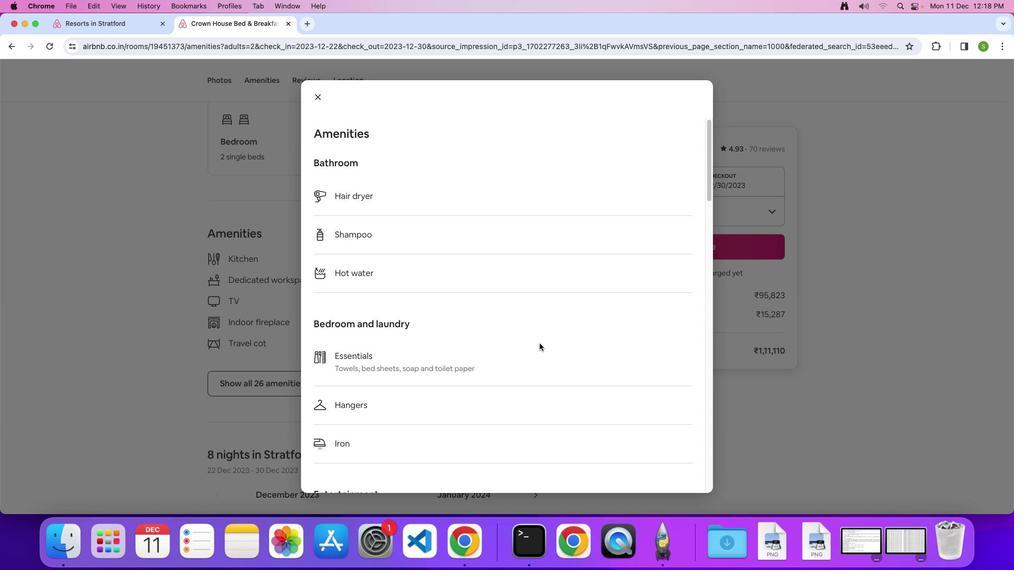 
Action: Mouse scrolled (539, 343) with delta (0, 0)
Screenshot: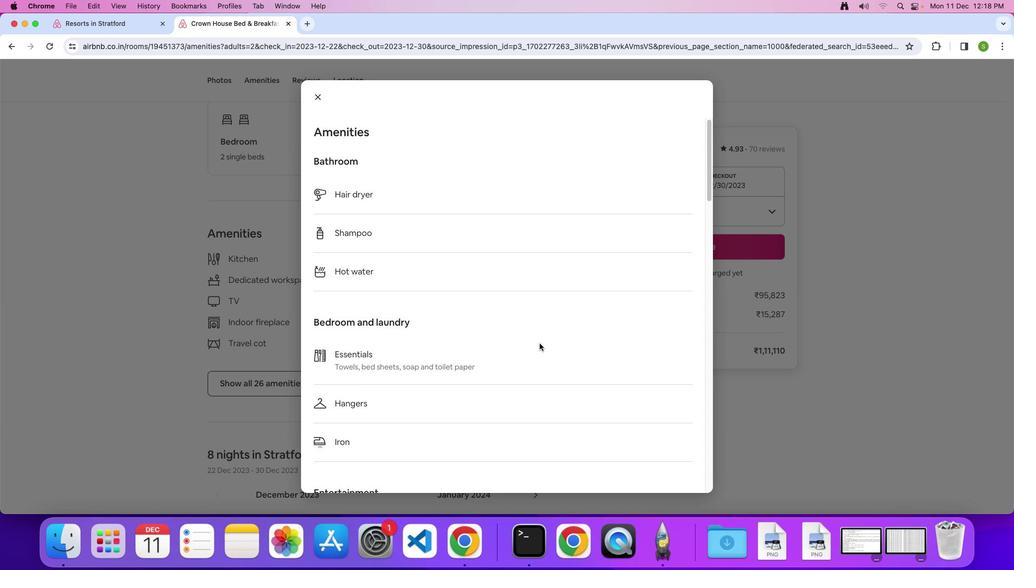
Action: Mouse scrolled (539, 343) with delta (0, 0)
Screenshot: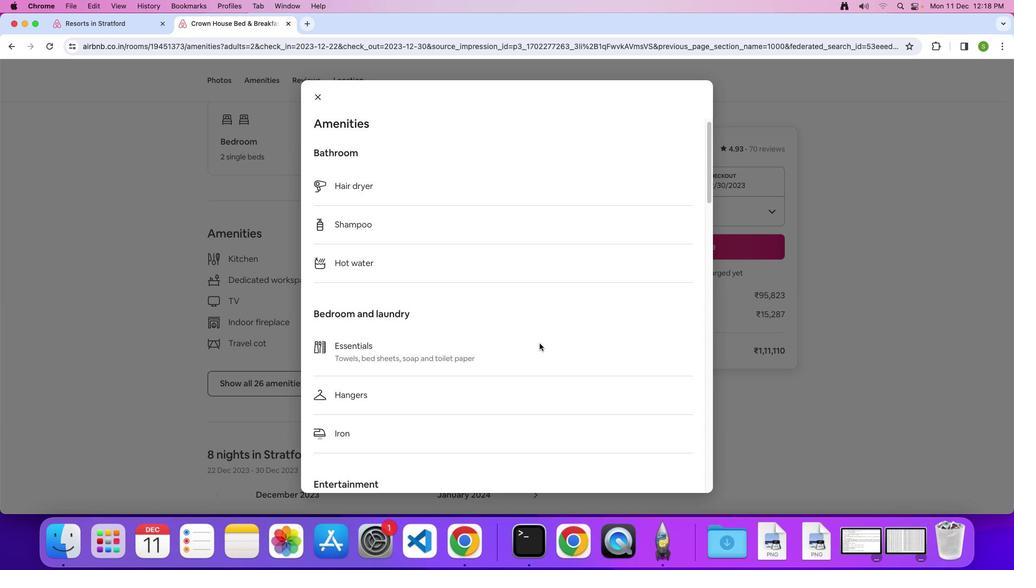 
Action: Mouse scrolled (539, 343) with delta (0, 0)
Screenshot: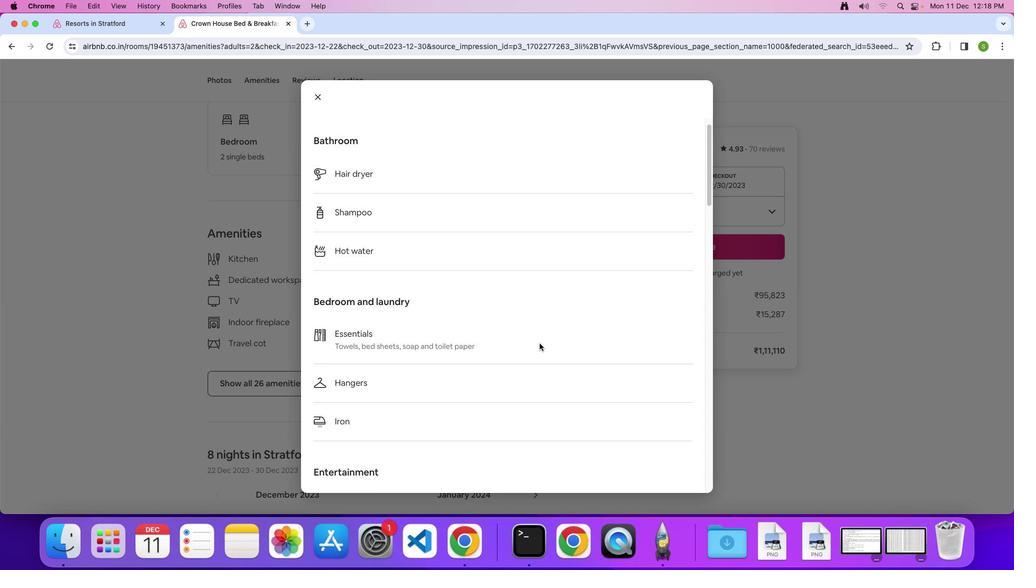 
Action: Mouse scrolled (539, 343) with delta (0, 0)
Screenshot: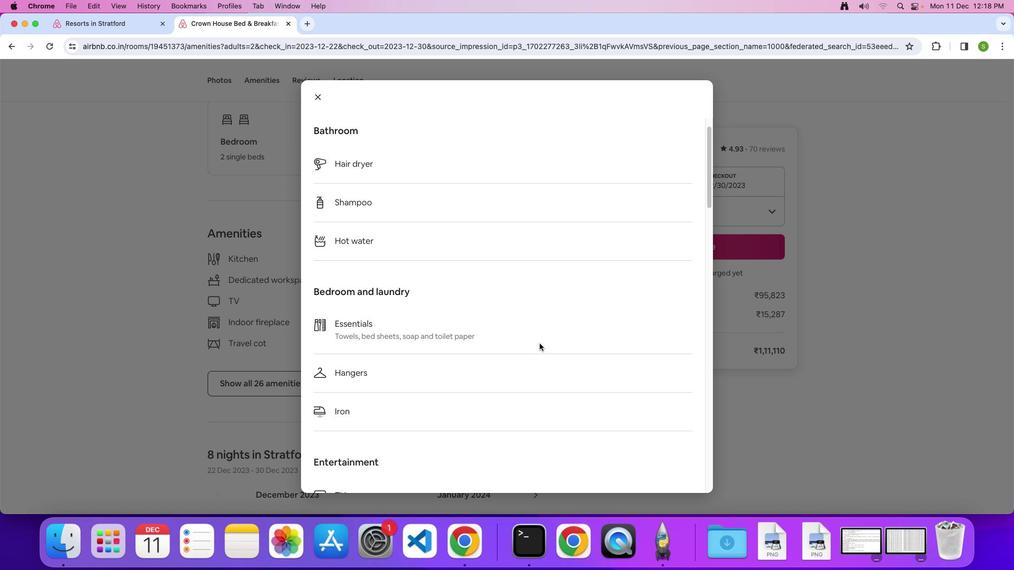 
Action: Mouse scrolled (539, 343) with delta (0, 0)
Screenshot: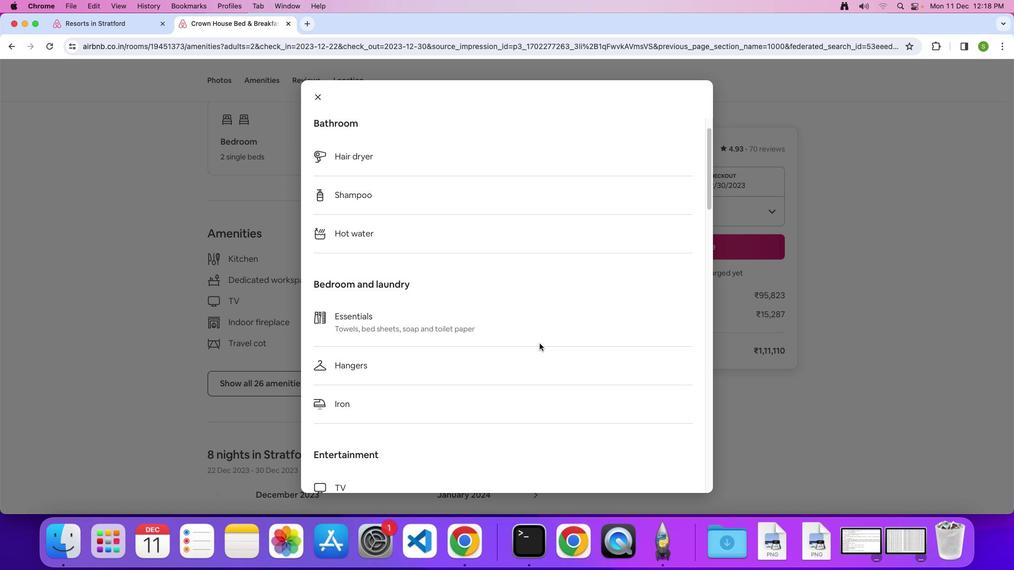 
Action: Mouse scrolled (539, 343) with delta (0, -1)
Screenshot: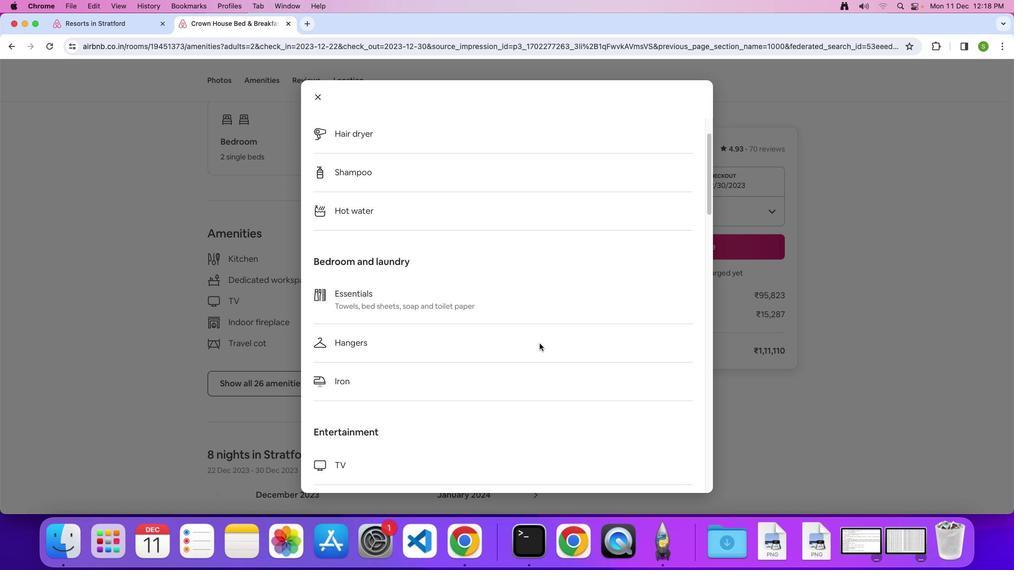 
Action: Mouse scrolled (539, 343) with delta (0, 0)
Screenshot: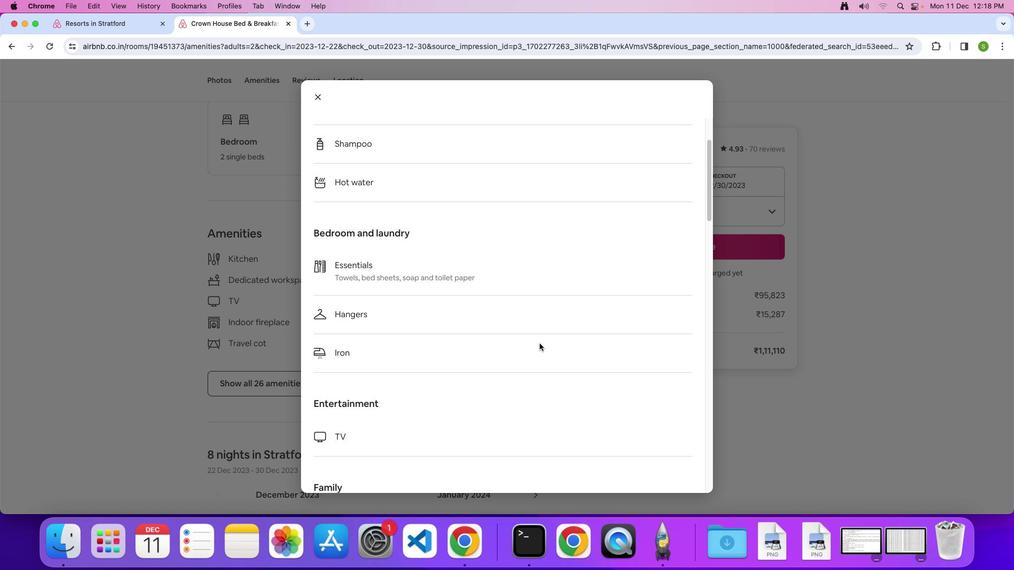 
Action: Mouse scrolled (539, 343) with delta (0, 0)
Screenshot: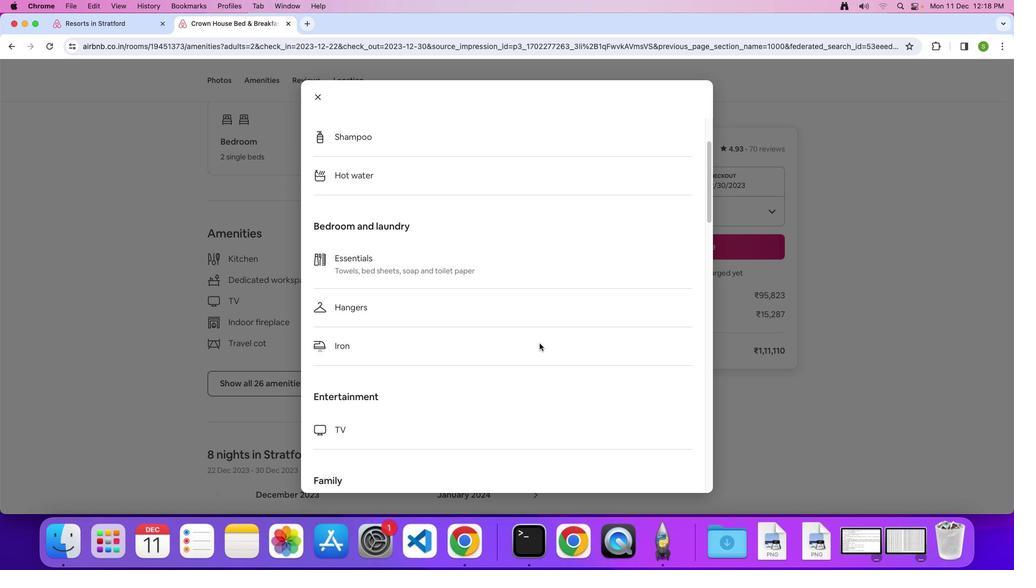 
Action: Mouse scrolled (539, 343) with delta (0, 0)
Screenshot: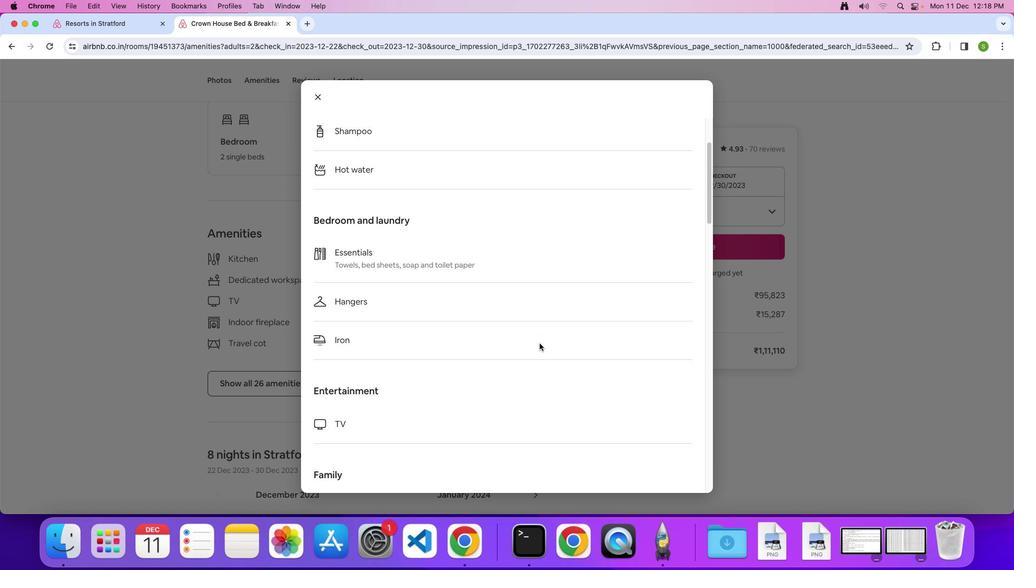 
Action: Mouse scrolled (539, 343) with delta (0, 0)
Screenshot: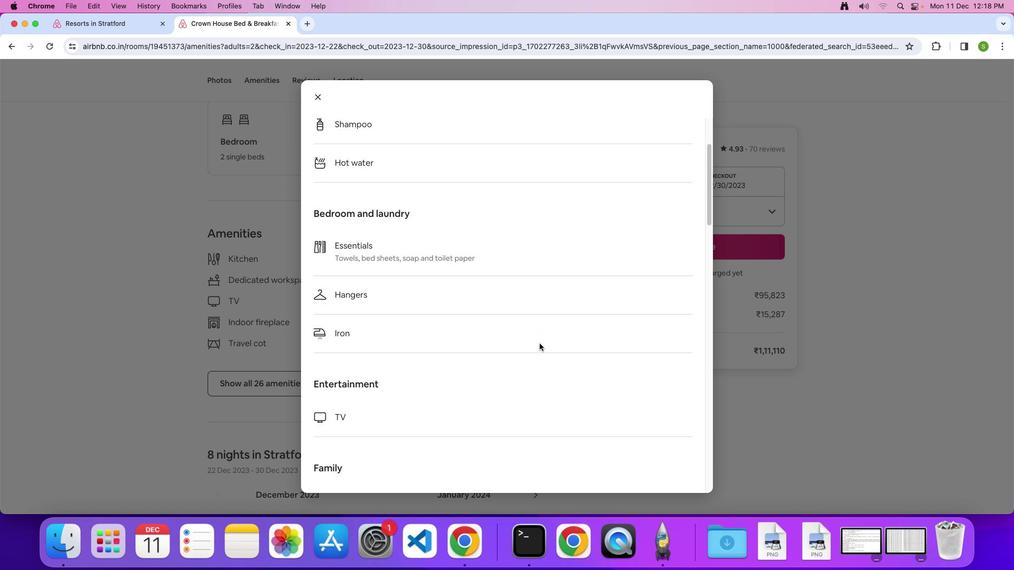 
Action: Mouse scrolled (539, 343) with delta (0, 0)
Screenshot: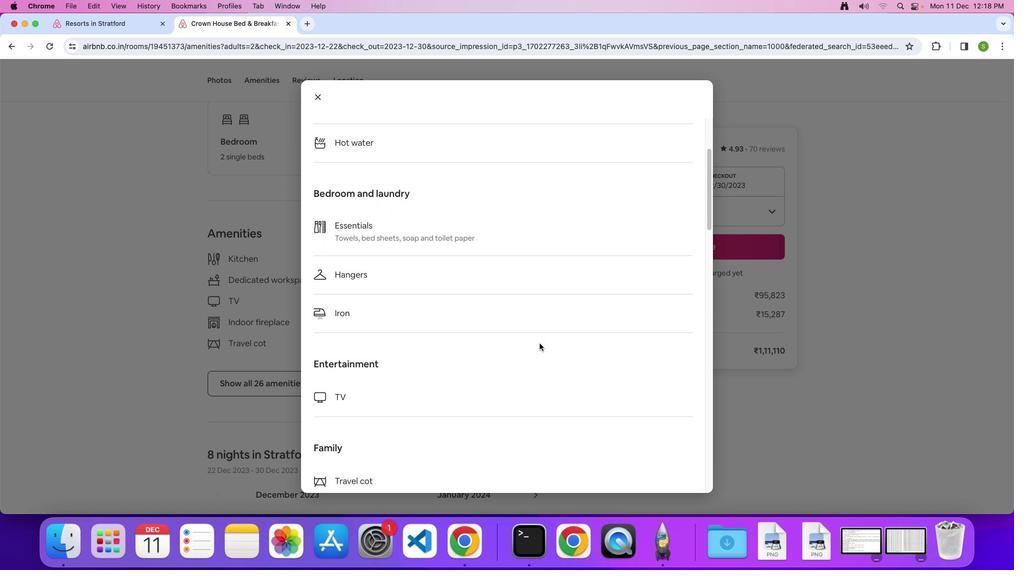 
Action: Mouse scrolled (539, 343) with delta (0, 0)
Screenshot: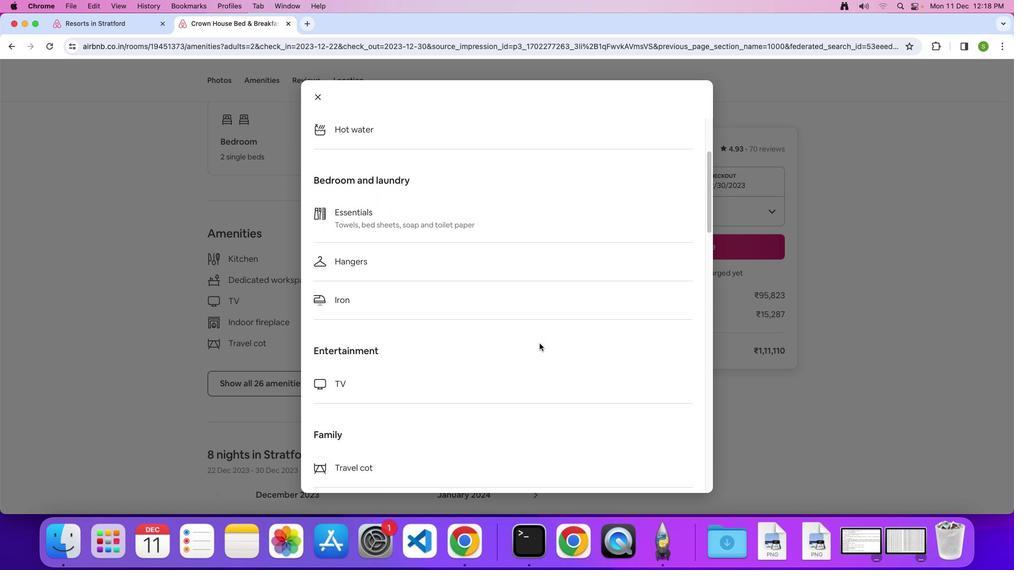
Action: Mouse scrolled (539, 343) with delta (0, 0)
Screenshot: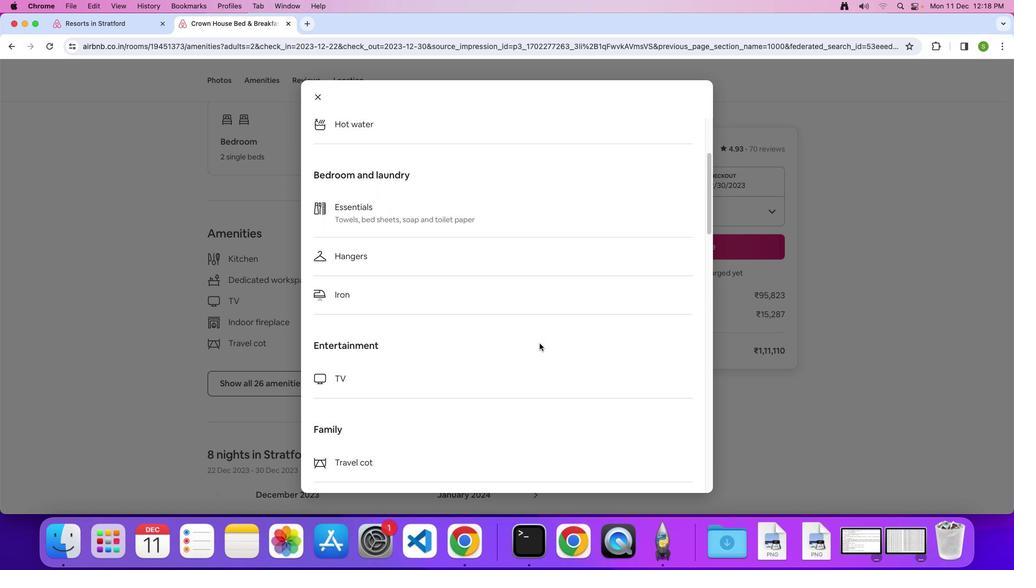 
Action: Mouse scrolled (539, 343) with delta (0, 0)
Screenshot: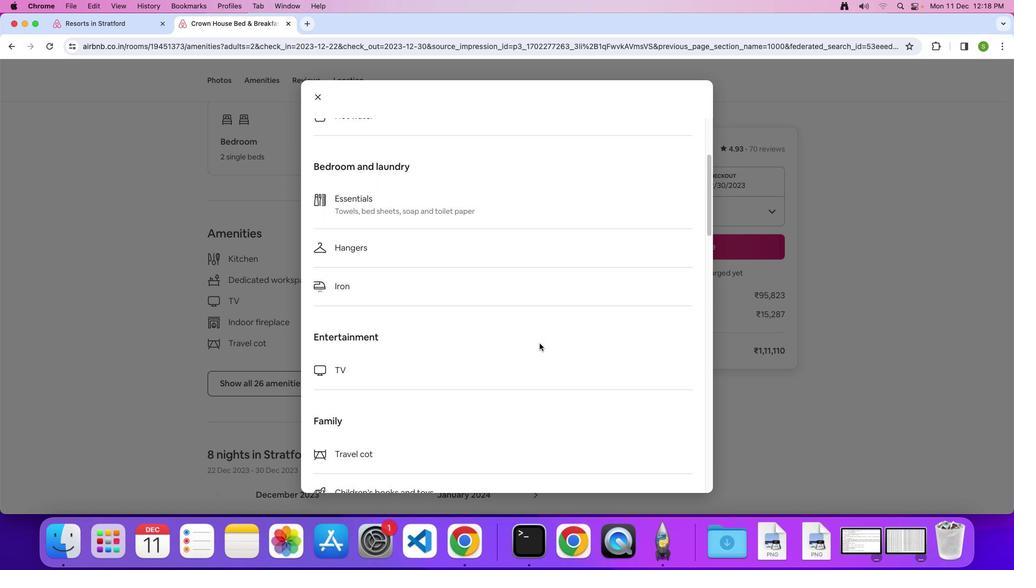 
Action: Mouse scrolled (539, 343) with delta (0, 0)
Screenshot: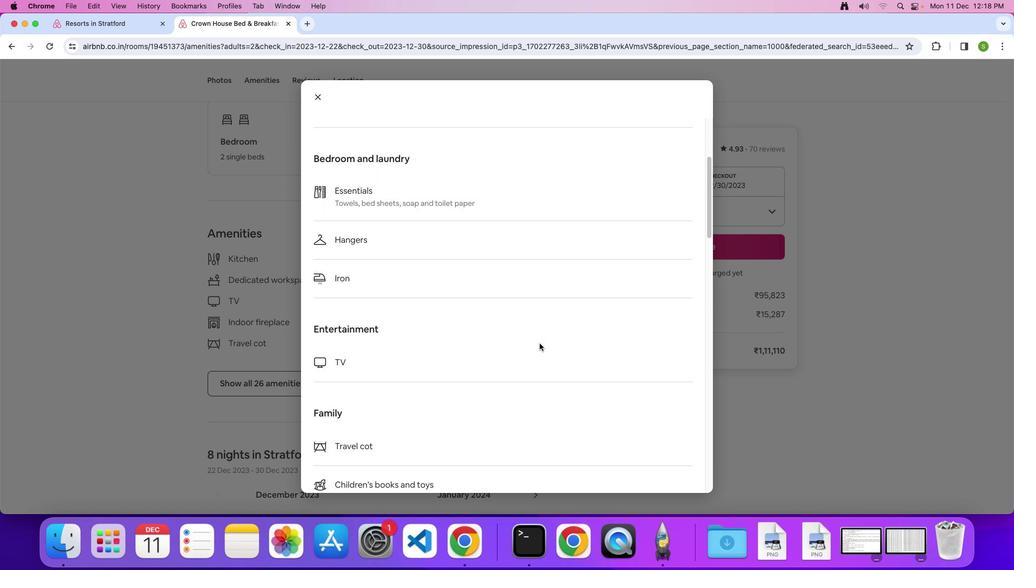
Action: Mouse scrolled (539, 343) with delta (0, 0)
